 Task: Look for space in Zunyi, China from 26th August, 2023 to 10th September, 2023 for 6 adults, 2 children in price range Rs.10000 to Rs.15000. Place can be entire place or shared room with 6 bedrooms having 6 beds and 6 bathrooms. Property type can be house, flat, guest house. Amenities needed are: wifi, TV, free parkinig on premises, gym, breakfast. Booking option can be shelf check-in. Required host language is Chinese (Simplified).
Action: Mouse moved to (603, 117)
Screenshot: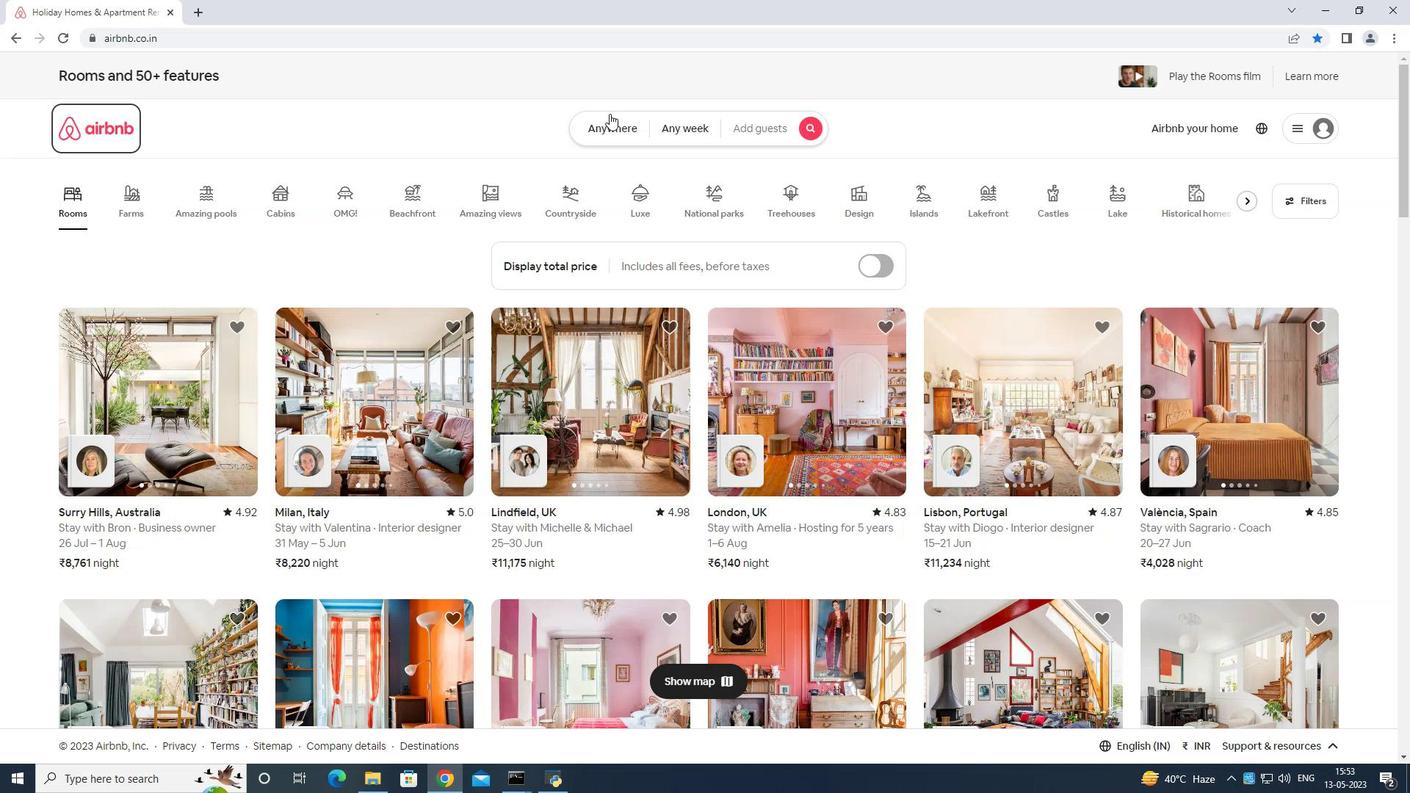 
Action: Mouse pressed left at (603, 117)
Screenshot: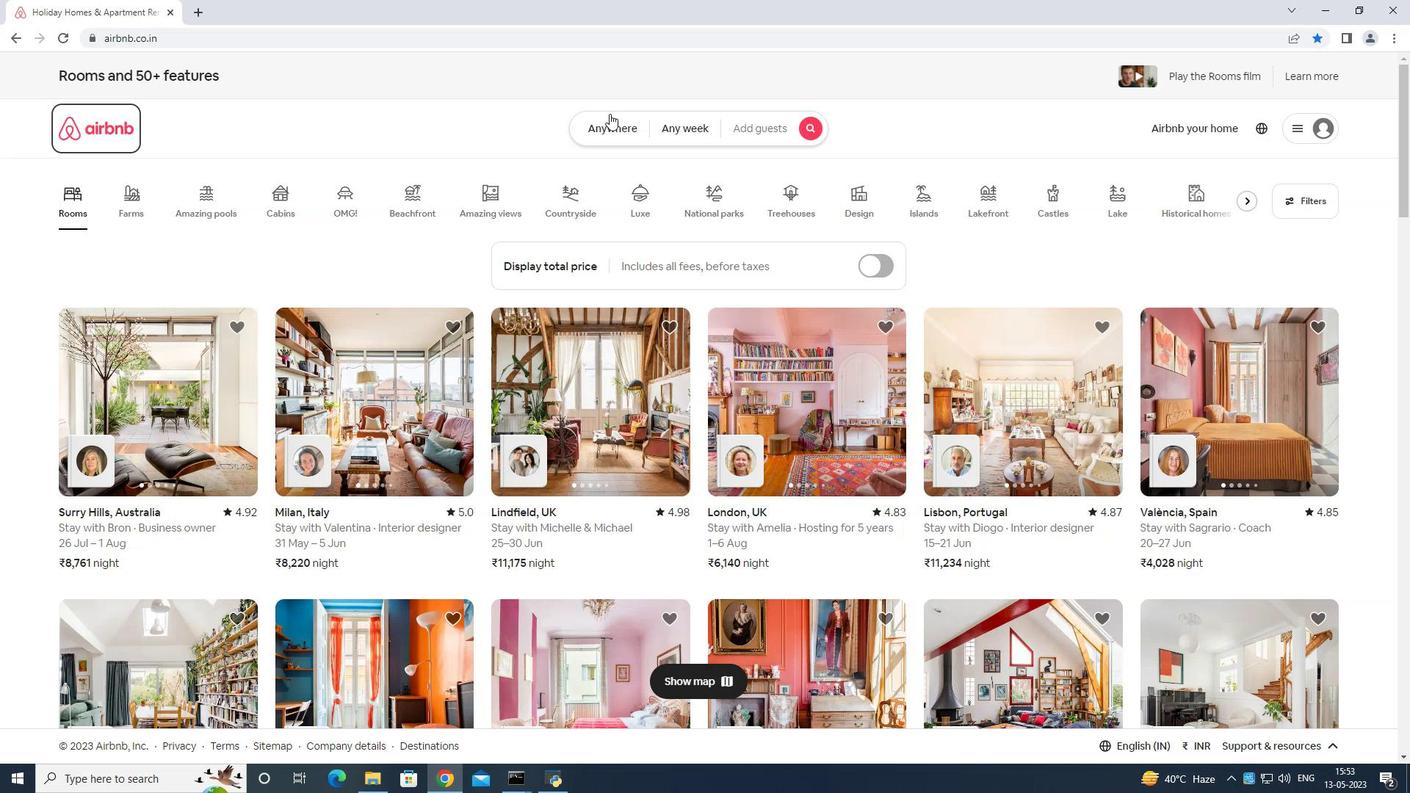 
Action: Mouse moved to (517, 184)
Screenshot: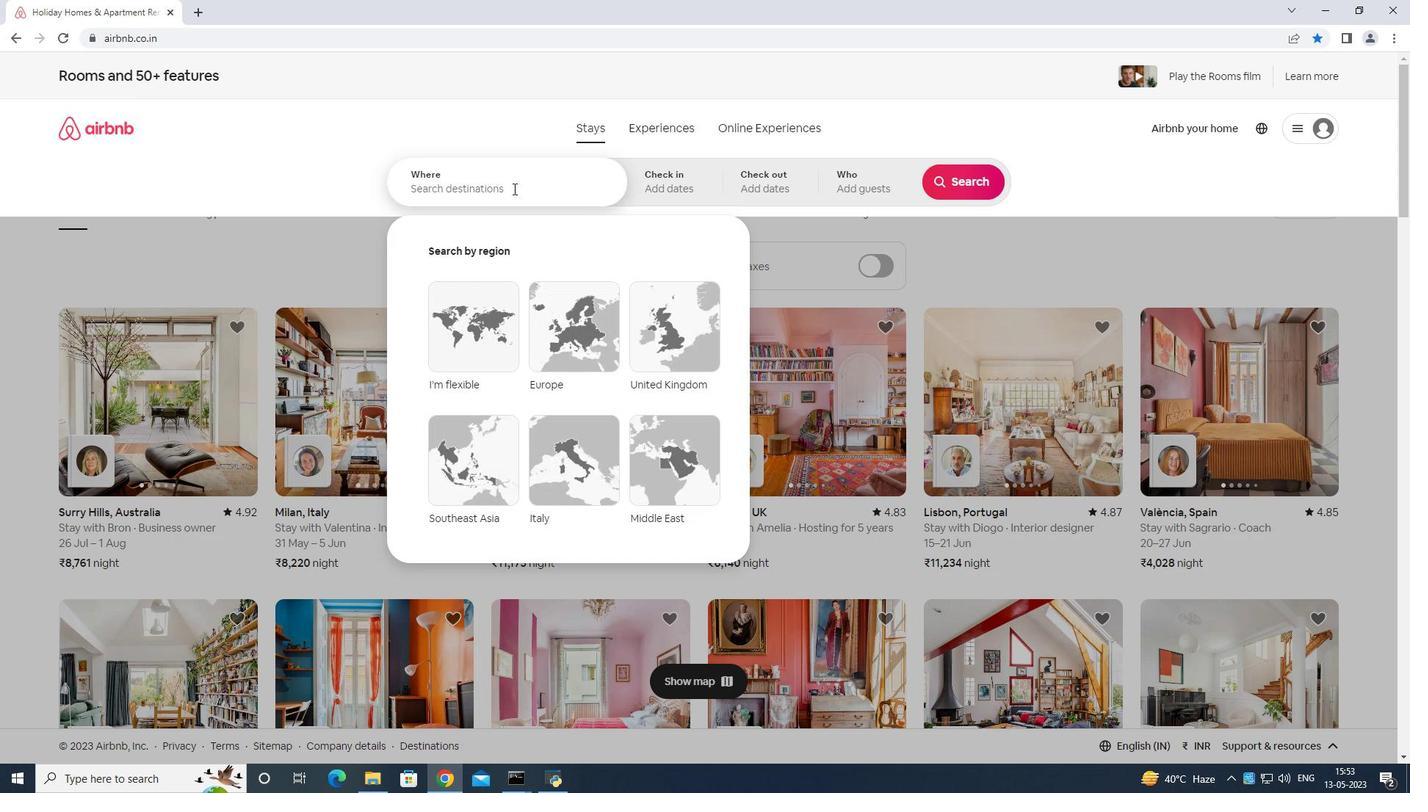 
Action: Mouse pressed left at (517, 184)
Screenshot: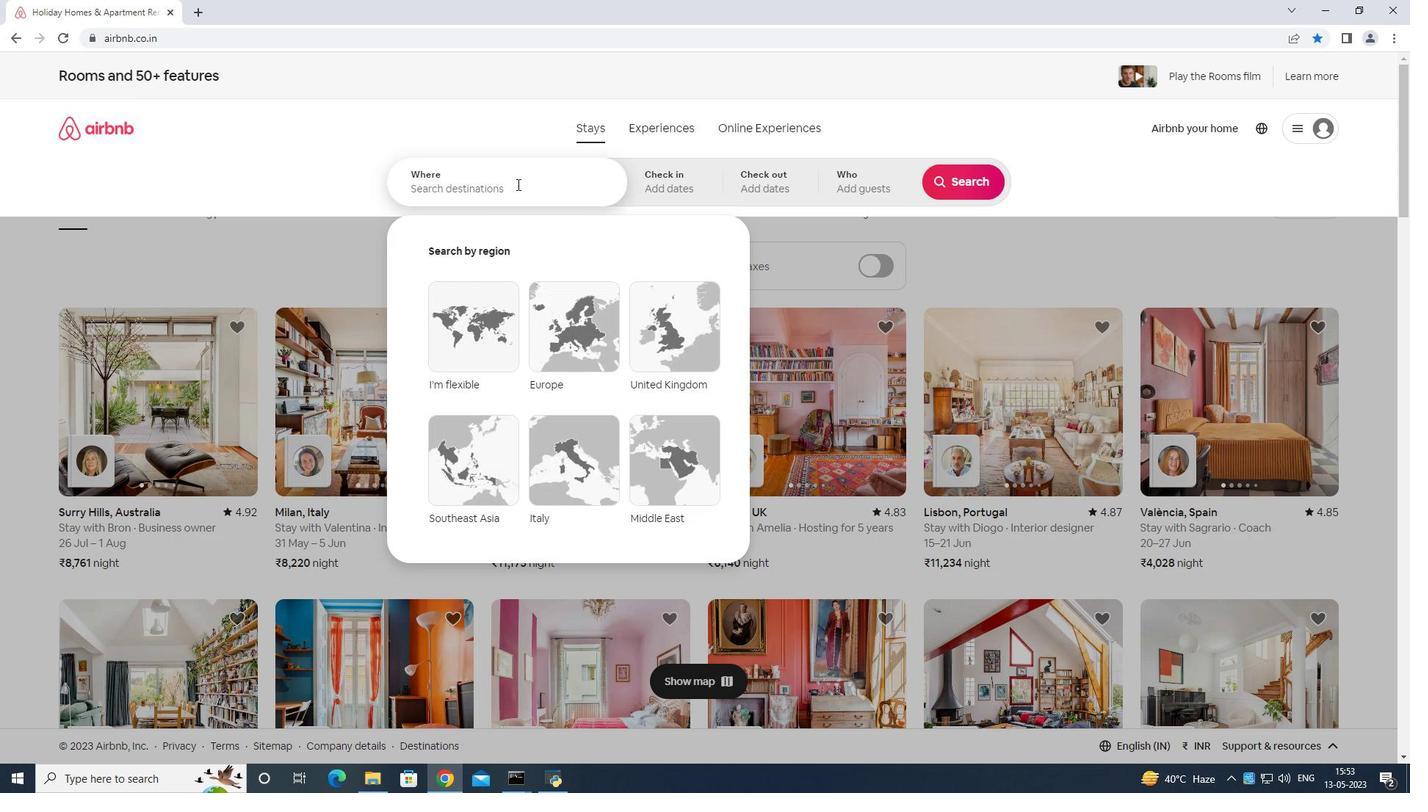 
Action: Mouse moved to (524, 174)
Screenshot: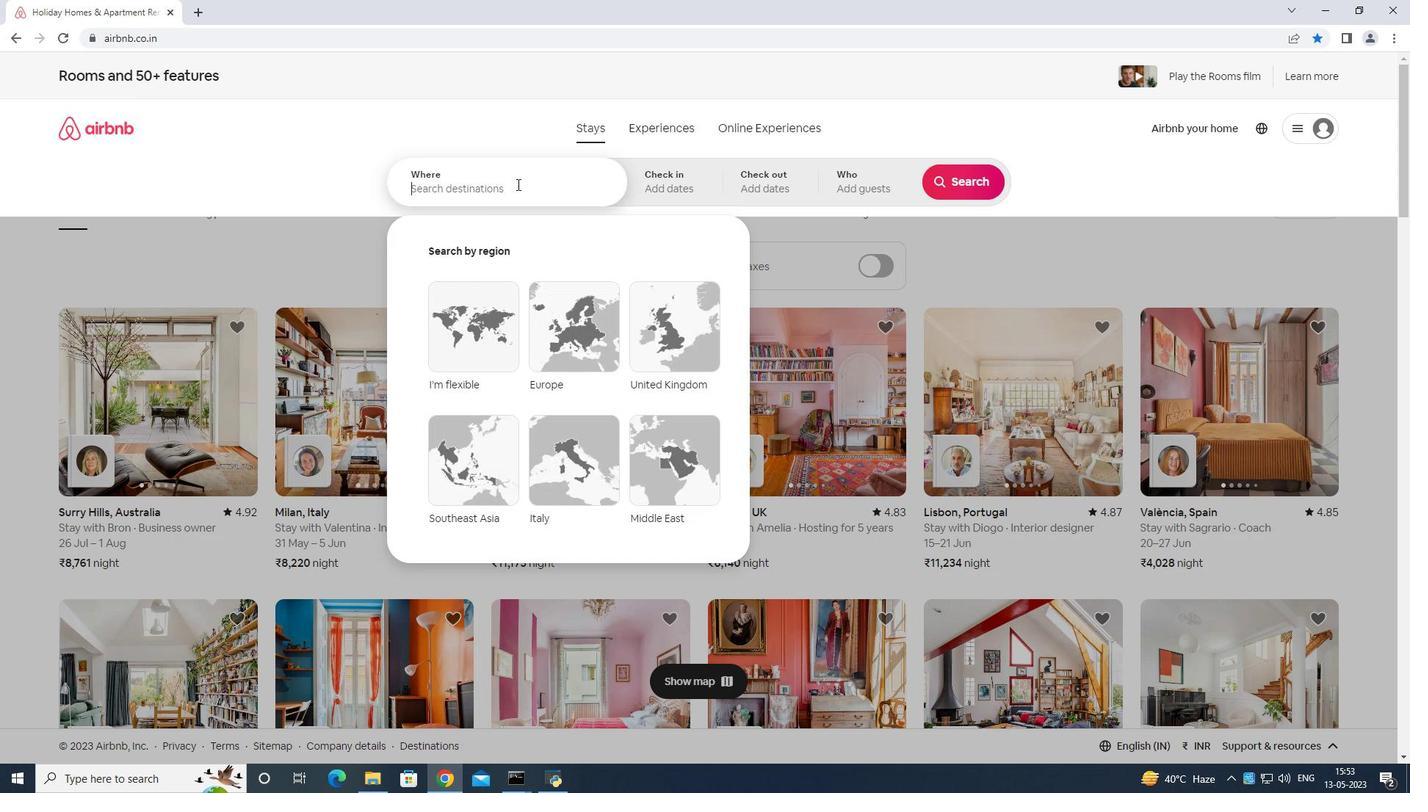 
Action: Key pressed <Key.shift>Zunyi<Key.space>china<Key.enter>
Screenshot: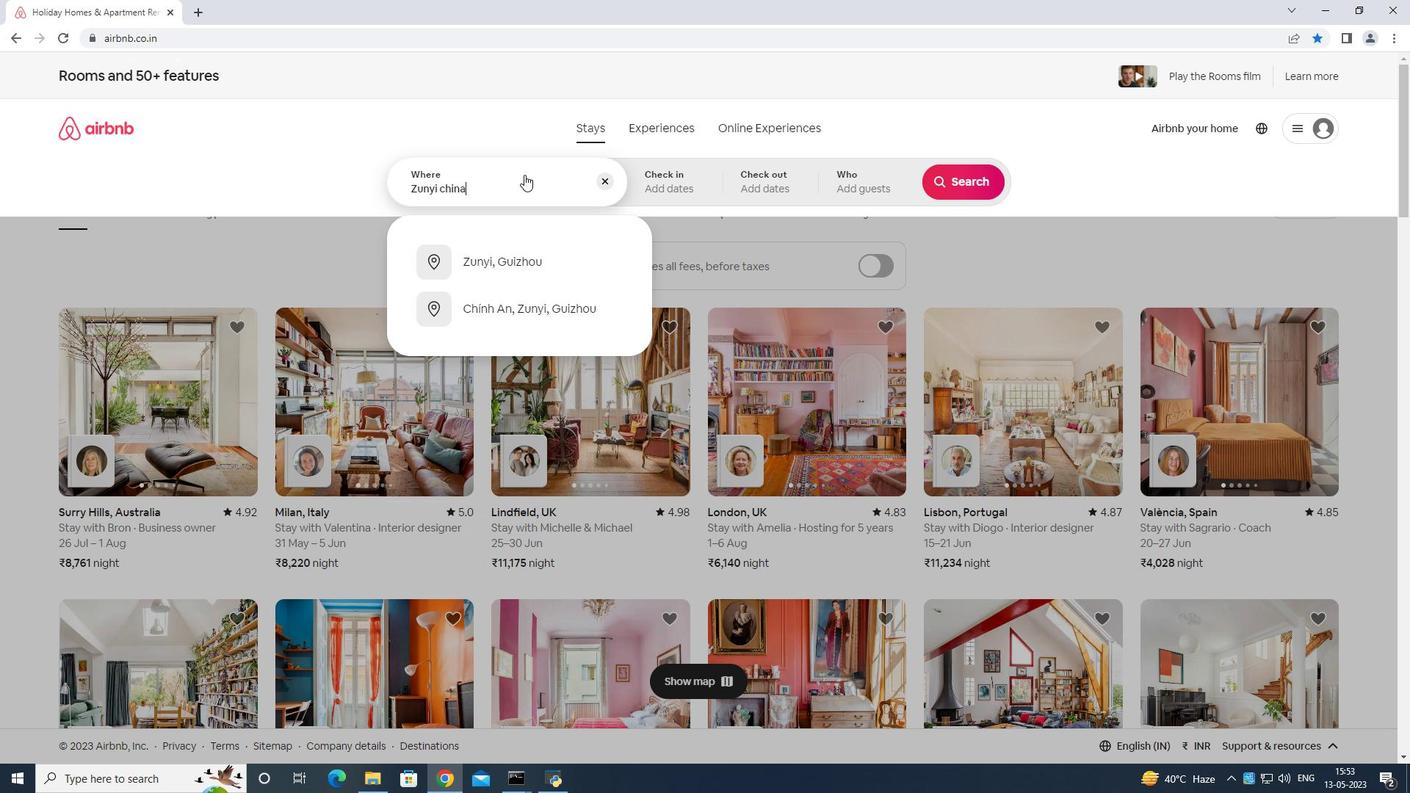 
Action: Mouse moved to (976, 296)
Screenshot: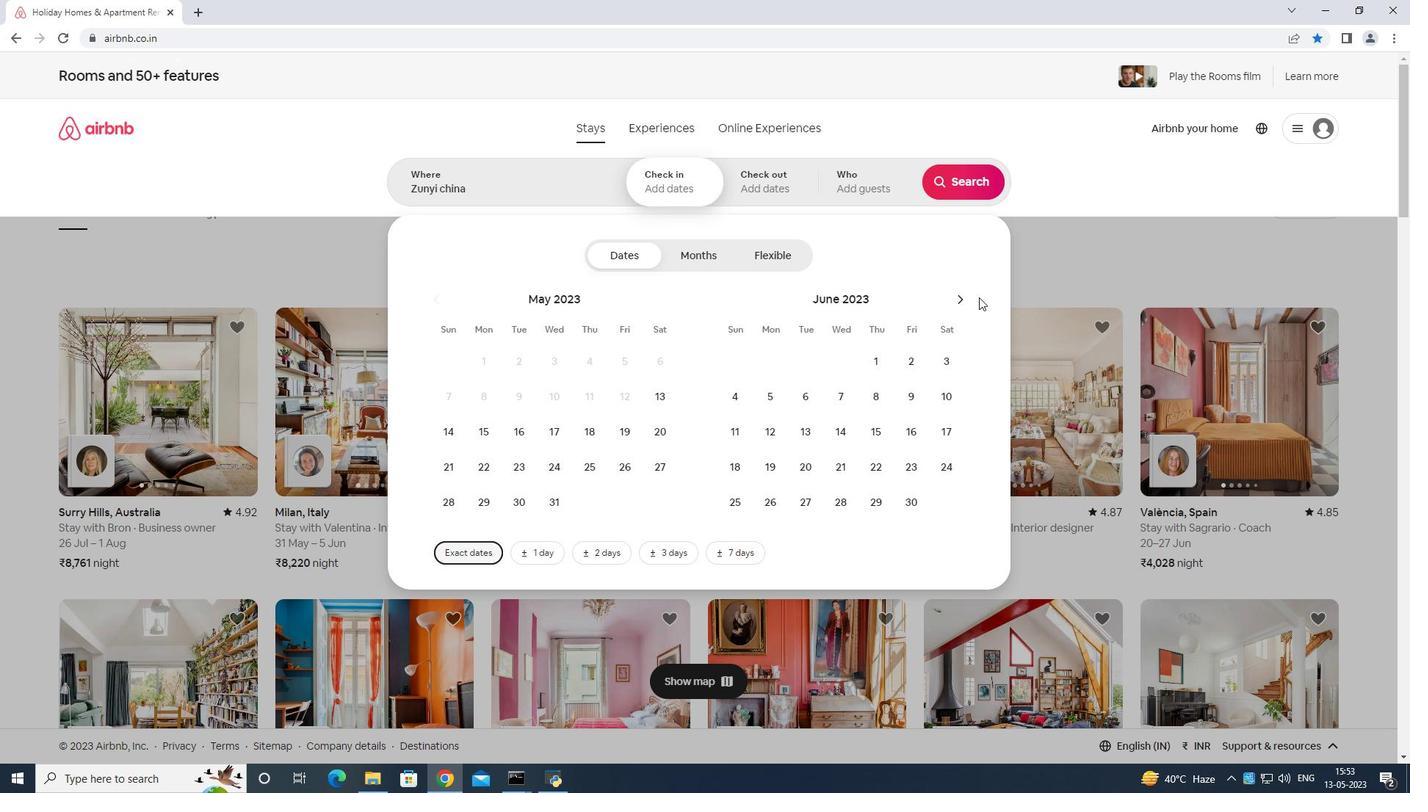 
Action: Mouse pressed left at (976, 296)
Screenshot: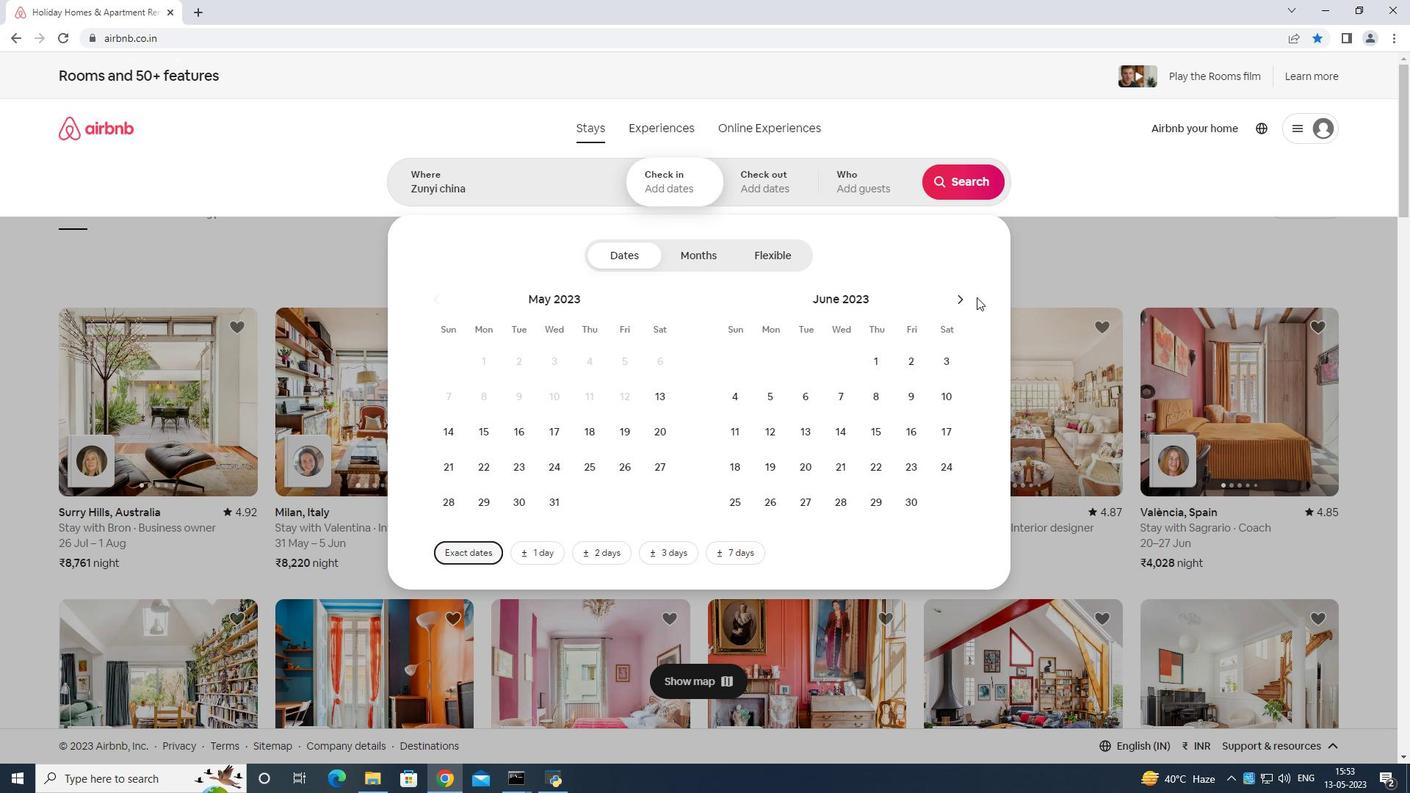 
Action: Mouse moved to (973, 297)
Screenshot: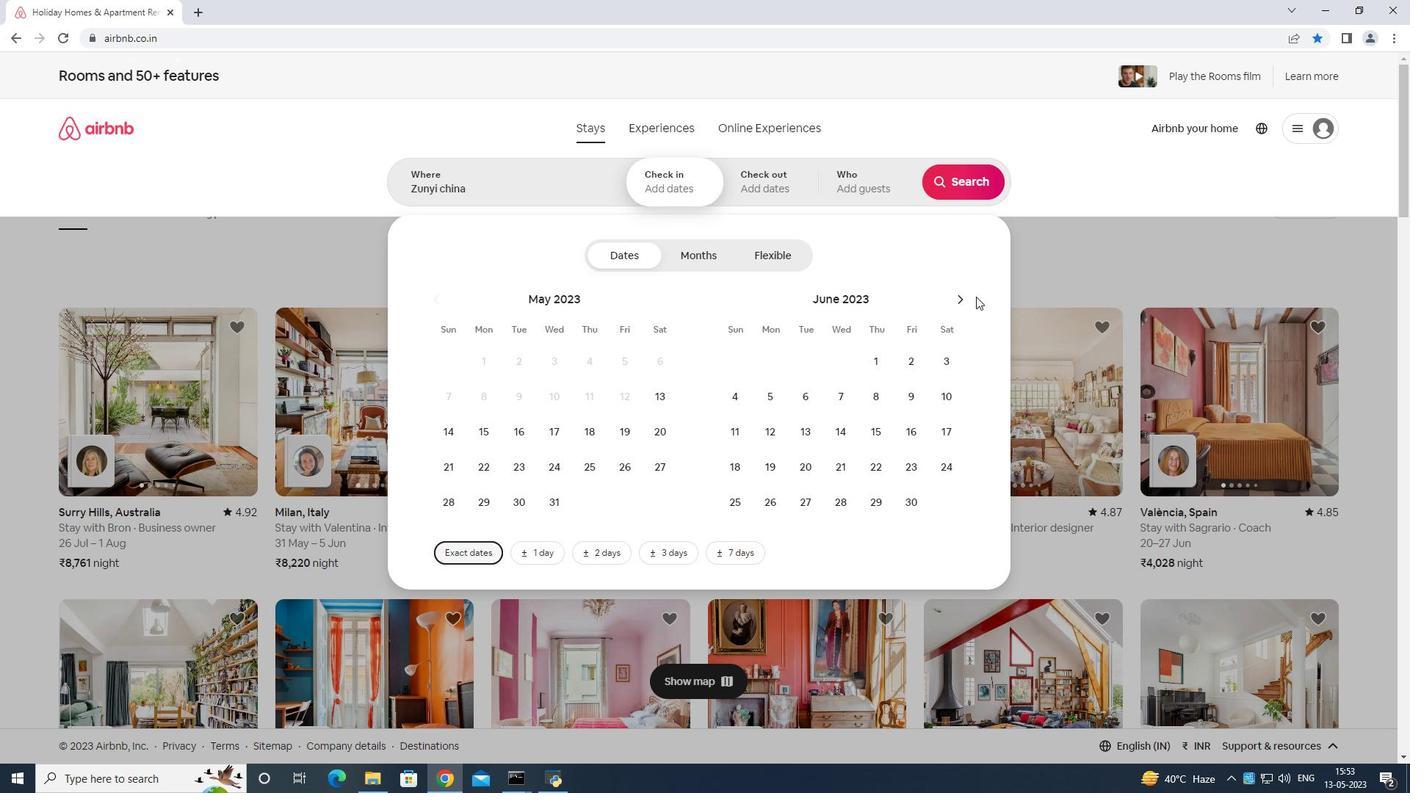 
Action: Mouse pressed left at (973, 297)
Screenshot: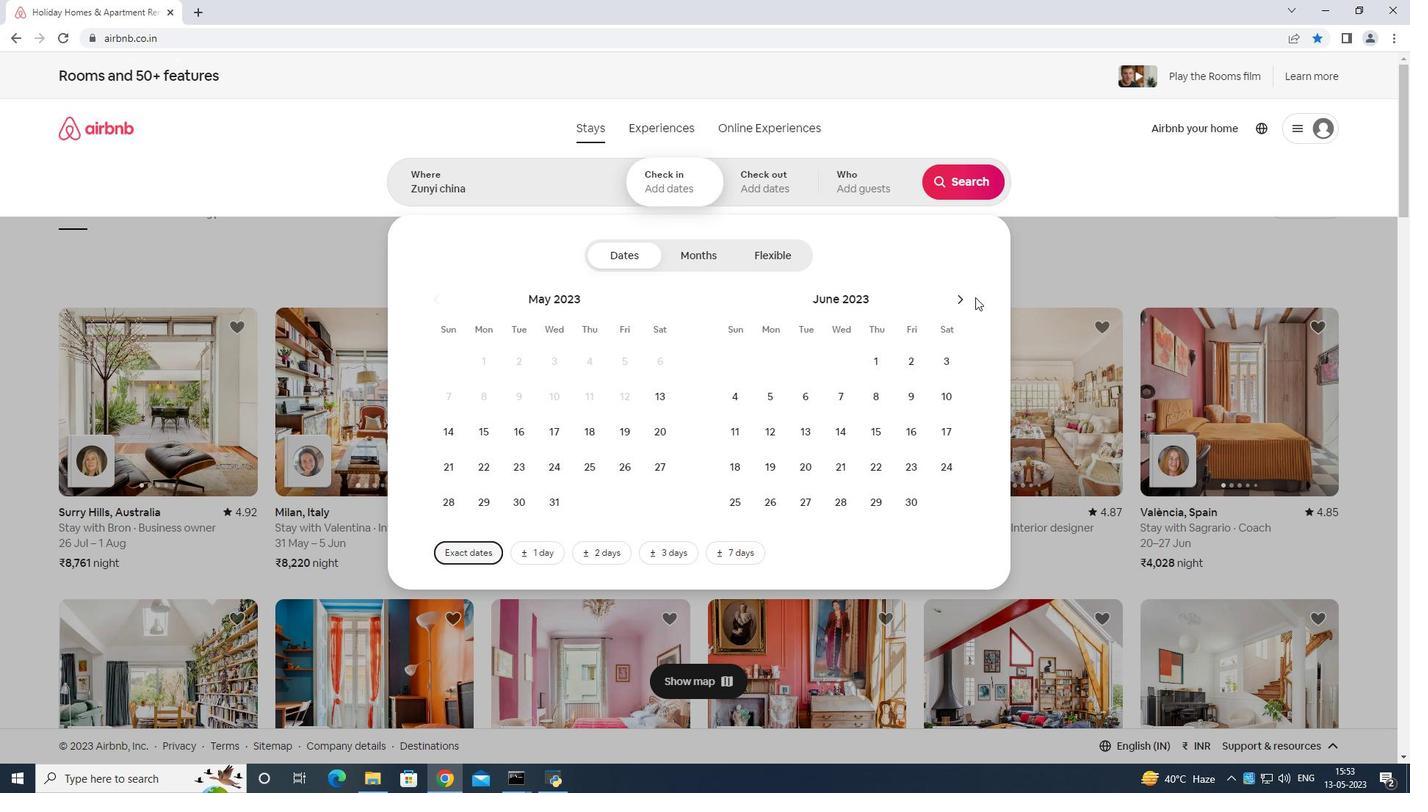 
Action: Mouse moved to (965, 301)
Screenshot: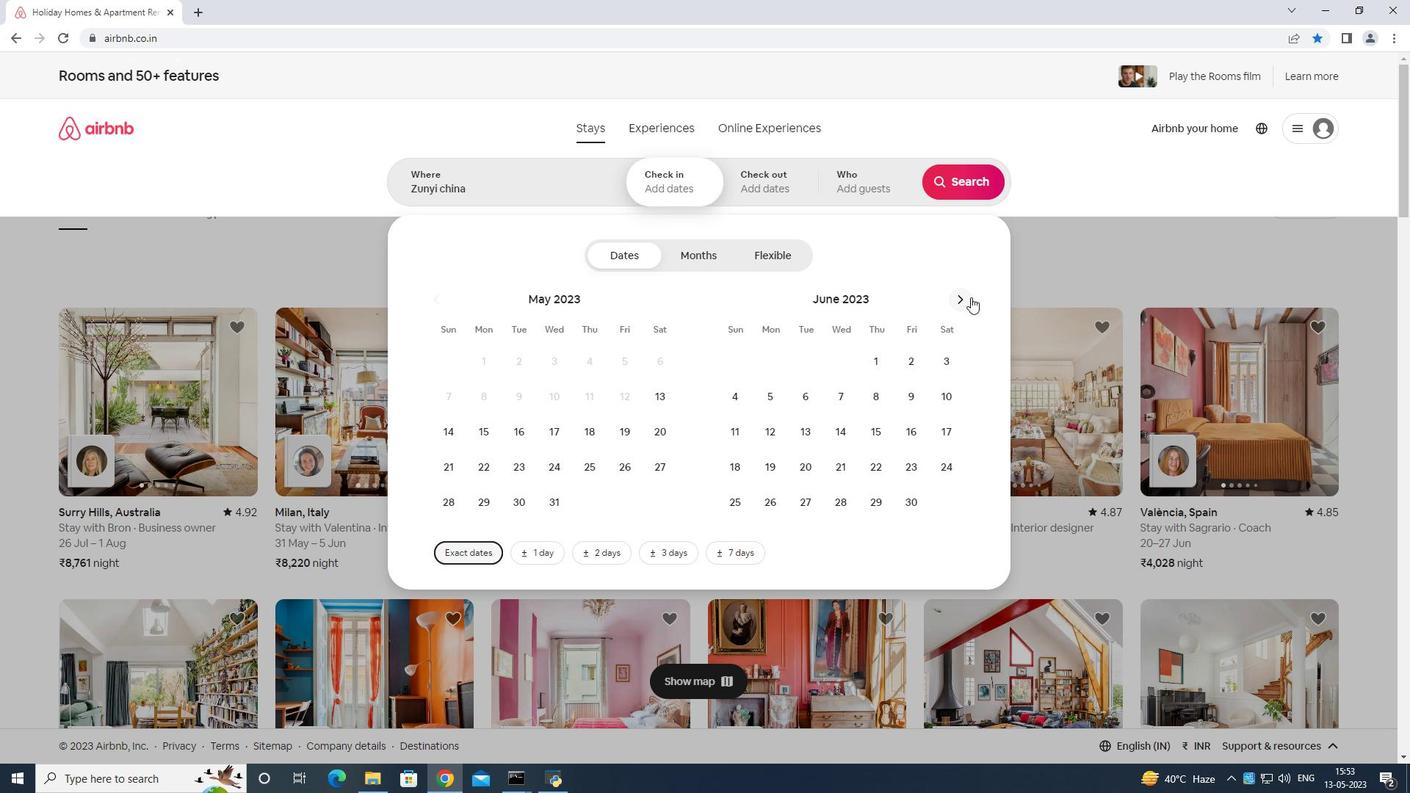 
Action: Mouse pressed left at (965, 301)
Screenshot: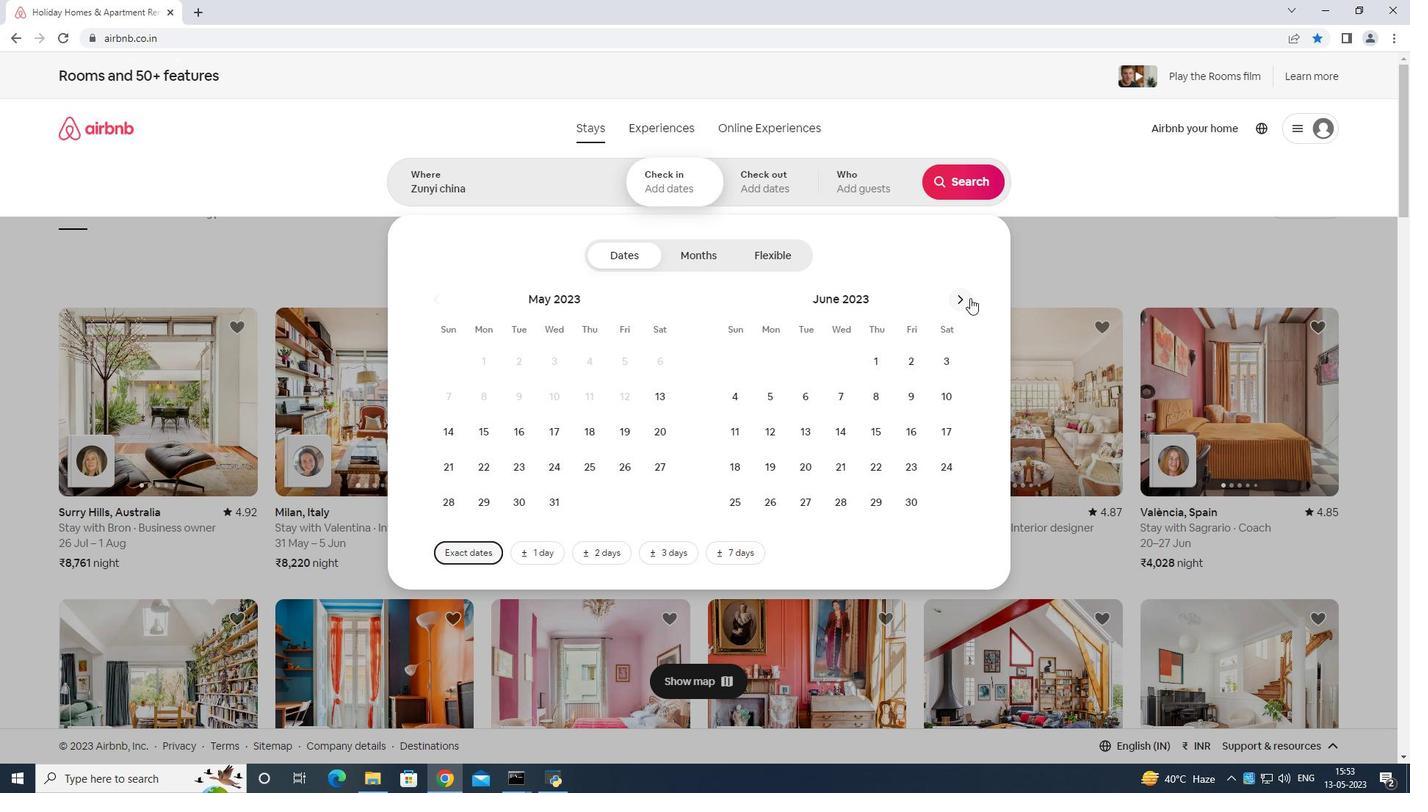 
Action: Mouse pressed left at (965, 301)
Screenshot: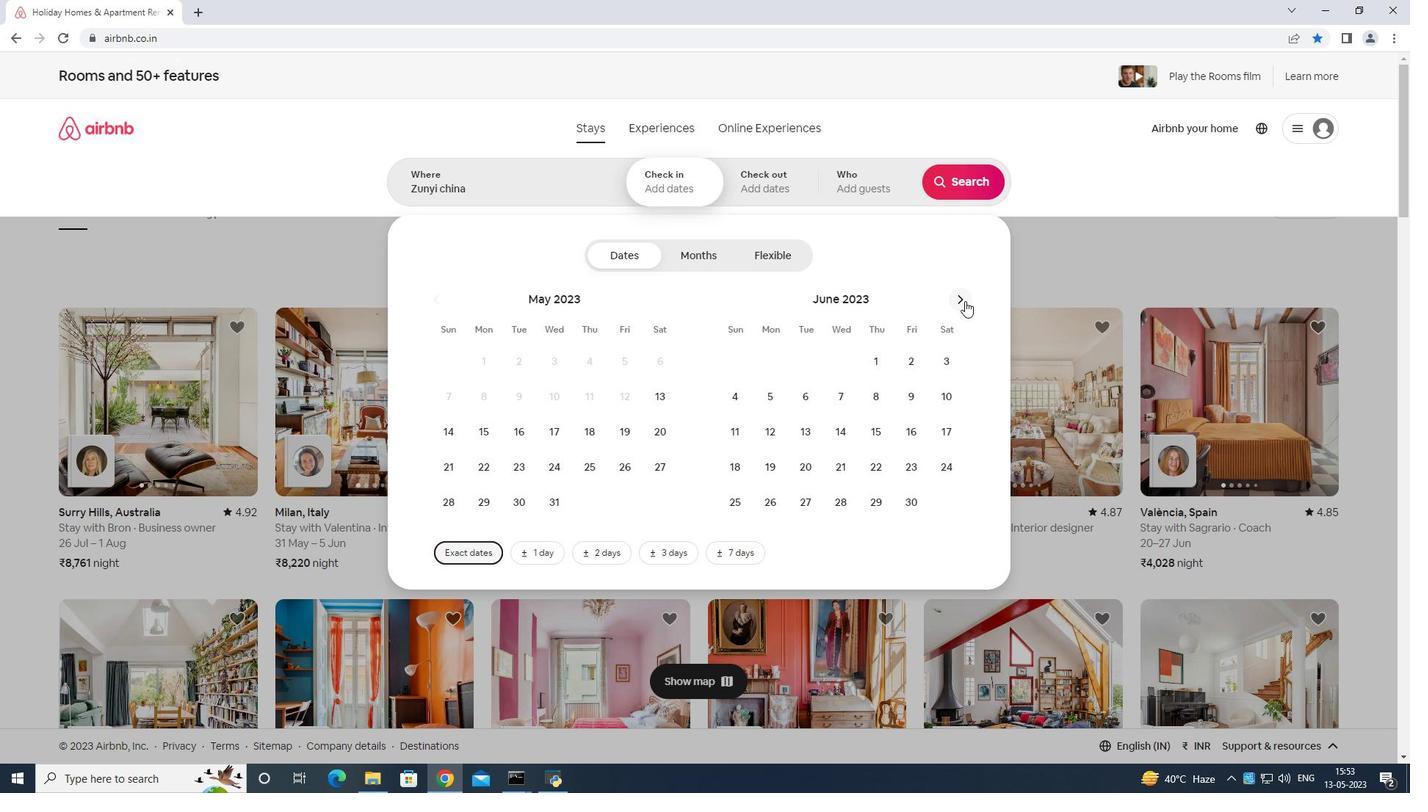 
Action: Mouse moved to (964, 301)
Screenshot: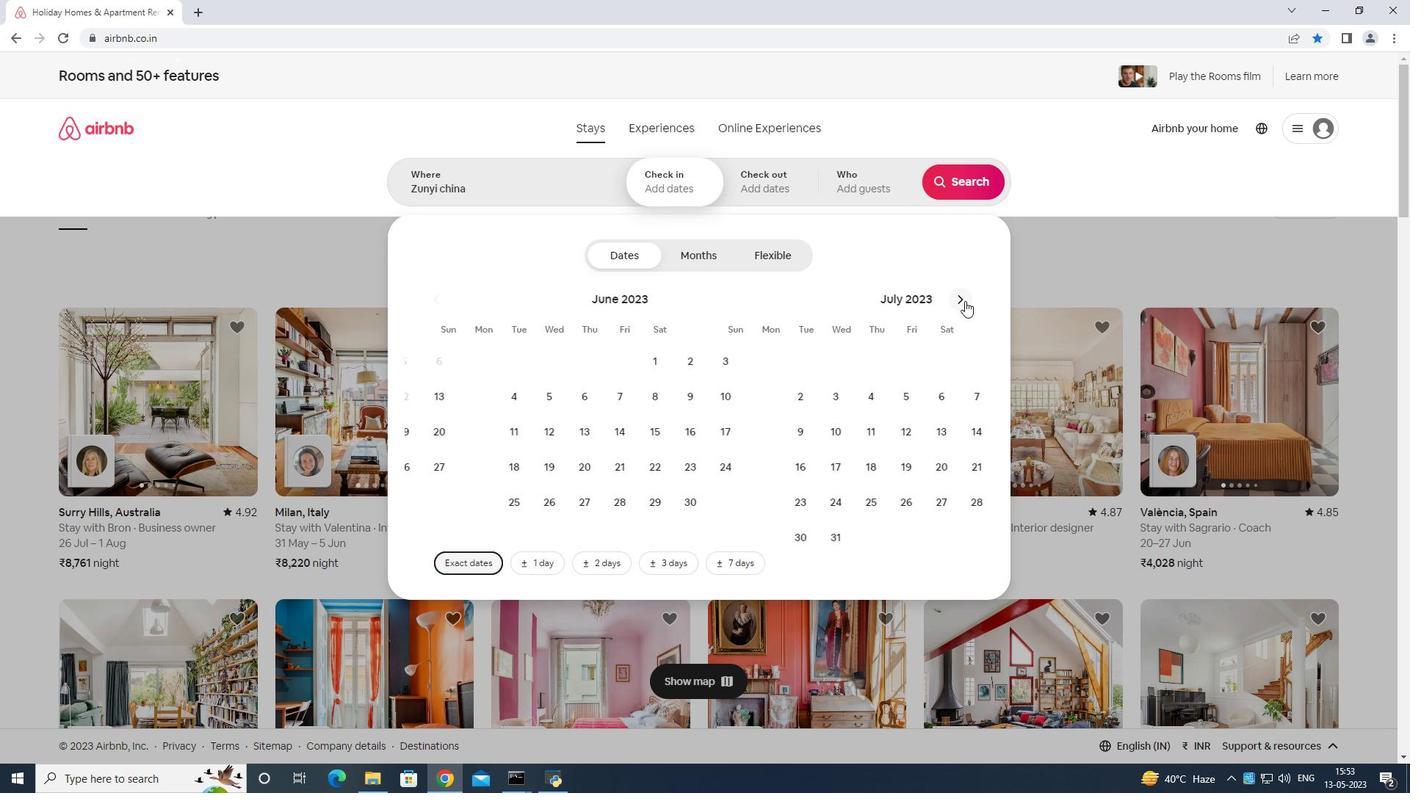 
Action: Mouse pressed left at (964, 301)
Screenshot: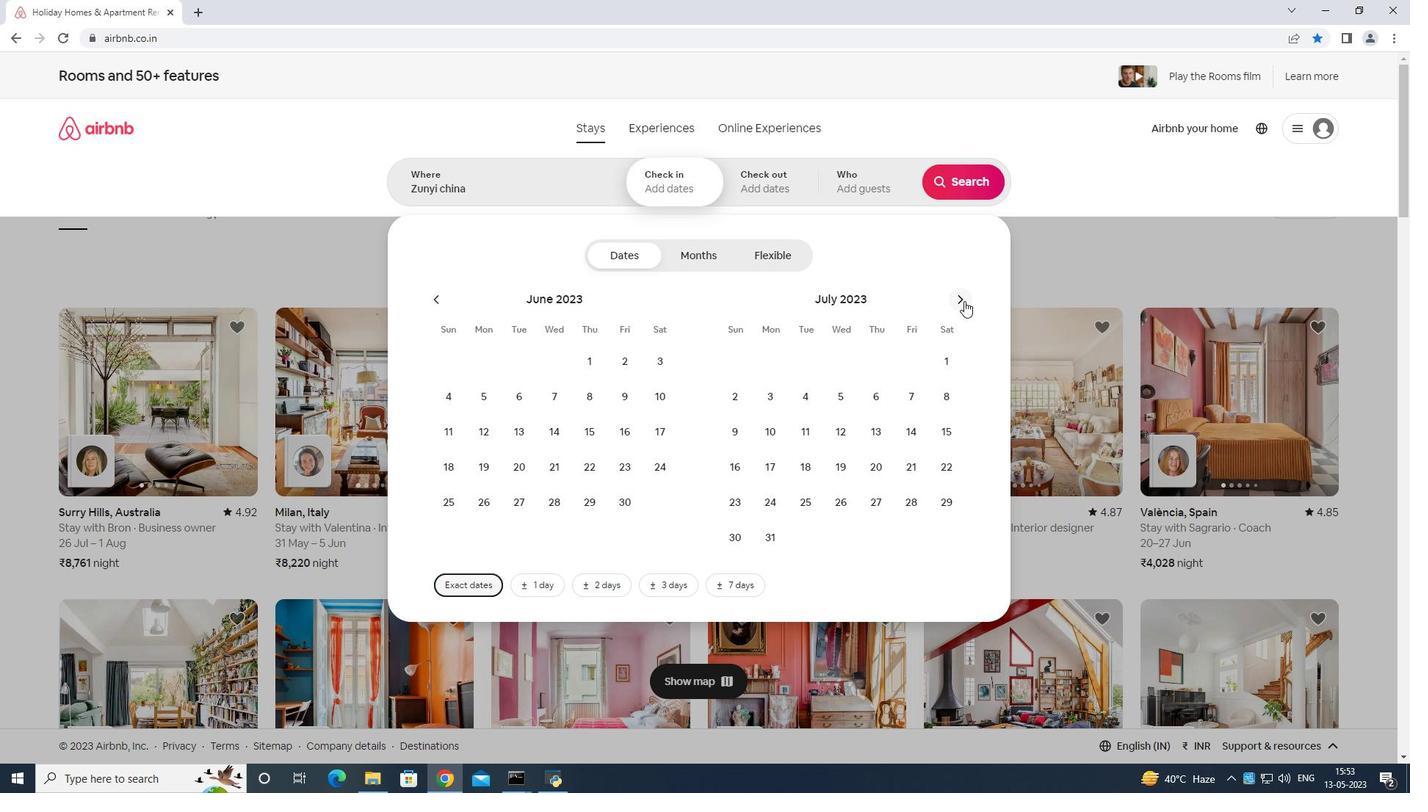
Action: Mouse moved to (965, 301)
Screenshot: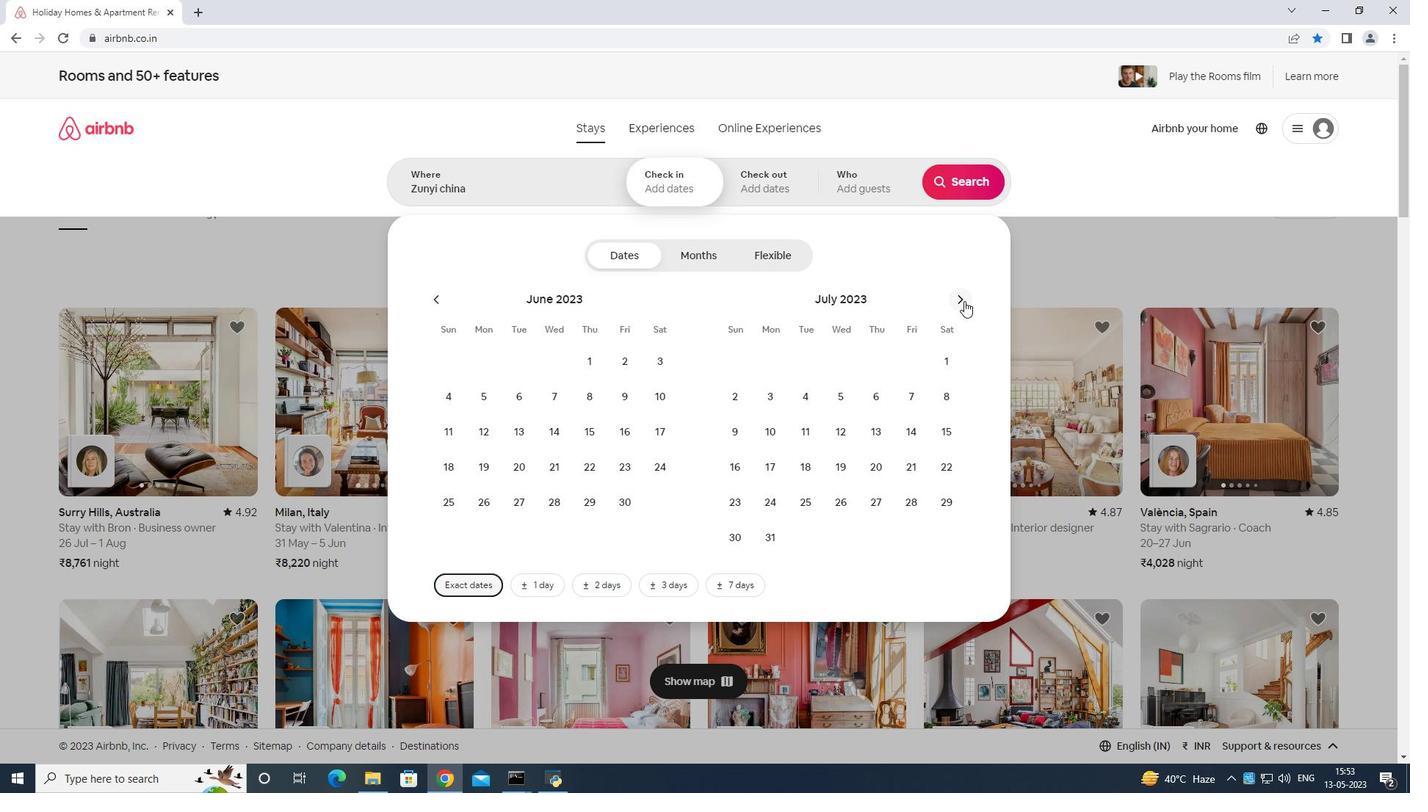 
Action: Mouse pressed left at (965, 301)
Screenshot: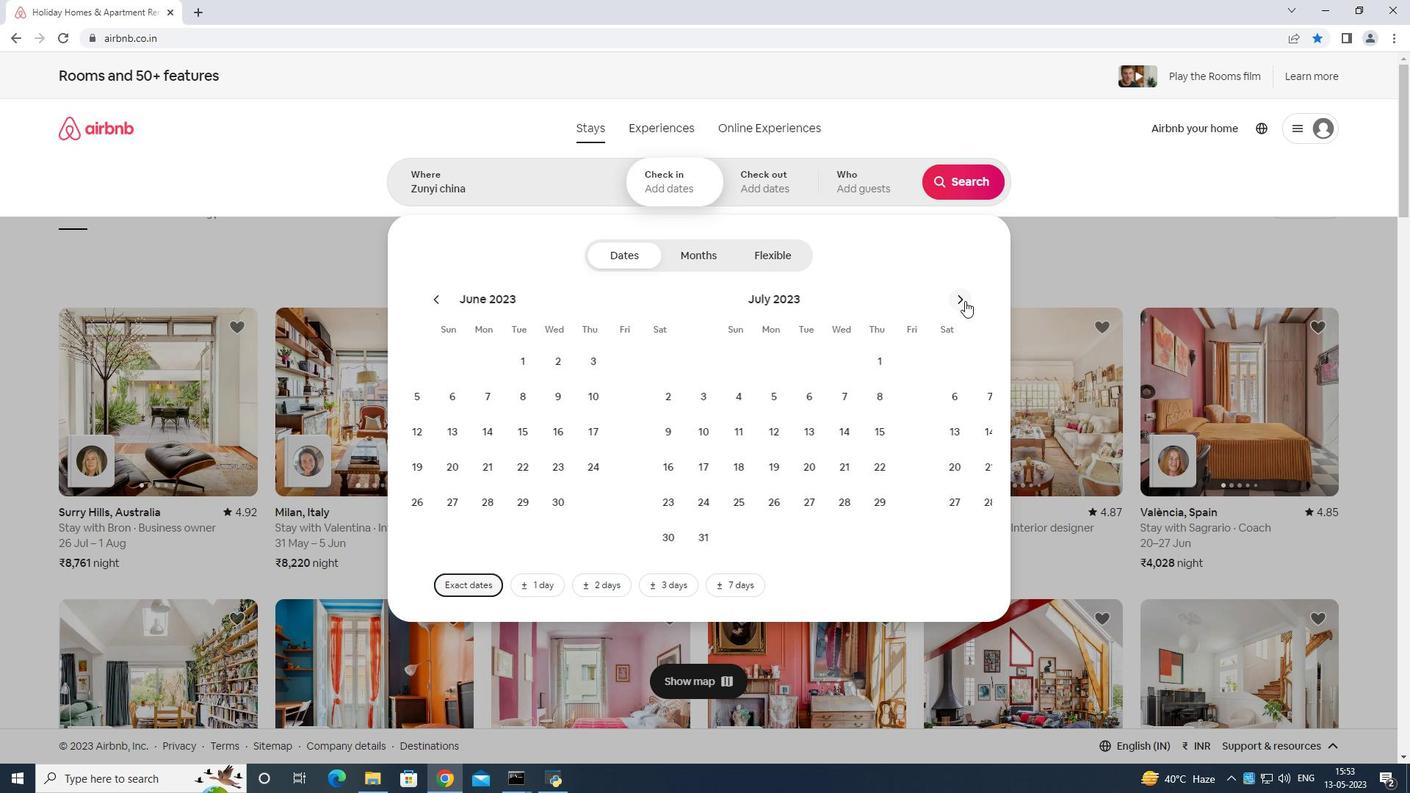 
Action: Mouse moved to (660, 468)
Screenshot: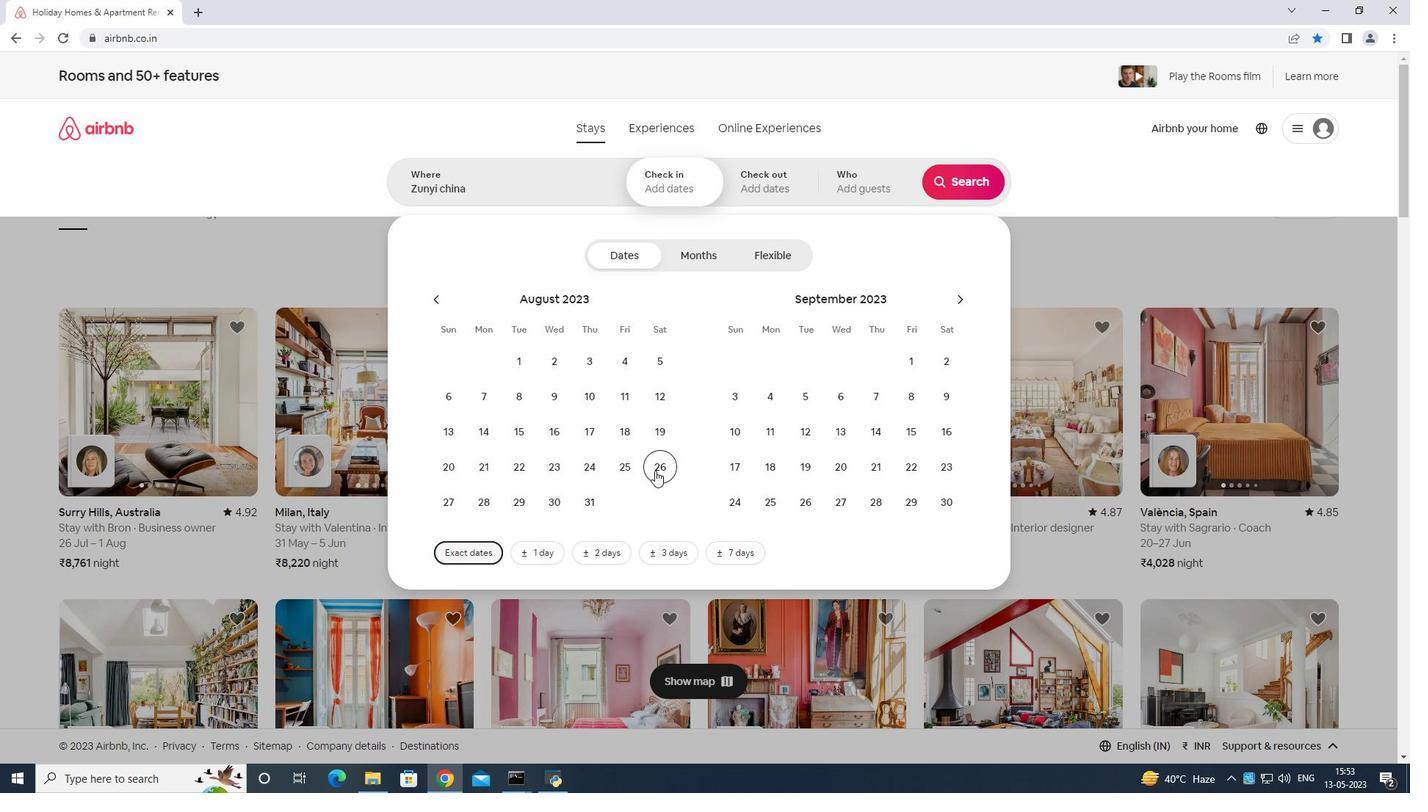 
Action: Mouse pressed left at (660, 468)
Screenshot: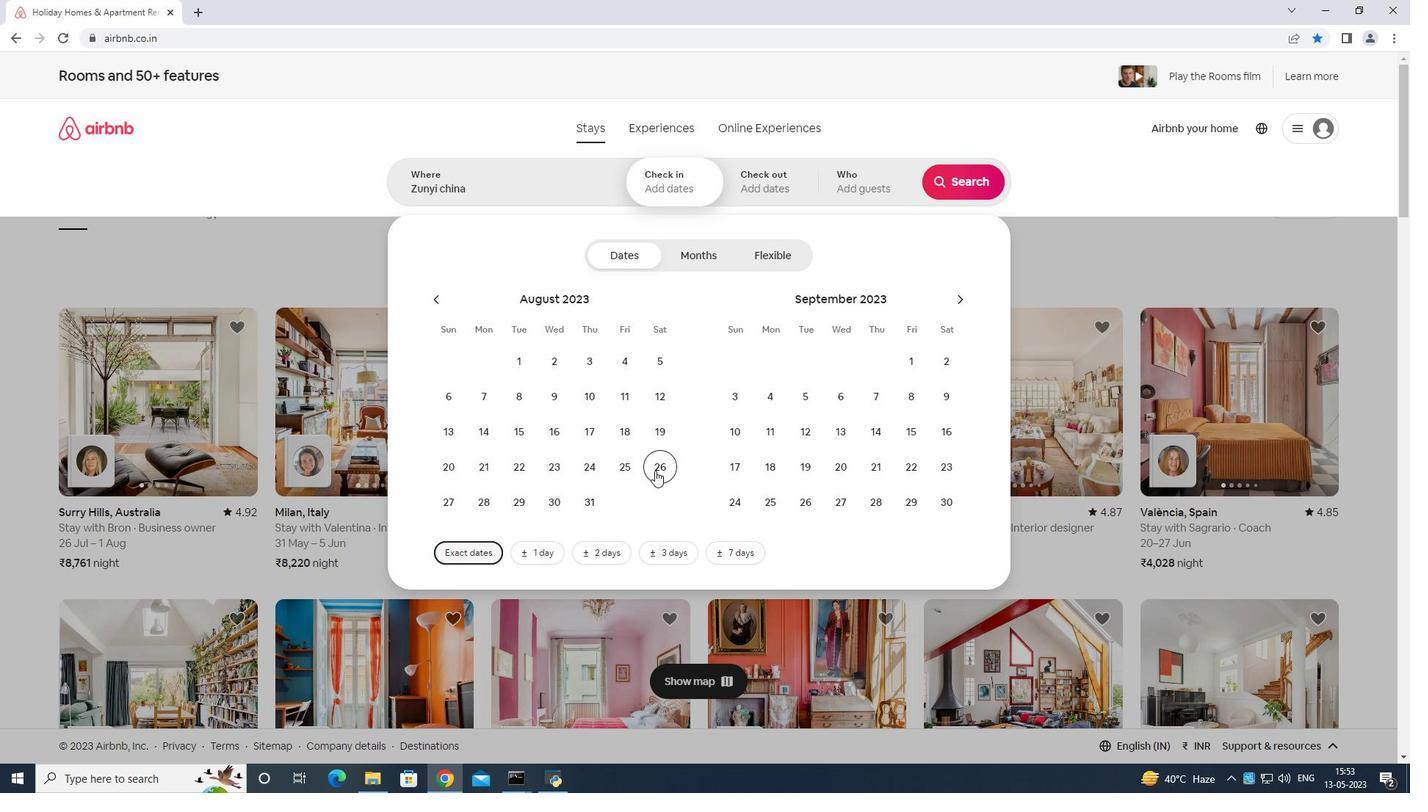 
Action: Mouse moved to (736, 425)
Screenshot: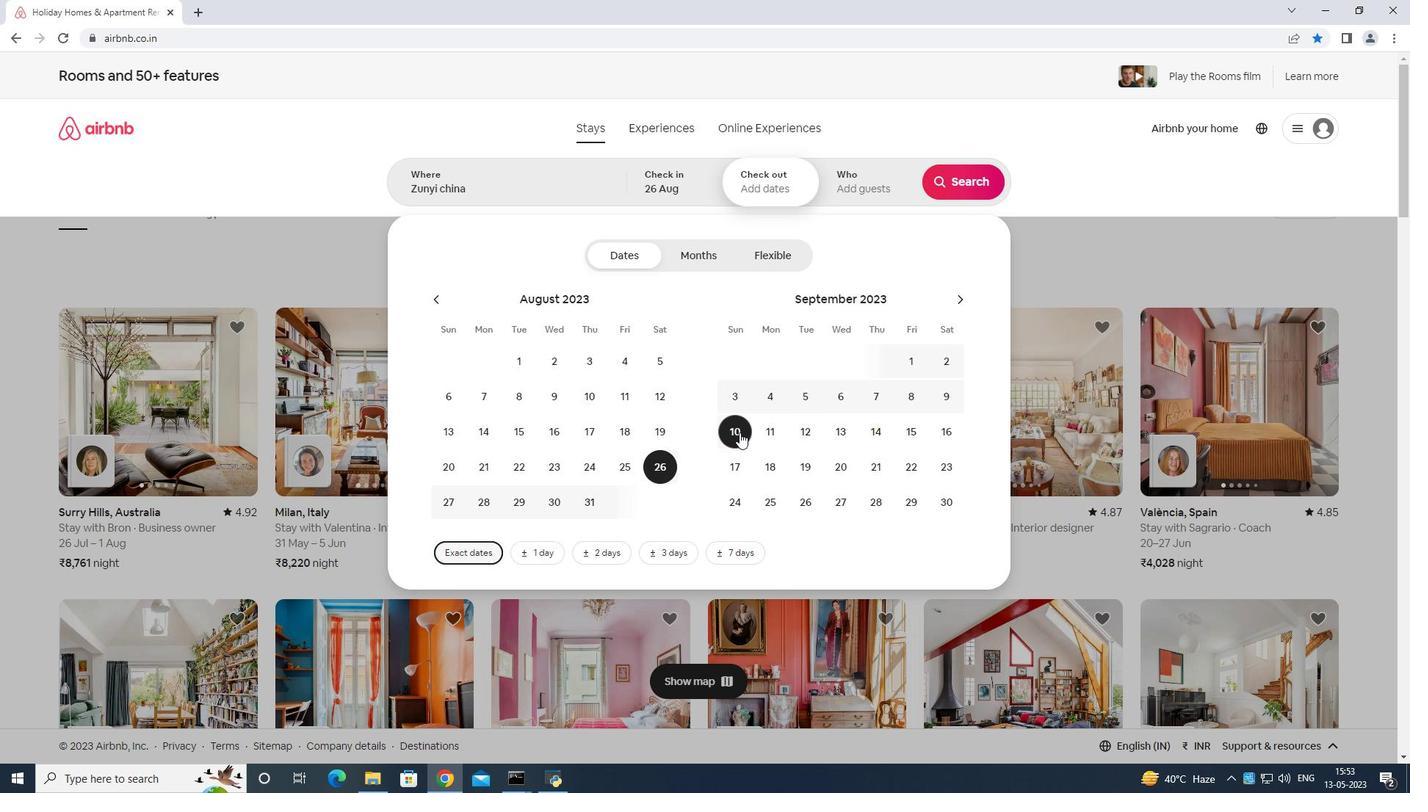 
Action: Mouse pressed left at (736, 425)
Screenshot: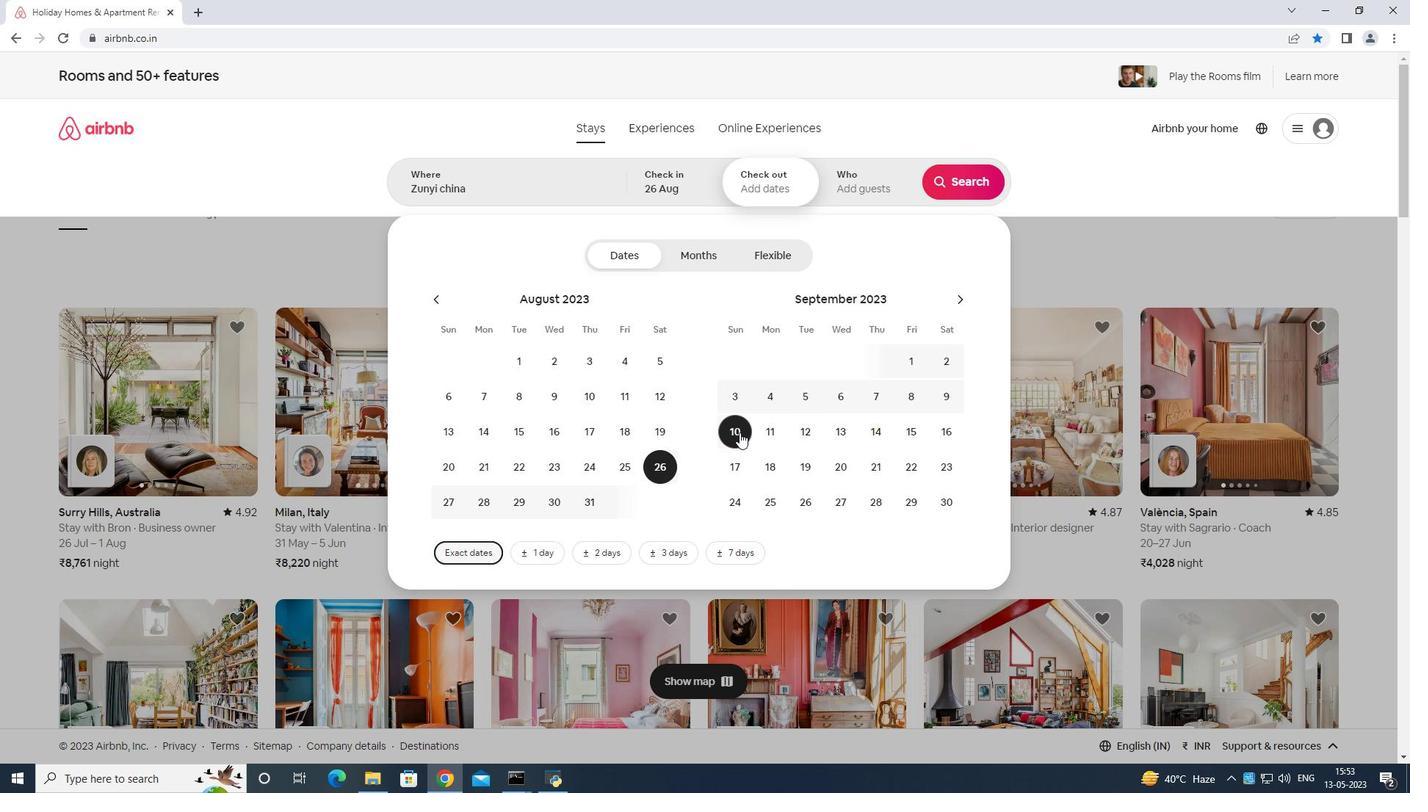
Action: Mouse moved to (882, 172)
Screenshot: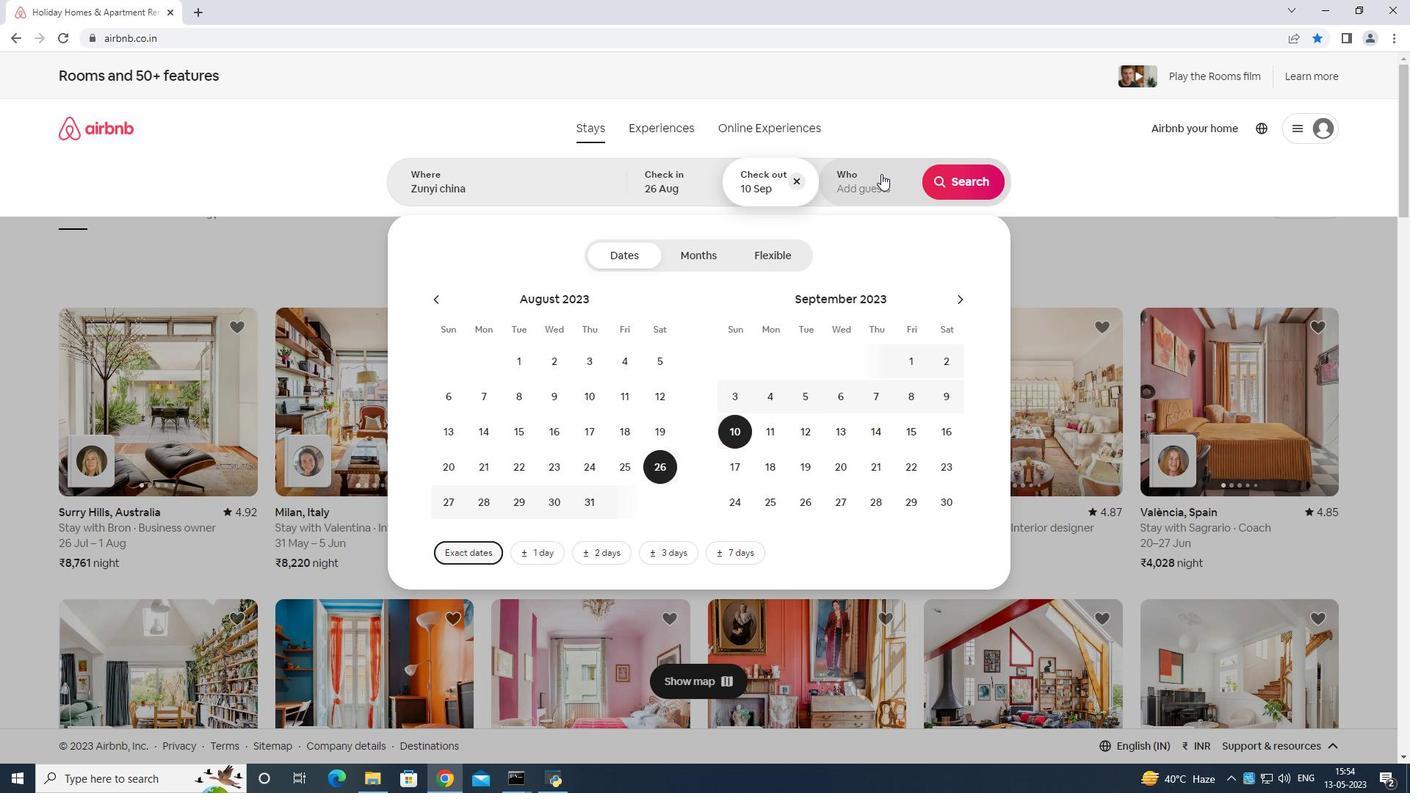 
Action: Mouse pressed left at (882, 172)
Screenshot: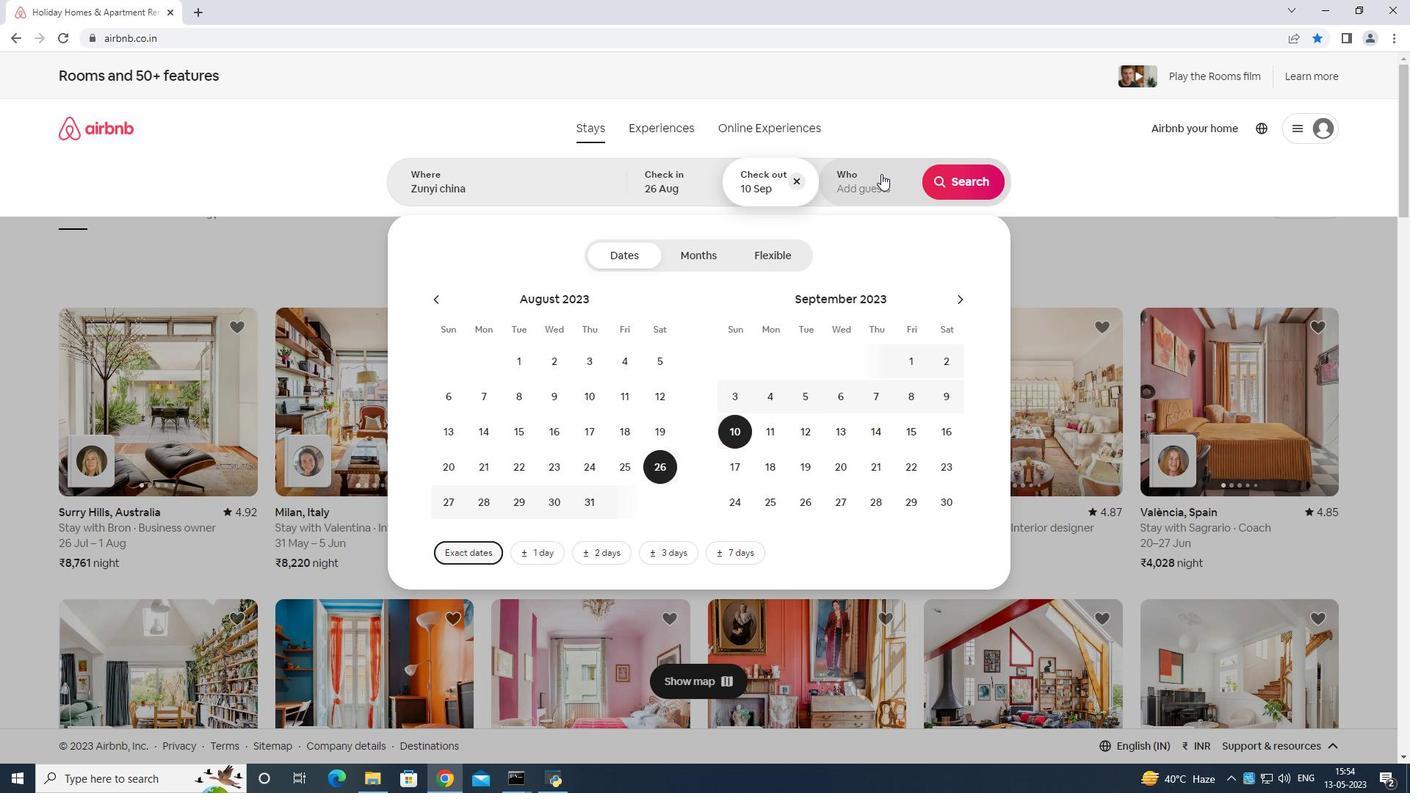 
Action: Mouse moved to (962, 255)
Screenshot: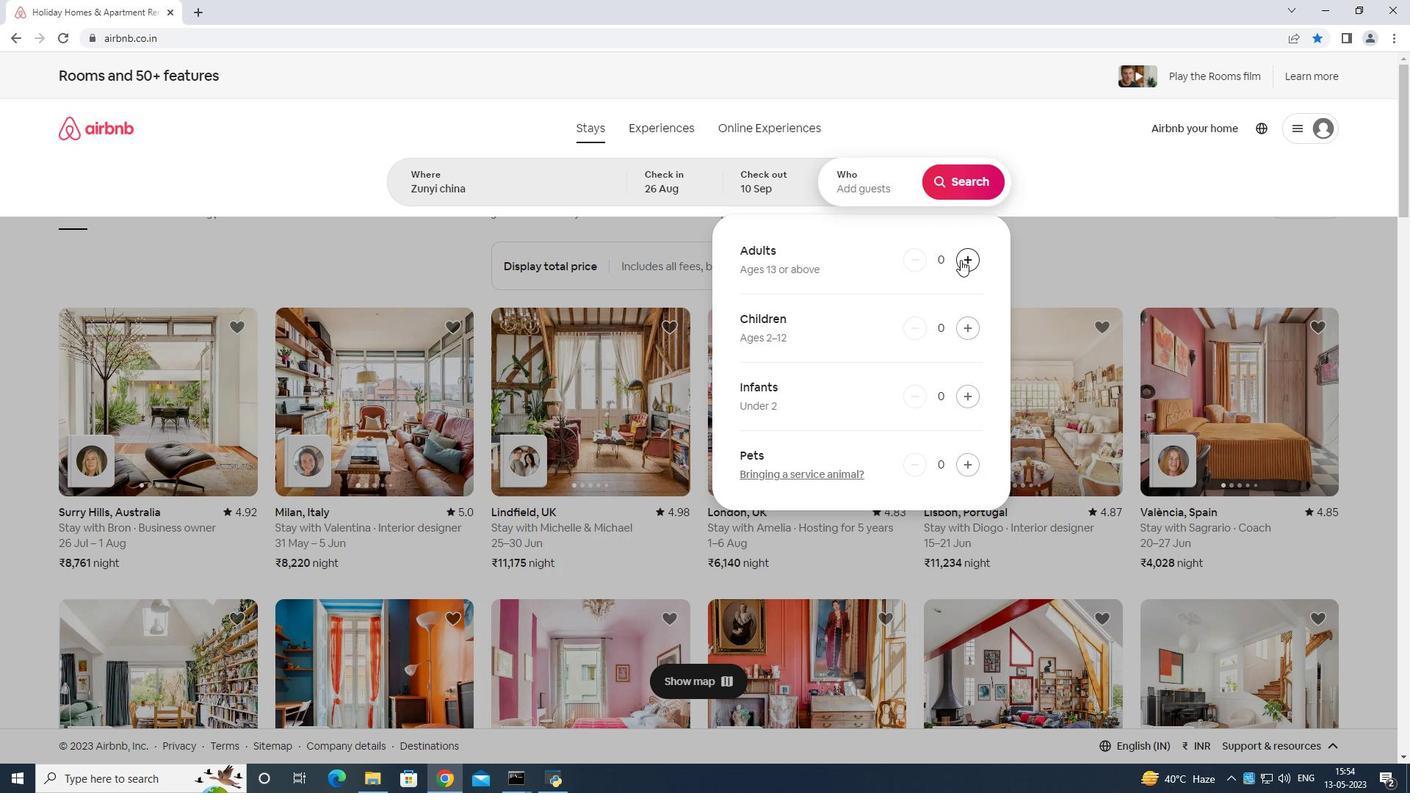 
Action: Mouse pressed left at (962, 255)
Screenshot: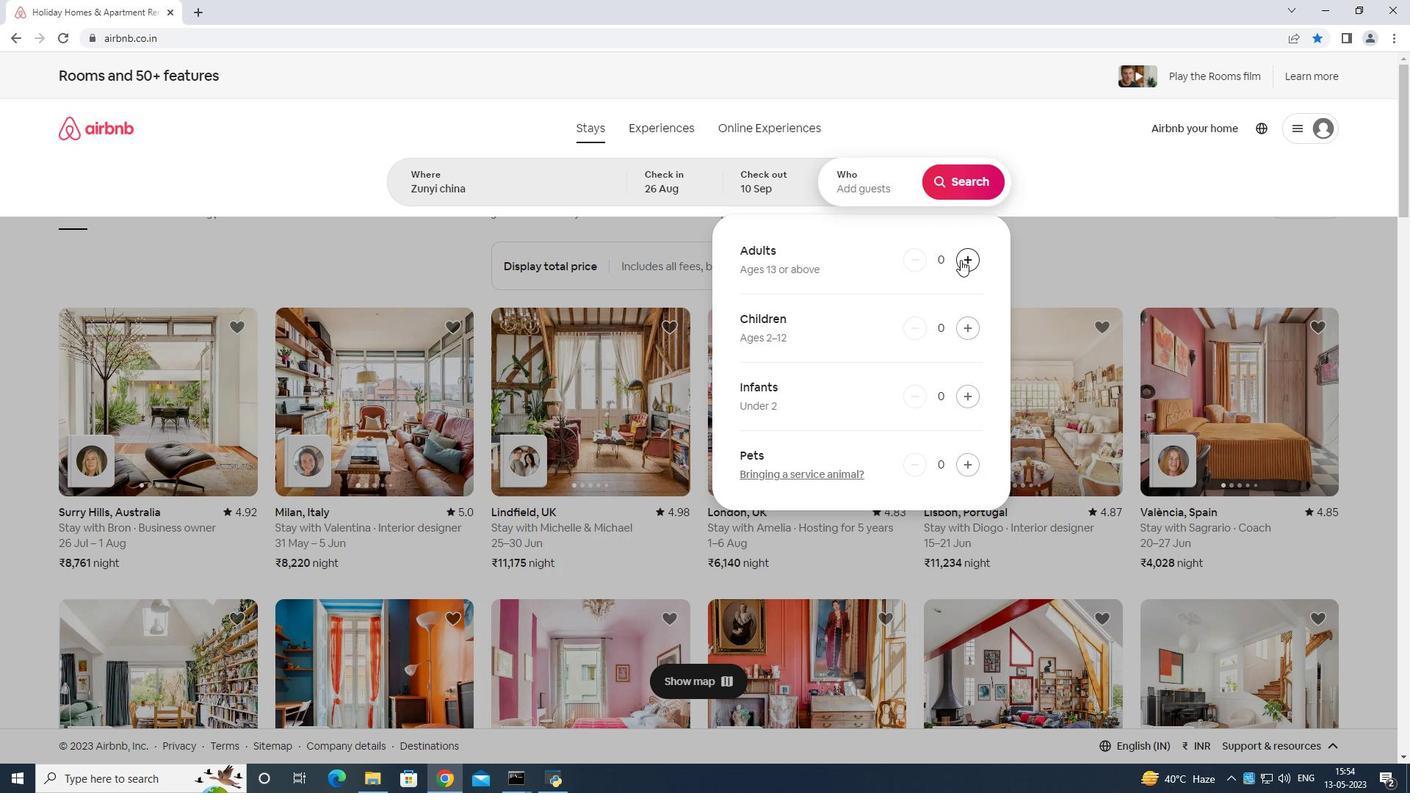 
Action: Mouse moved to (964, 254)
Screenshot: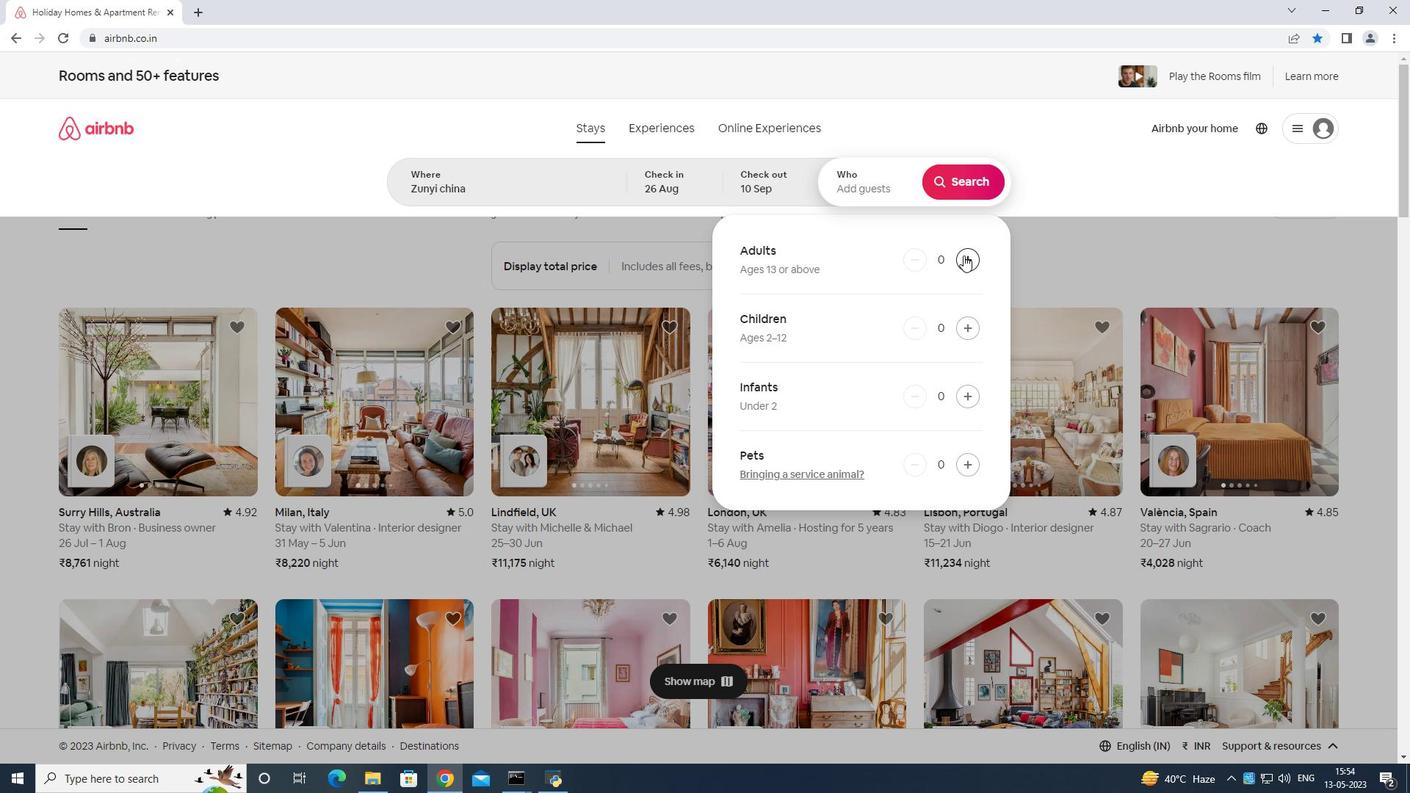
Action: Mouse pressed left at (964, 254)
Screenshot: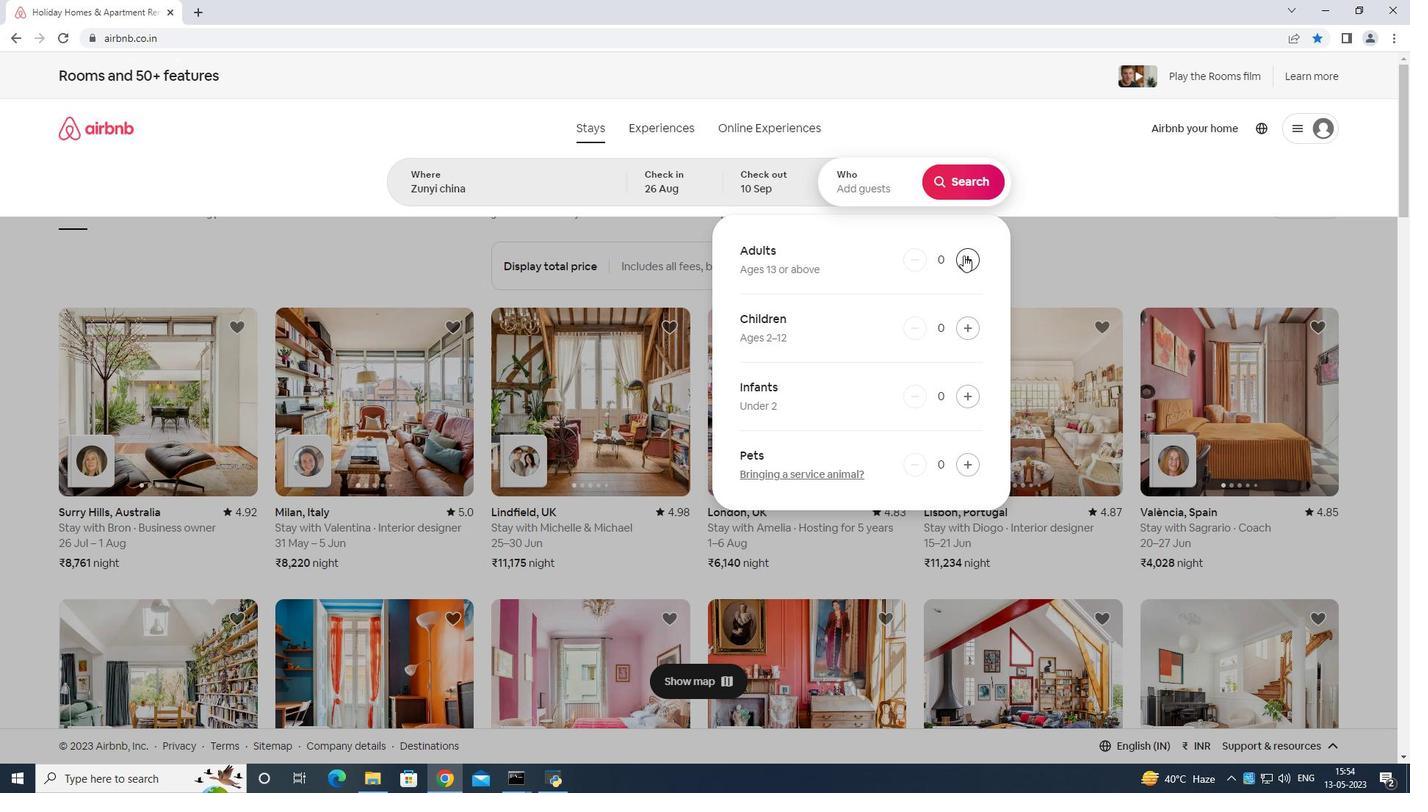 
Action: Mouse moved to (966, 253)
Screenshot: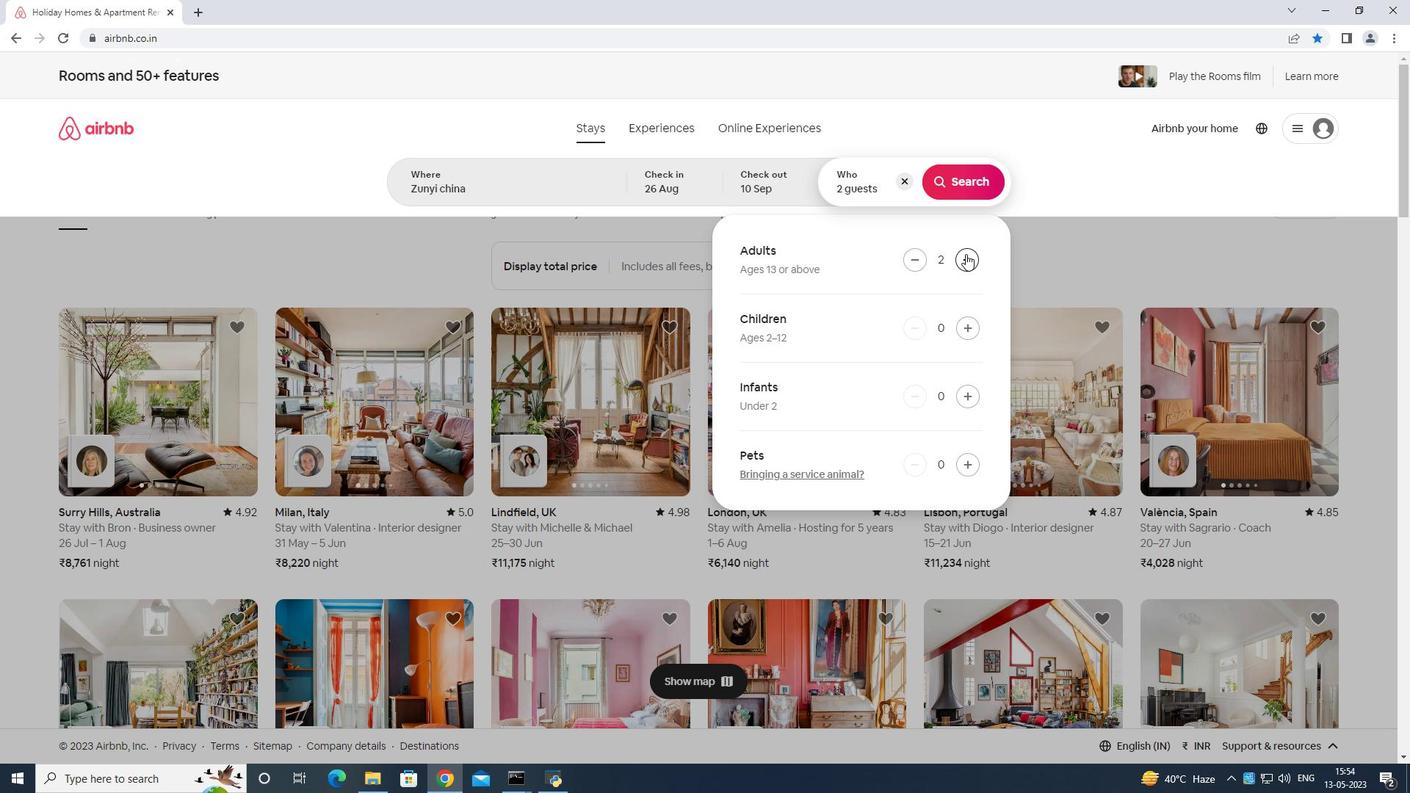 
Action: Mouse pressed left at (966, 253)
Screenshot: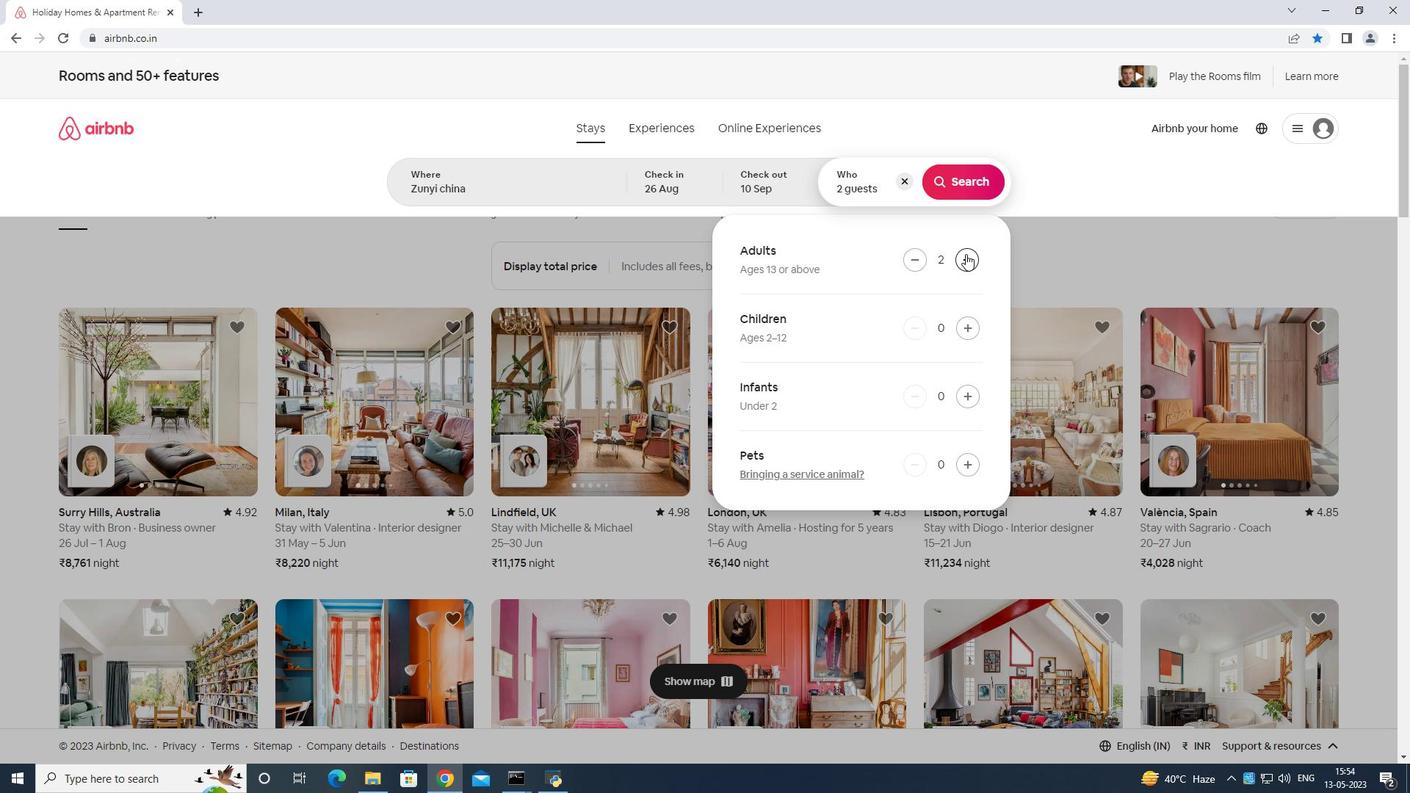 
Action: Mouse pressed left at (966, 253)
Screenshot: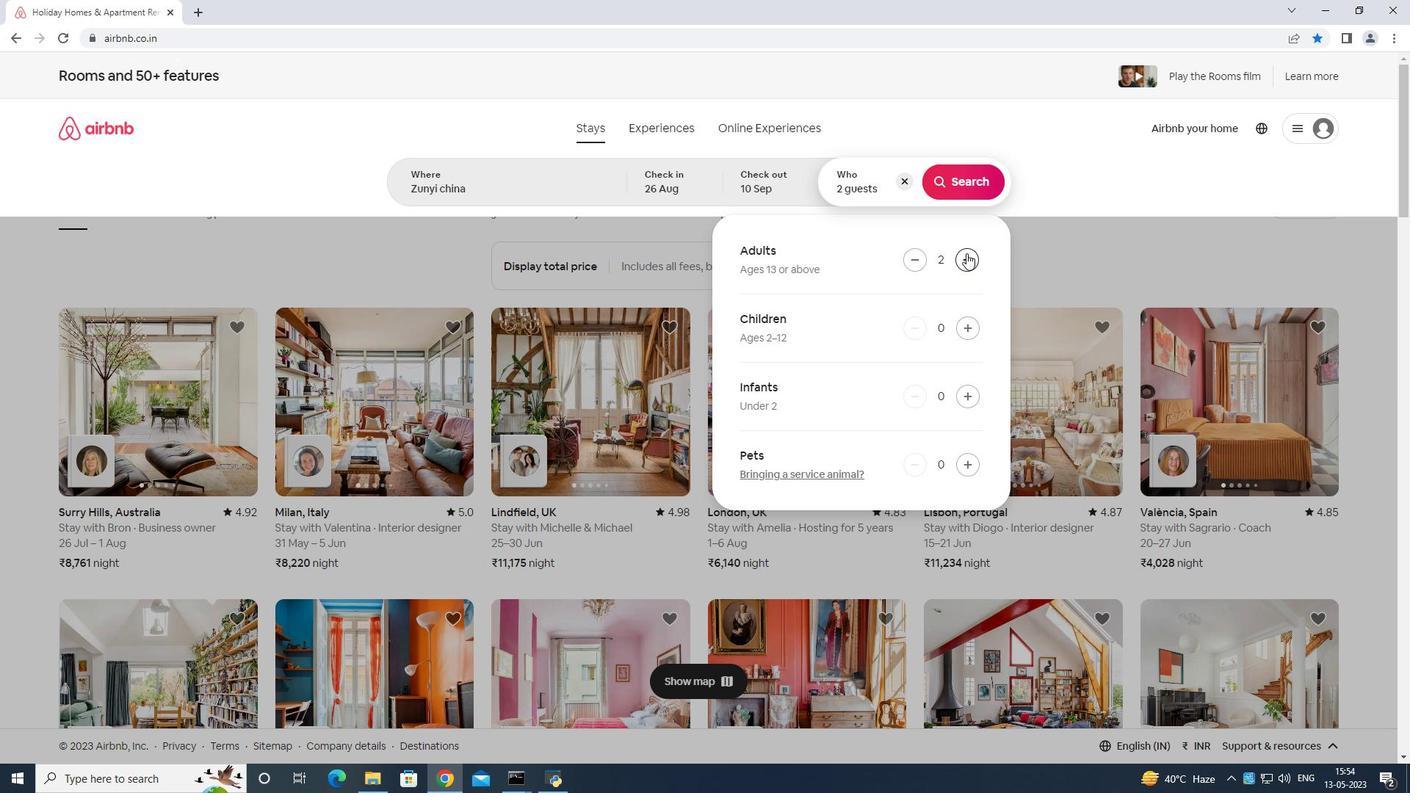 
Action: Mouse moved to (965, 251)
Screenshot: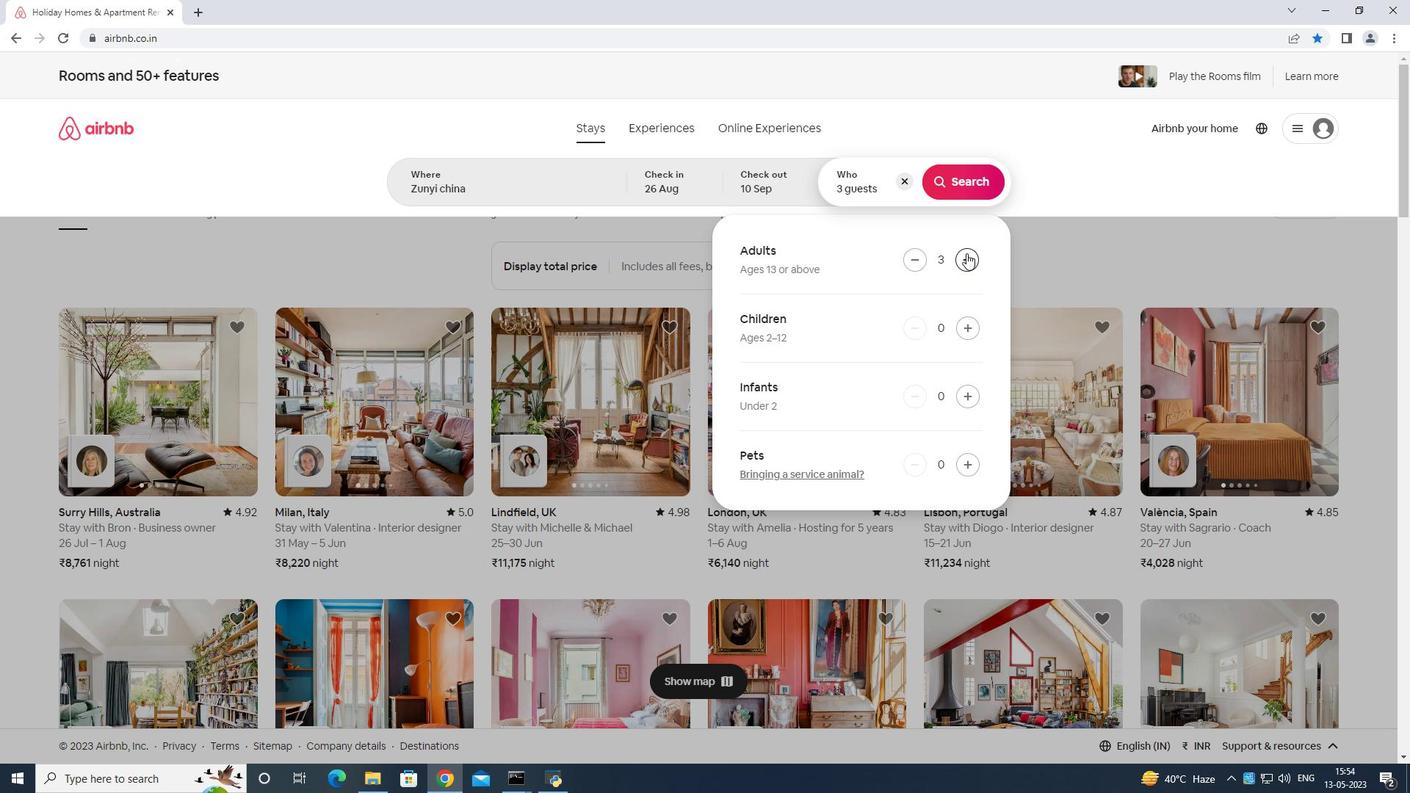 
Action: Mouse pressed left at (965, 251)
Screenshot: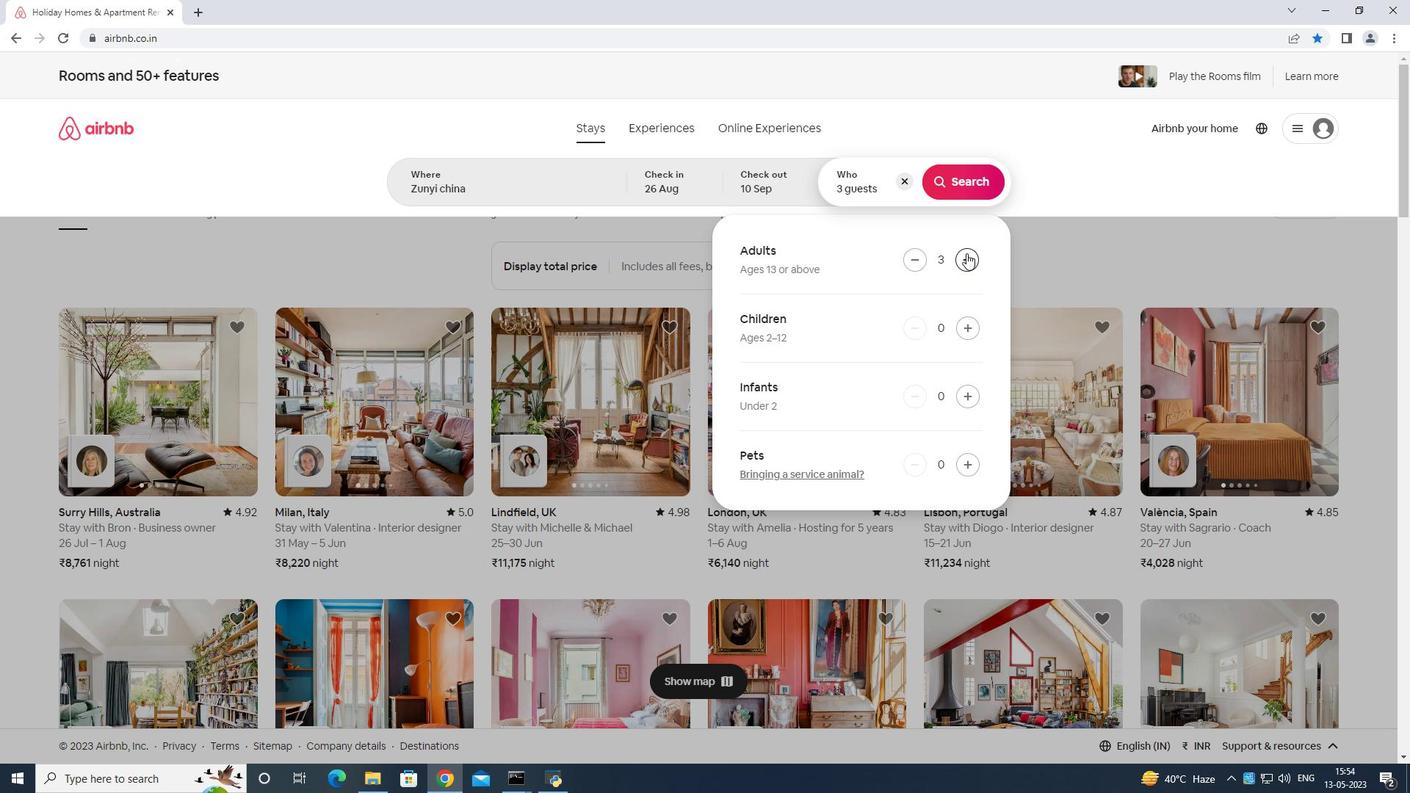 
Action: Mouse pressed left at (965, 251)
Screenshot: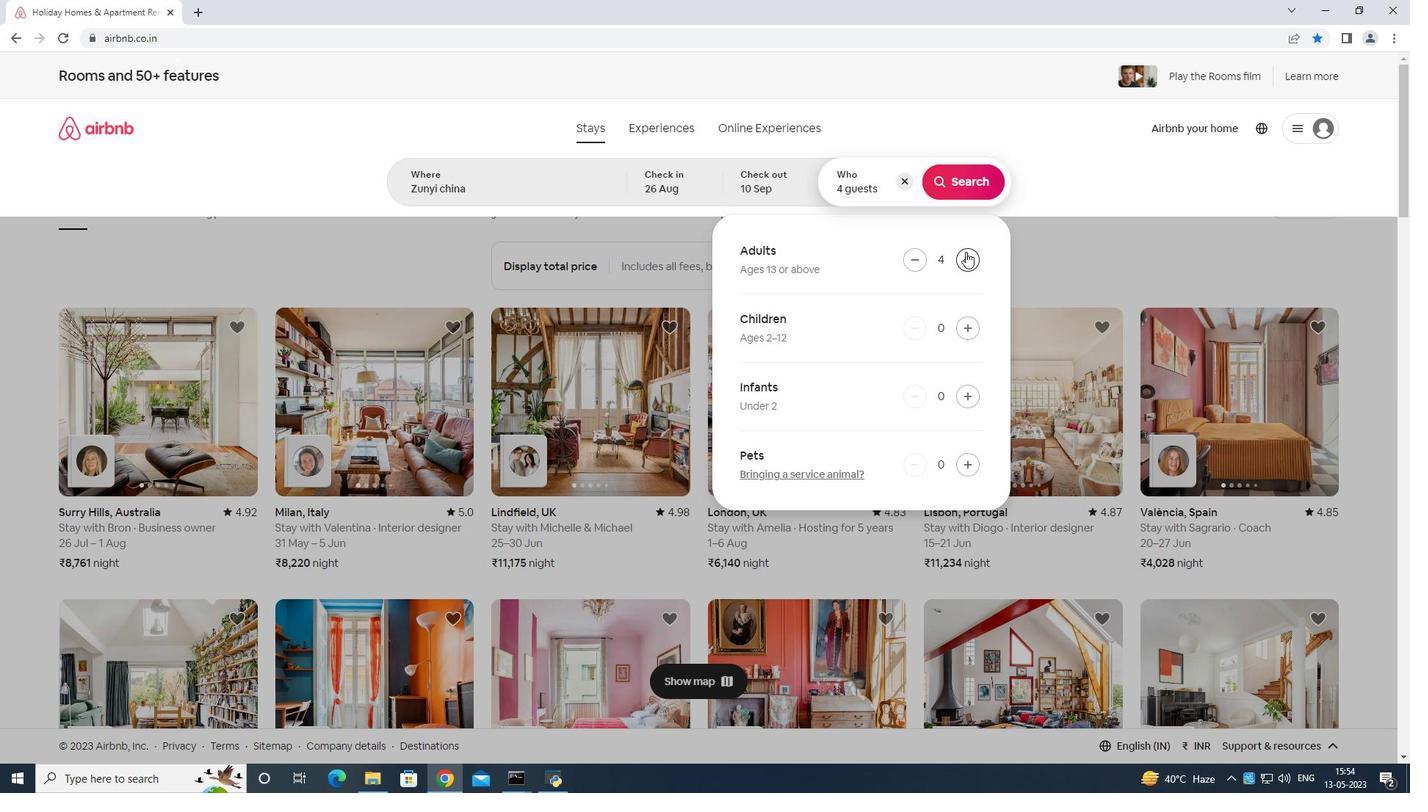 
Action: Mouse moved to (974, 329)
Screenshot: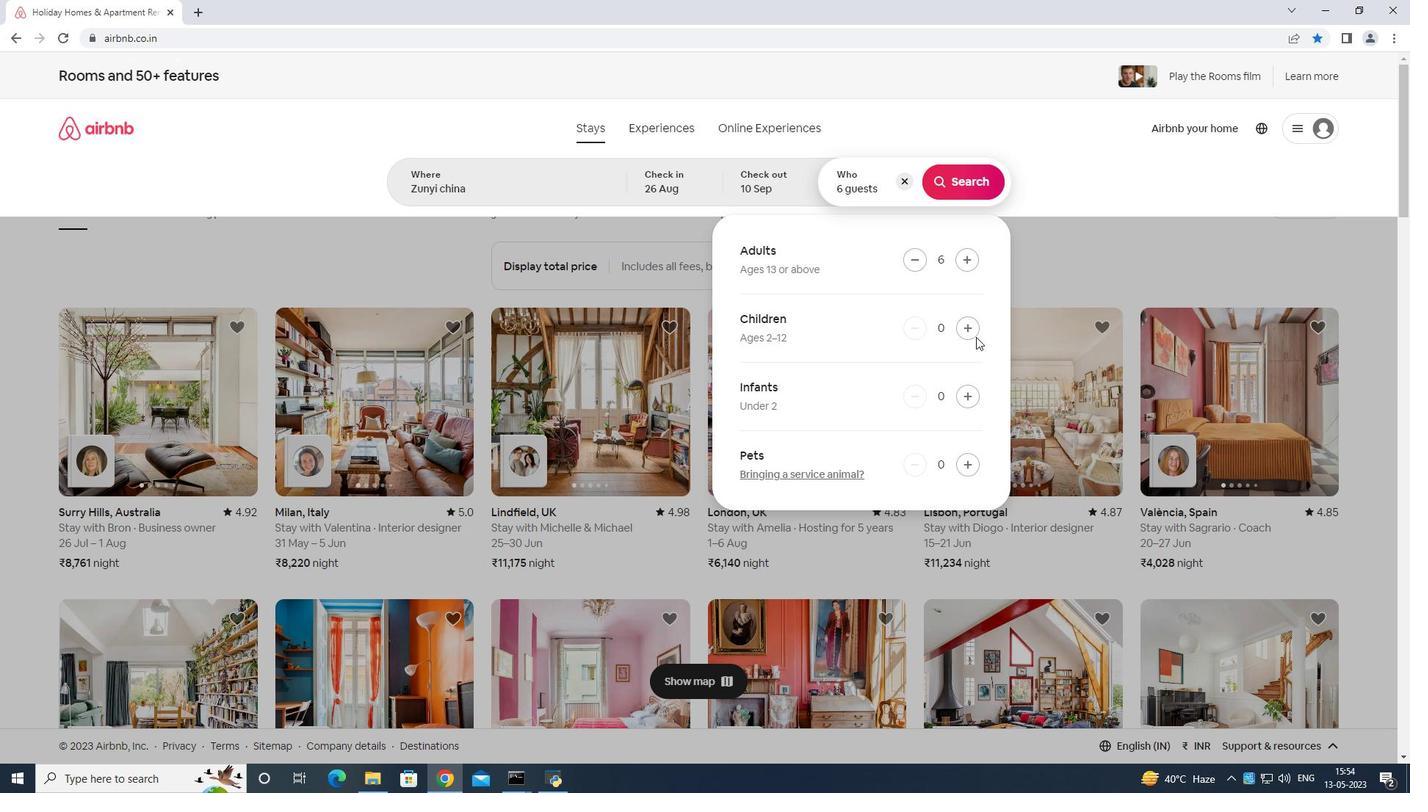 
Action: Mouse pressed left at (974, 329)
Screenshot: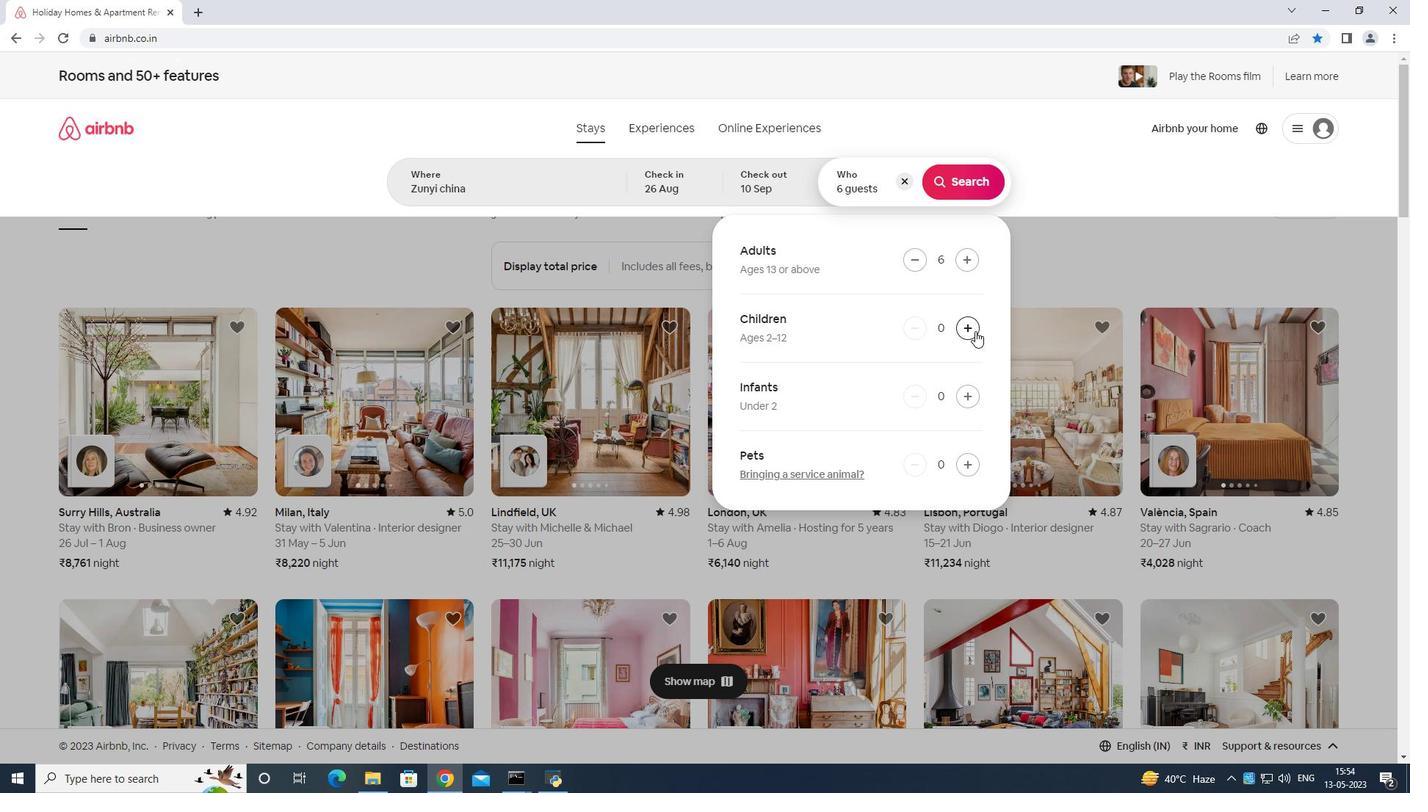 
Action: Mouse moved to (974, 327)
Screenshot: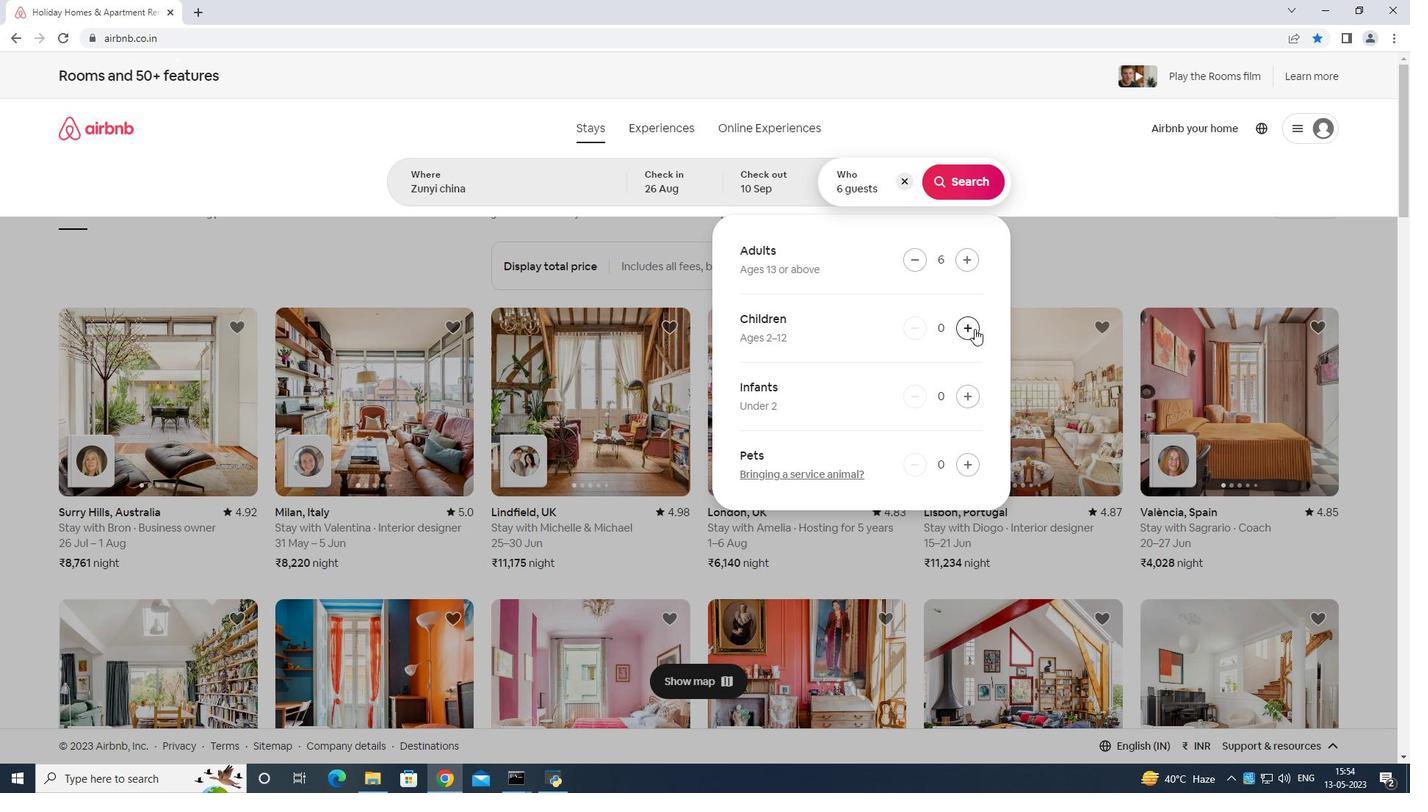 
Action: Mouse pressed left at (974, 327)
Screenshot: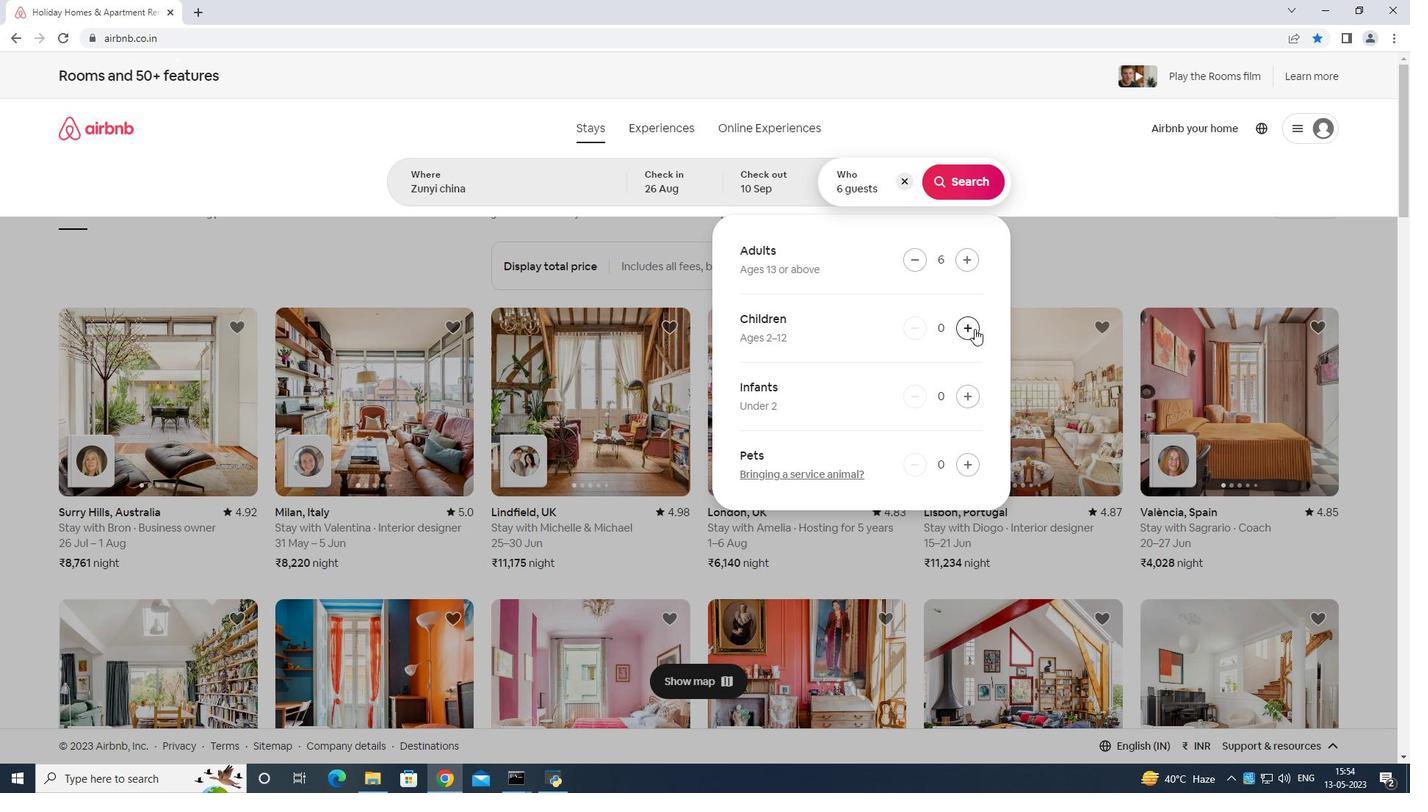 
Action: Mouse moved to (973, 185)
Screenshot: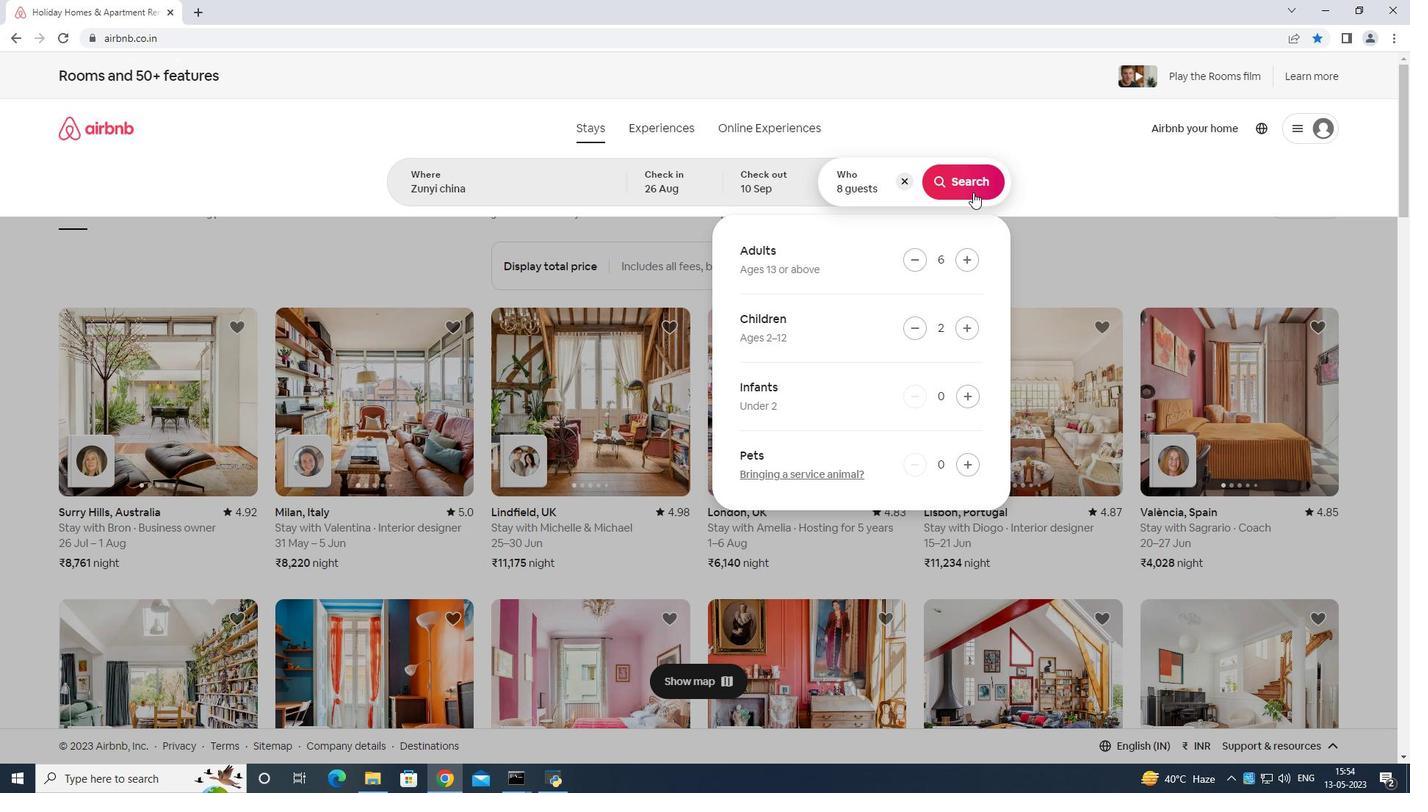 
Action: Mouse pressed left at (973, 185)
Screenshot: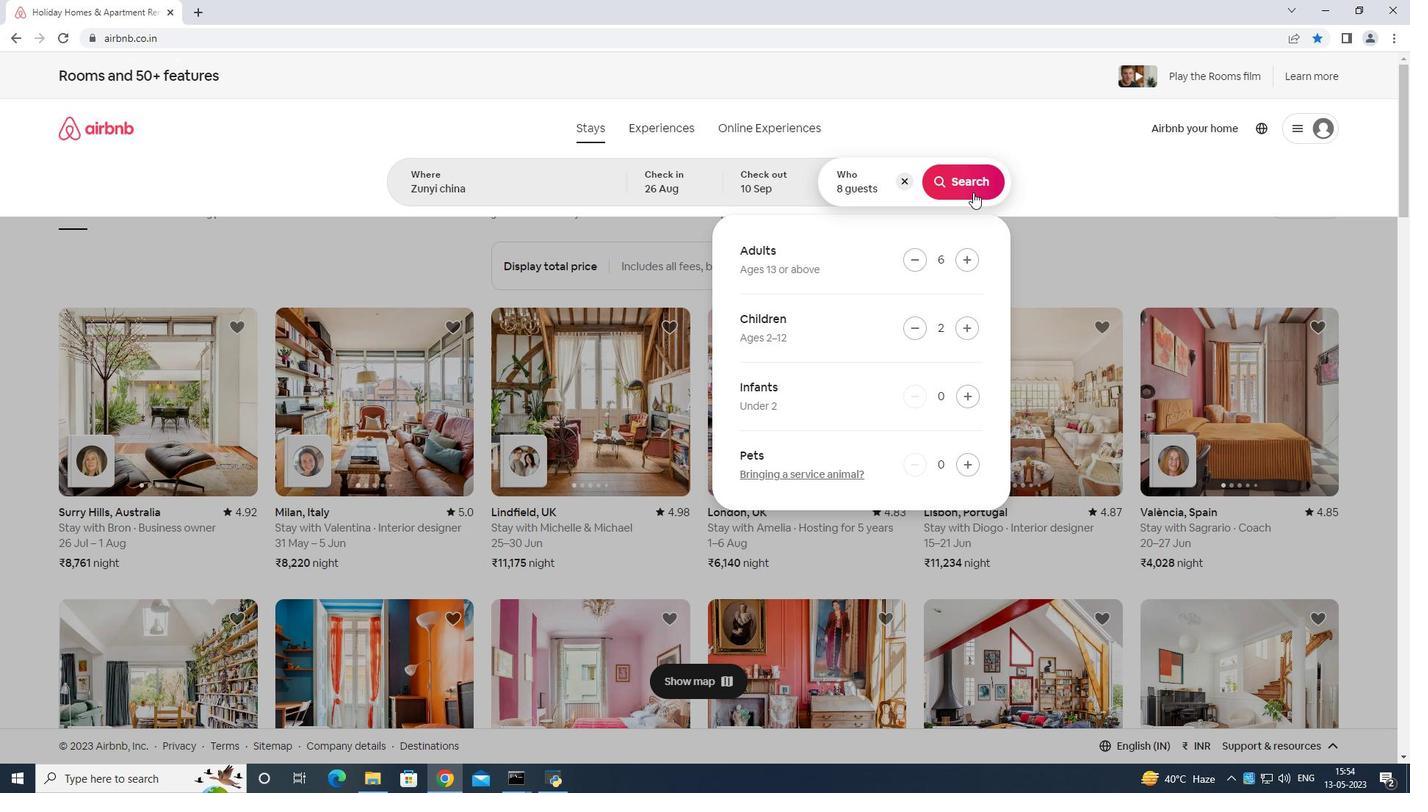 
Action: Mouse moved to (1322, 135)
Screenshot: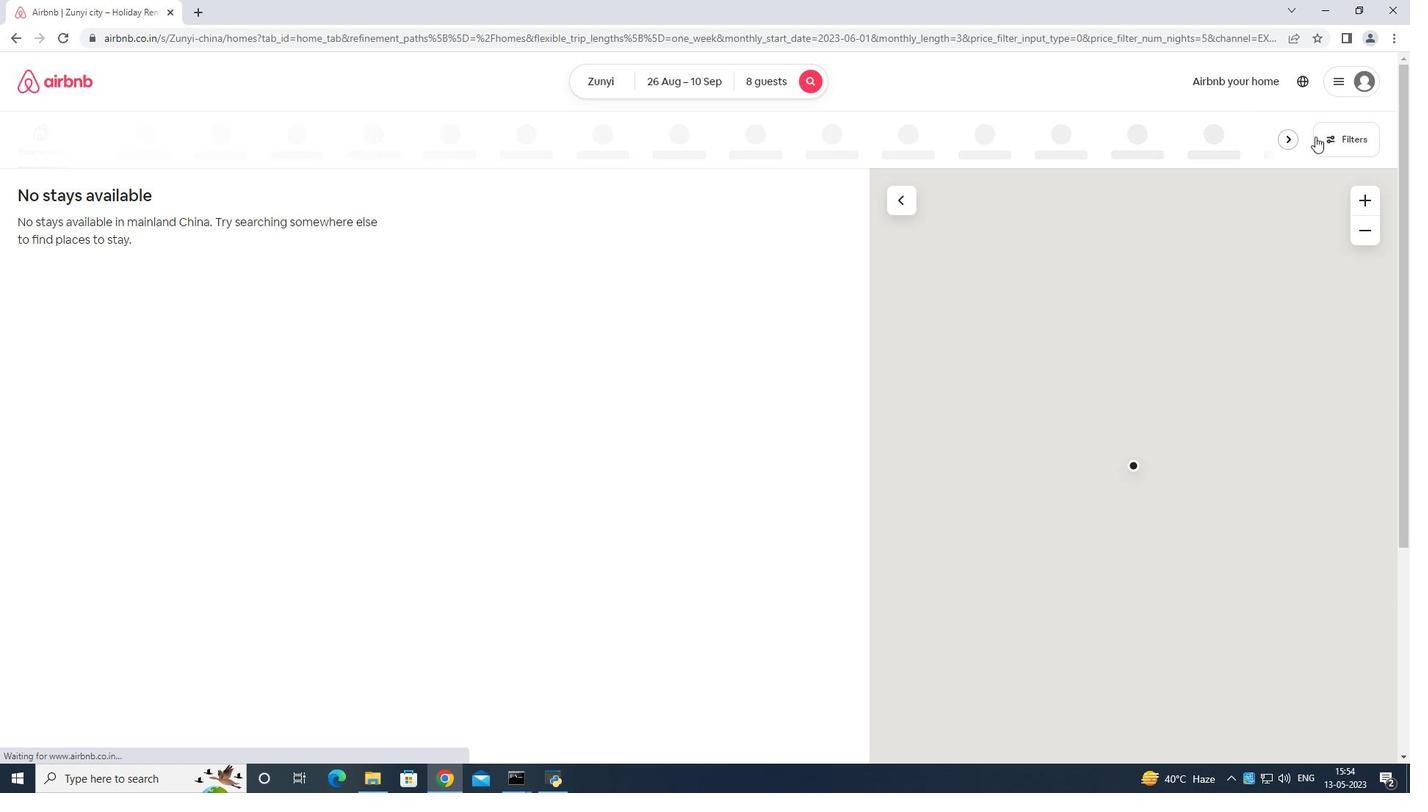 
Action: Mouse pressed left at (1322, 135)
Screenshot: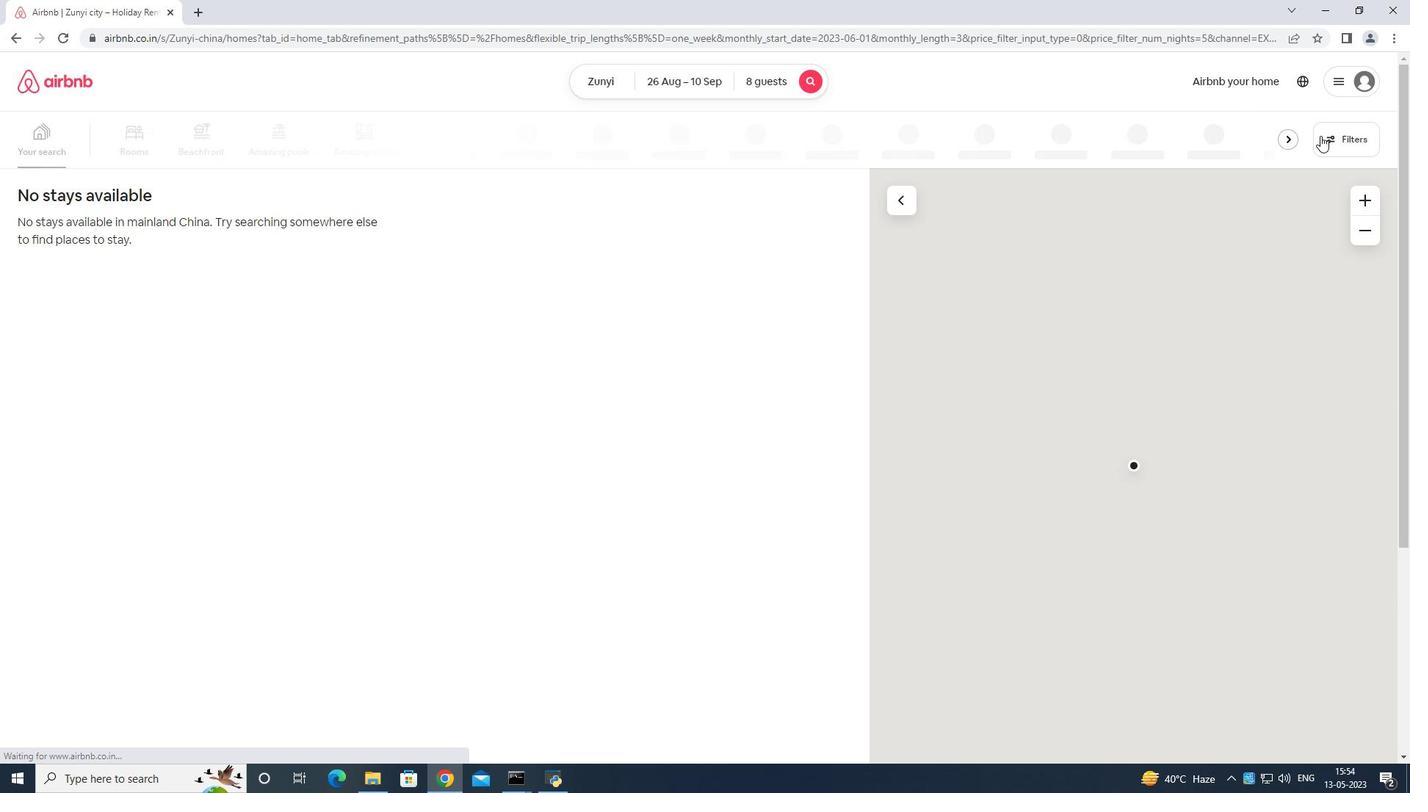 
Action: Mouse moved to (625, 476)
Screenshot: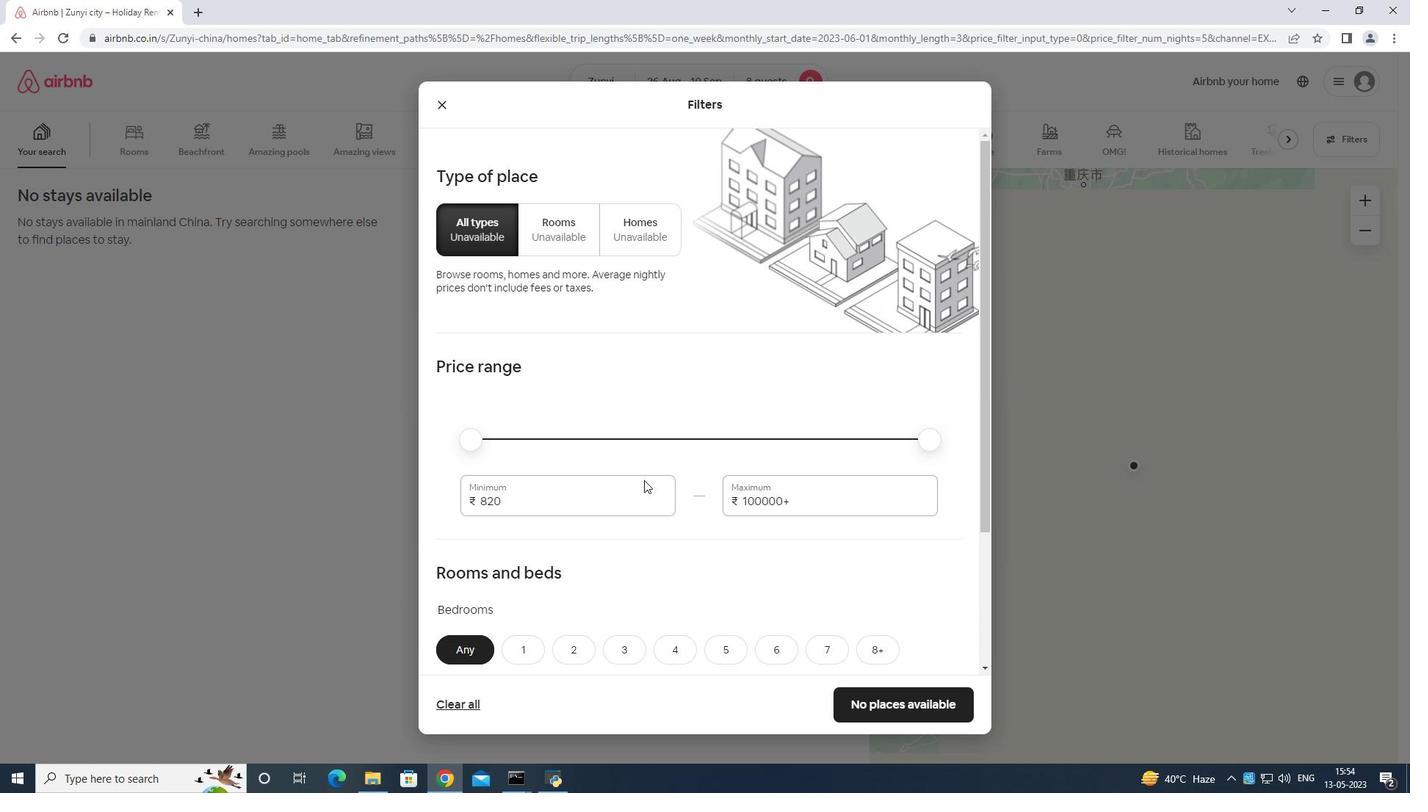 
Action: Mouse pressed left at (625, 476)
Screenshot: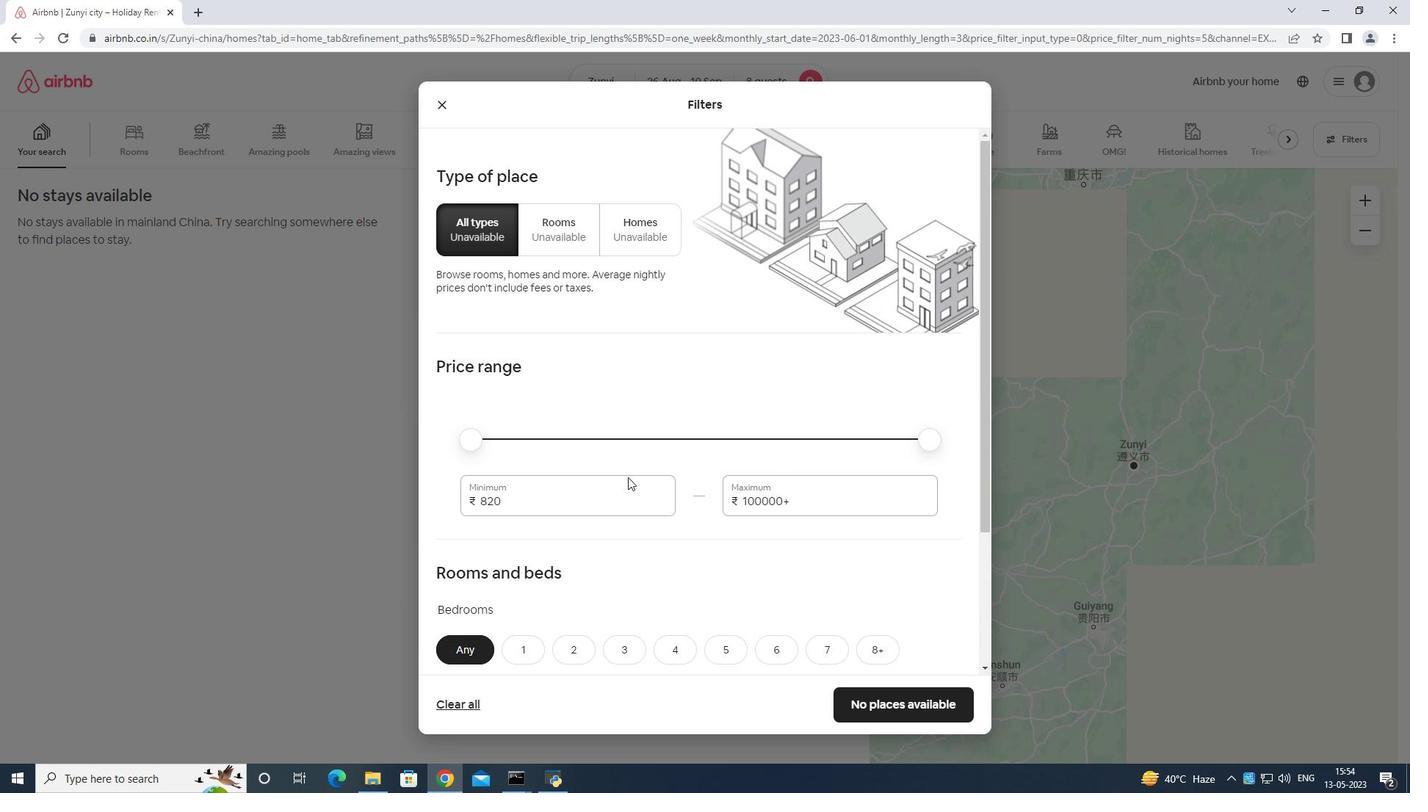 
Action: Mouse moved to (635, 440)
Screenshot: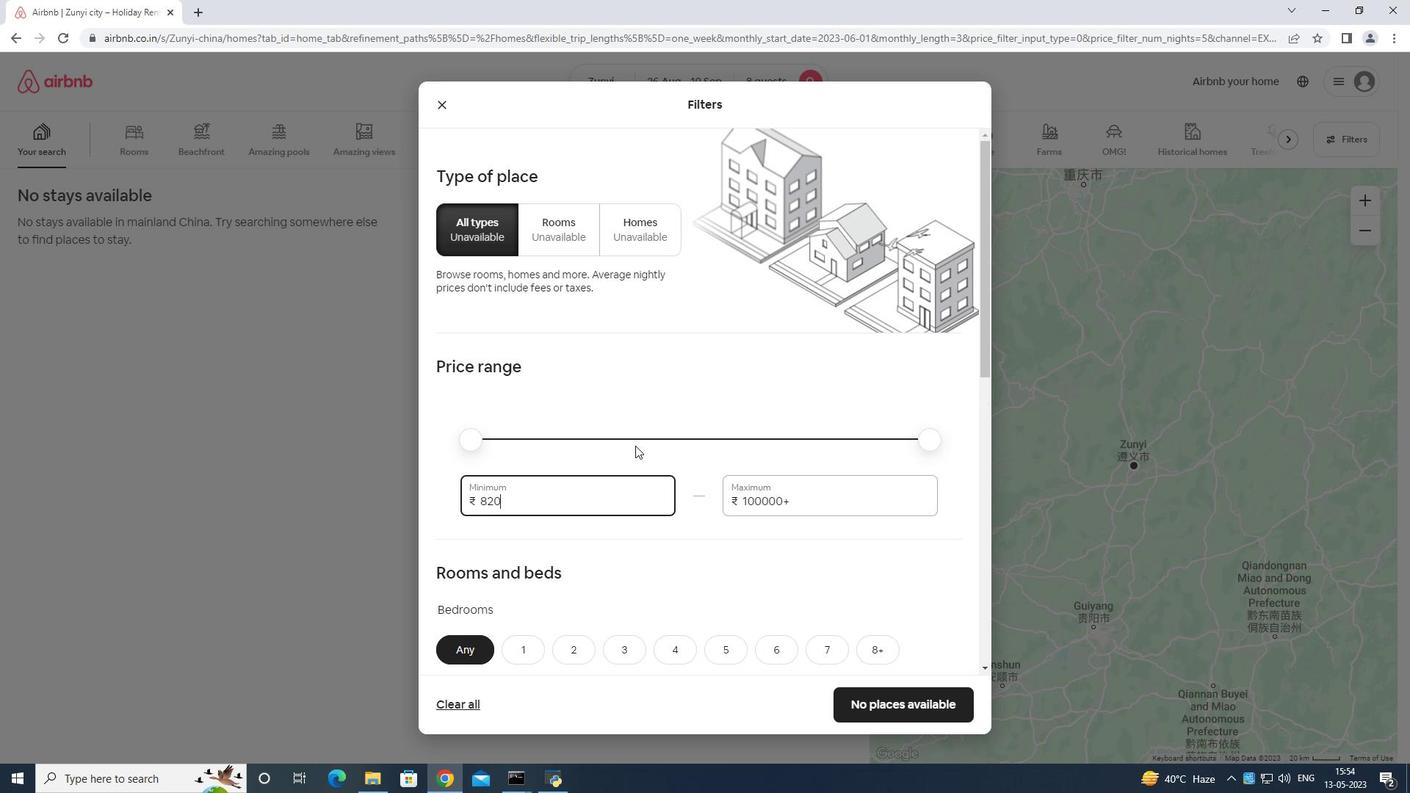 
Action: Key pressed <Key.backspace>
Screenshot: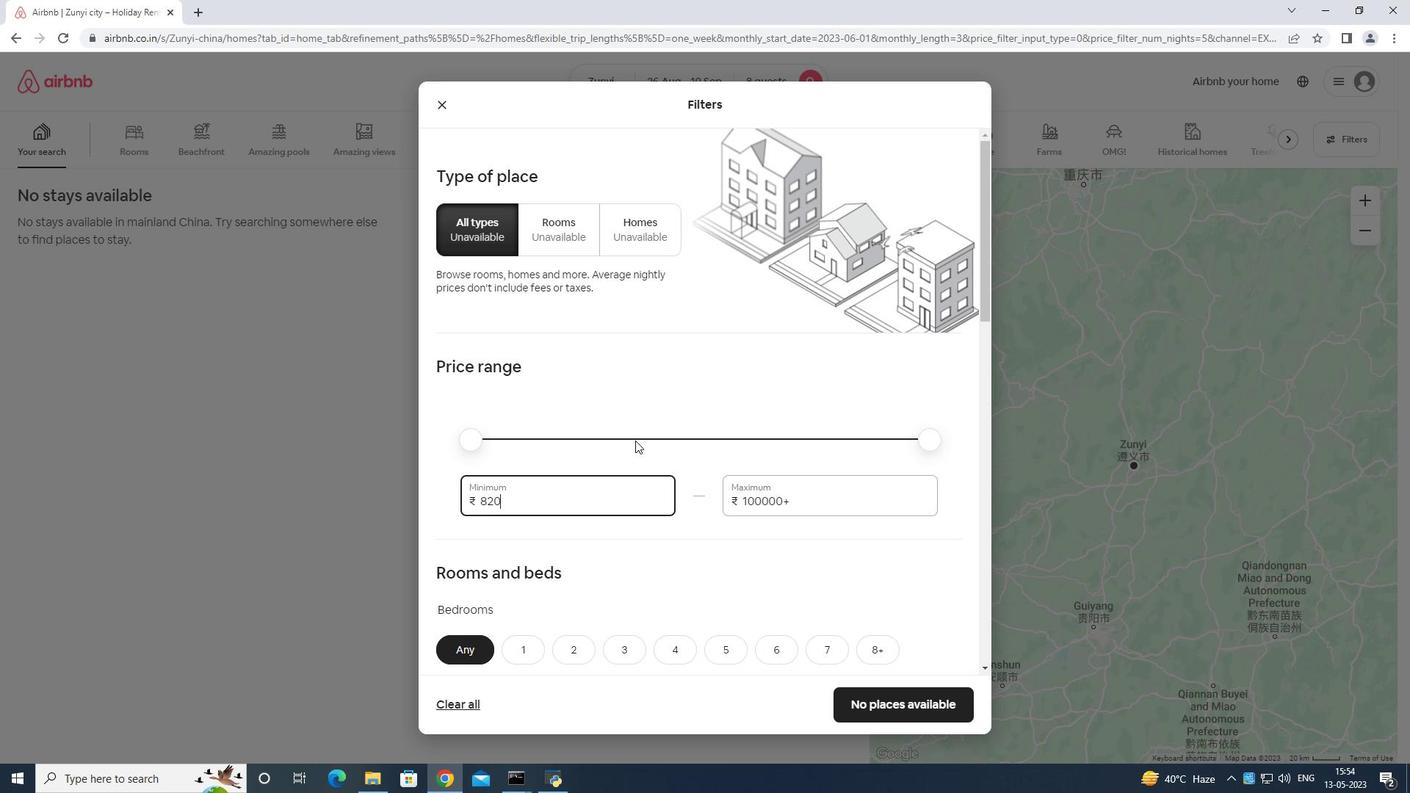 
Action: Mouse moved to (603, 460)
Screenshot: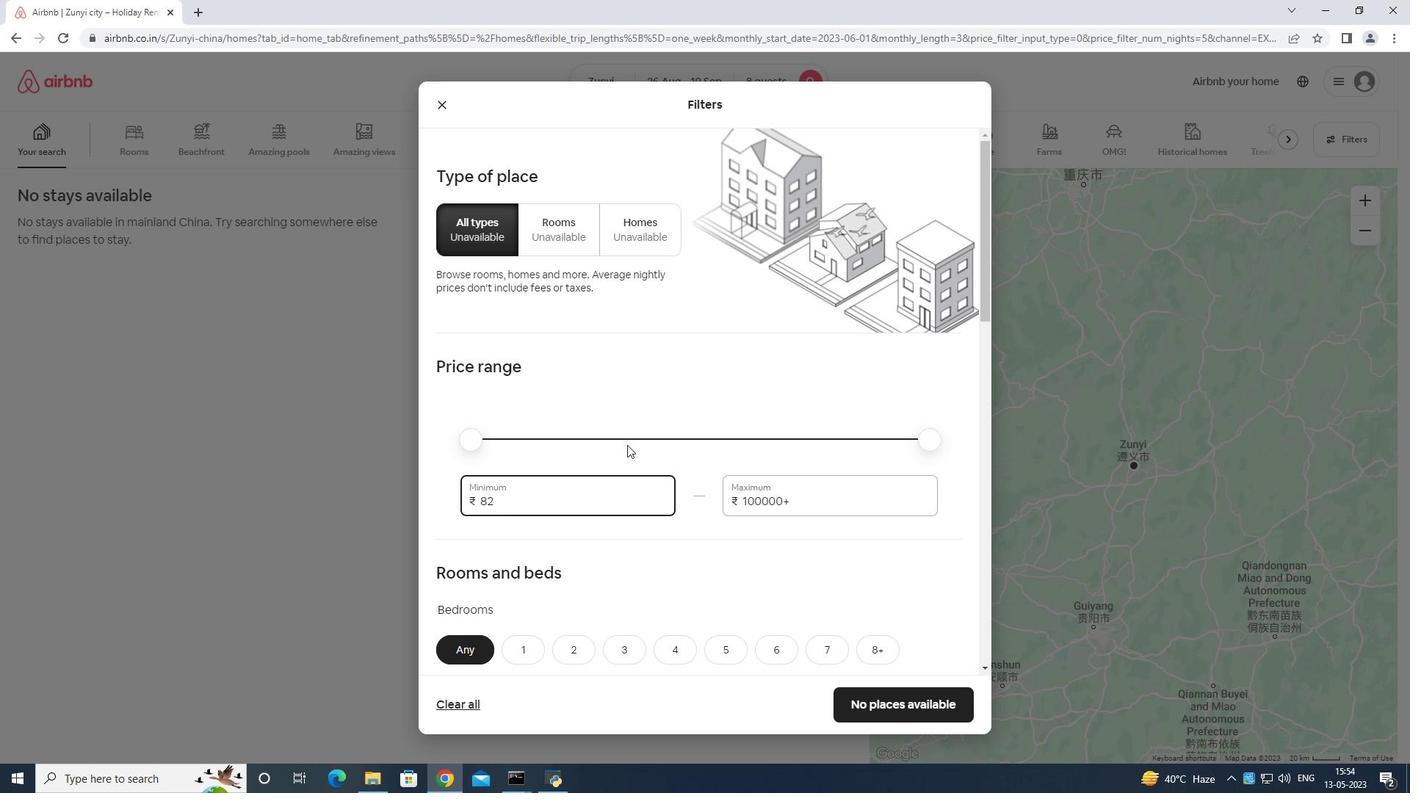 
Action: Key pressed <Key.backspace>
Screenshot: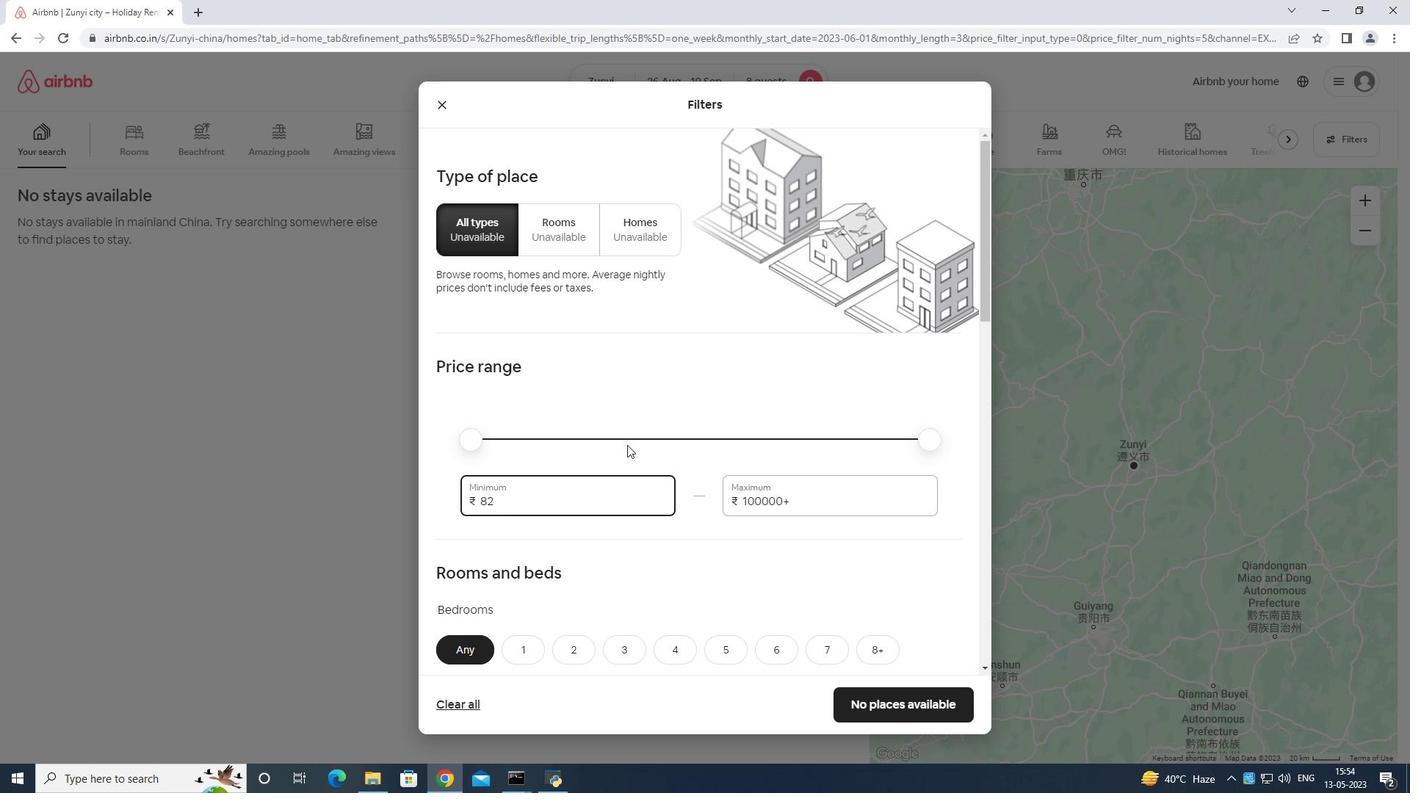 
Action: Mouse moved to (601, 460)
Screenshot: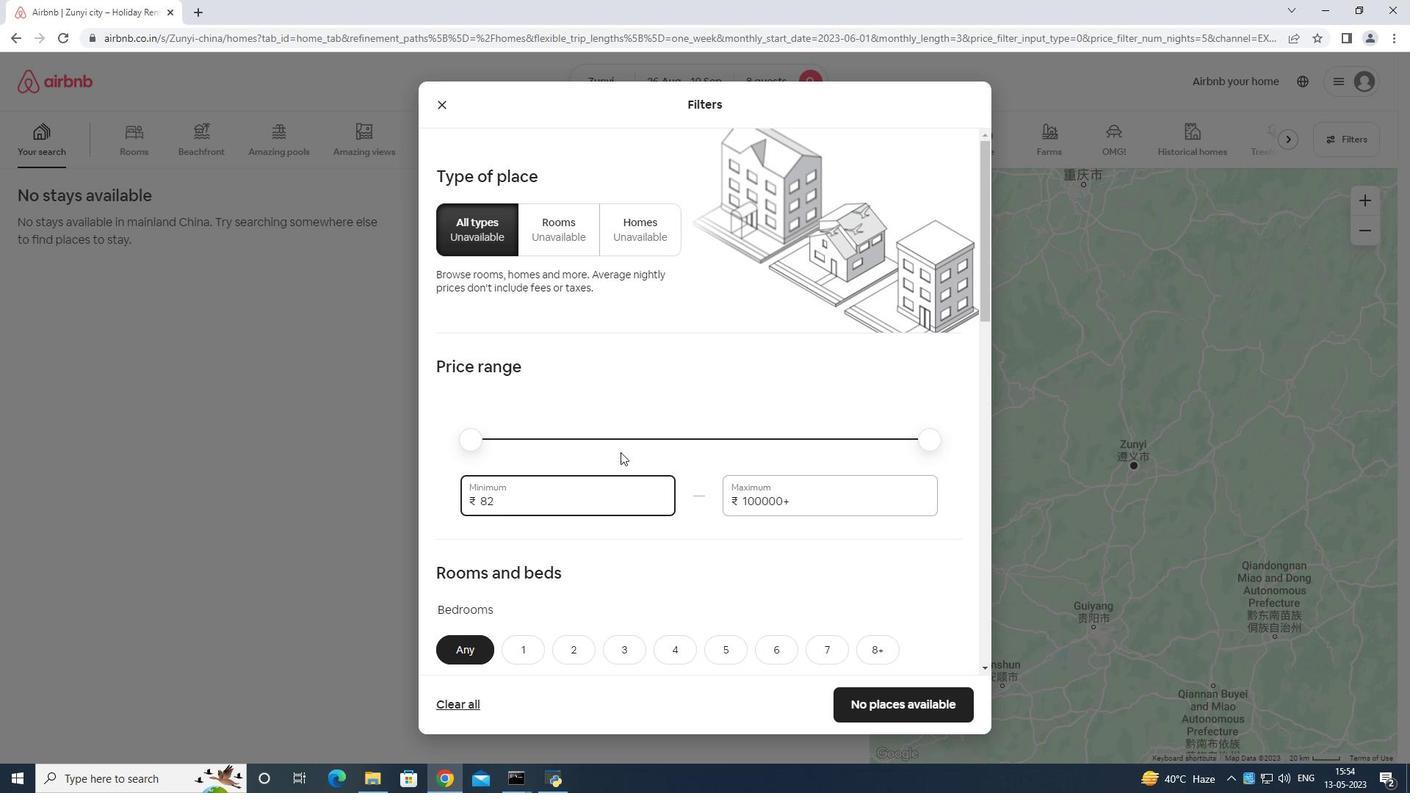 
Action: Key pressed <Key.backspace>
Screenshot: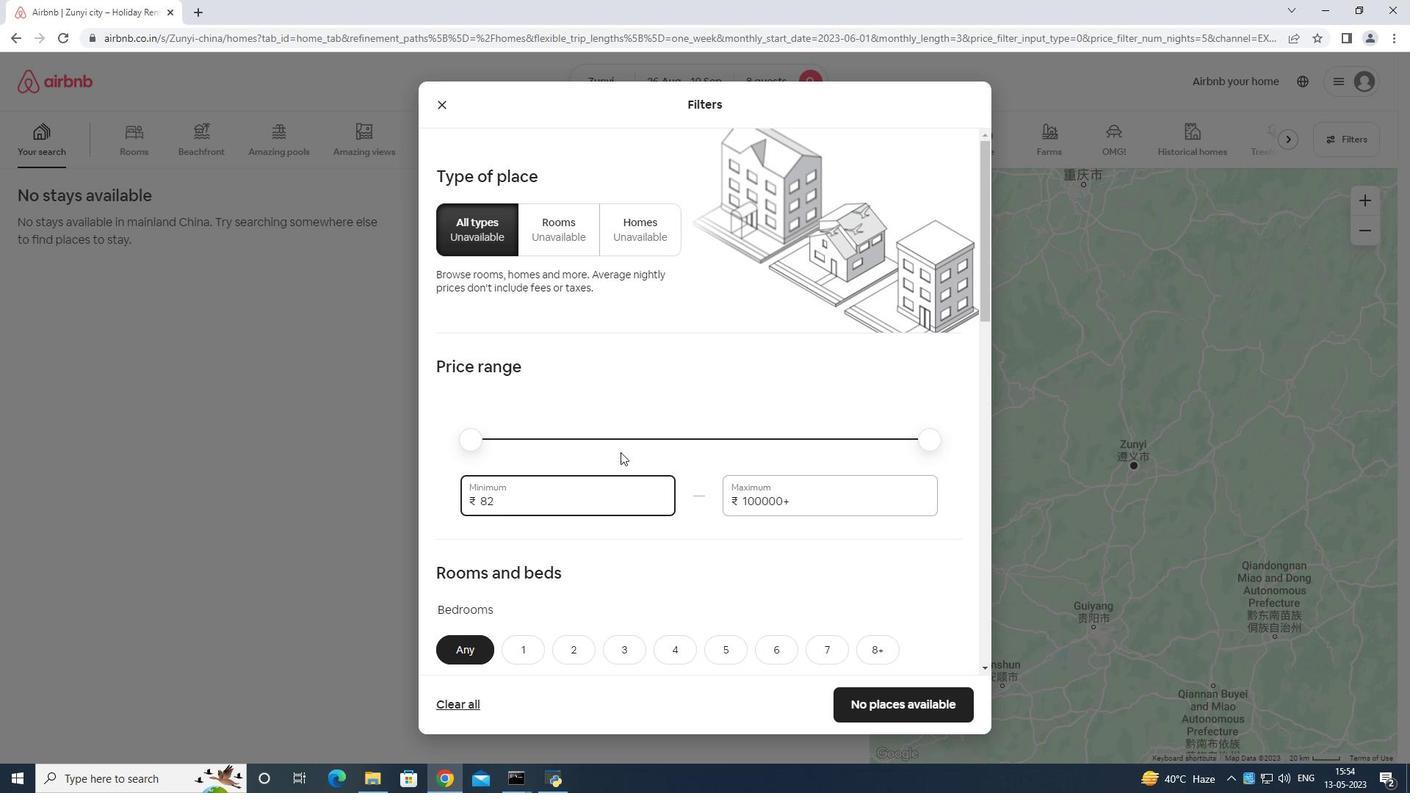 
Action: Mouse moved to (600, 460)
Screenshot: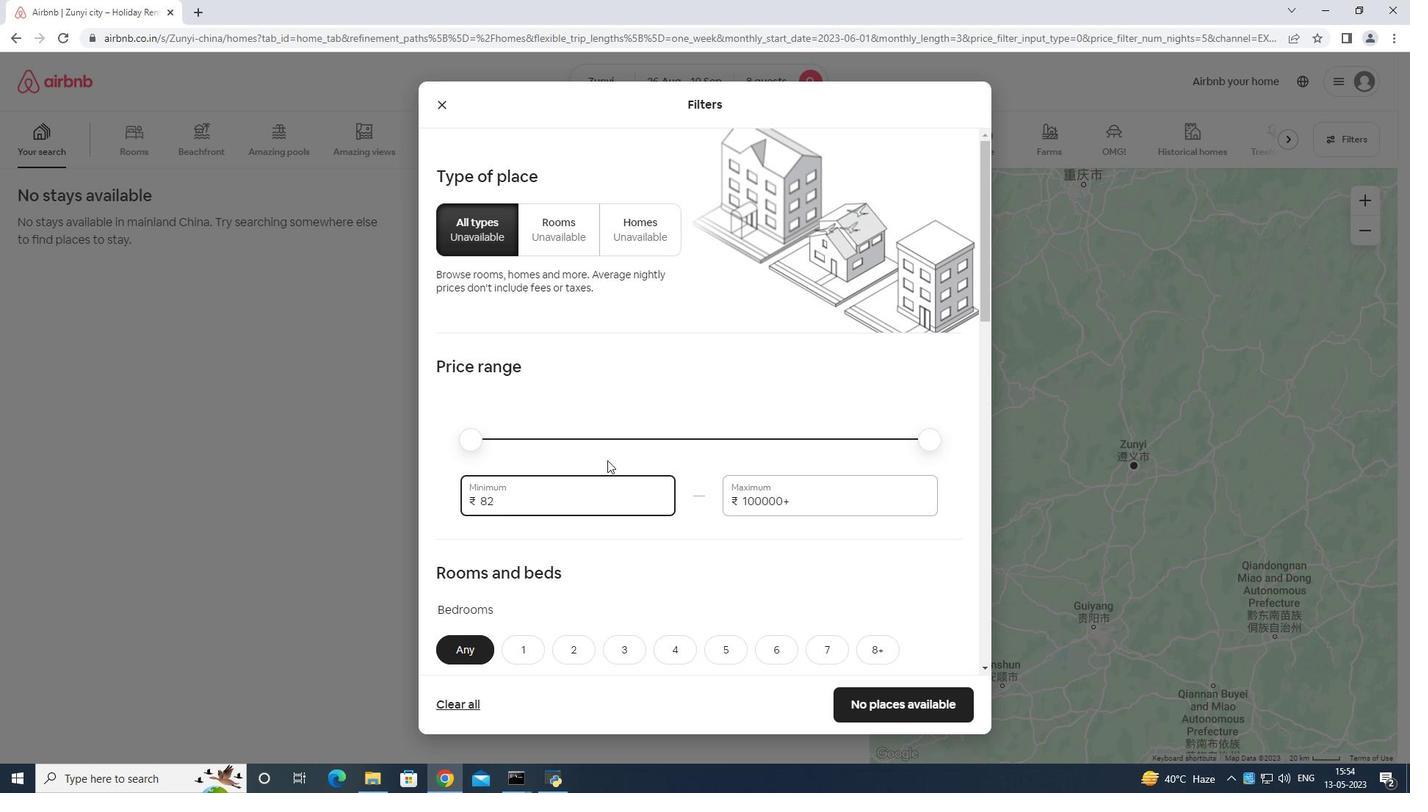 
Action: Key pressed <Key.backspace>
Screenshot: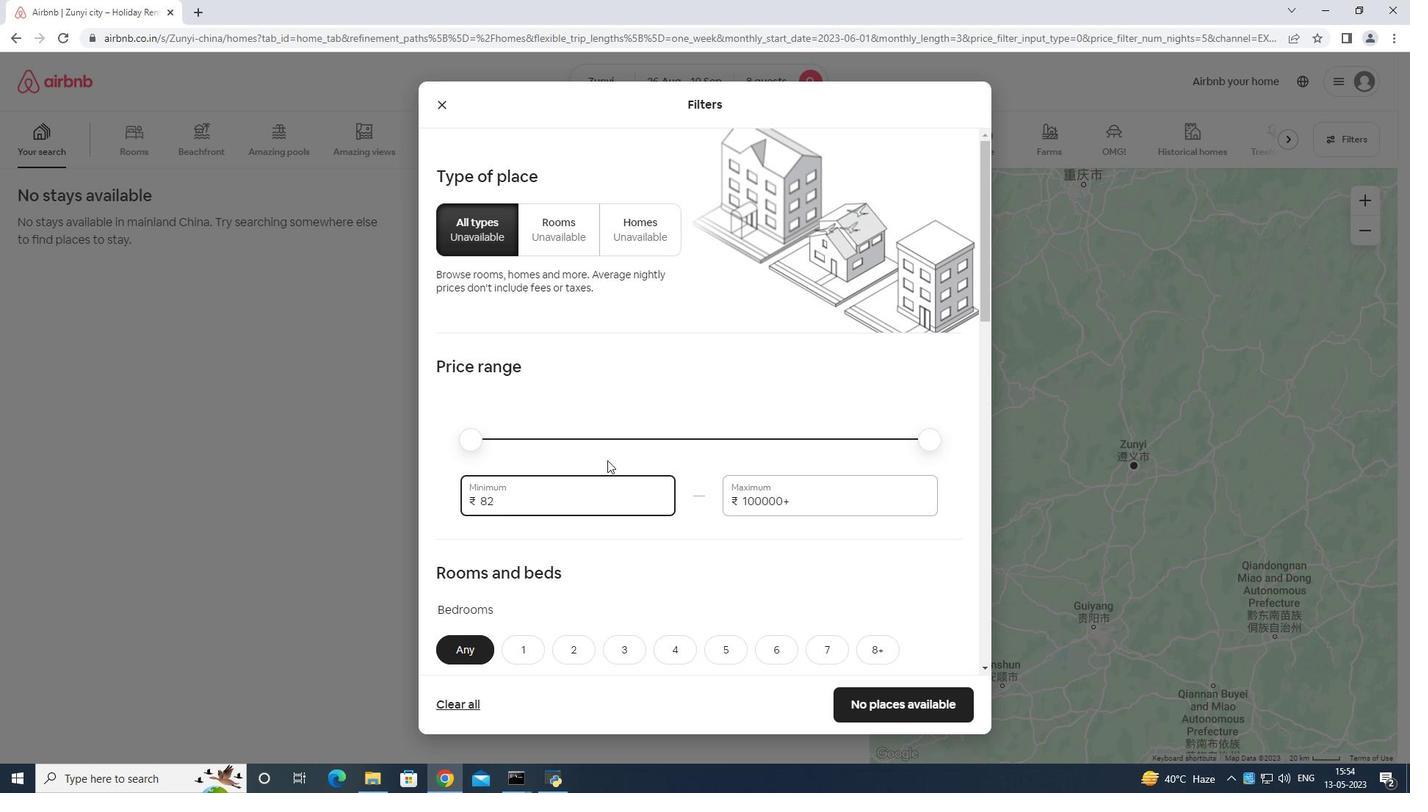 
Action: Mouse moved to (600, 460)
Screenshot: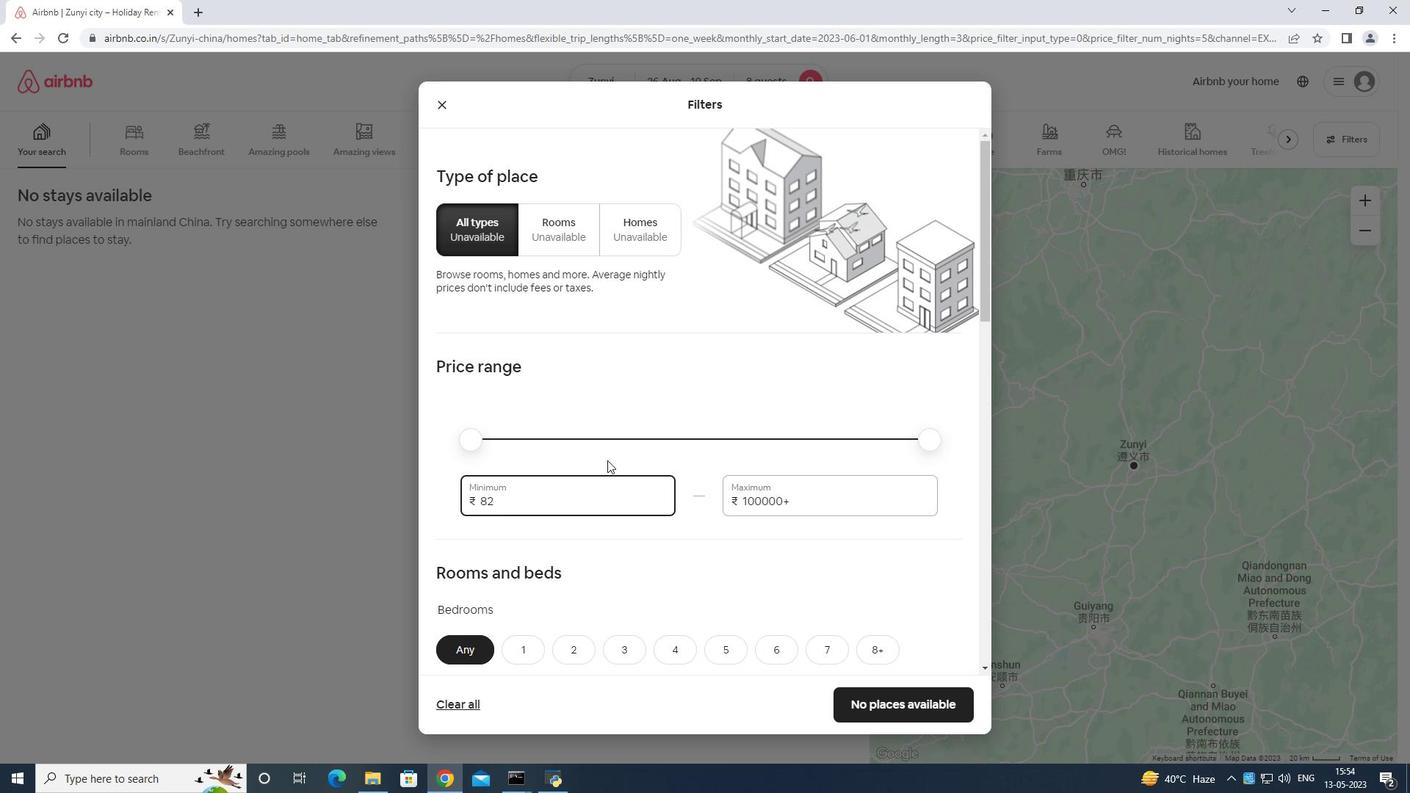 
Action: Key pressed <Key.backspace>
Screenshot: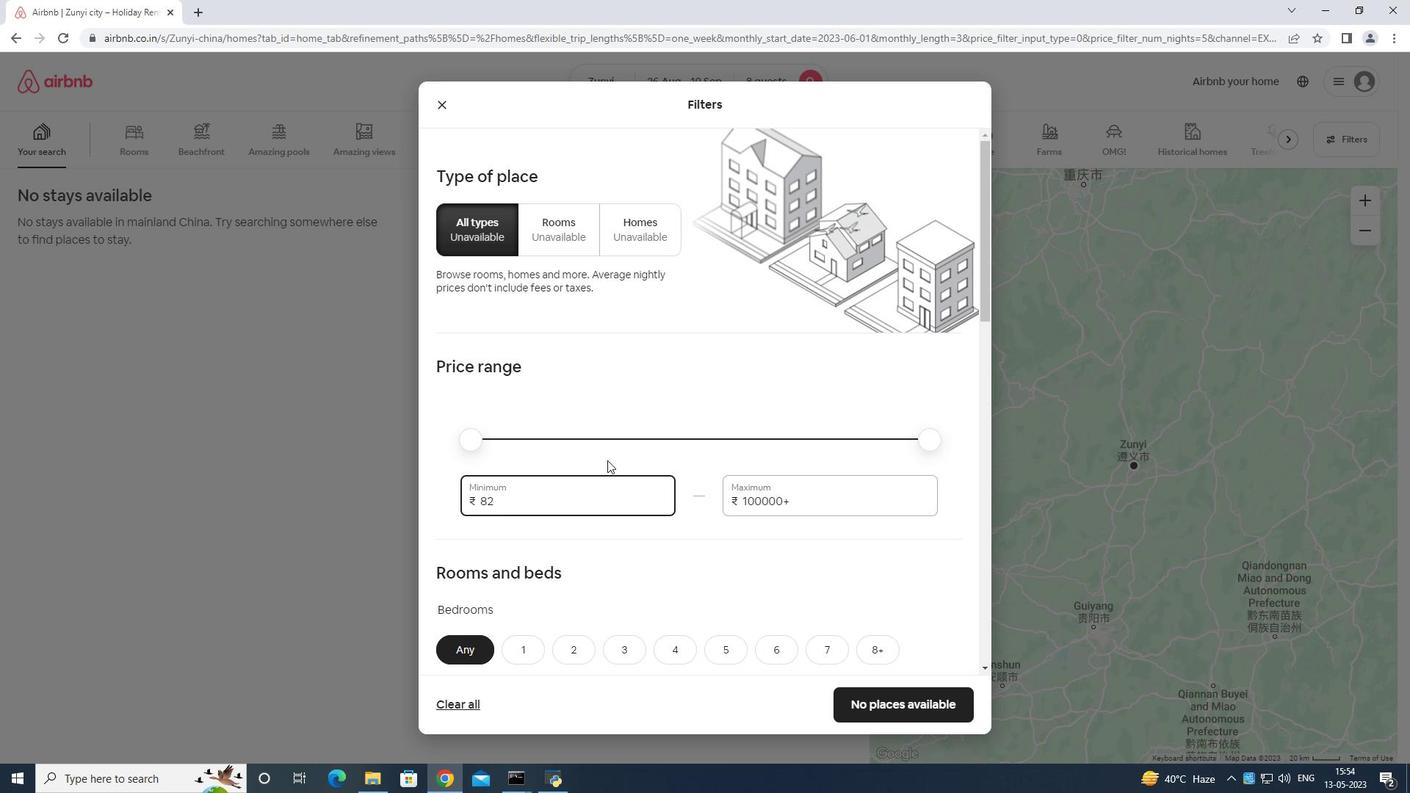
Action: Mouse moved to (599, 461)
Screenshot: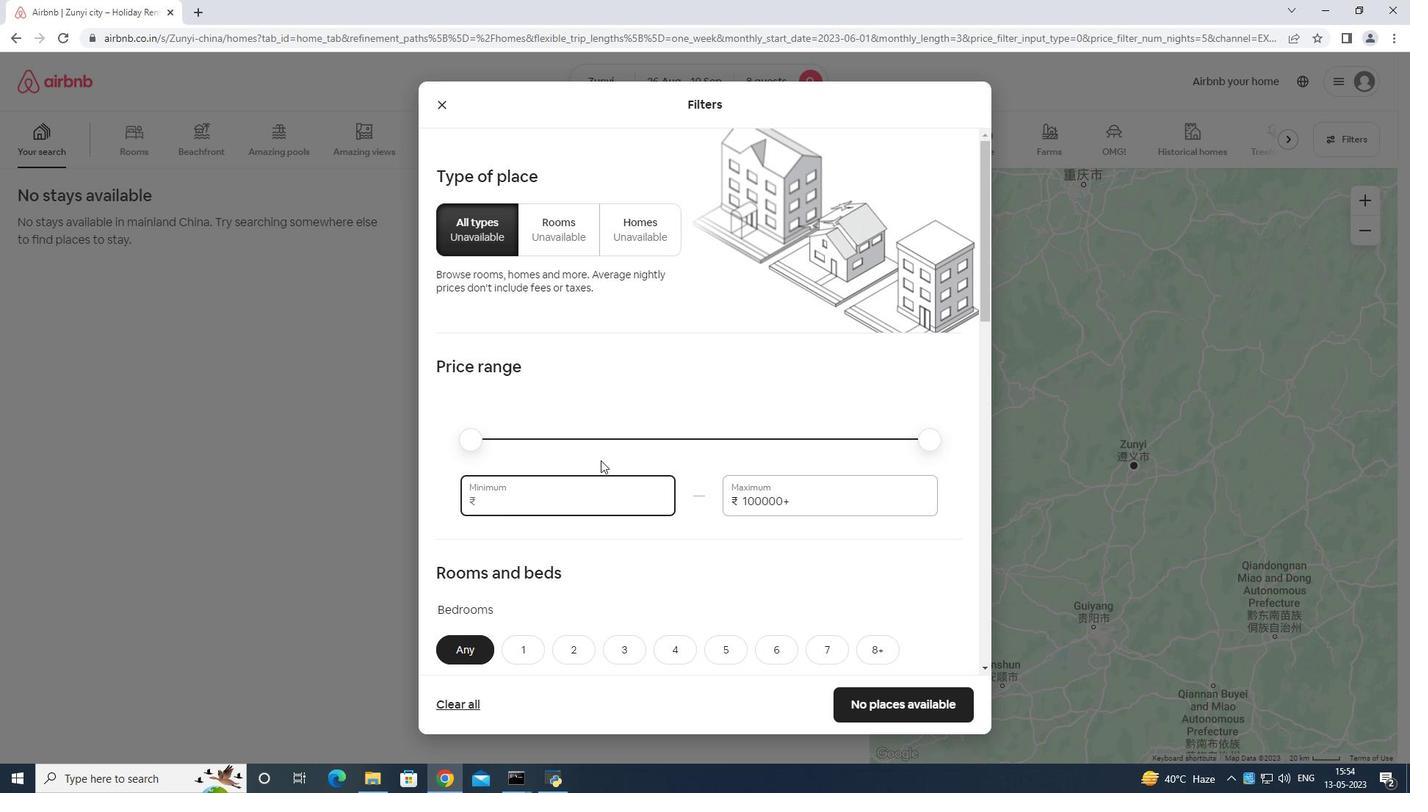 
Action: Key pressed 4
Screenshot: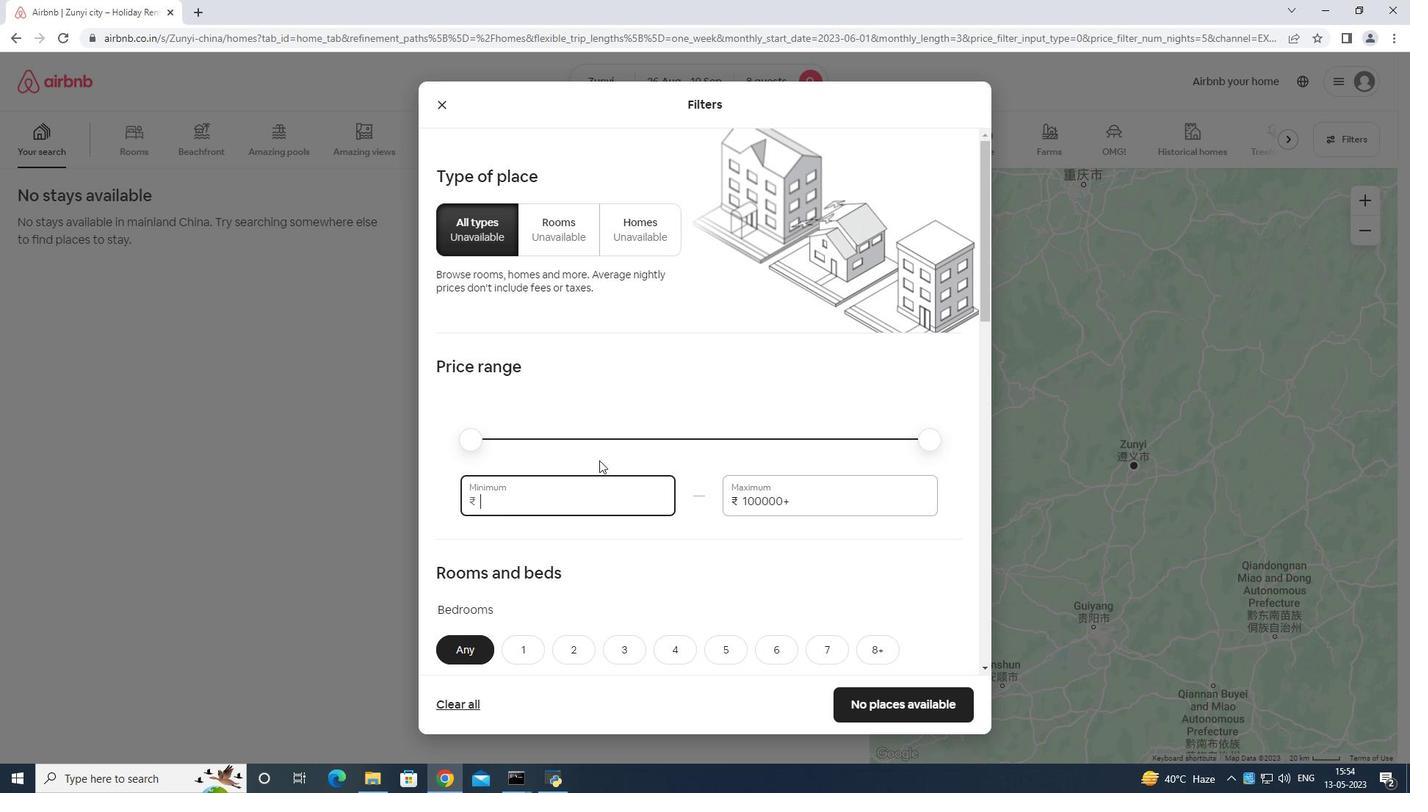 
Action: Mouse moved to (598, 463)
Screenshot: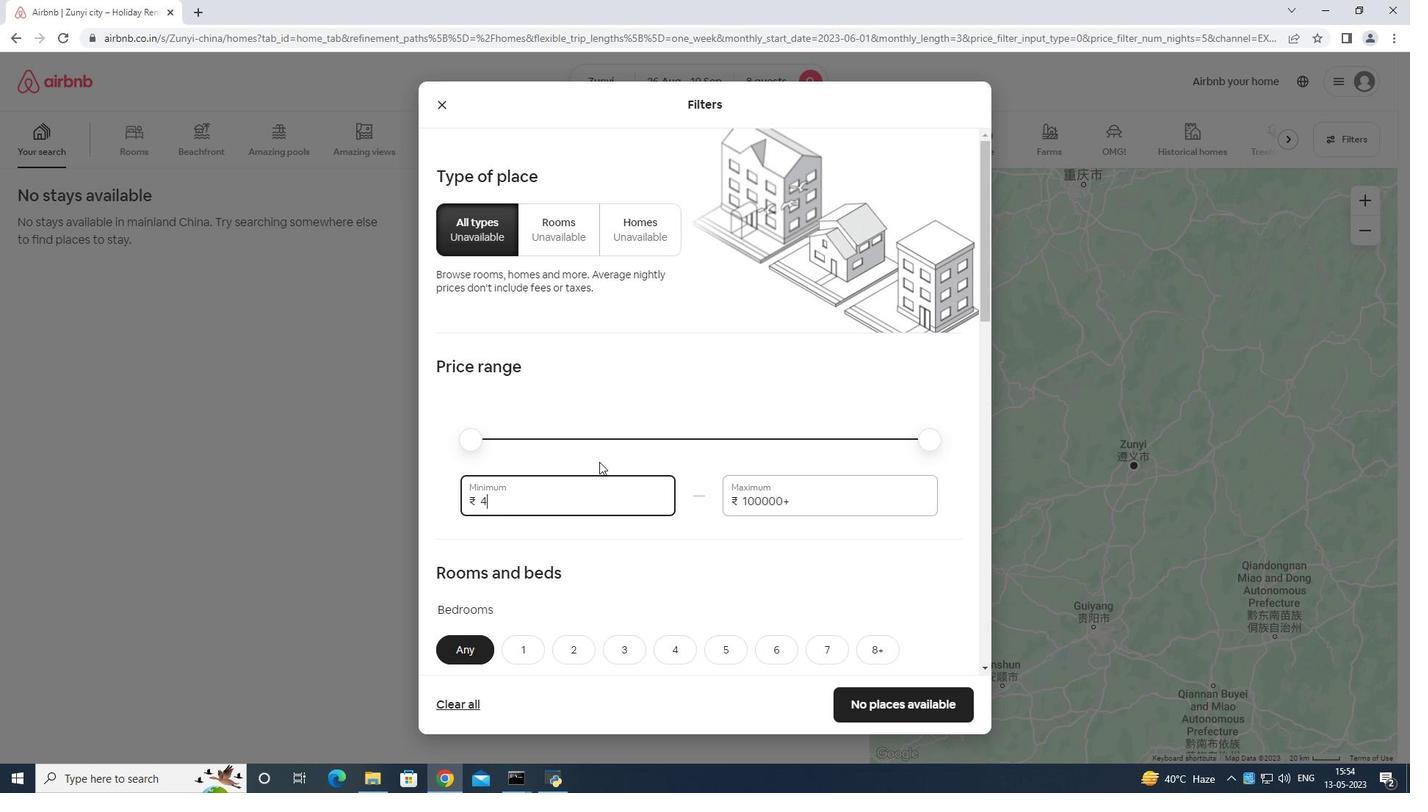 
Action: Key pressed 0
Screenshot: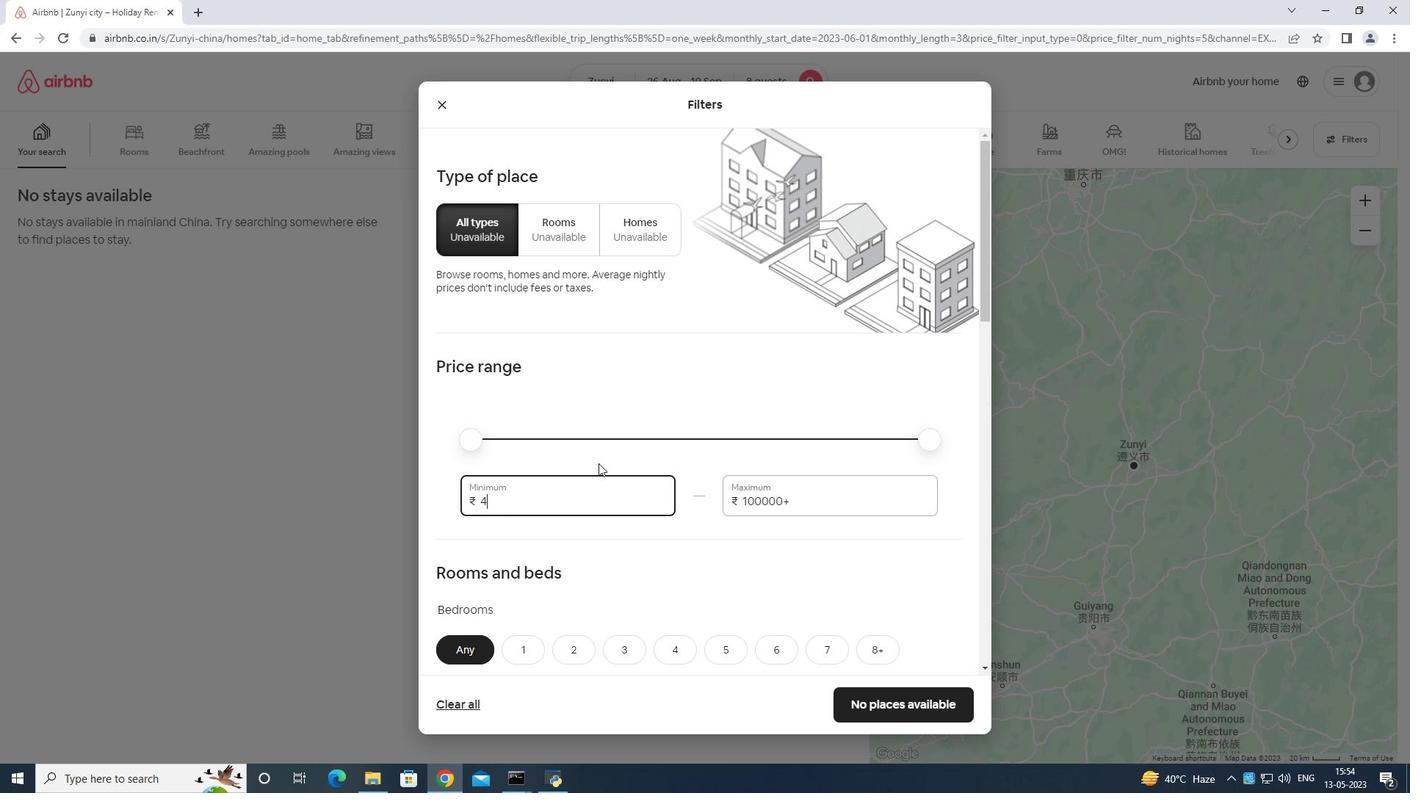 
Action: Mouse moved to (600, 459)
Screenshot: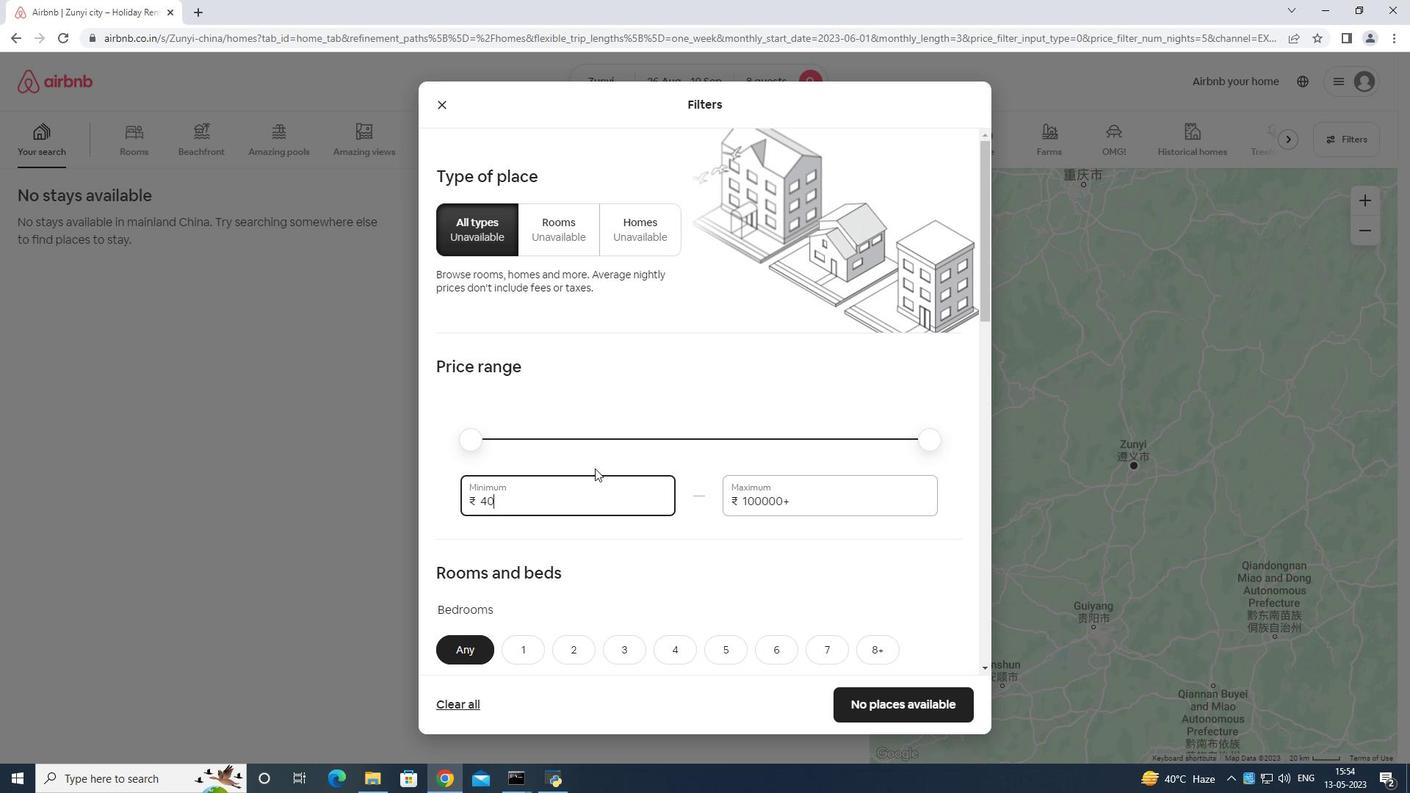 
Action: Key pressed <Key.backspace><Key.backspace>
Screenshot: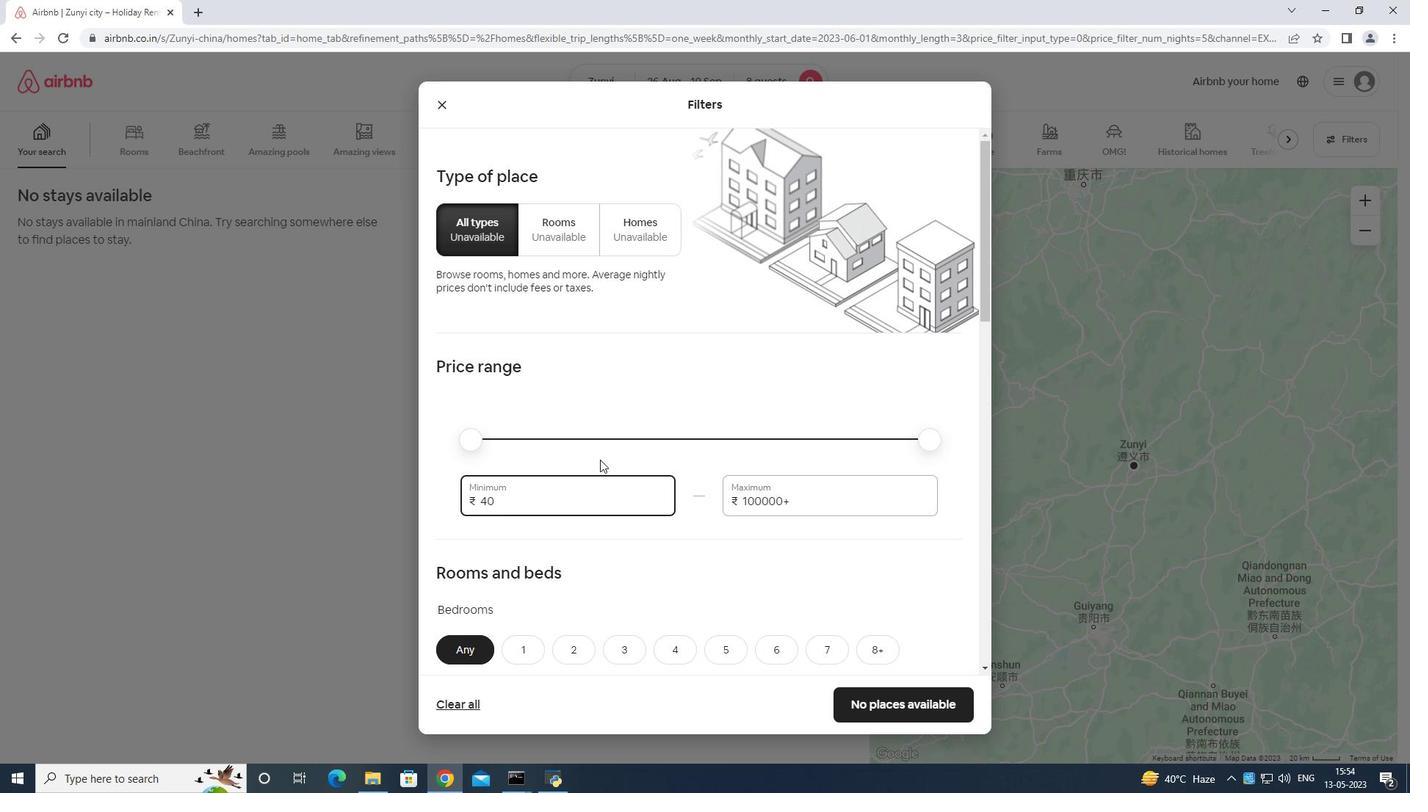 
Action: Mouse moved to (600, 459)
Screenshot: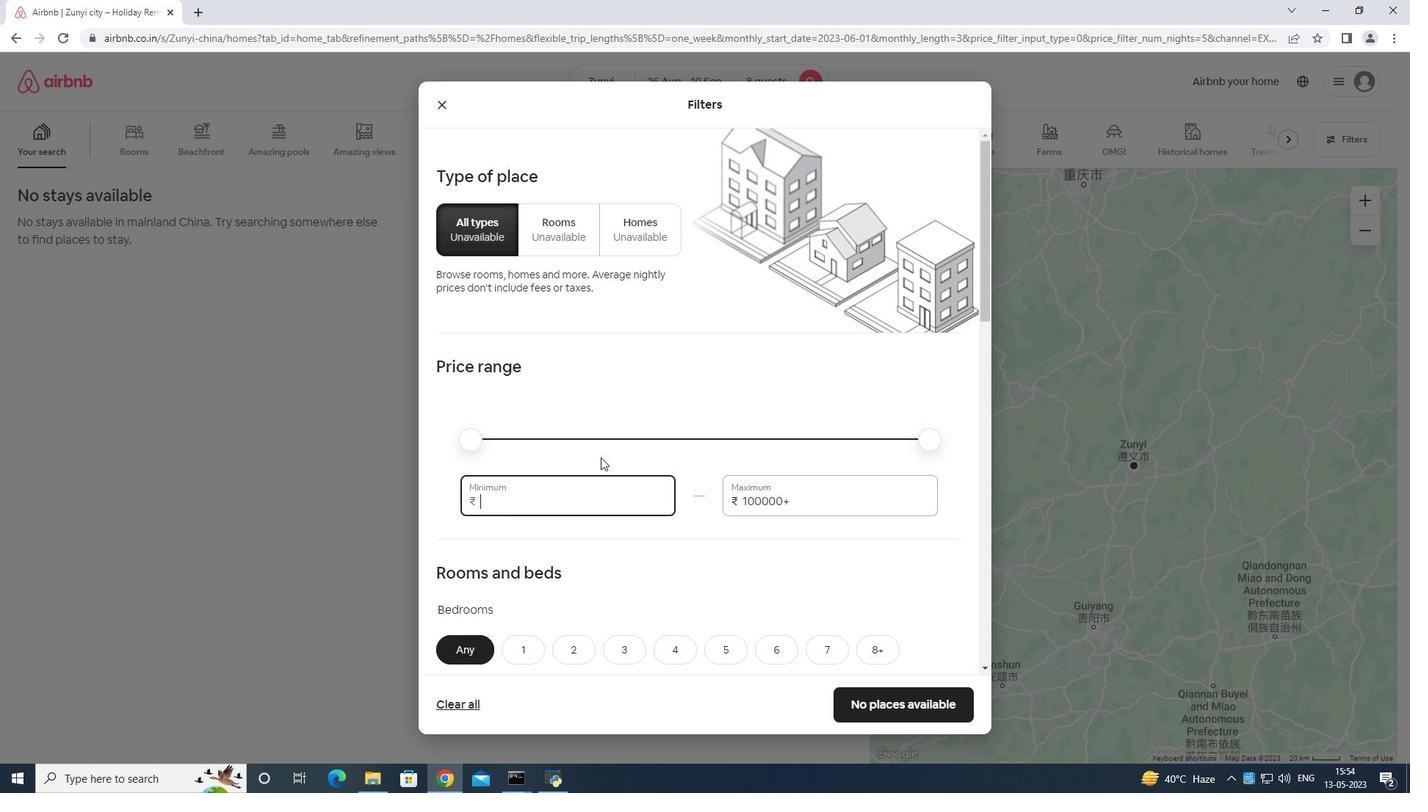 
Action: Key pressed 1
Screenshot: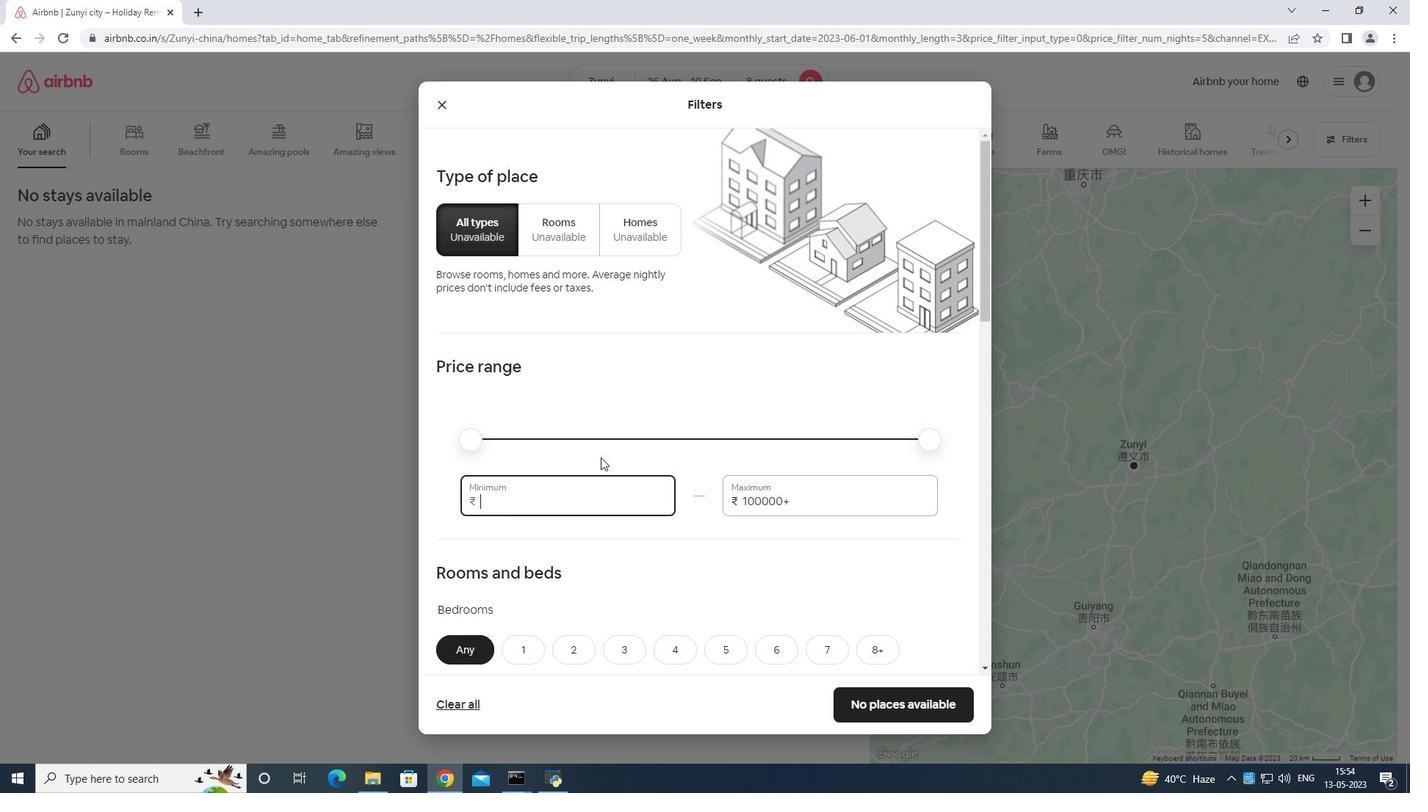 
Action: Mouse moved to (601, 459)
Screenshot: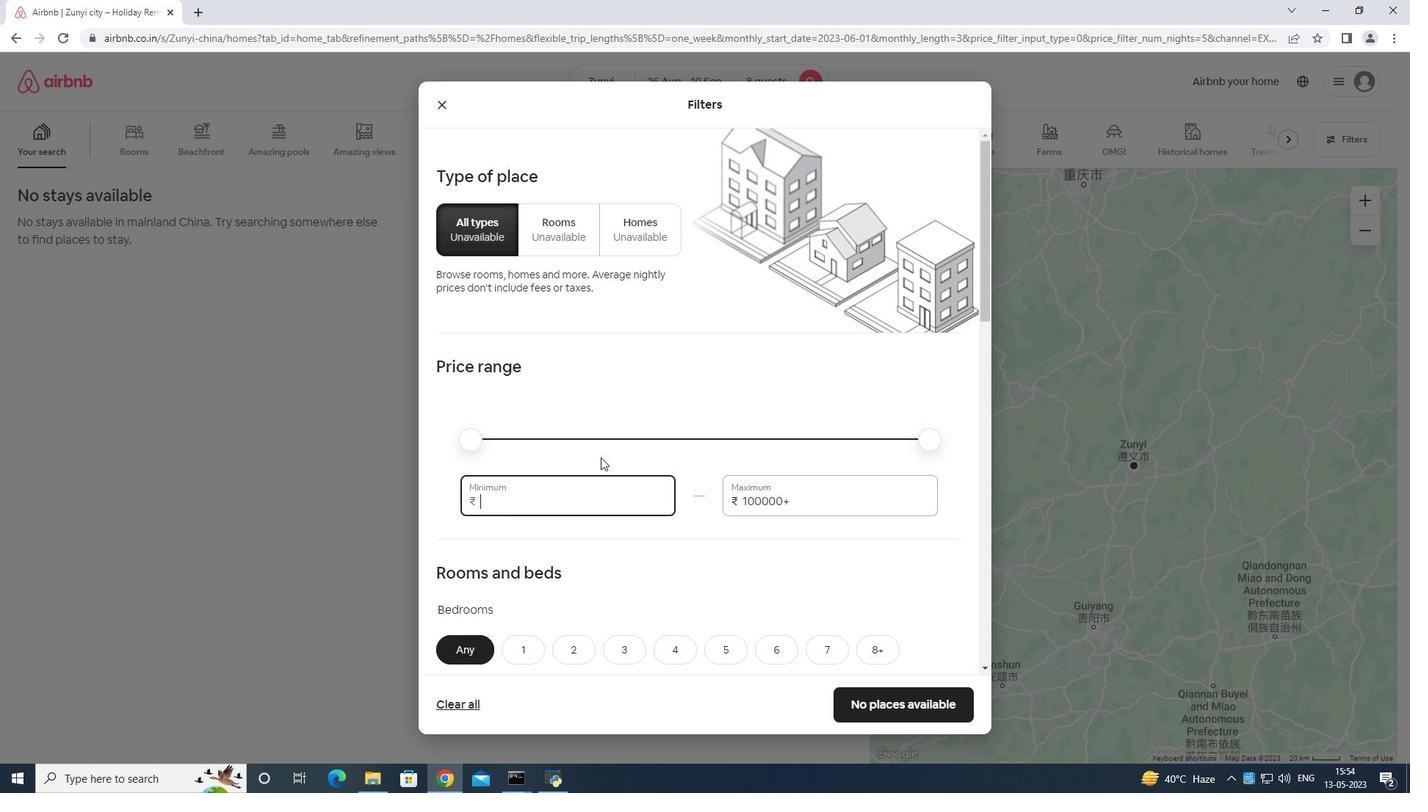 
Action: Key pressed 00
Screenshot: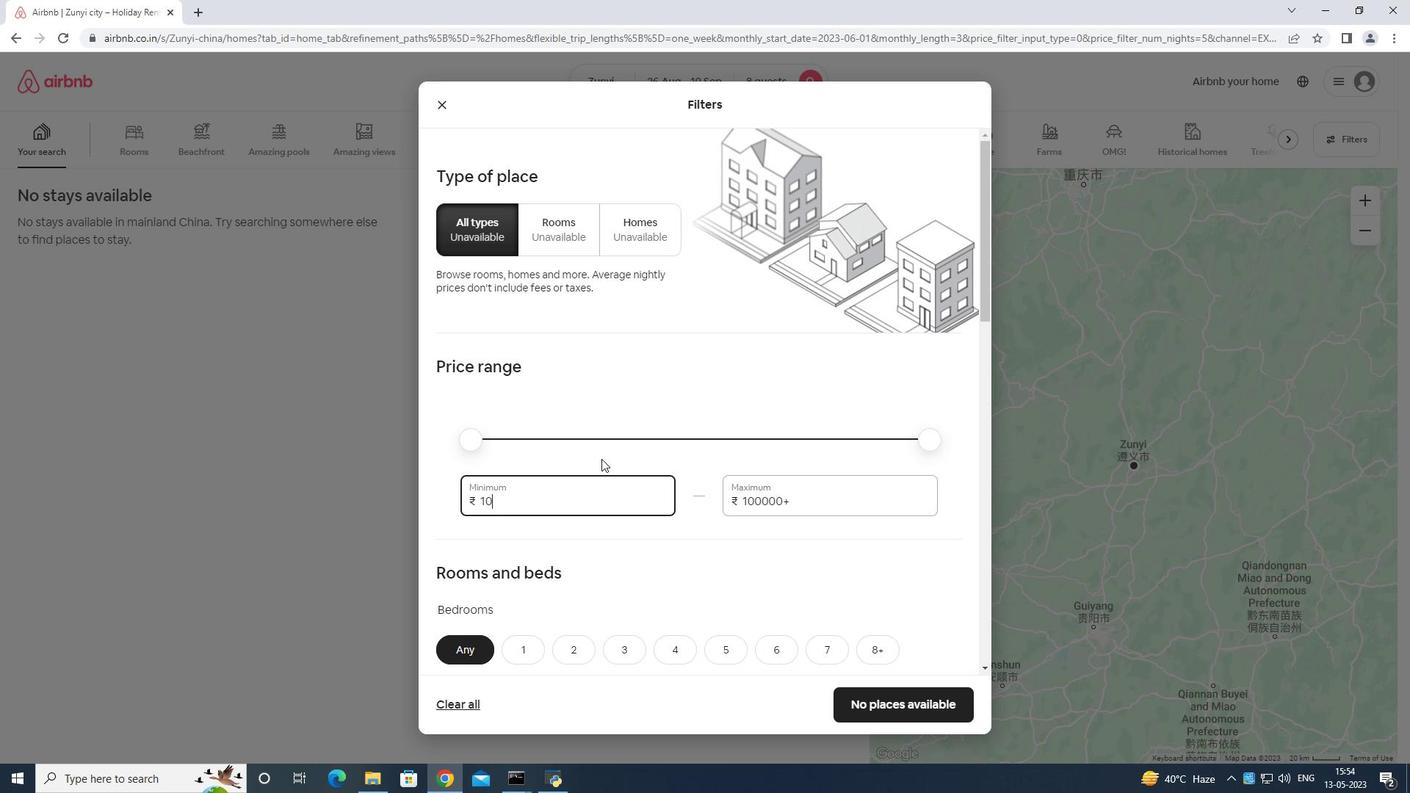 
Action: Mouse moved to (601, 459)
Screenshot: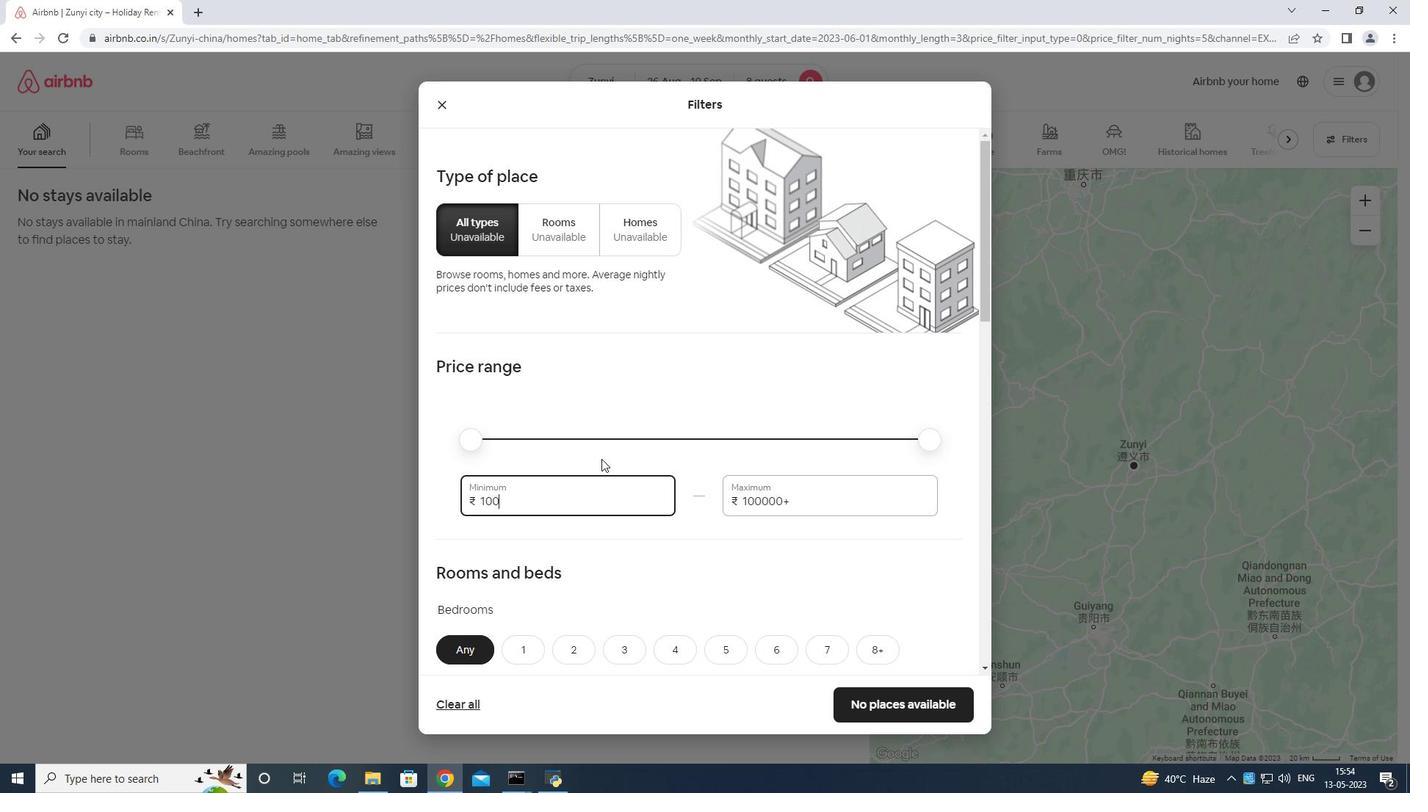 
Action: Key pressed 0
Screenshot: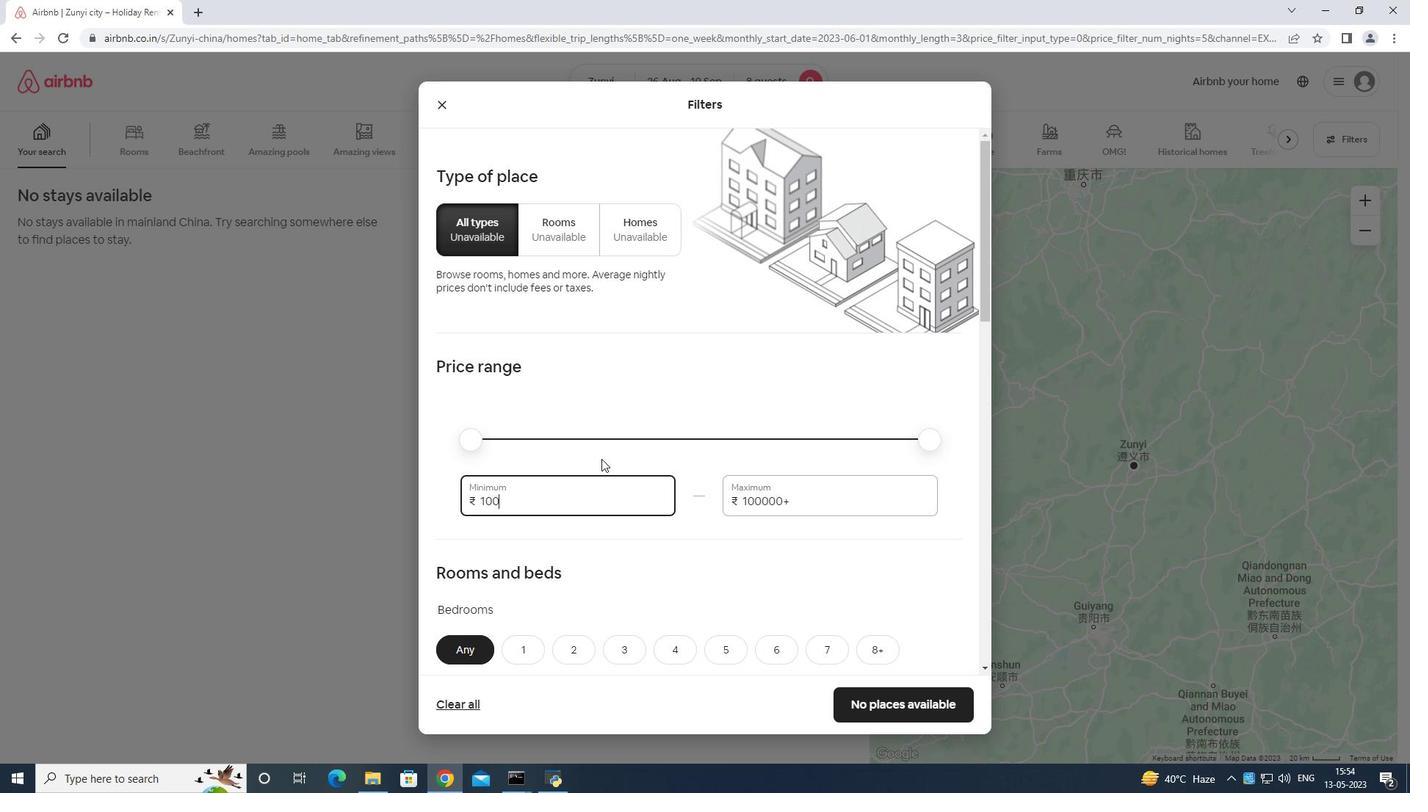 
Action: Mouse moved to (603, 469)
Screenshot: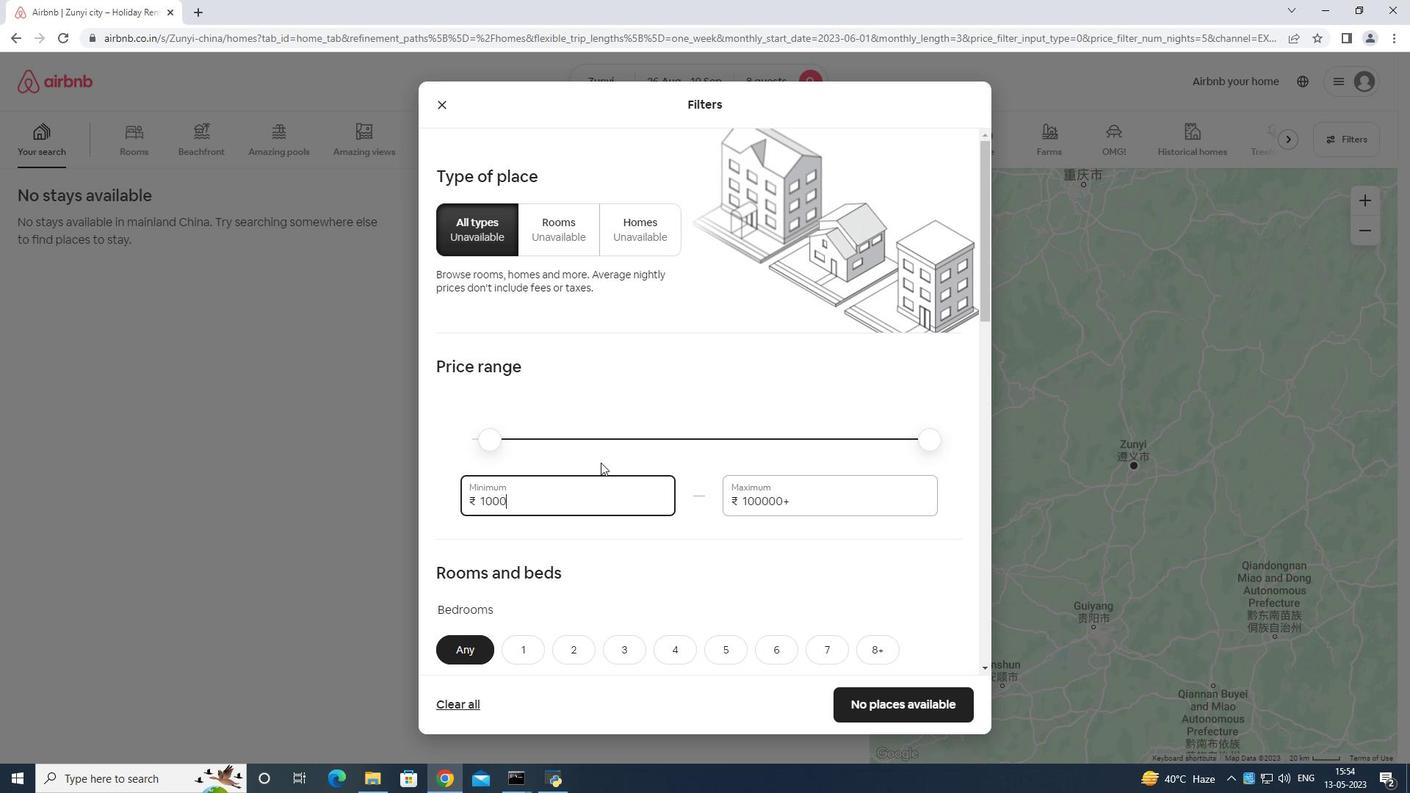 
Action: Key pressed 0
Screenshot: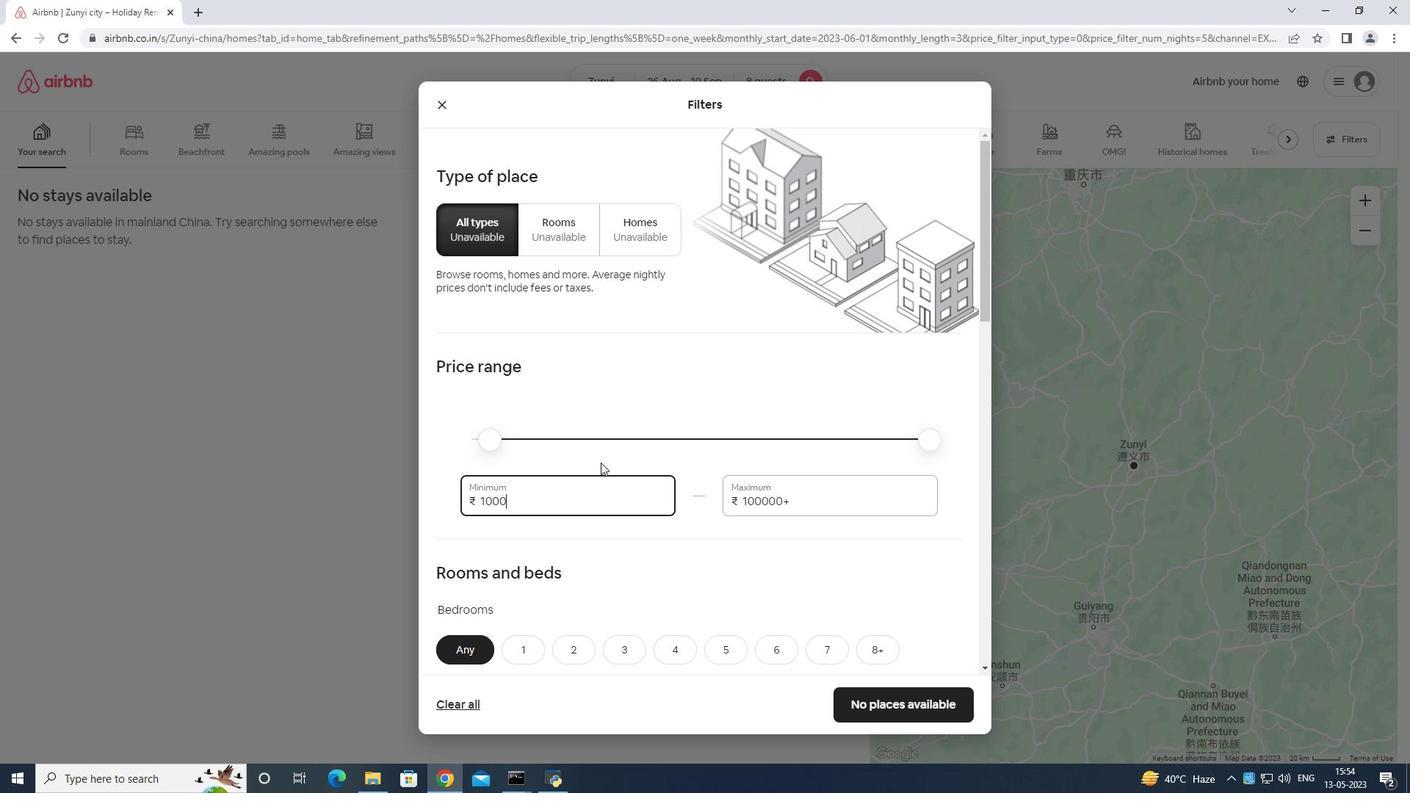 
Action: Mouse moved to (824, 475)
Screenshot: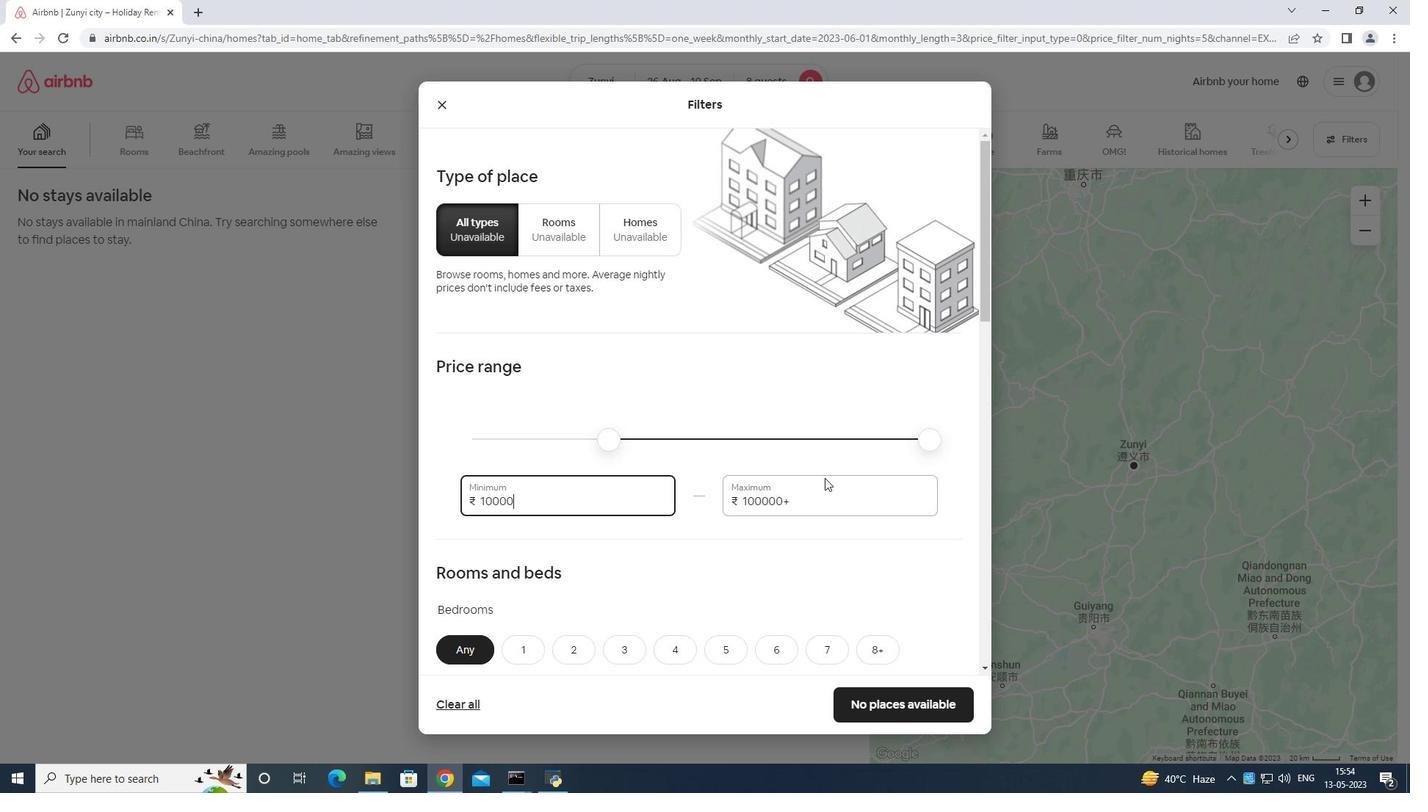 
Action: Mouse pressed left at (824, 475)
Screenshot: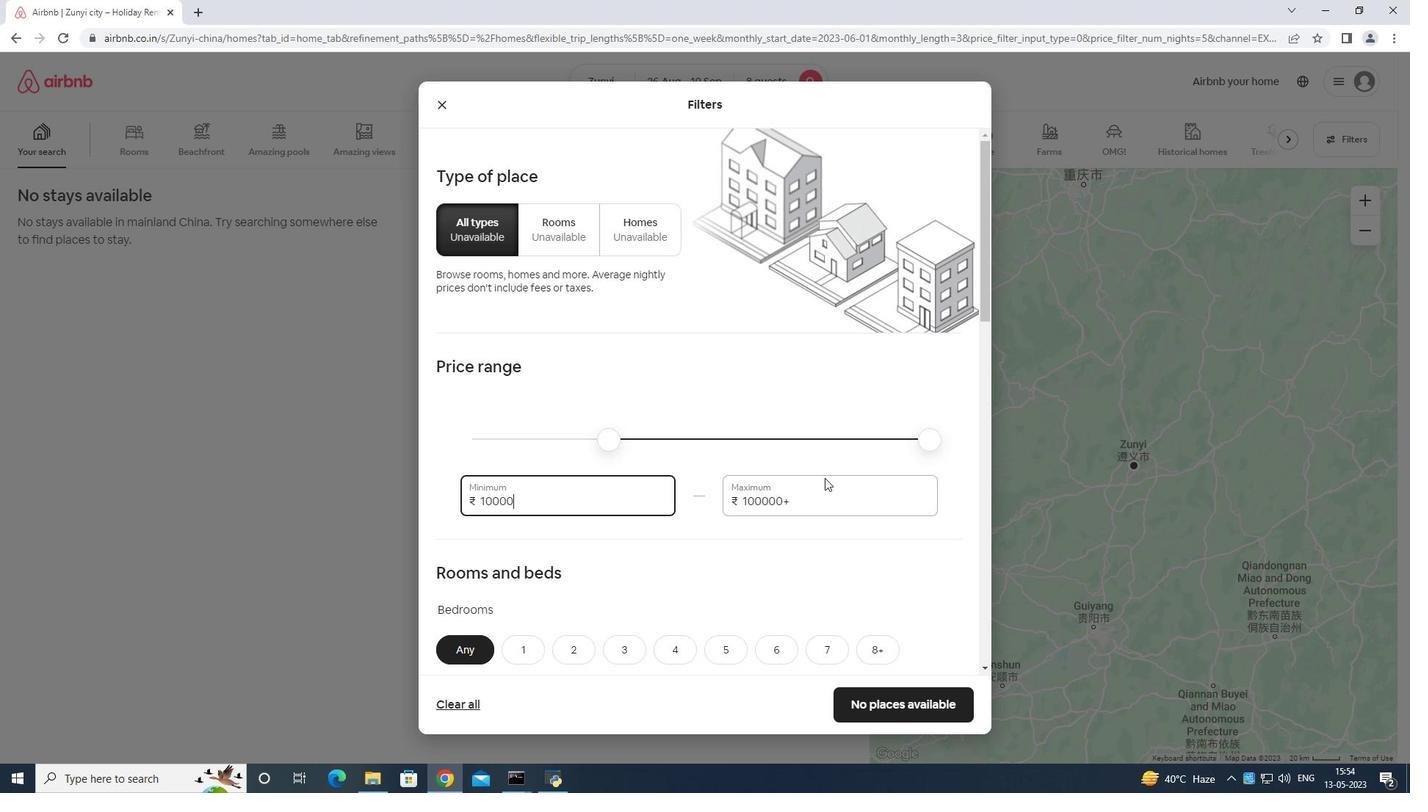 
Action: Mouse moved to (829, 479)
Screenshot: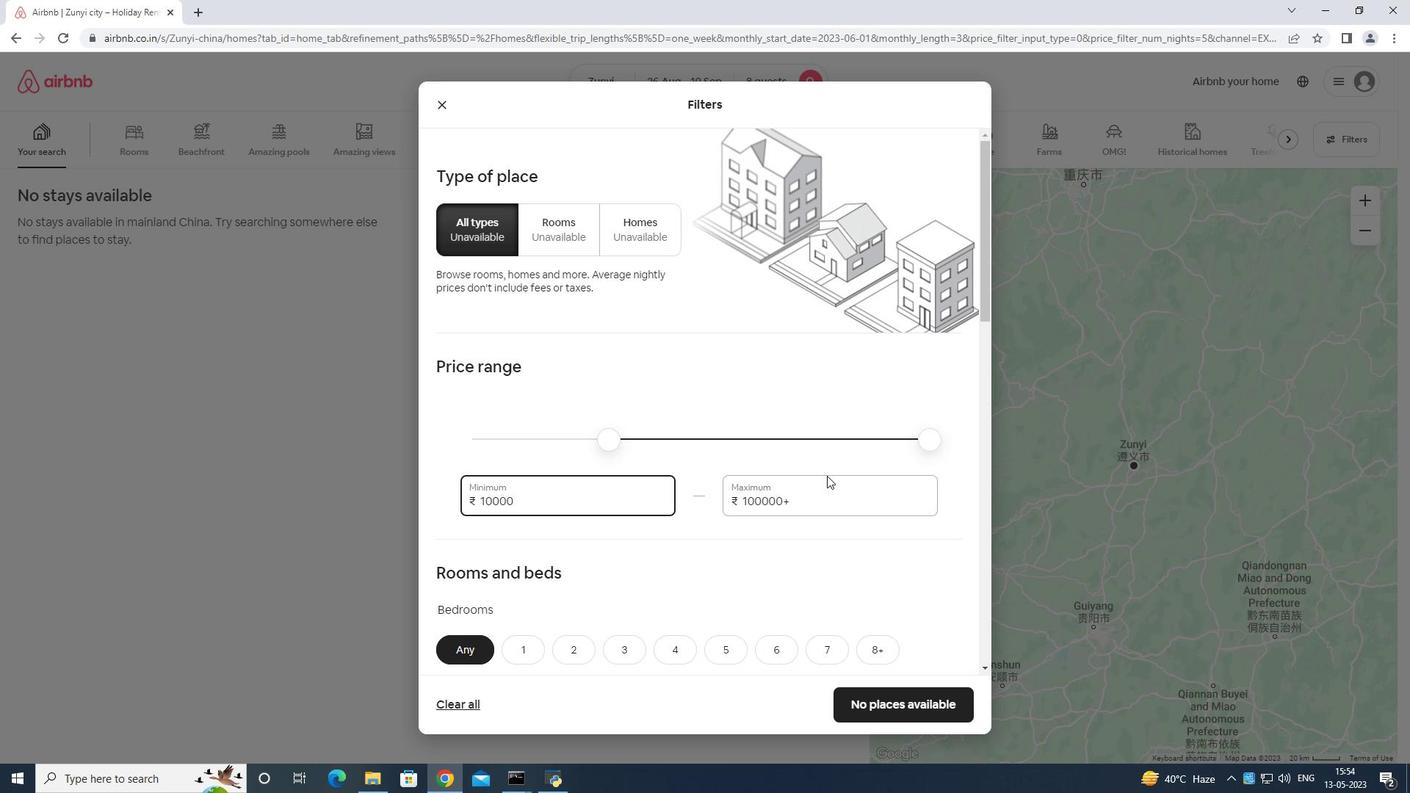 
Action: Key pressed <Key.backspace><Key.backspace><Key.backspace><Key.backspace><Key.backspace><Key.backspace><Key.backspace><Key.backspace><Key.backspace><Key.backspace><Key.backspace><Key.backspace><Key.backspace><Key.backspace><Key.backspace><Key.backspace><Key.backspace><Key.backspace><Key.backspace><Key.backspace>
Screenshot: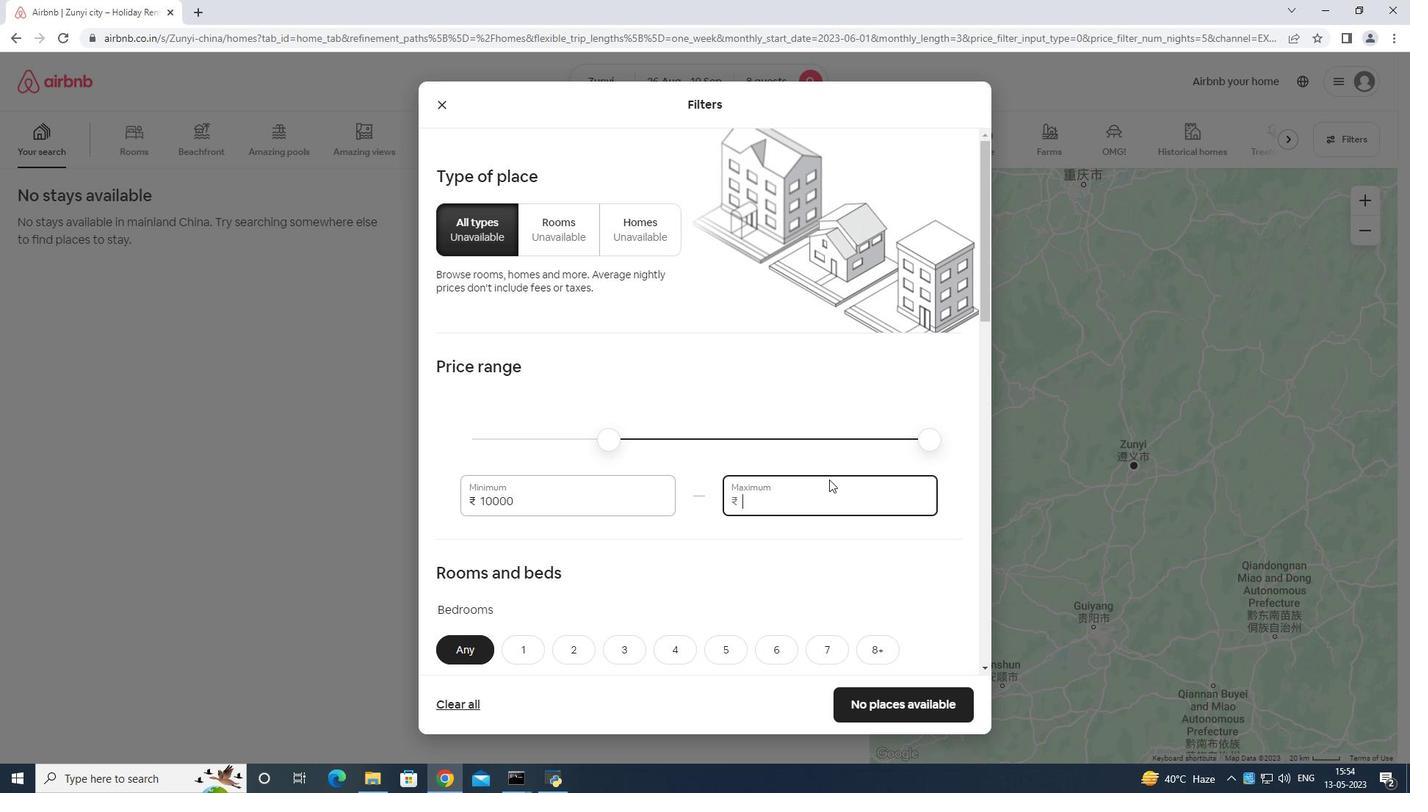 
Action: Mouse moved to (829, 475)
Screenshot: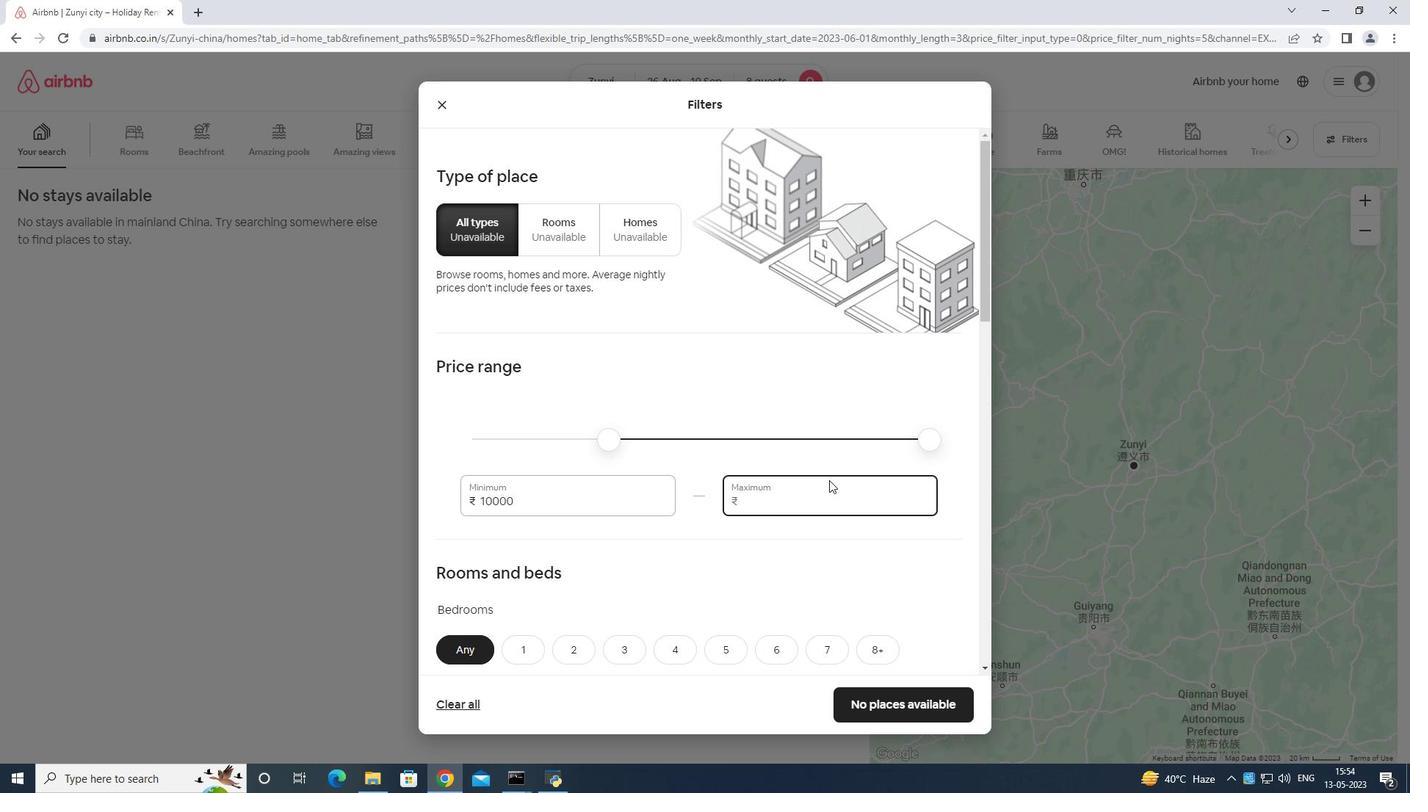 
Action: Key pressed 15
Screenshot: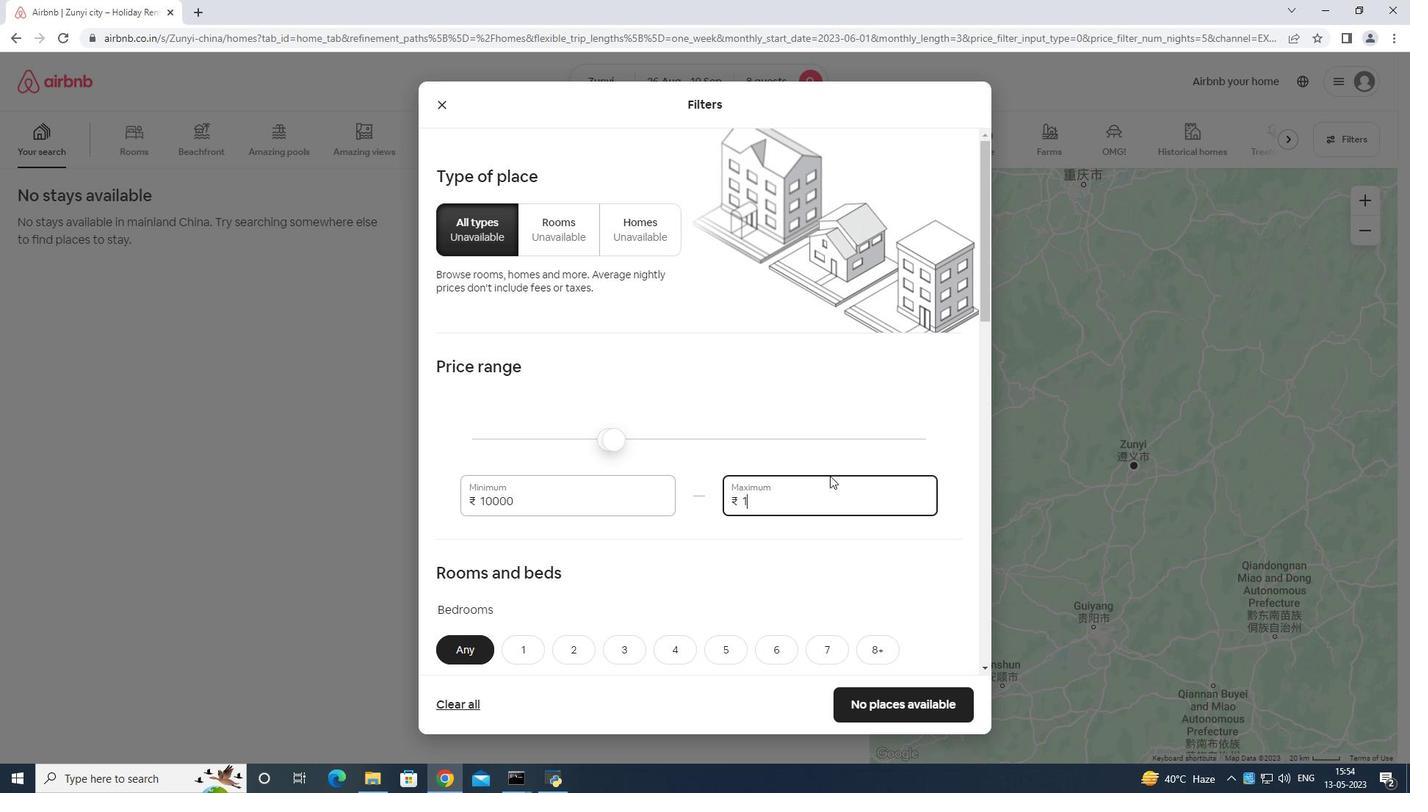 
Action: Mouse moved to (830, 473)
Screenshot: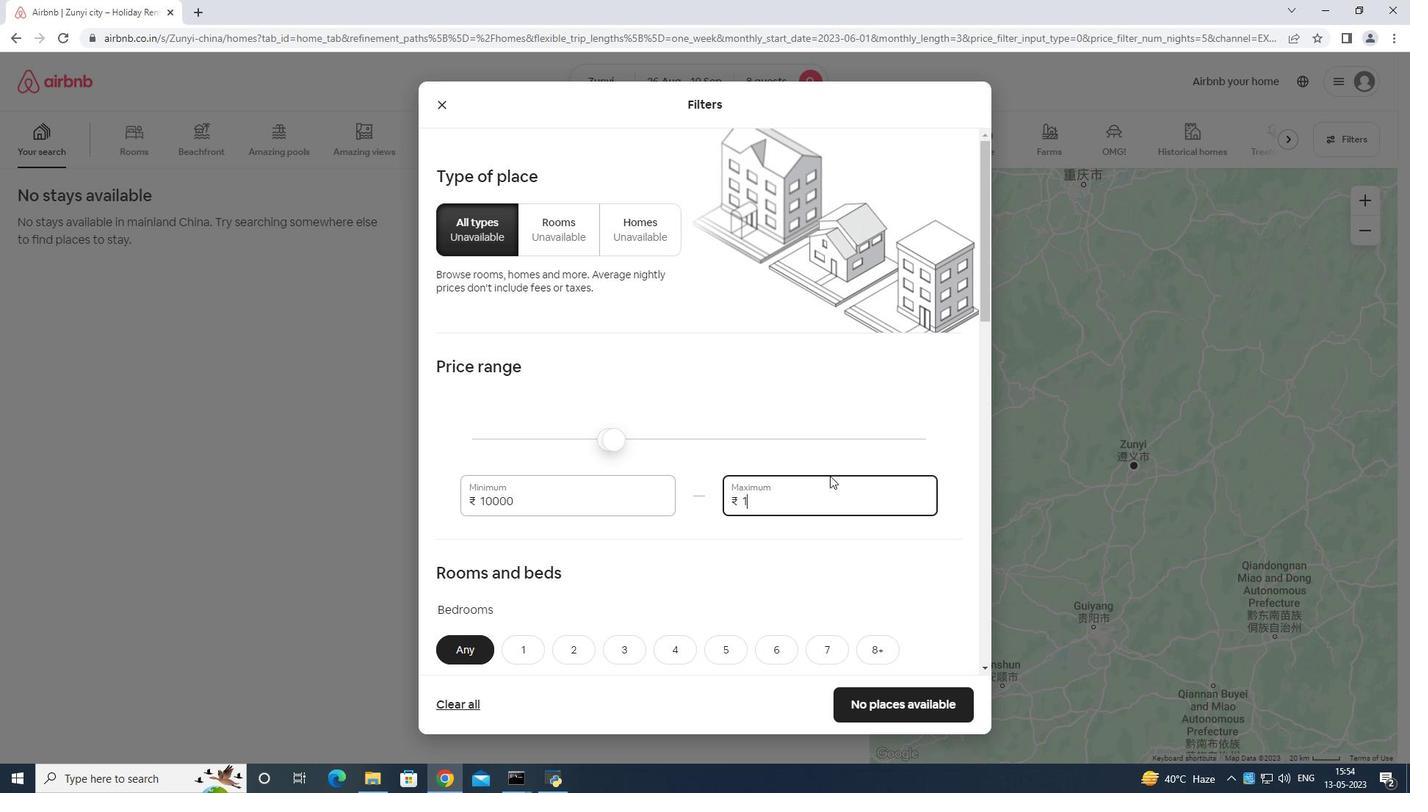 
Action: Key pressed 0
Screenshot: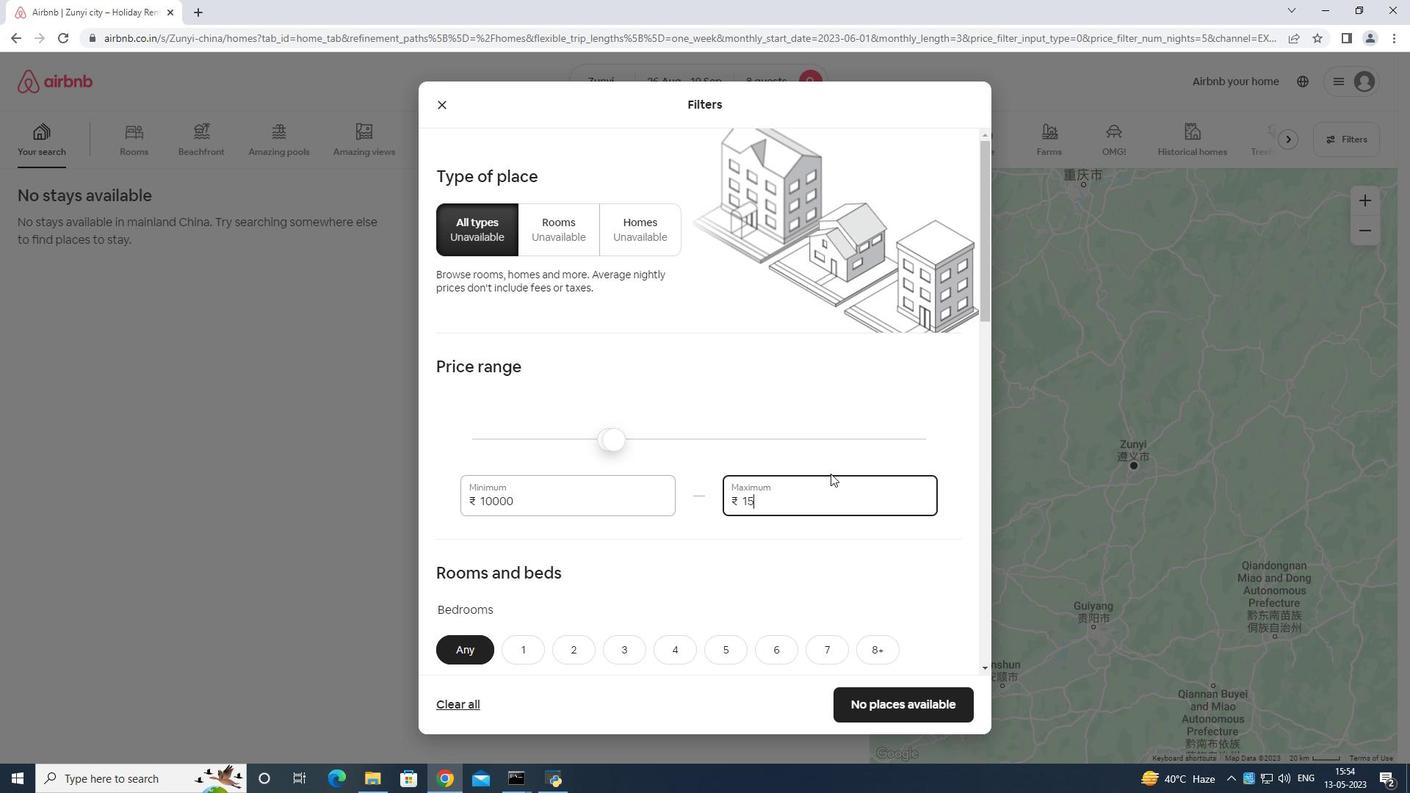 
Action: Mouse moved to (830, 473)
Screenshot: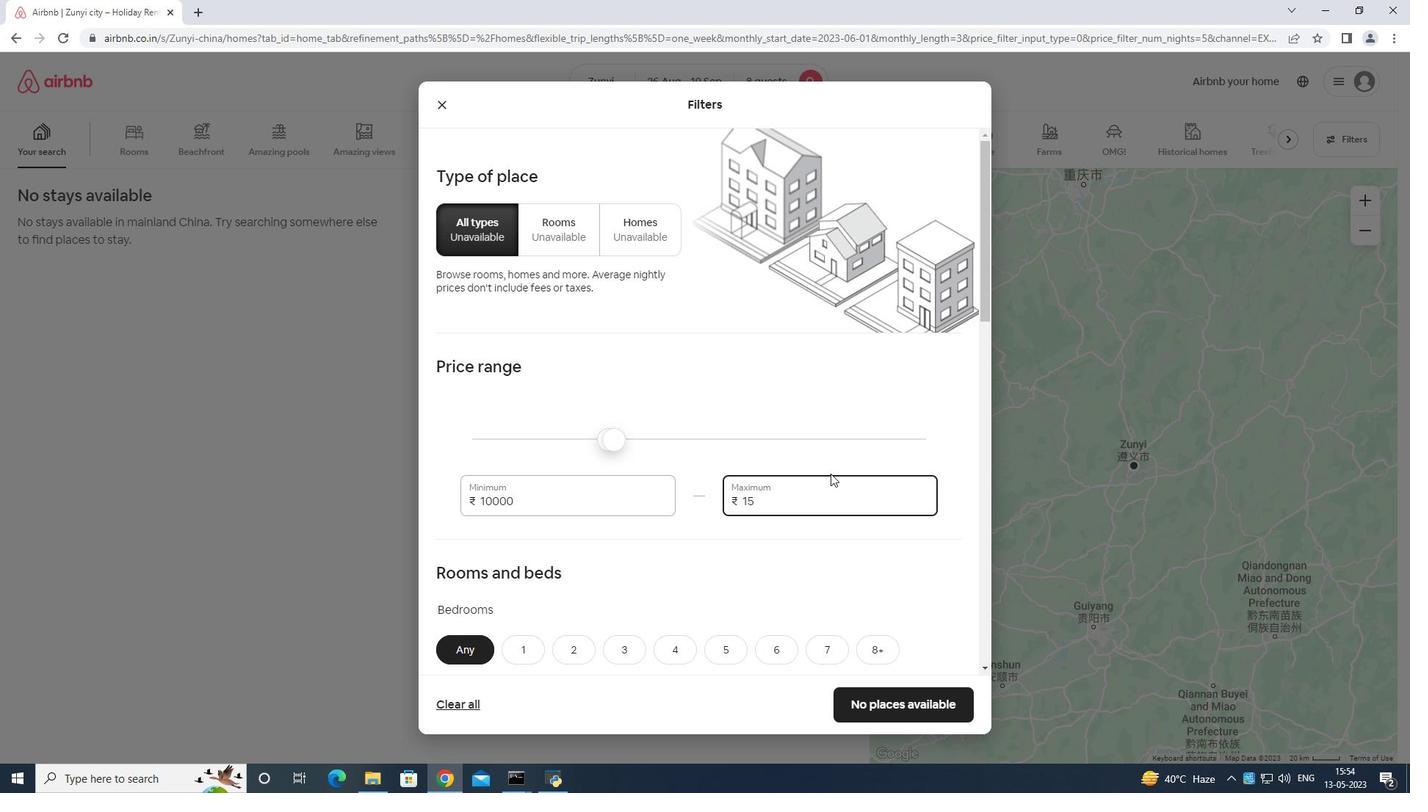 
Action: Key pressed 0
Screenshot: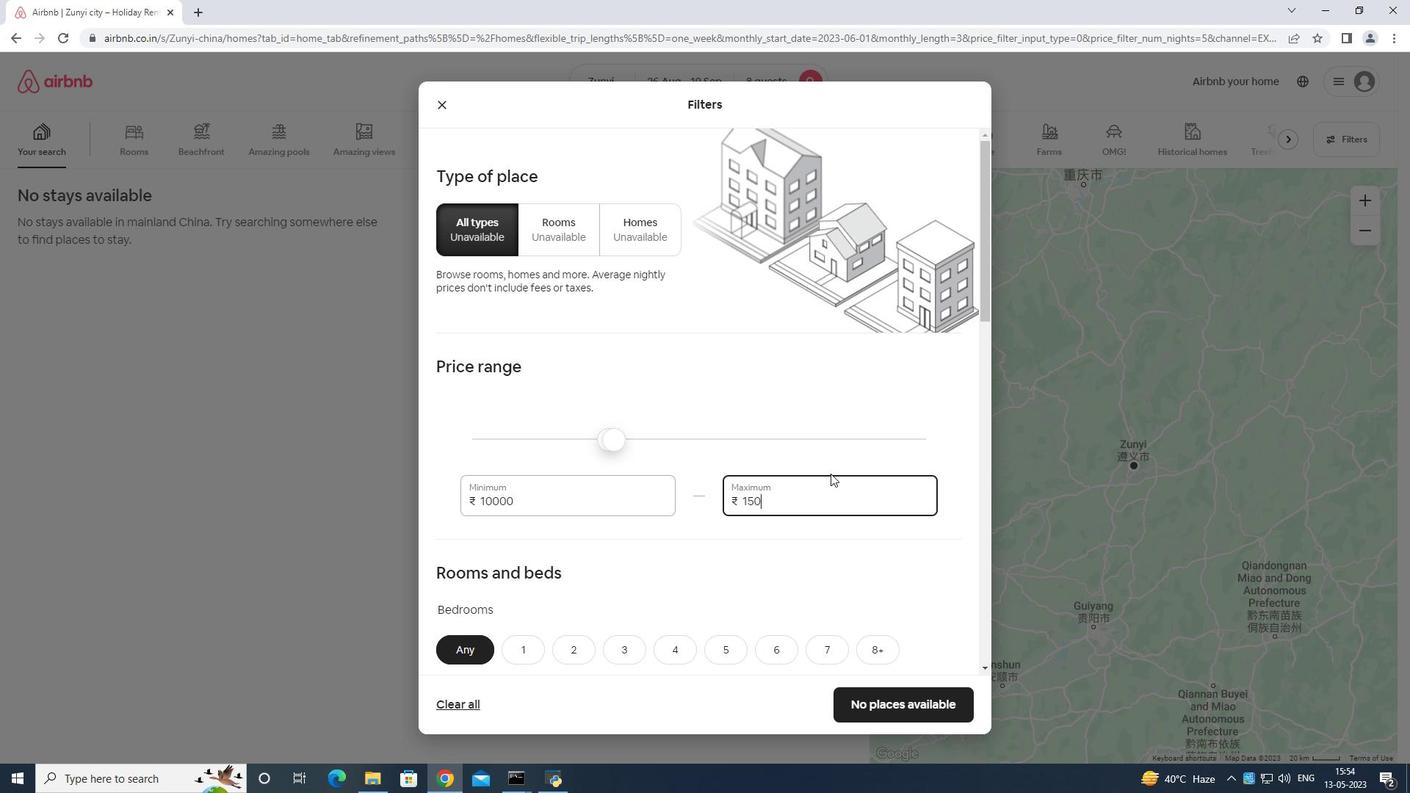 
Action: Mouse moved to (830, 475)
Screenshot: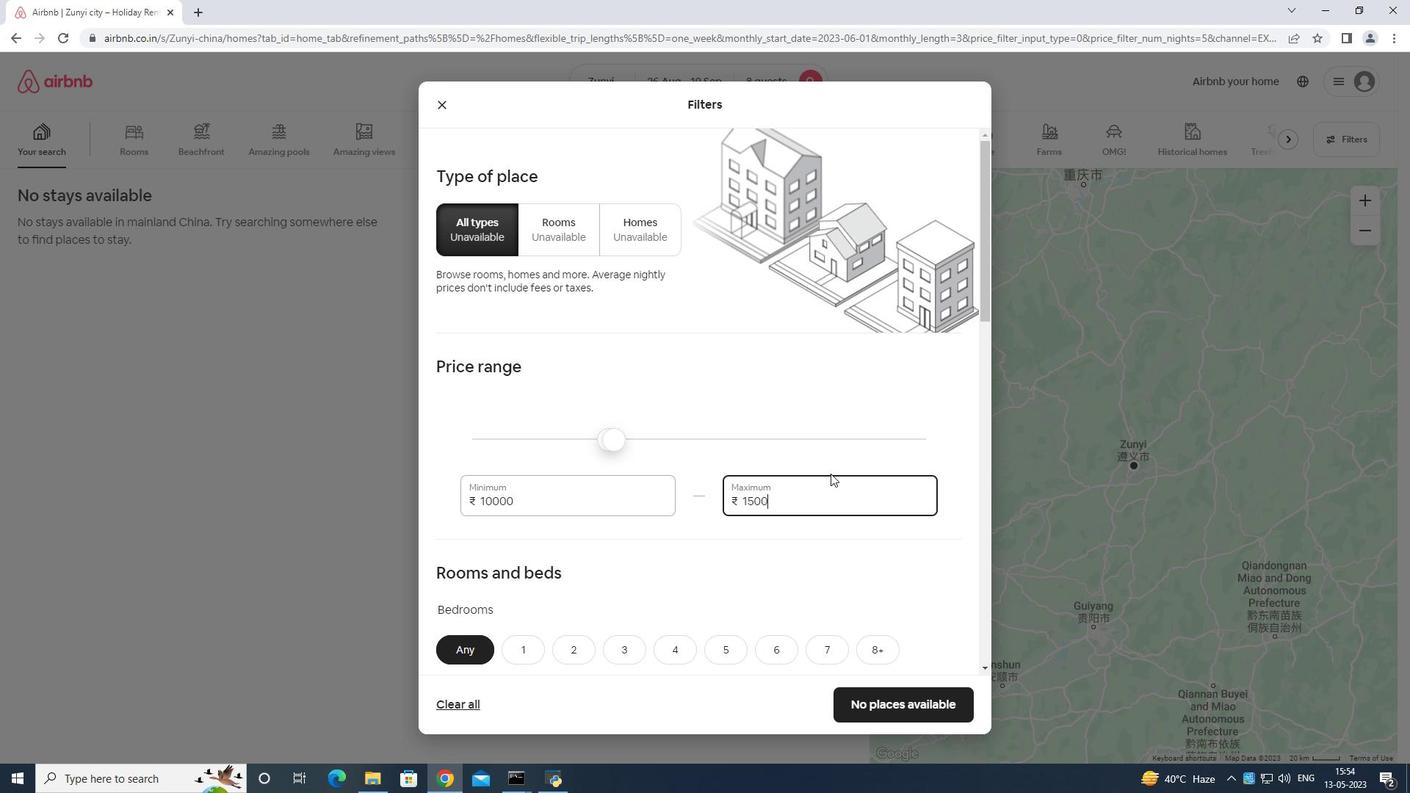 
Action: Key pressed 0
Screenshot: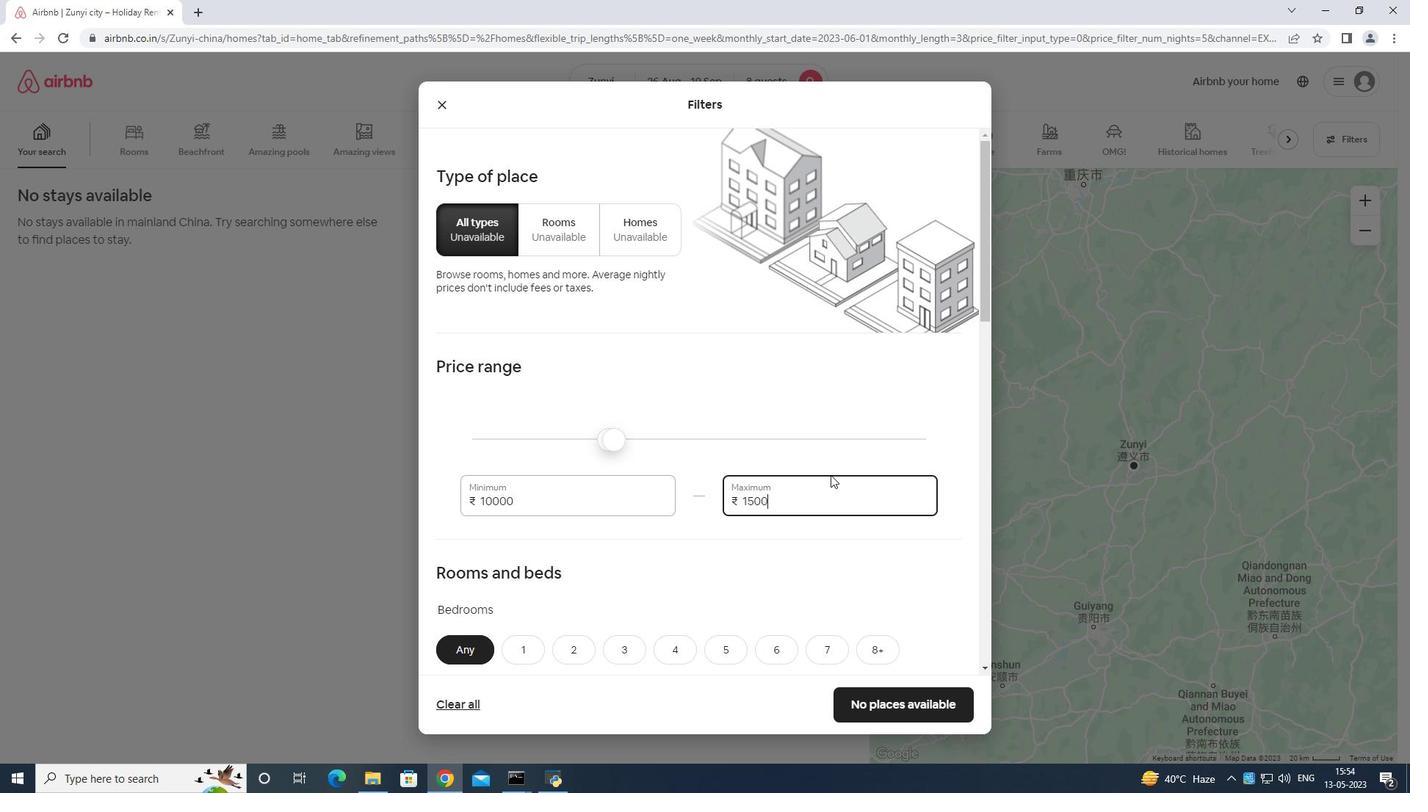 
Action: Mouse moved to (832, 477)
Screenshot: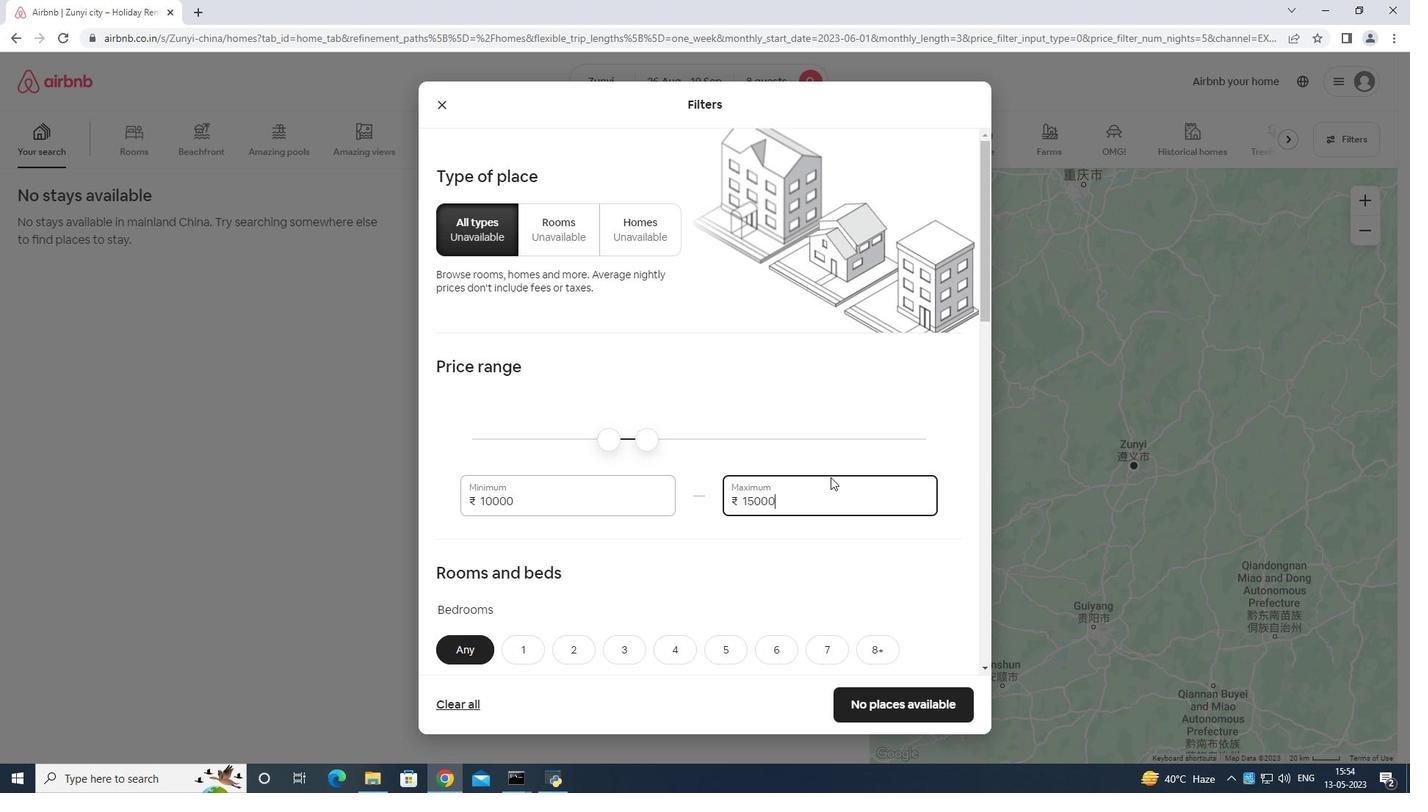 
Action: Mouse scrolled (832, 476) with delta (0, 0)
Screenshot: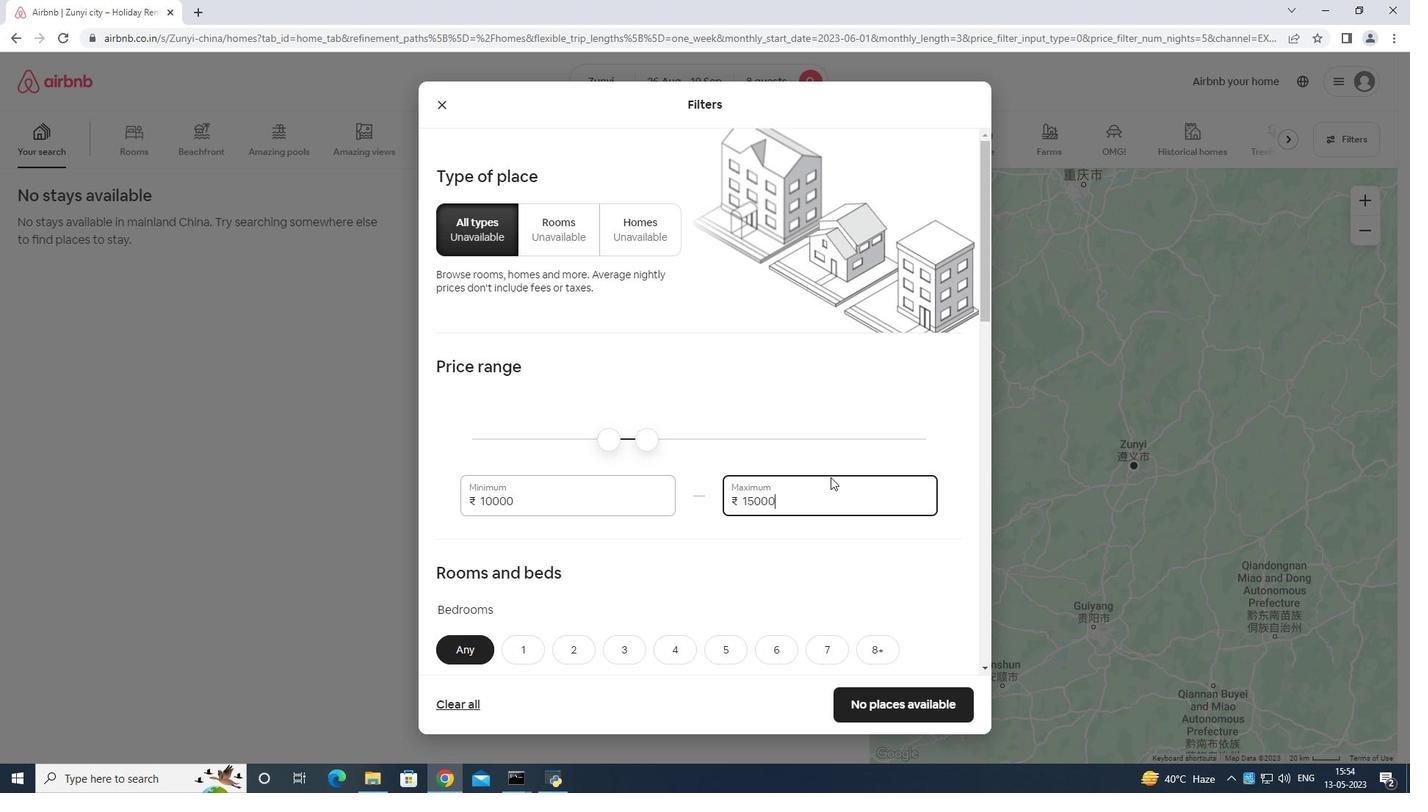 
Action: Mouse moved to (832, 478)
Screenshot: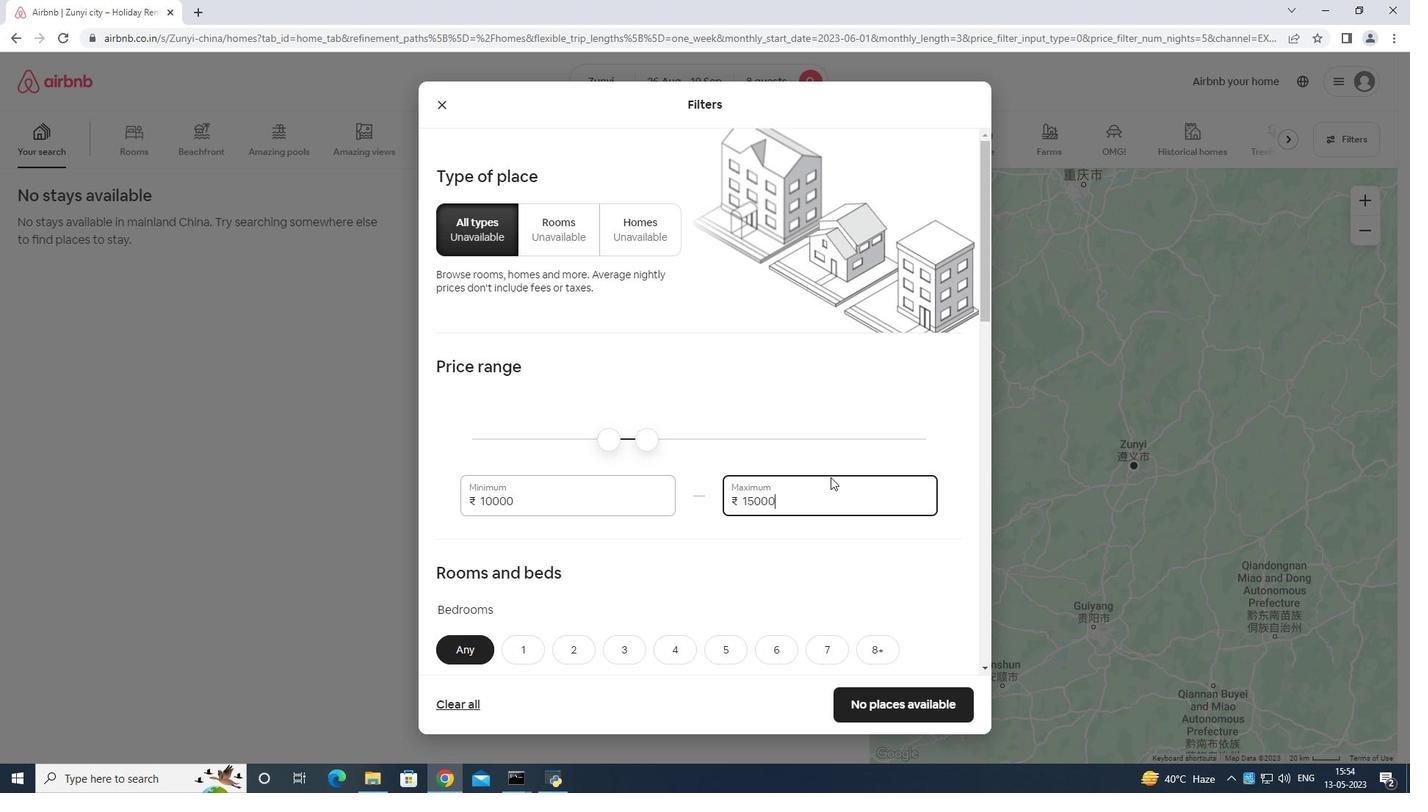 
Action: Mouse scrolled (832, 478) with delta (0, 0)
Screenshot: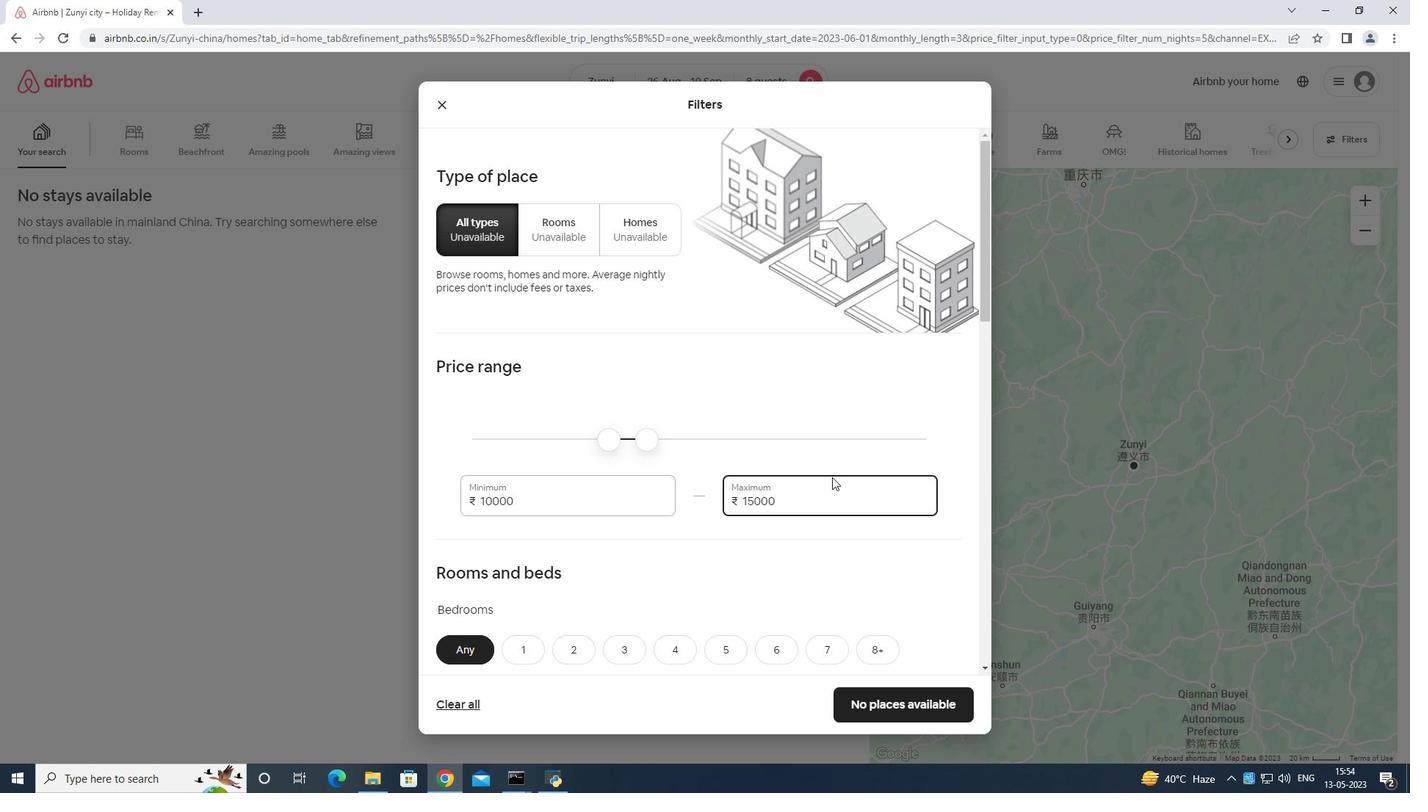 
Action: Mouse moved to (784, 500)
Screenshot: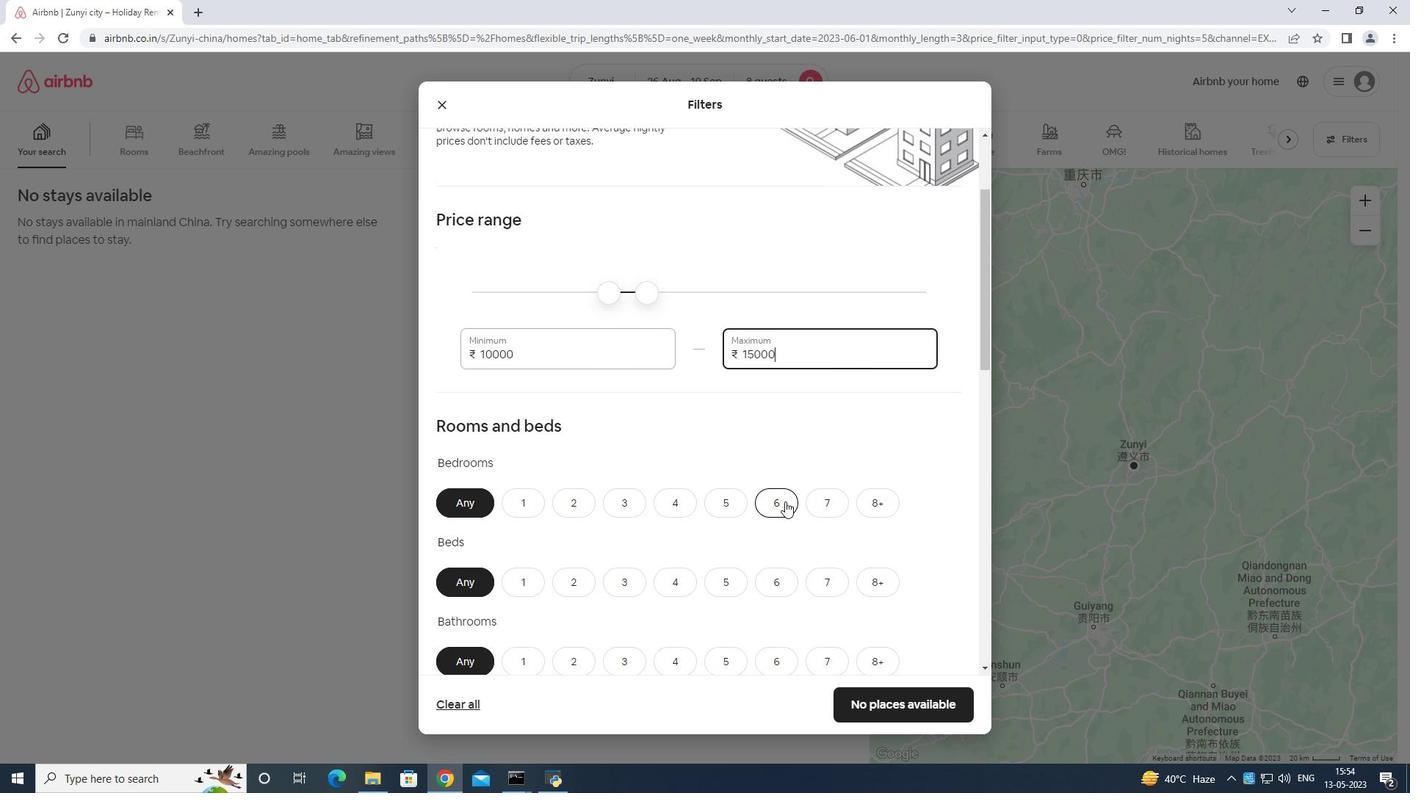 
Action: Mouse pressed left at (784, 500)
Screenshot: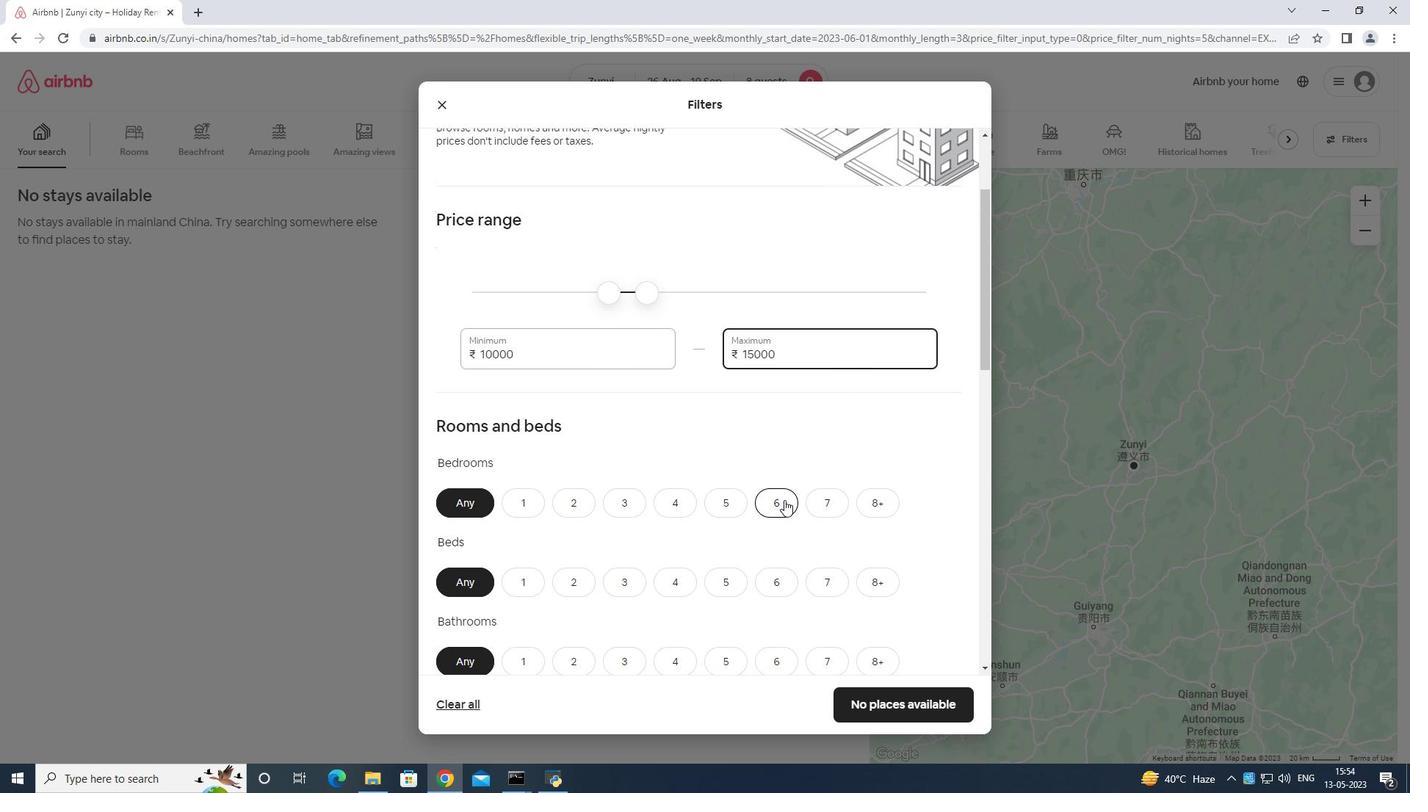 
Action: Mouse moved to (770, 578)
Screenshot: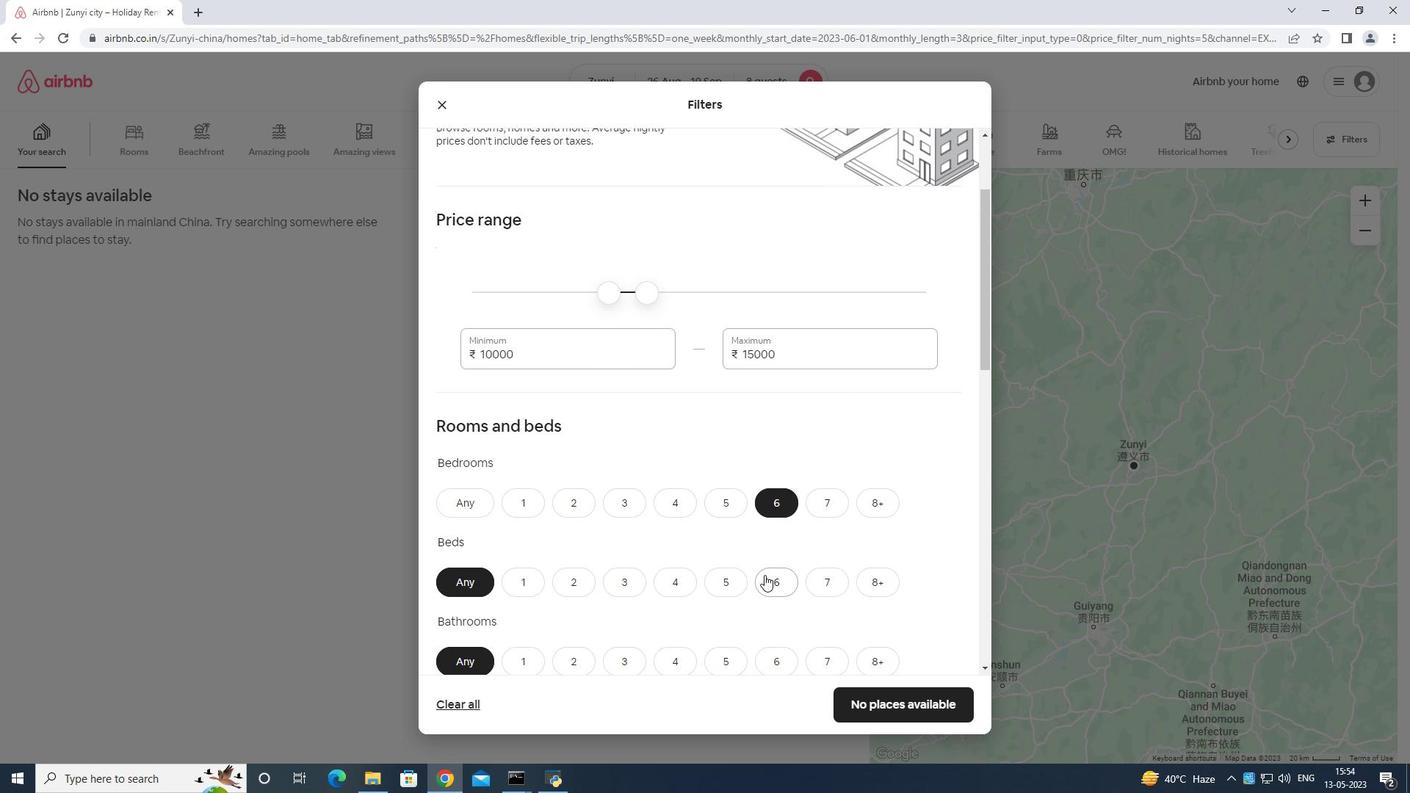
Action: Mouse pressed left at (770, 578)
Screenshot: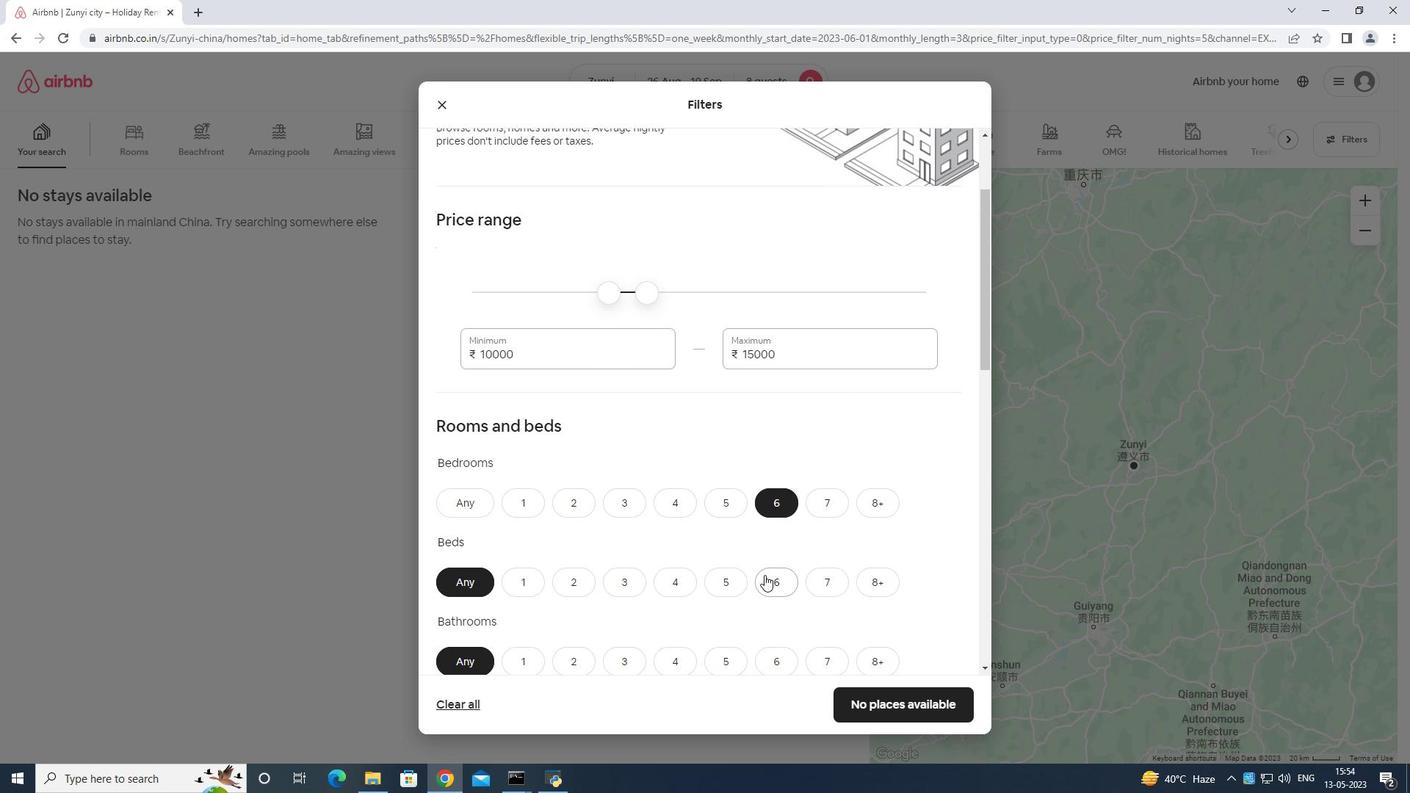 
Action: Mouse moved to (780, 658)
Screenshot: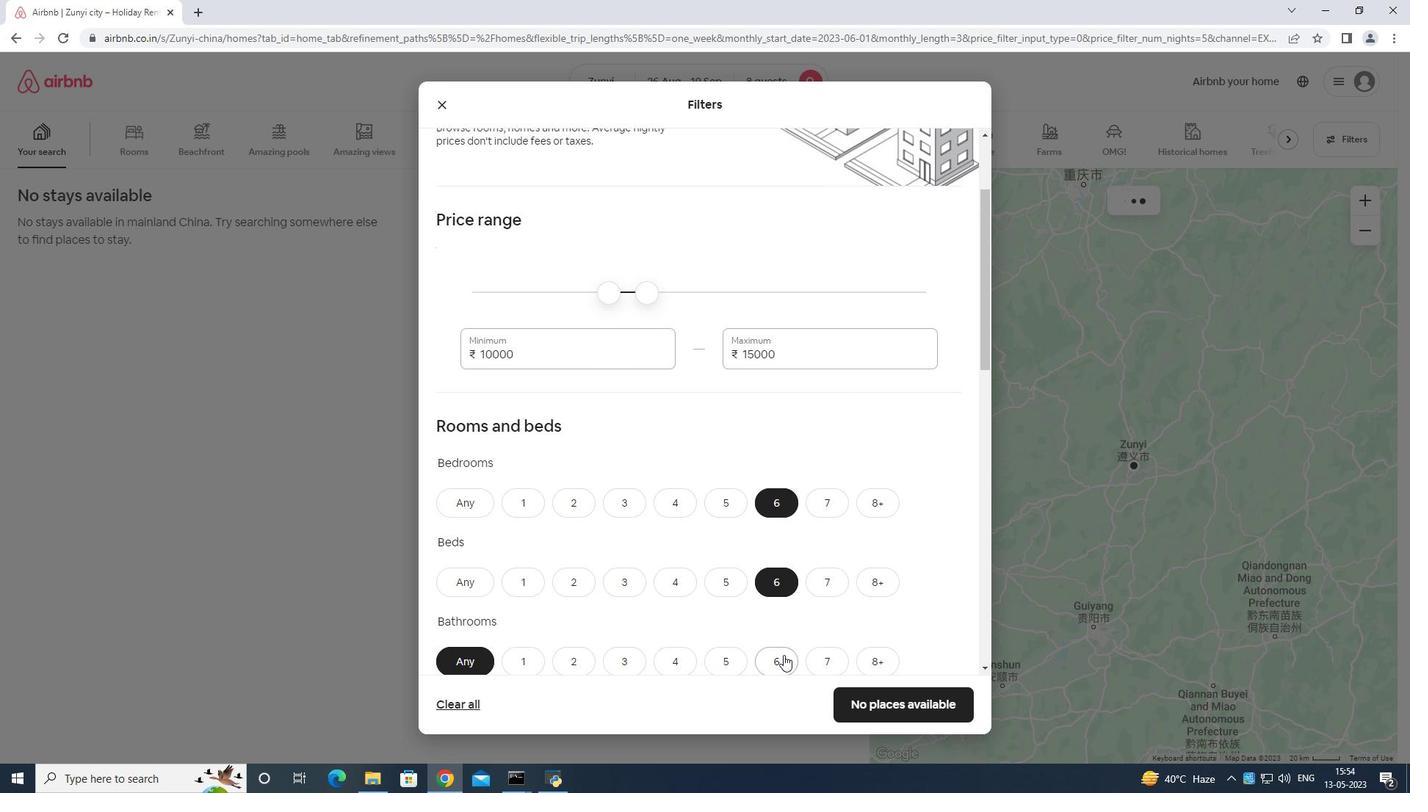 
Action: Mouse pressed left at (780, 658)
Screenshot: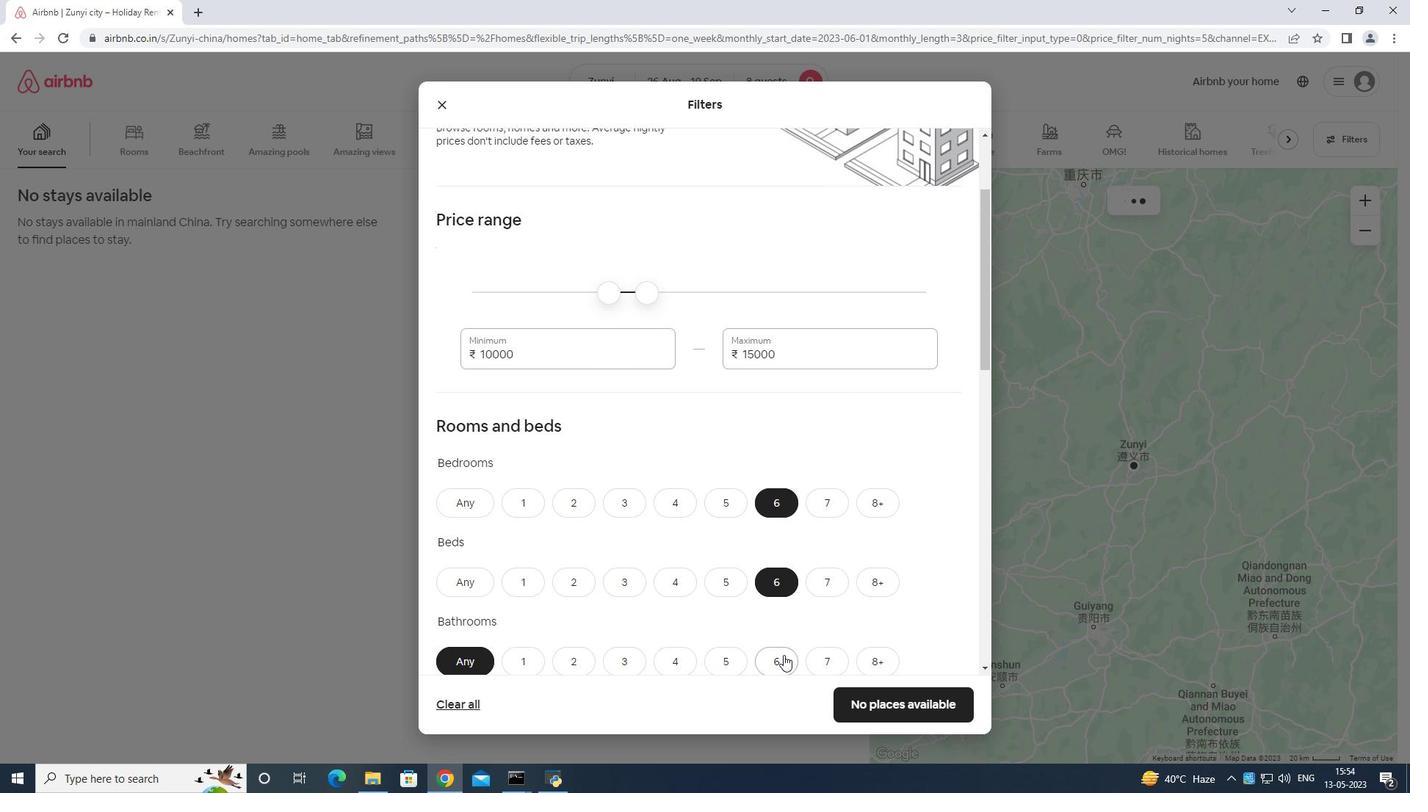
Action: Mouse moved to (796, 577)
Screenshot: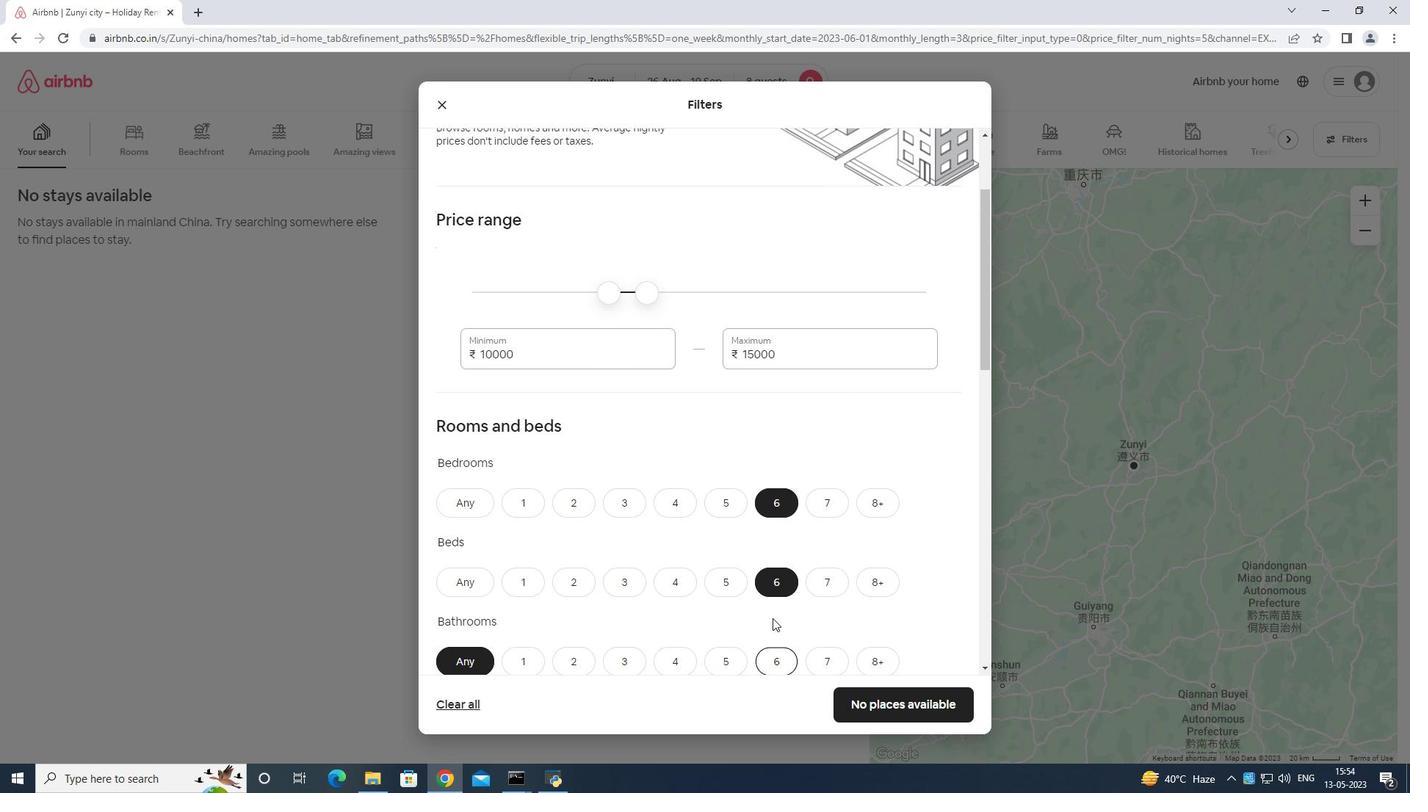 
Action: Mouse scrolled (796, 576) with delta (0, 0)
Screenshot: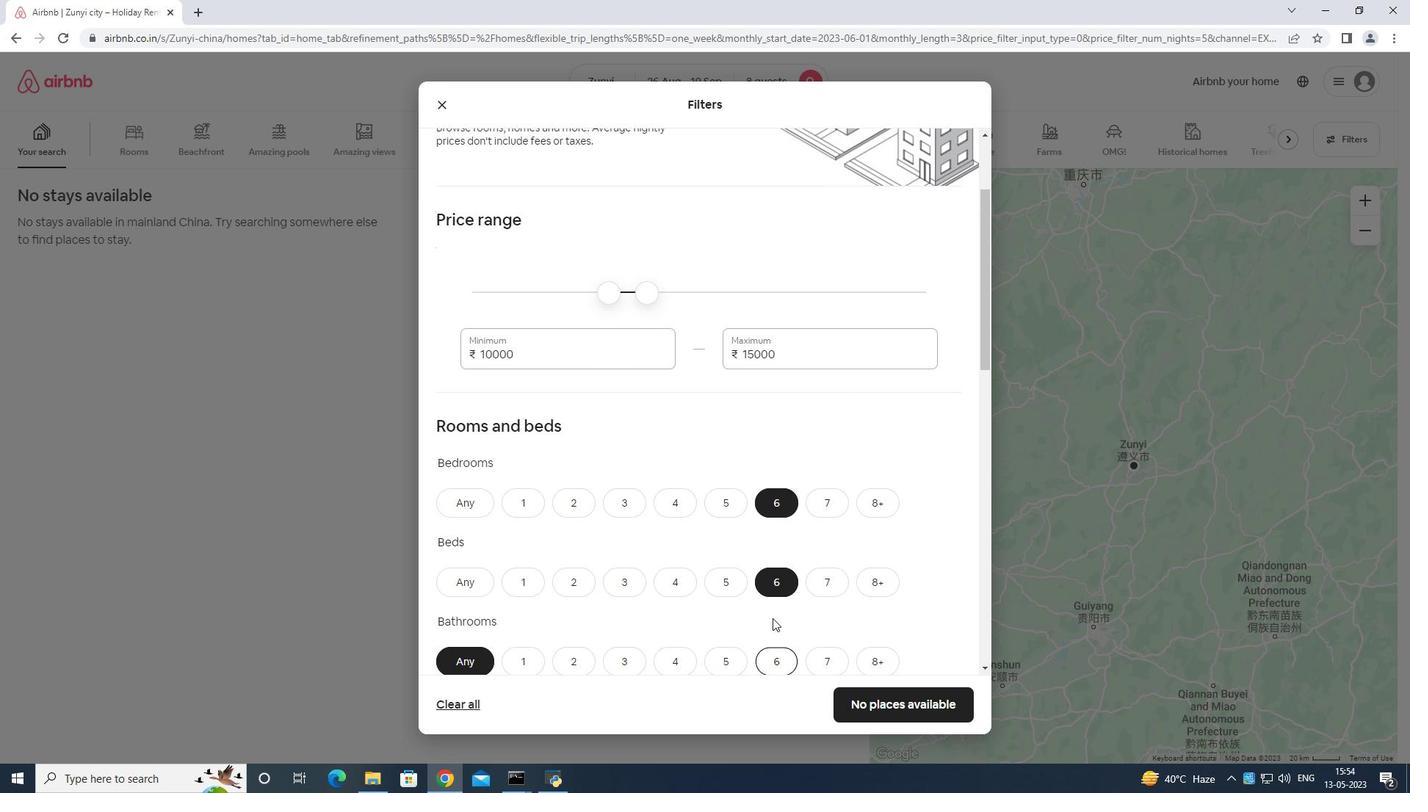 
Action: Mouse moved to (793, 578)
Screenshot: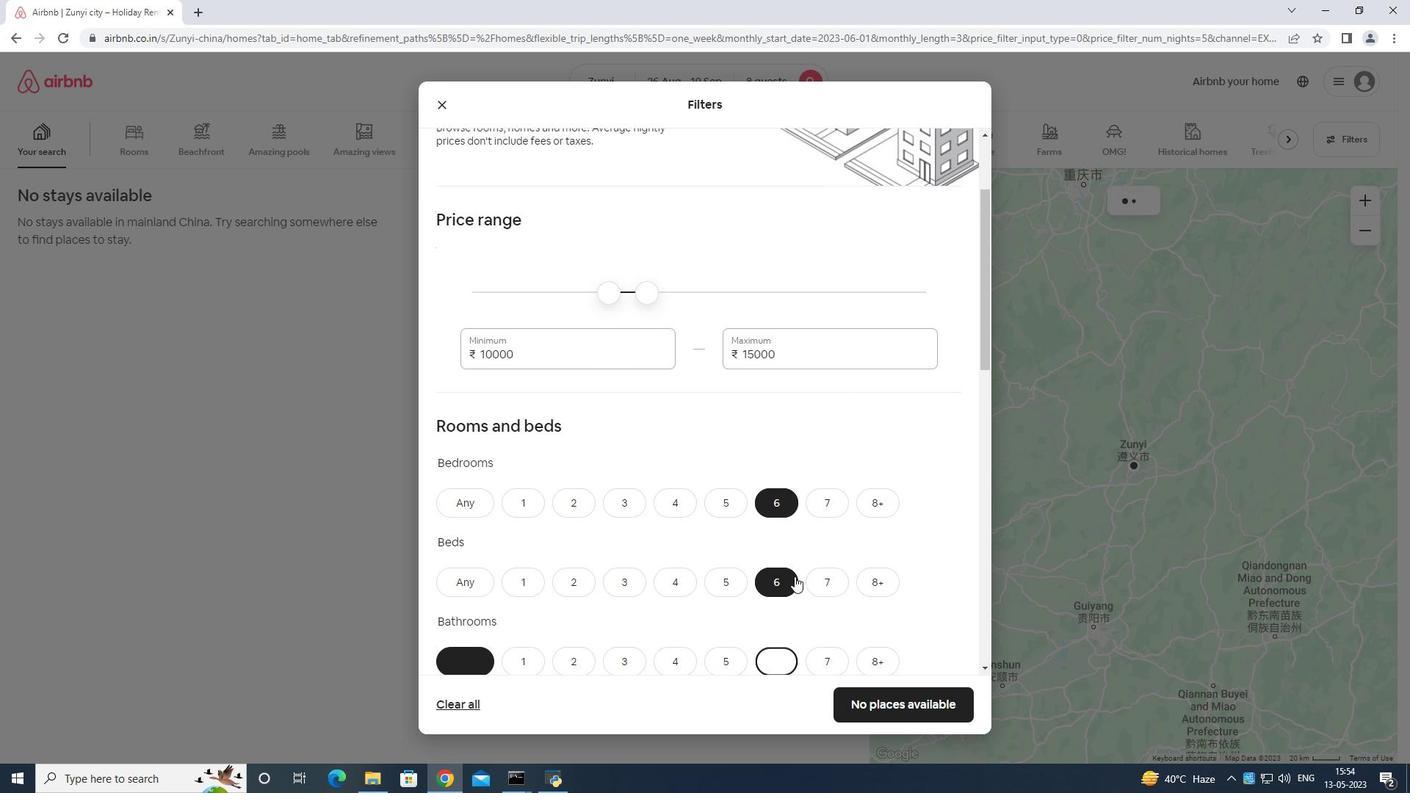
Action: Mouse scrolled (793, 577) with delta (0, 0)
Screenshot: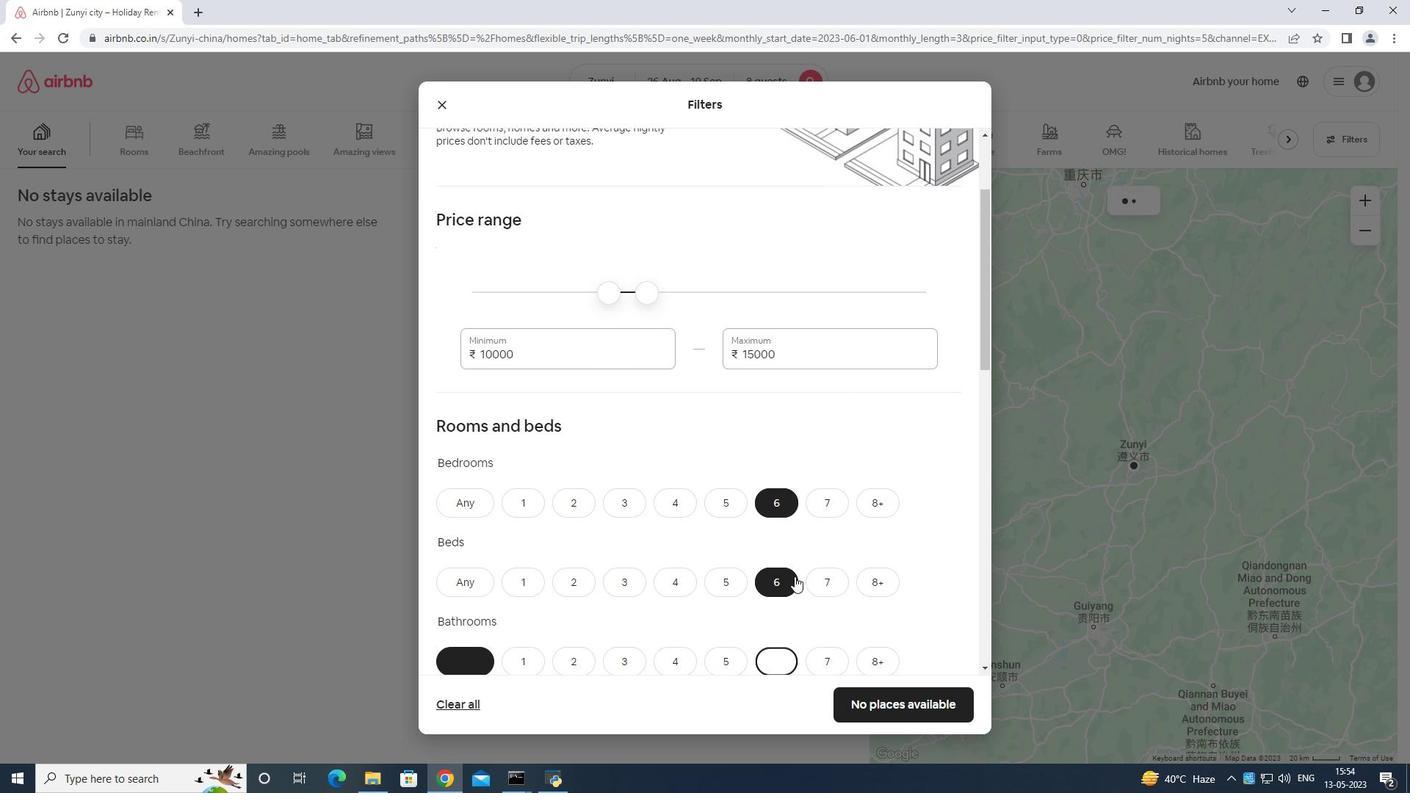 
Action: Mouse moved to (790, 575)
Screenshot: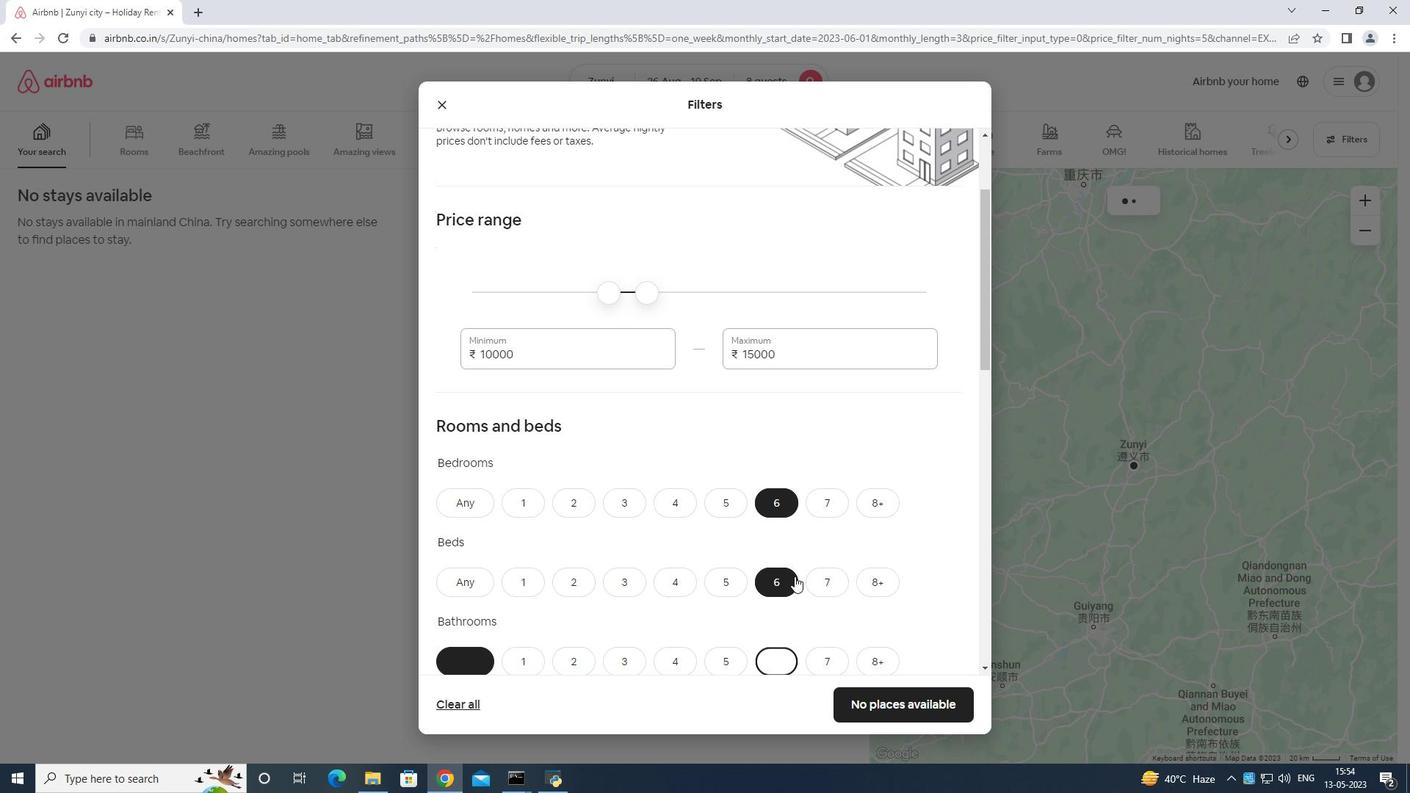 
Action: Mouse scrolled (790, 575) with delta (0, 0)
Screenshot: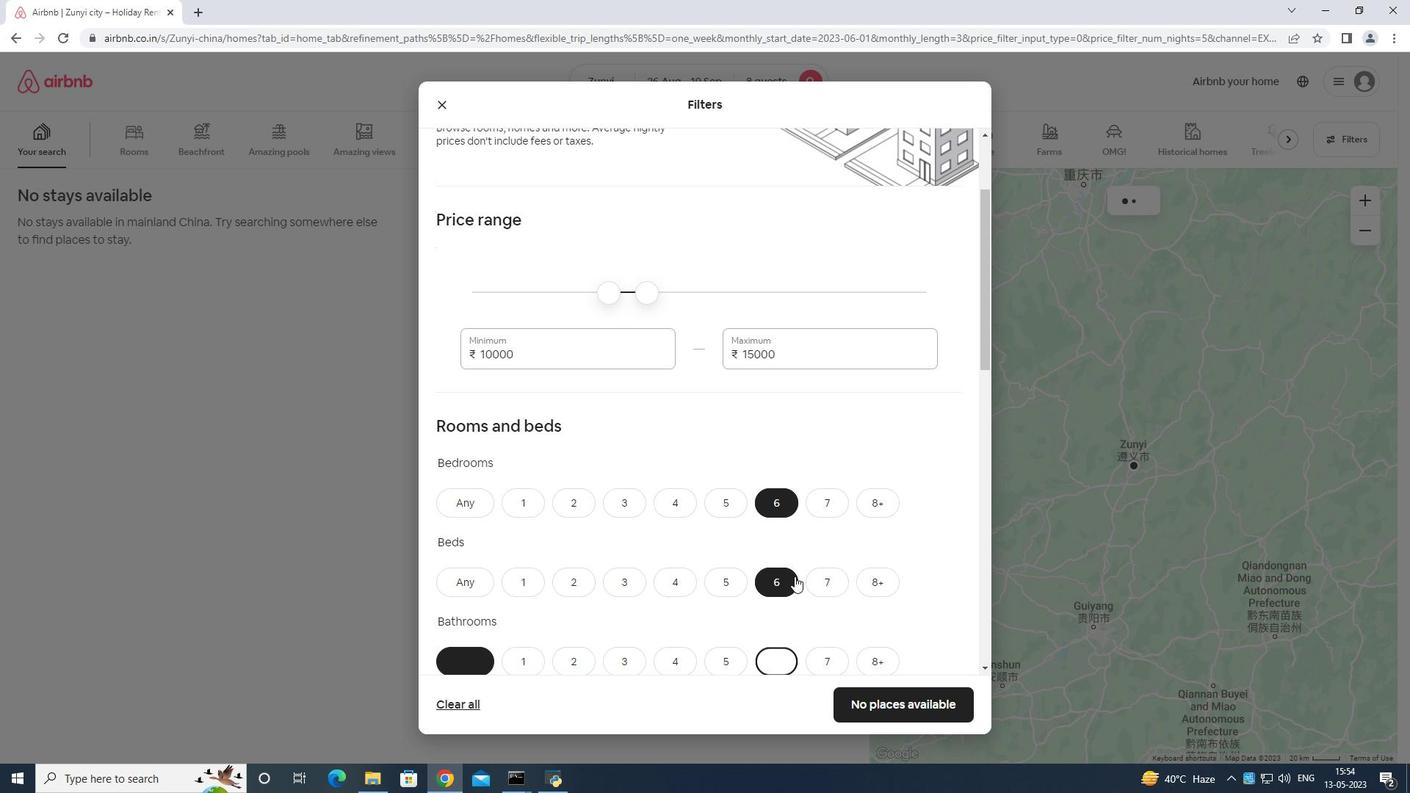 
Action: Mouse moved to (784, 544)
Screenshot: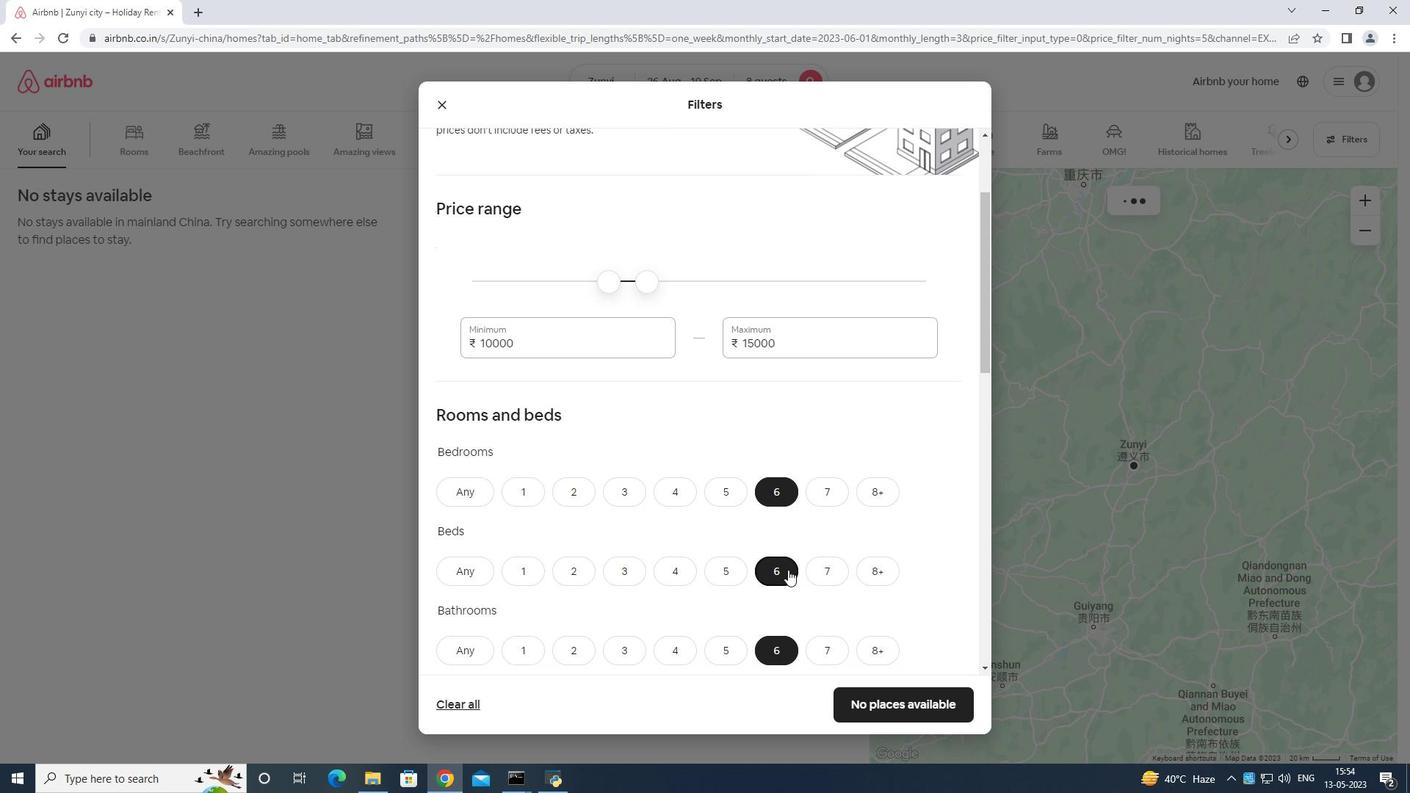 
Action: Mouse scrolled (784, 544) with delta (0, 0)
Screenshot: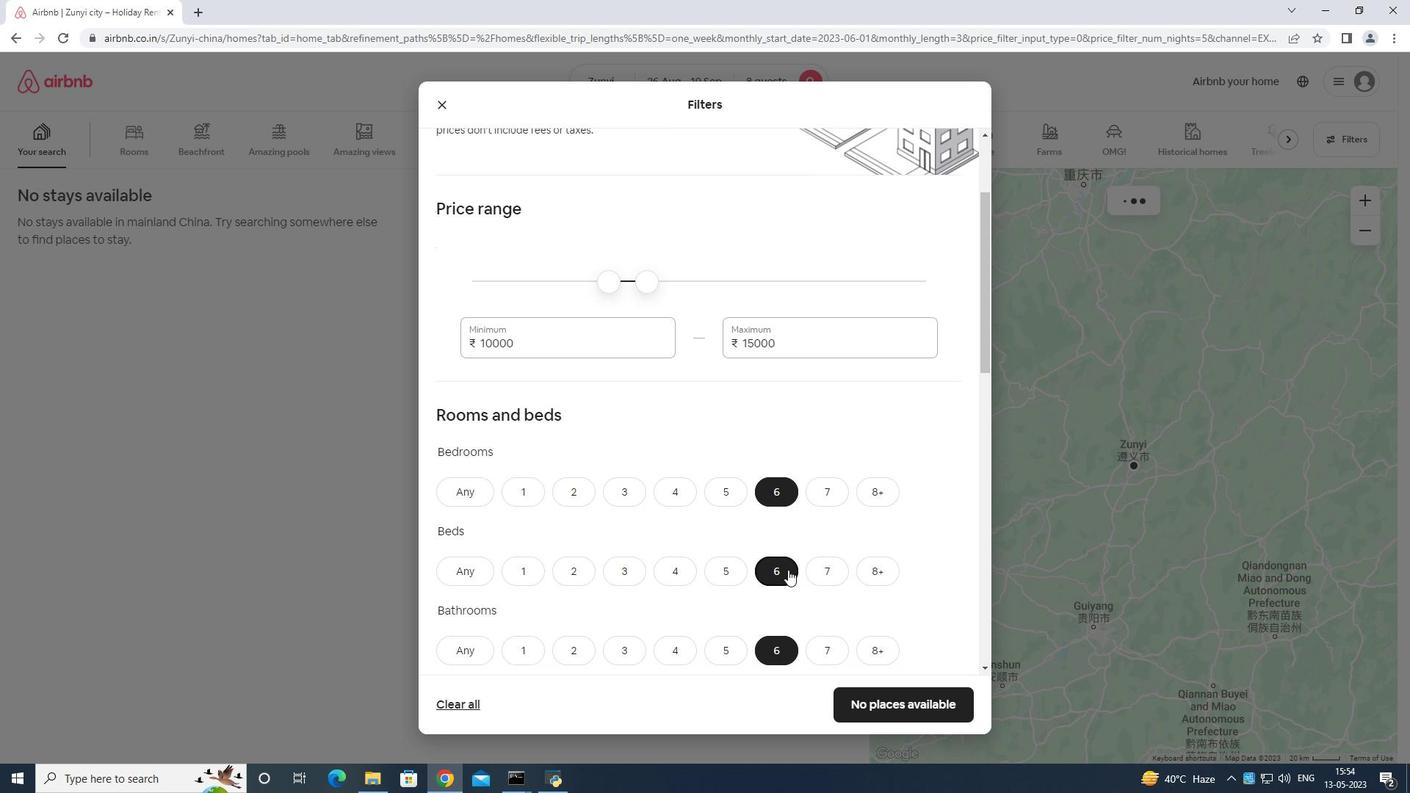 
Action: Mouse moved to (444, 520)
Screenshot: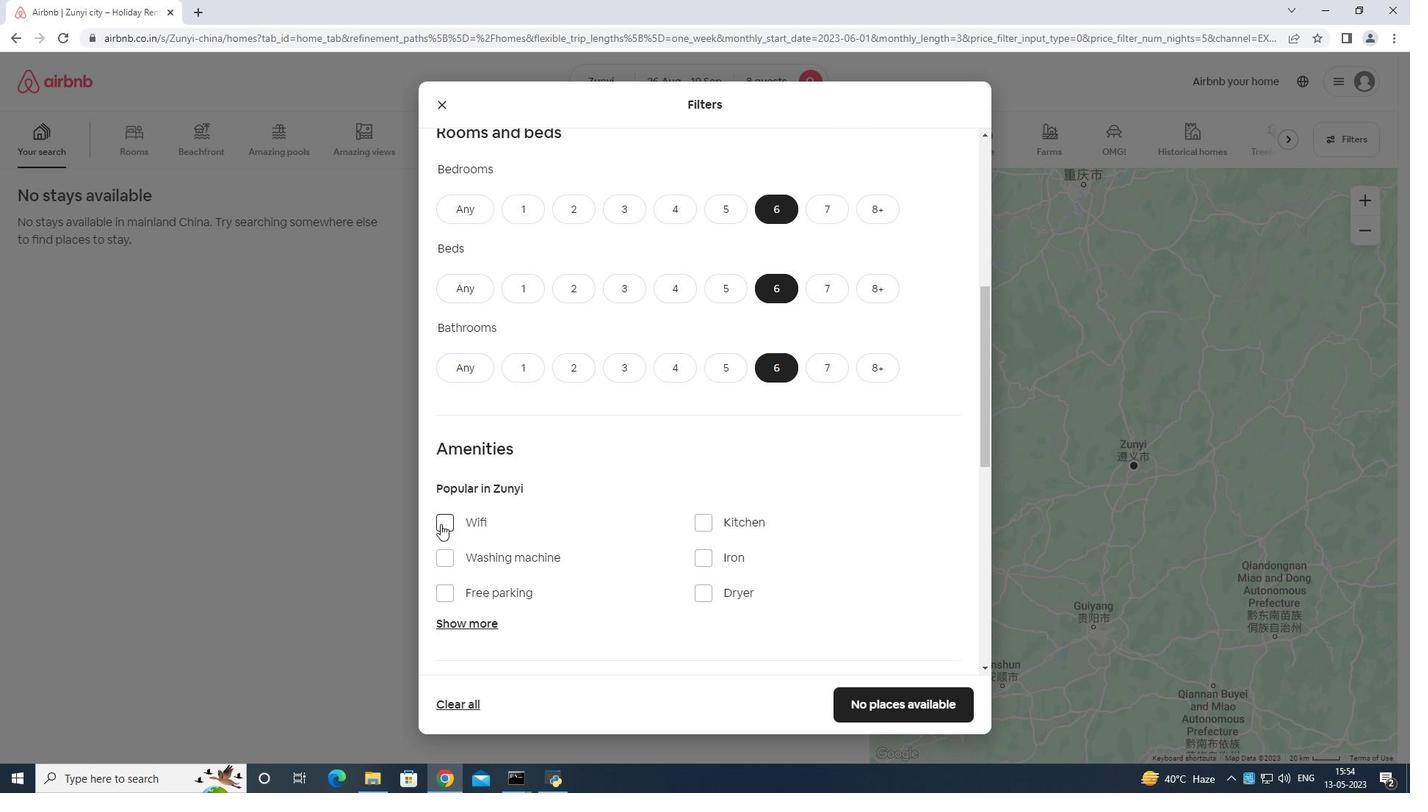 
Action: Mouse pressed left at (444, 520)
Screenshot: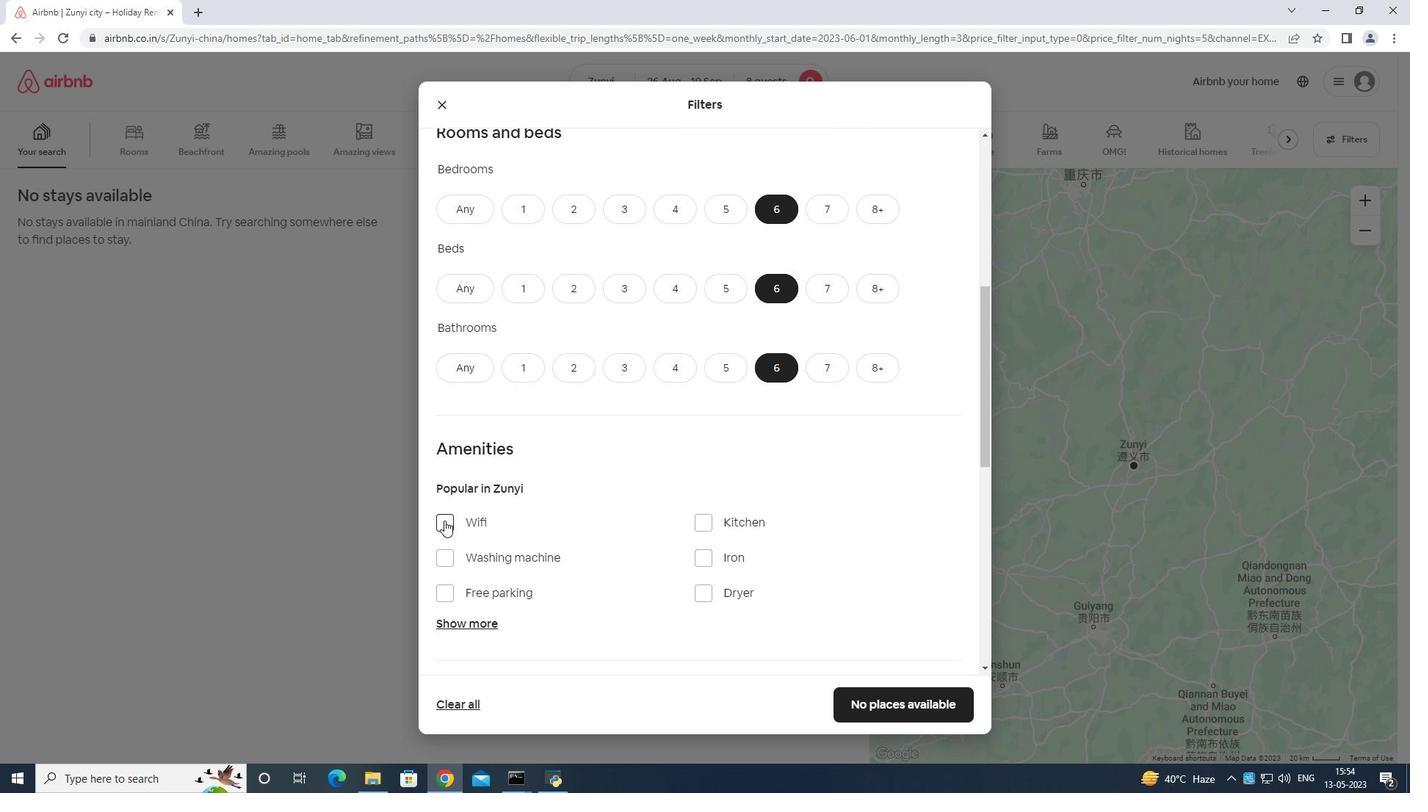 
Action: Mouse moved to (450, 589)
Screenshot: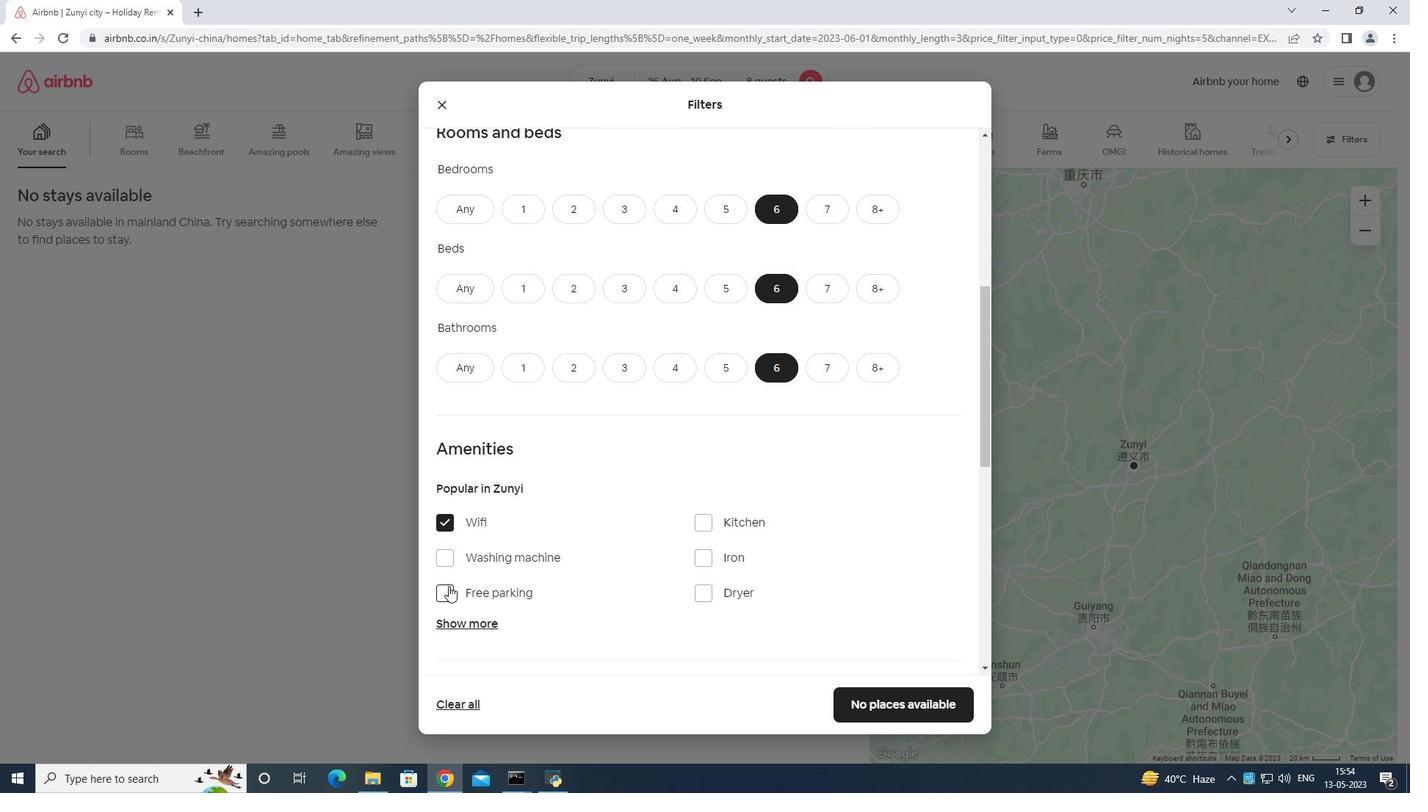 
Action: Mouse pressed left at (450, 589)
Screenshot: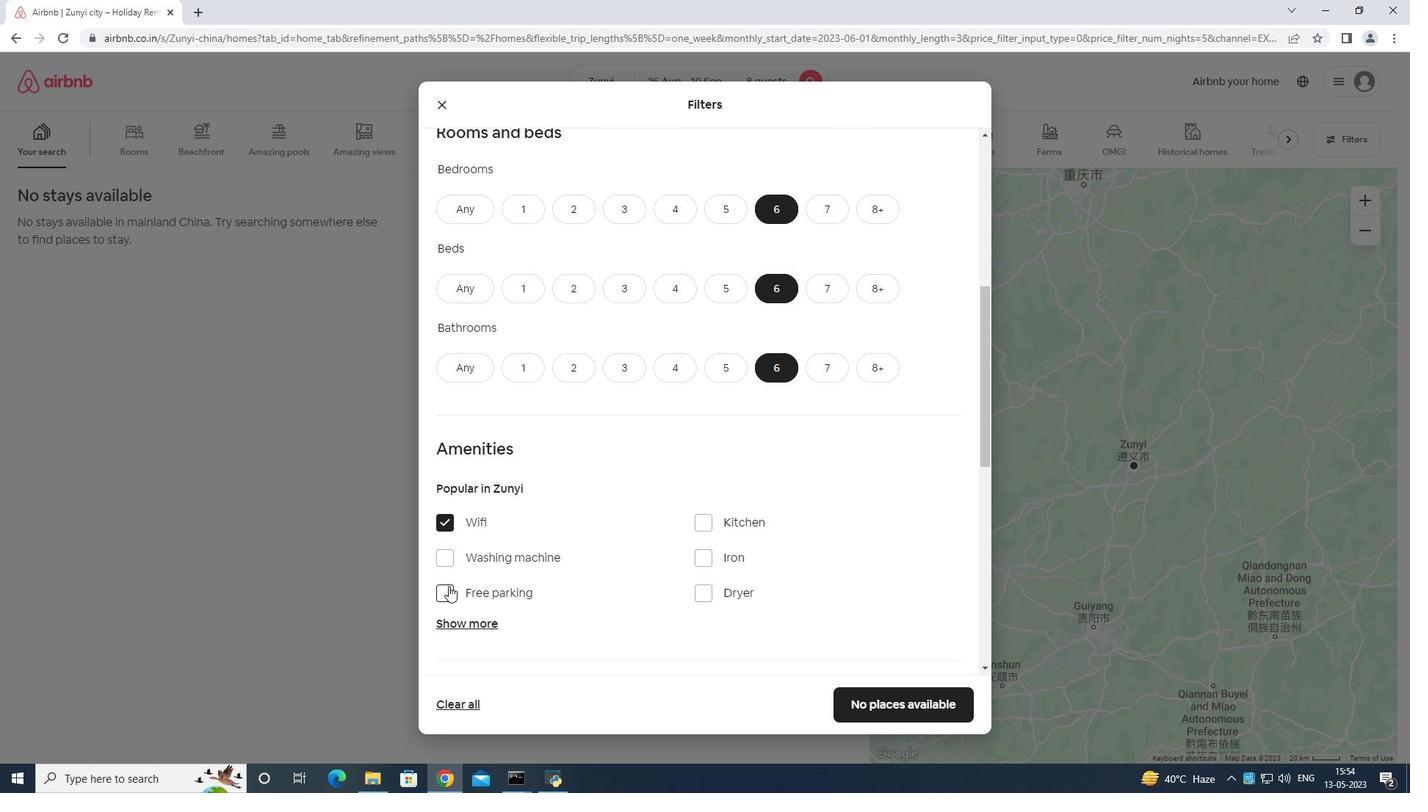 
Action: Mouse moved to (460, 621)
Screenshot: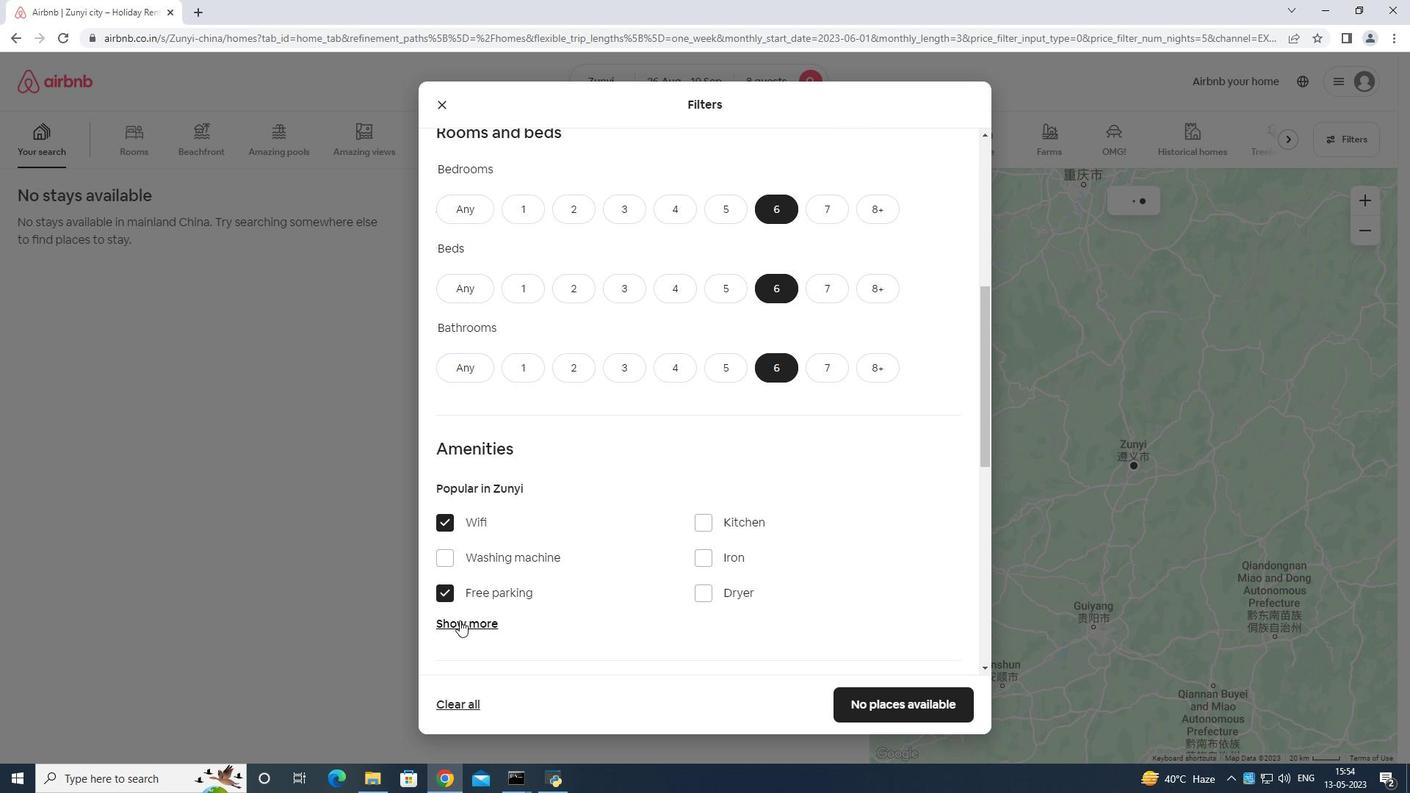 
Action: Mouse pressed left at (460, 621)
Screenshot: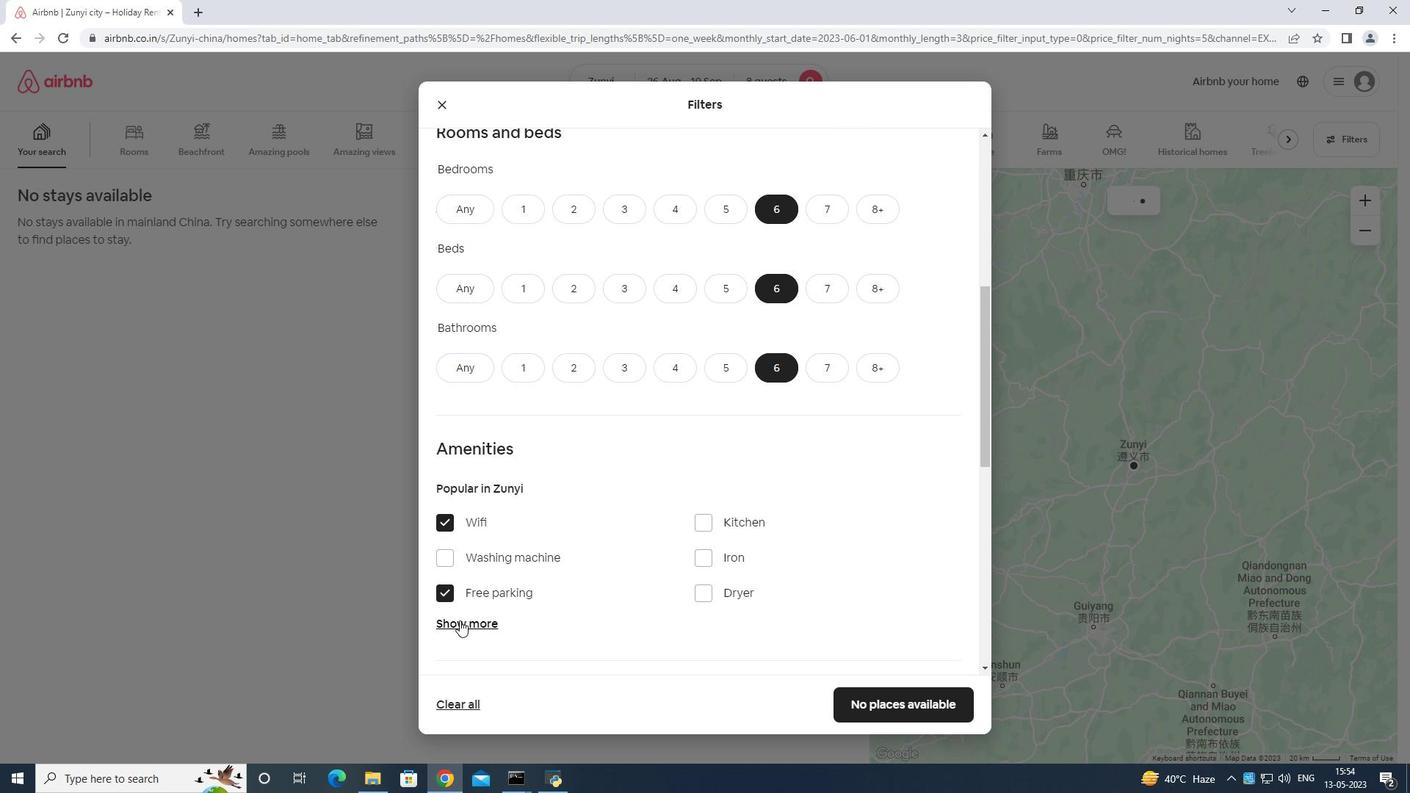 
Action: Mouse moved to (600, 518)
Screenshot: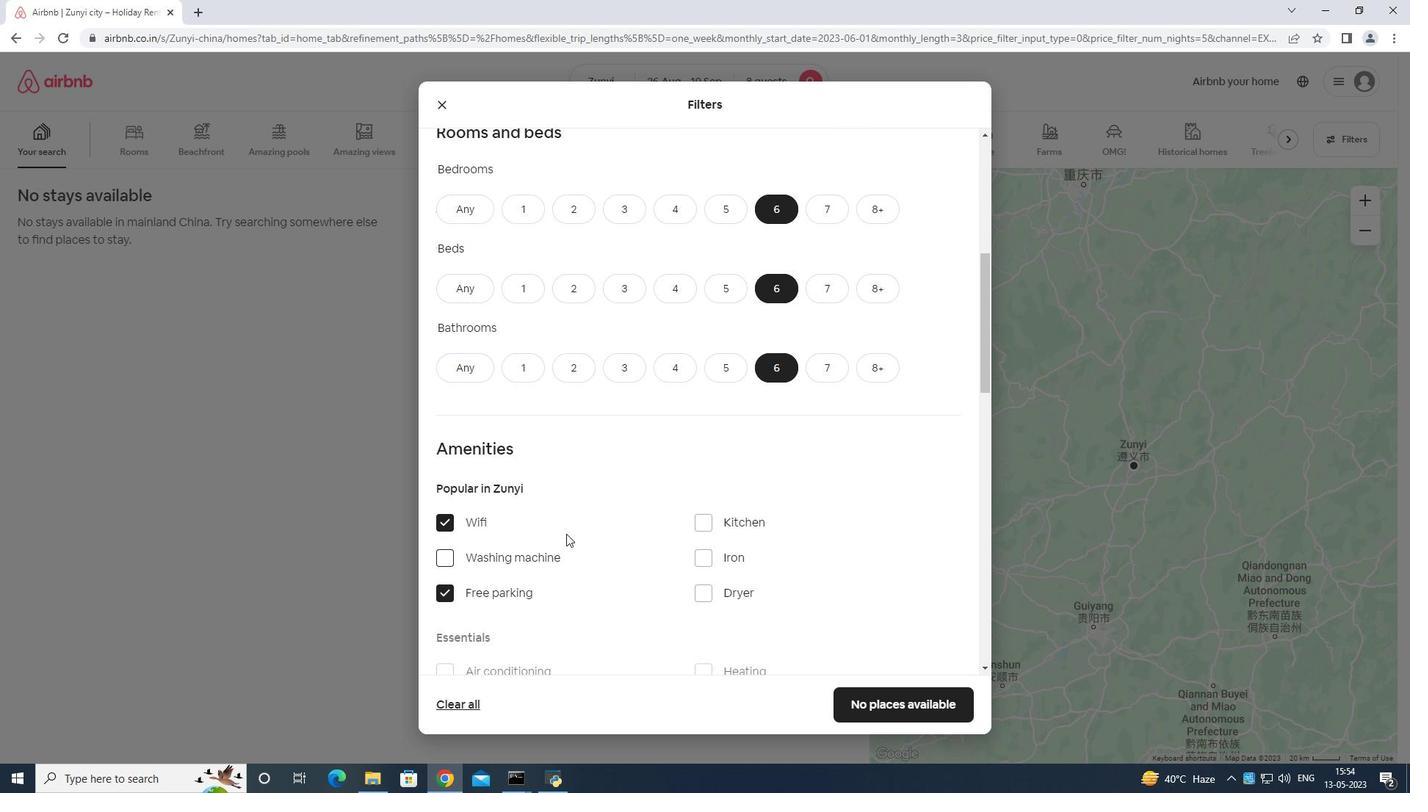 
Action: Mouse scrolled (600, 517) with delta (0, 0)
Screenshot: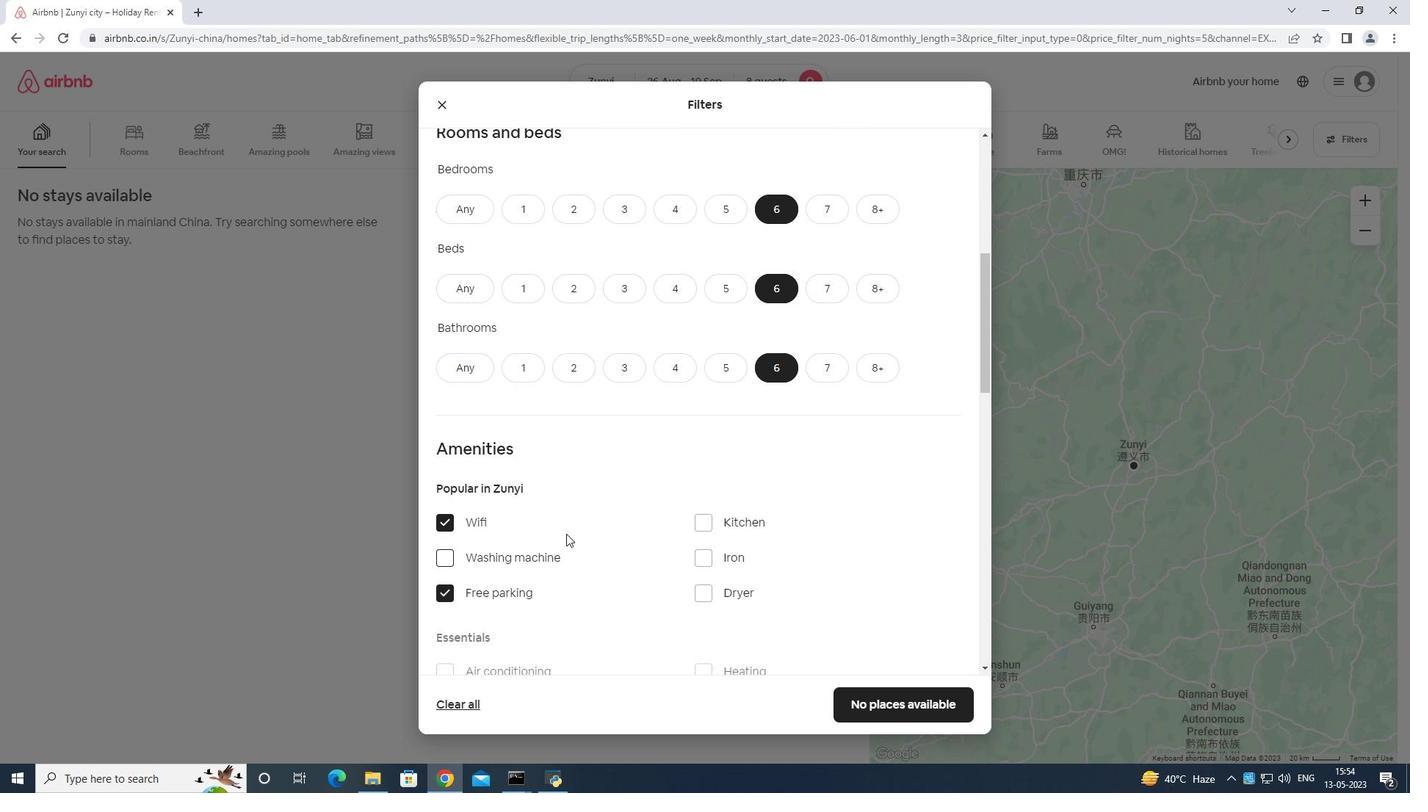 
Action: Mouse moved to (625, 511)
Screenshot: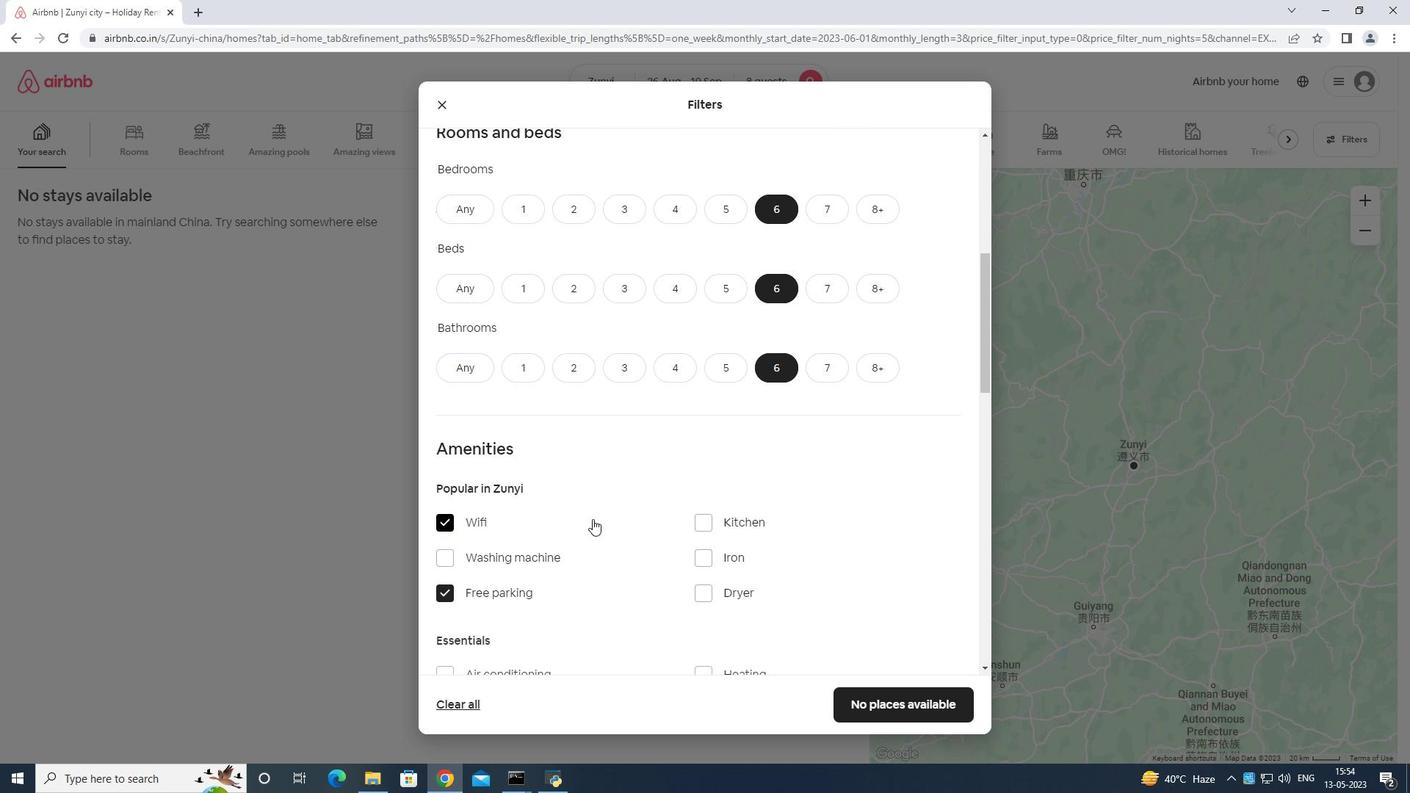 
Action: Mouse scrolled (621, 513) with delta (0, 0)
Screenshot: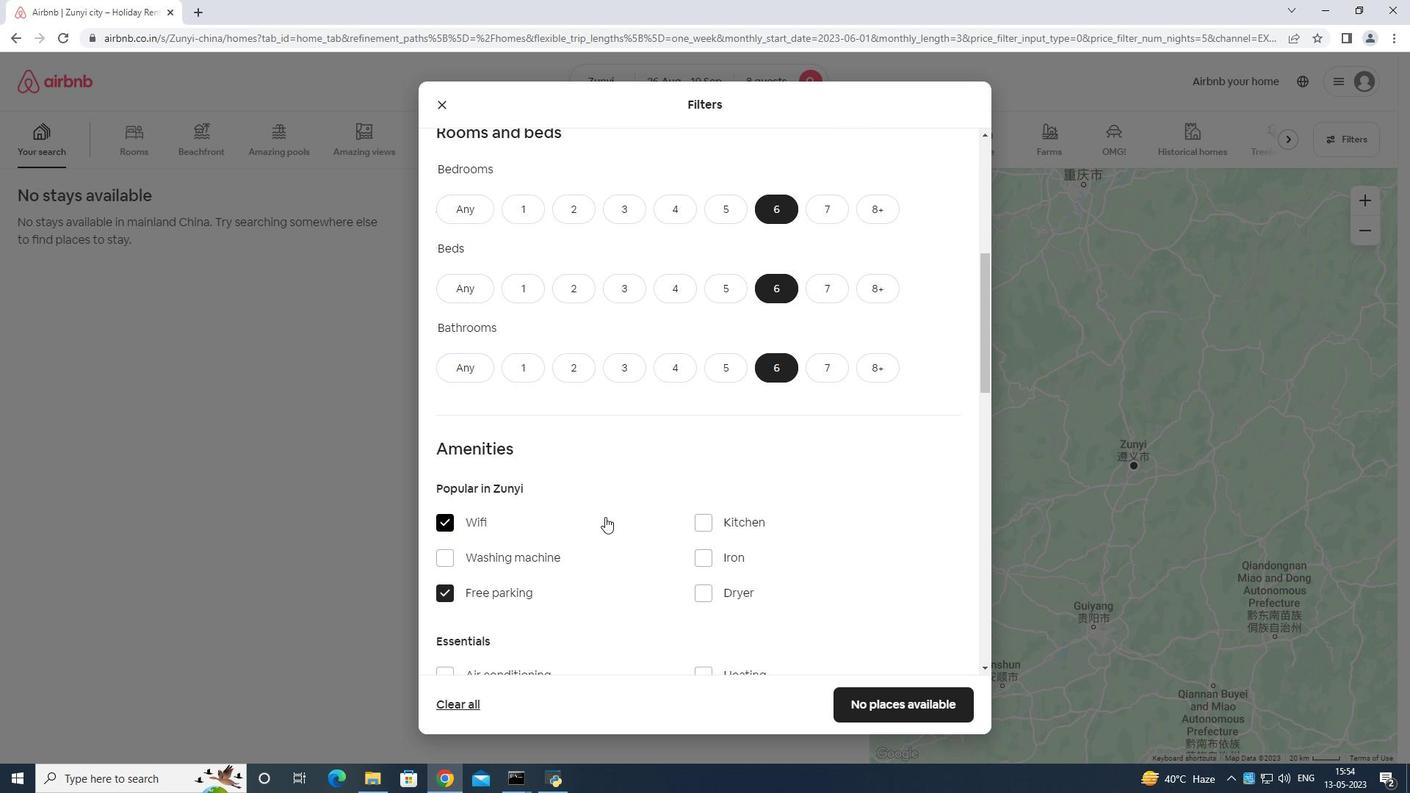 
Action: Mouse moved to (633, 505)
Screenshot: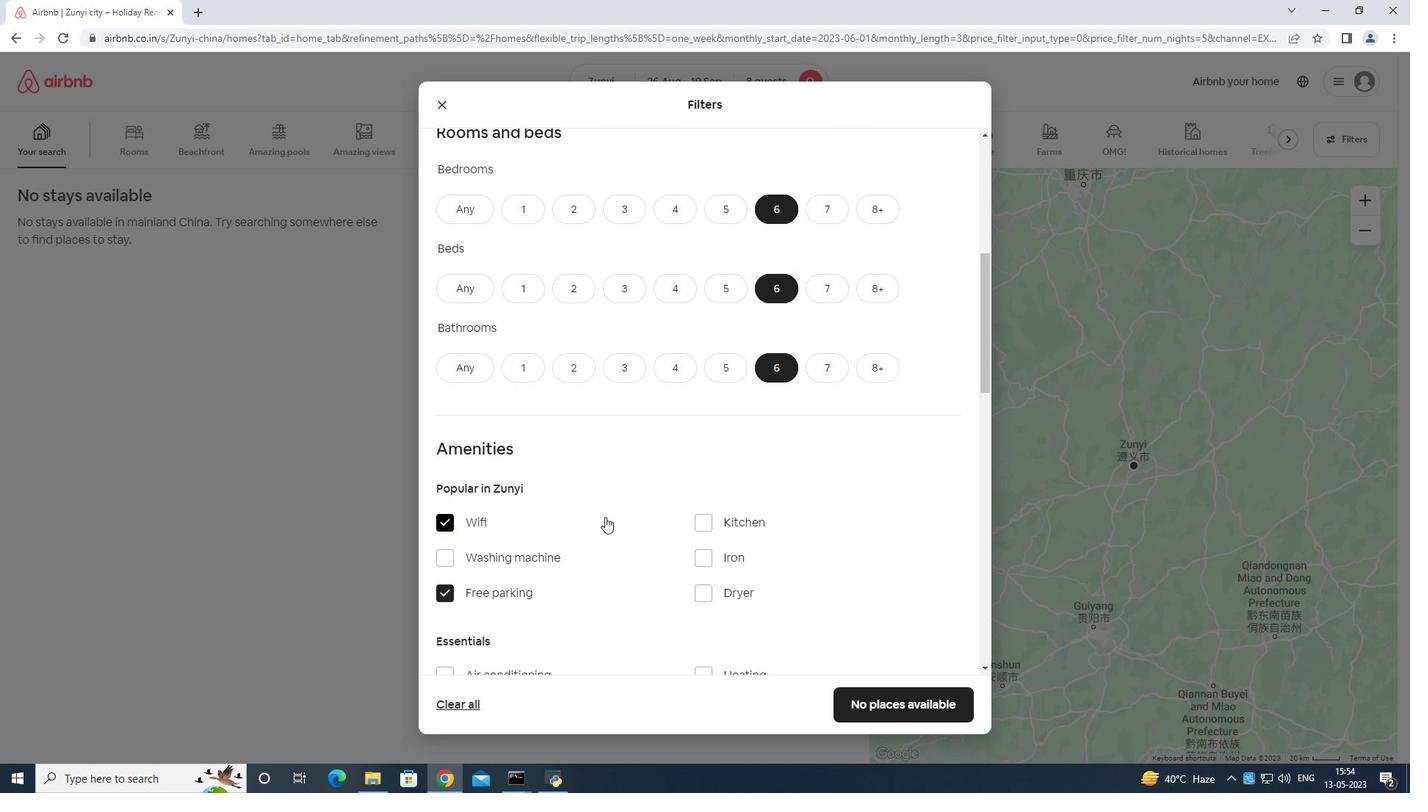 
Action: Mouse scrolled (633, 504) with delta (0, 0)
Screenshot: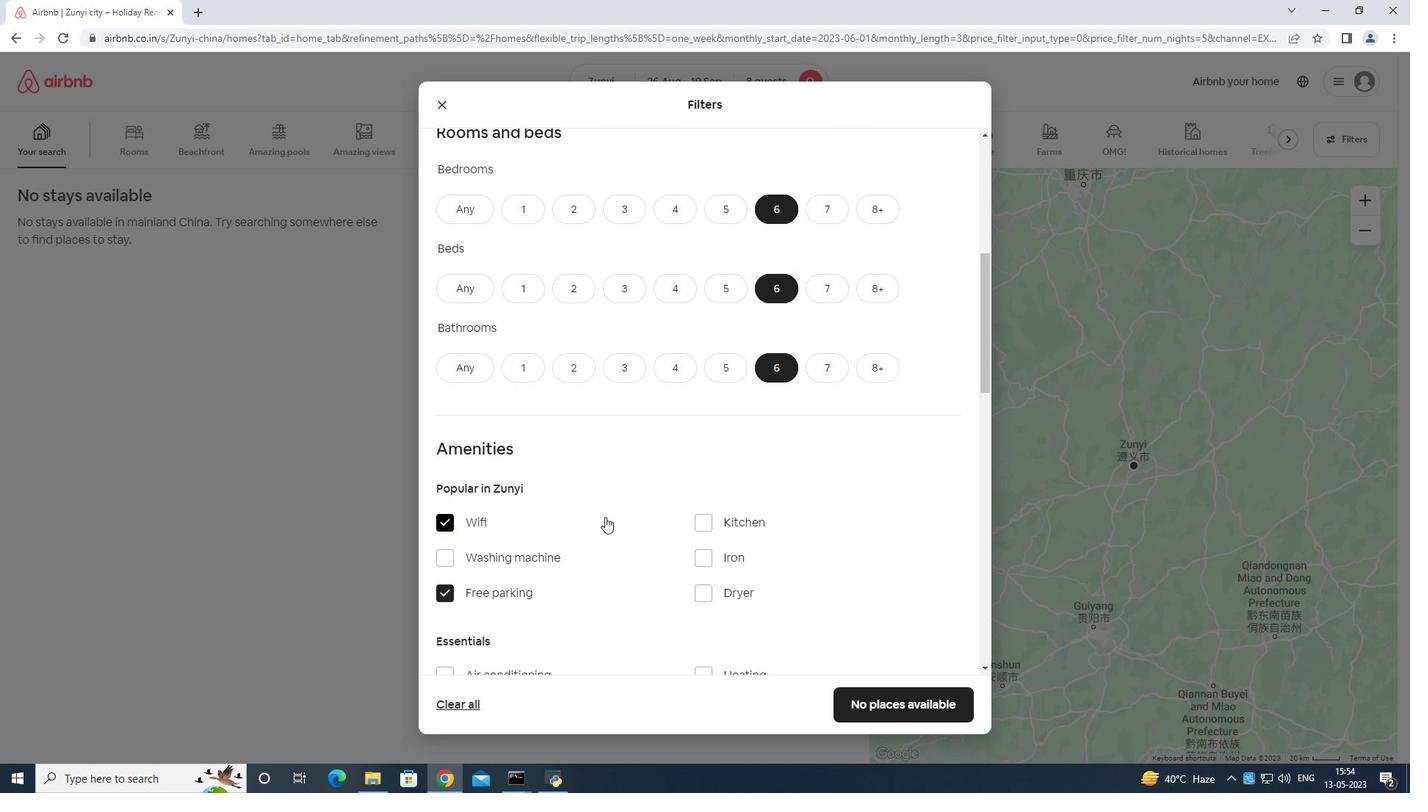 
Action: Mouse moved to (701, 490)
Screenshot: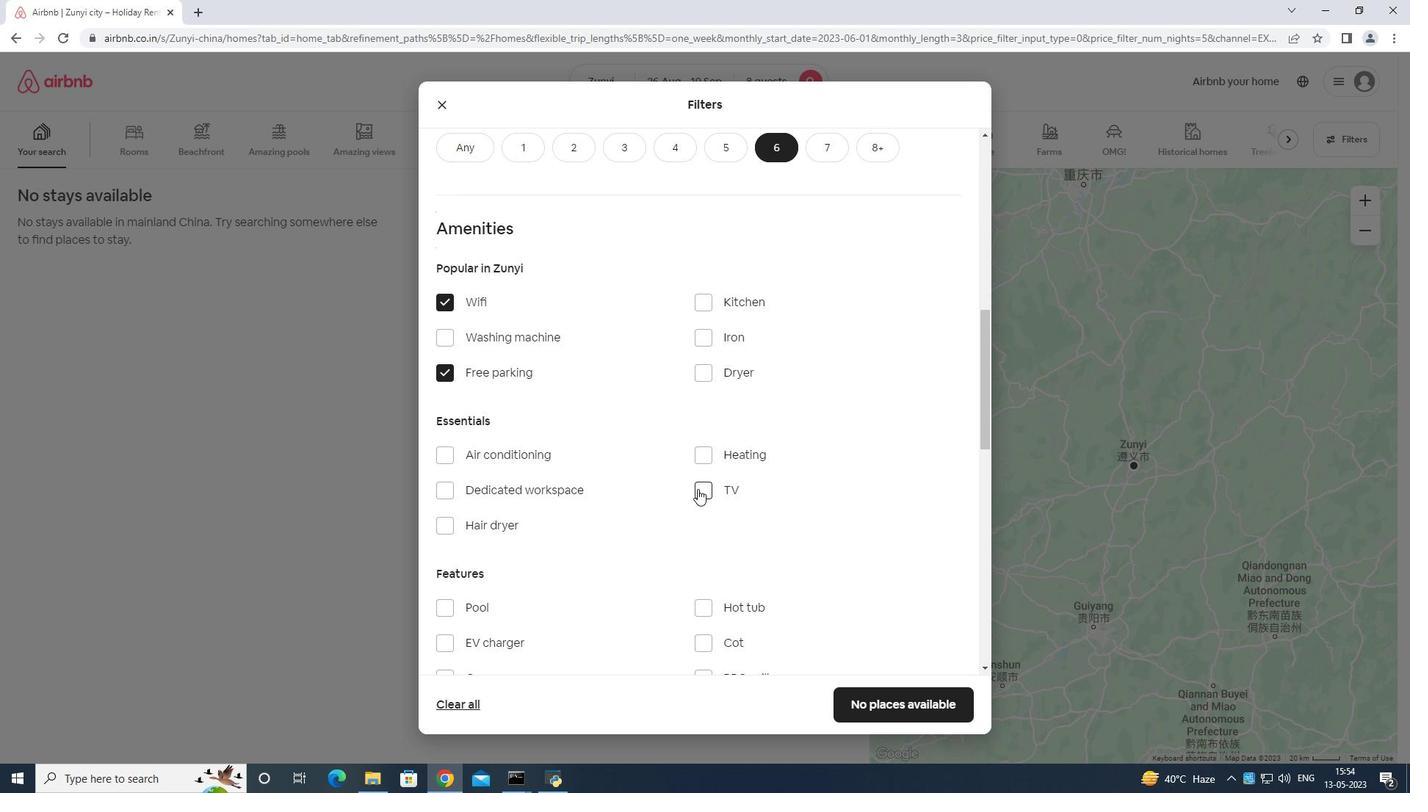 
Action: Mouse pressed left at (701, 490)
Screenshot: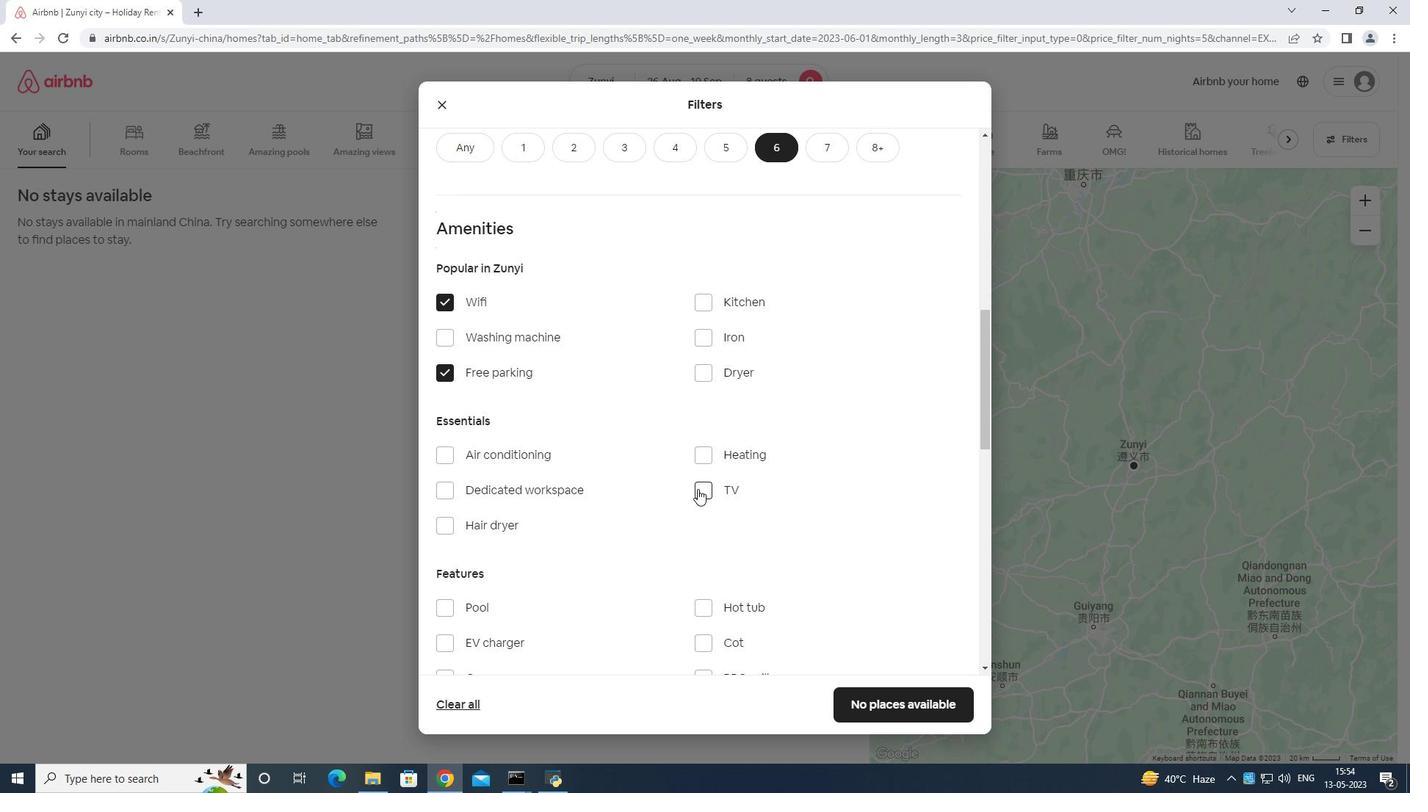 
Action: Mouse moved to (717, 474)
Screenshot: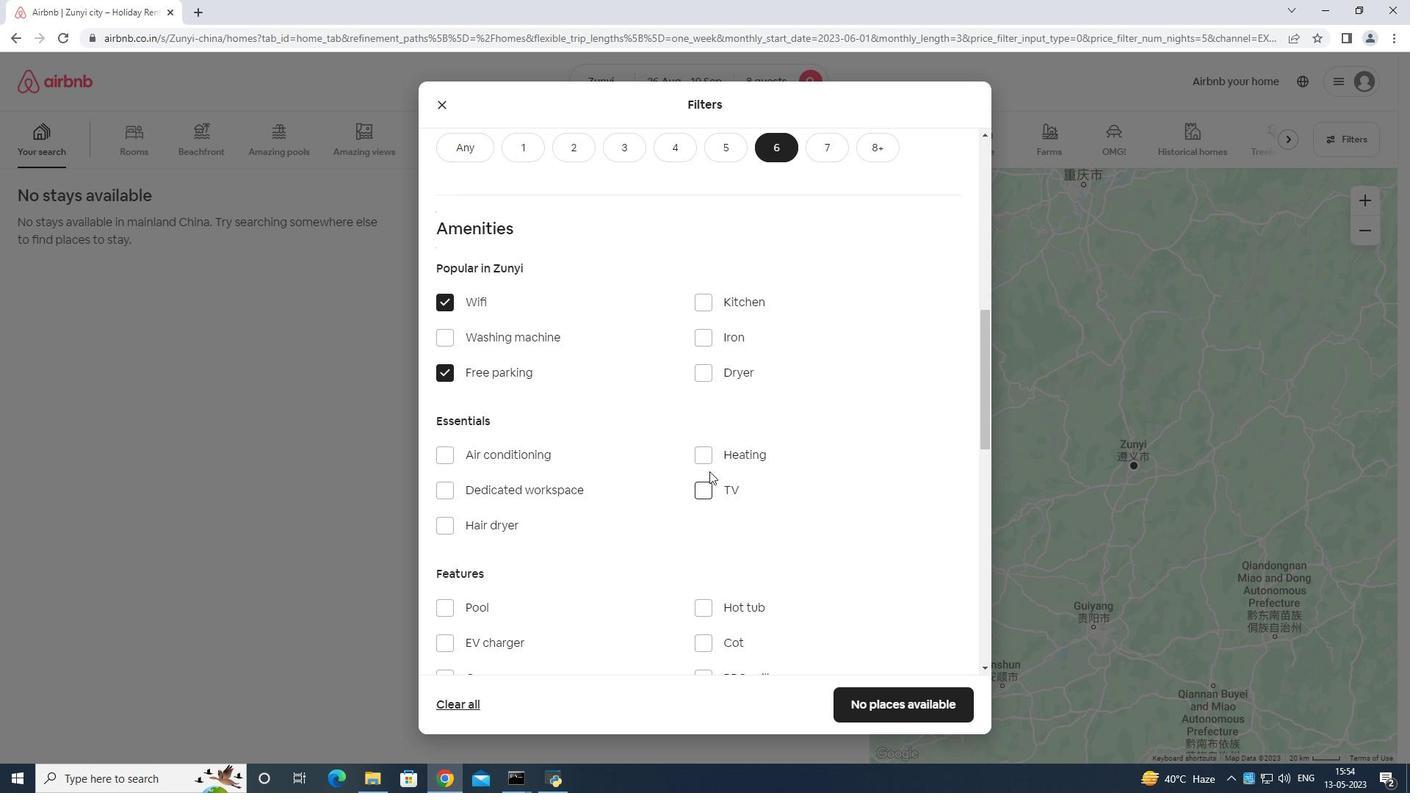 
Action: Mouse scrolled (719, 470) with delta (0, 0)
Screenshot: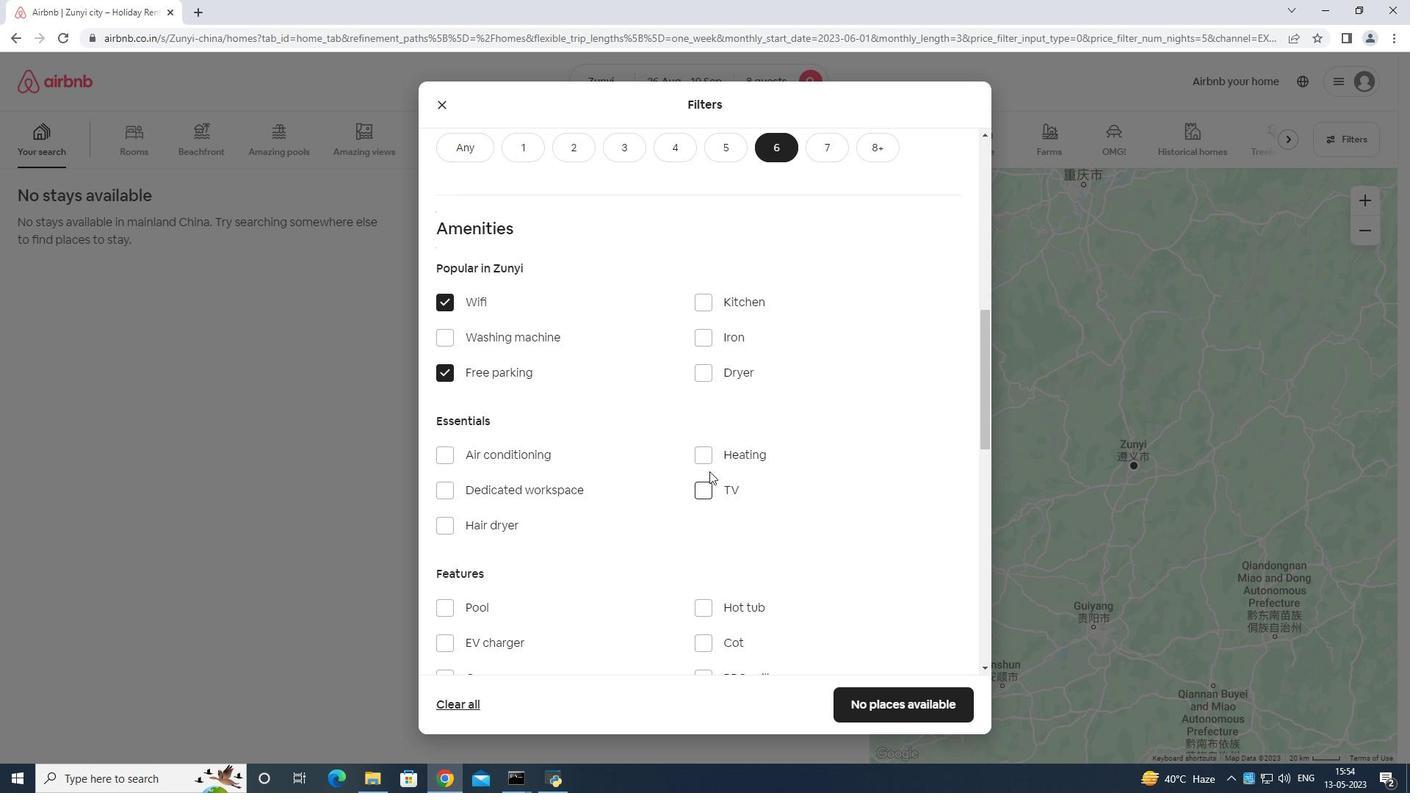 
Action: Mouse scrolled (718, 473) with delta (0, 0)
Screenshot: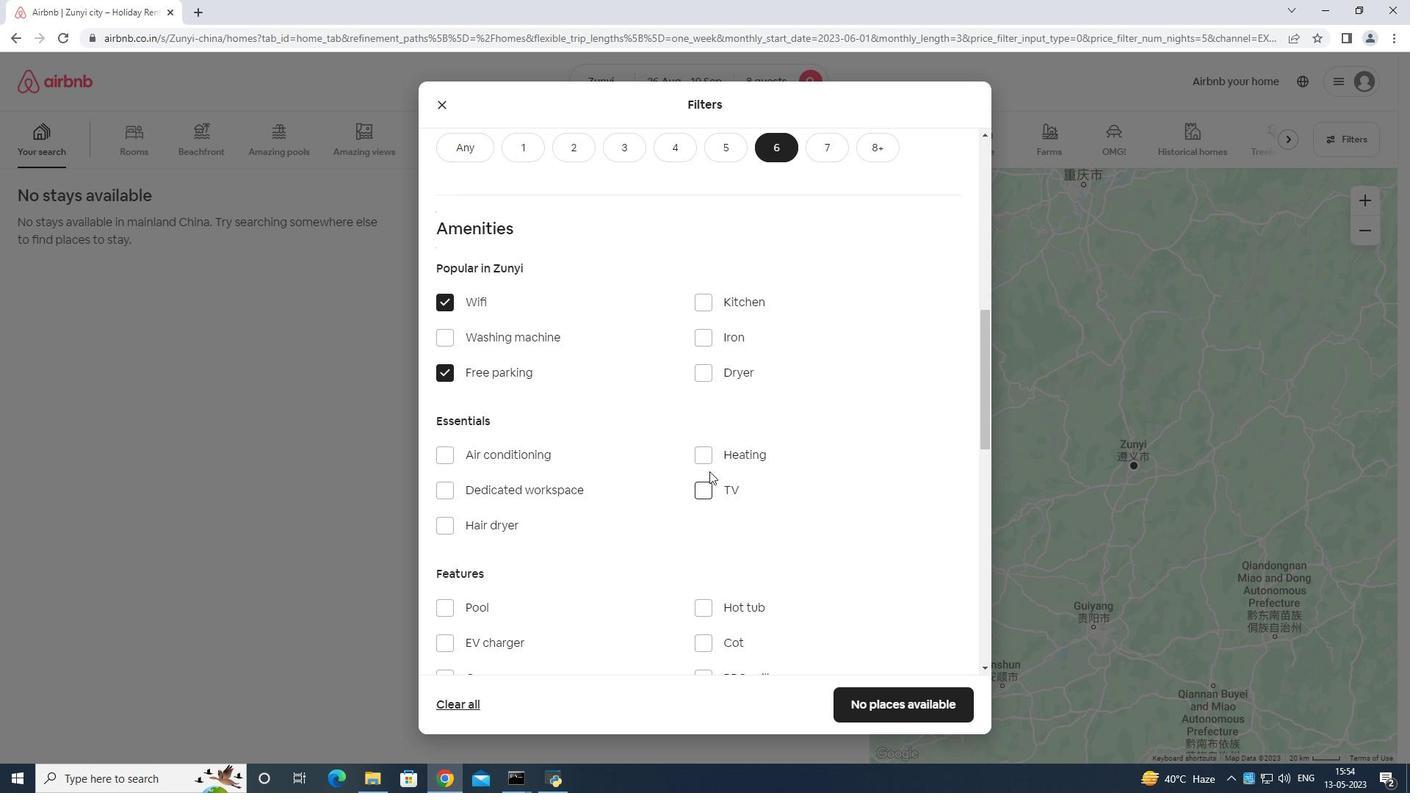 
Action: Mouse moved to (716, 474)
Screenshot: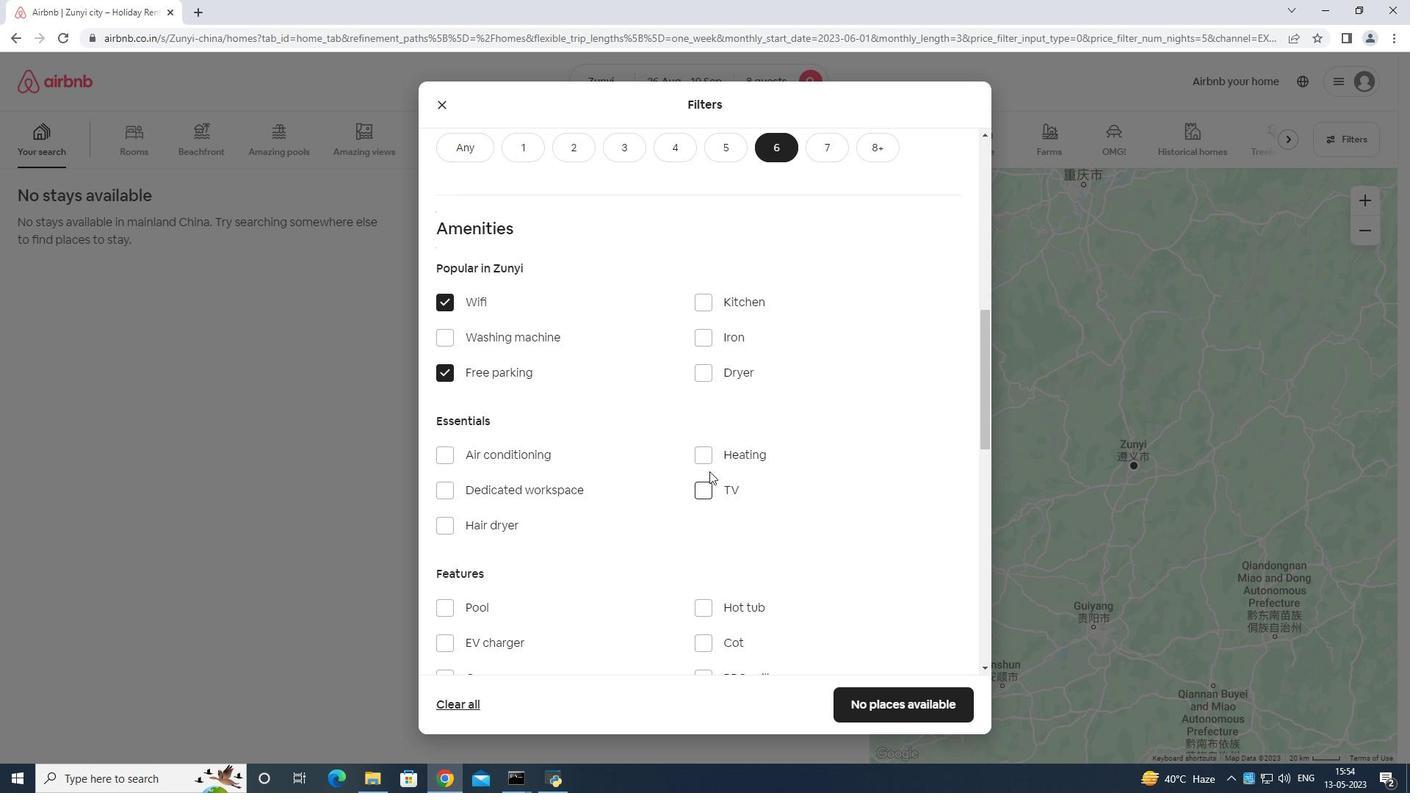 
Action: Mouse scrolled (717, 473) with delta (0, 0)
Screenshot: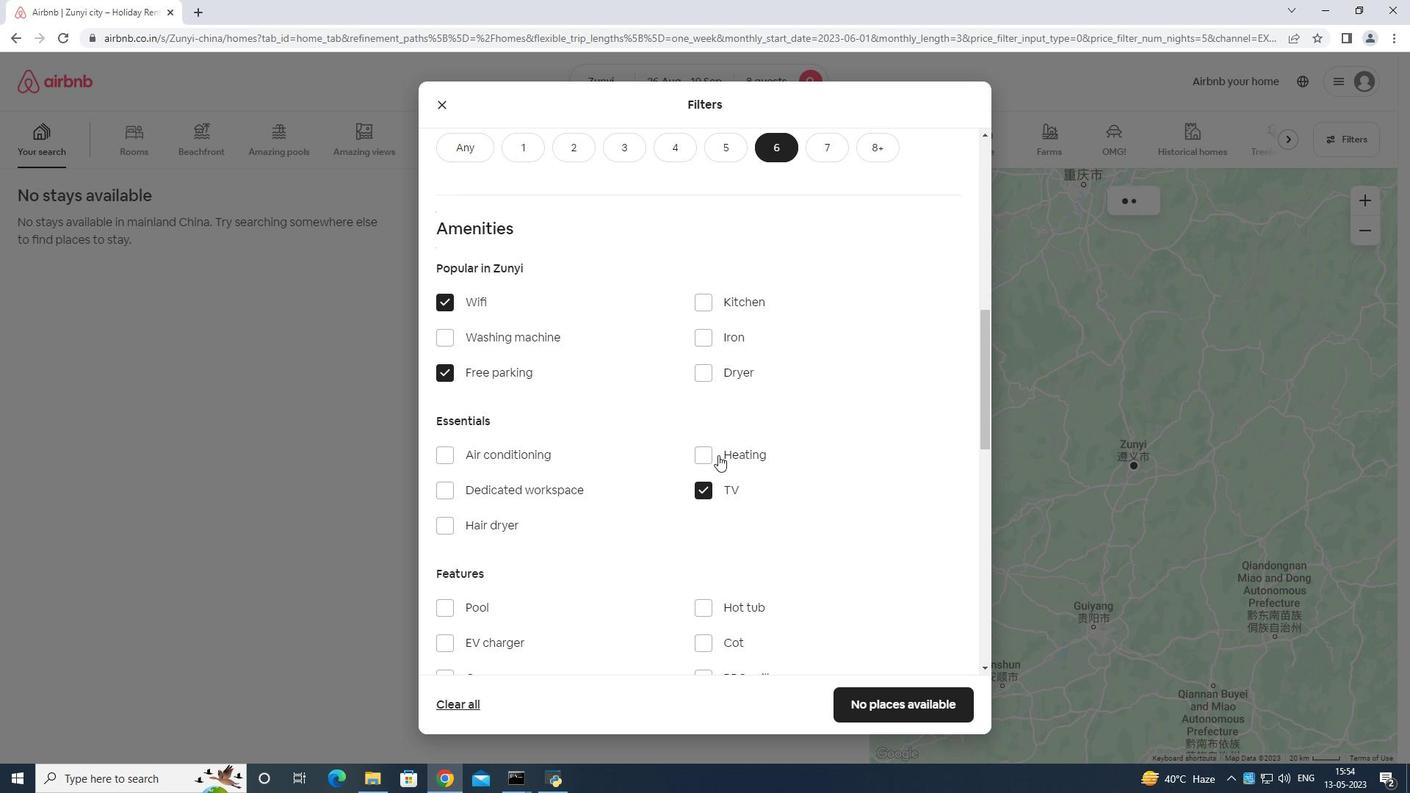 
Action: Mouse moved to (445, 456)
Screenshot: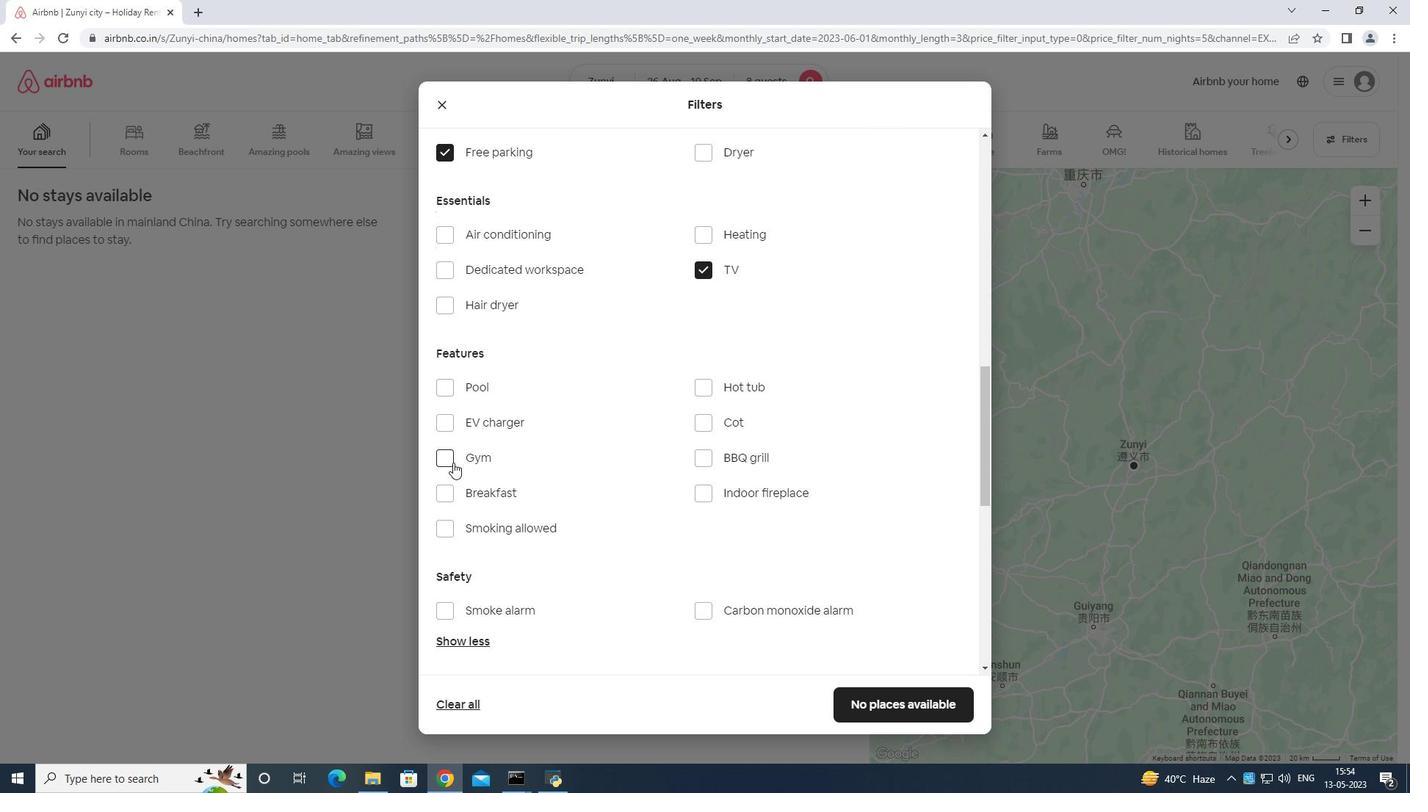 
Action: Mouse pressed left at (445, 456)
Screenshot: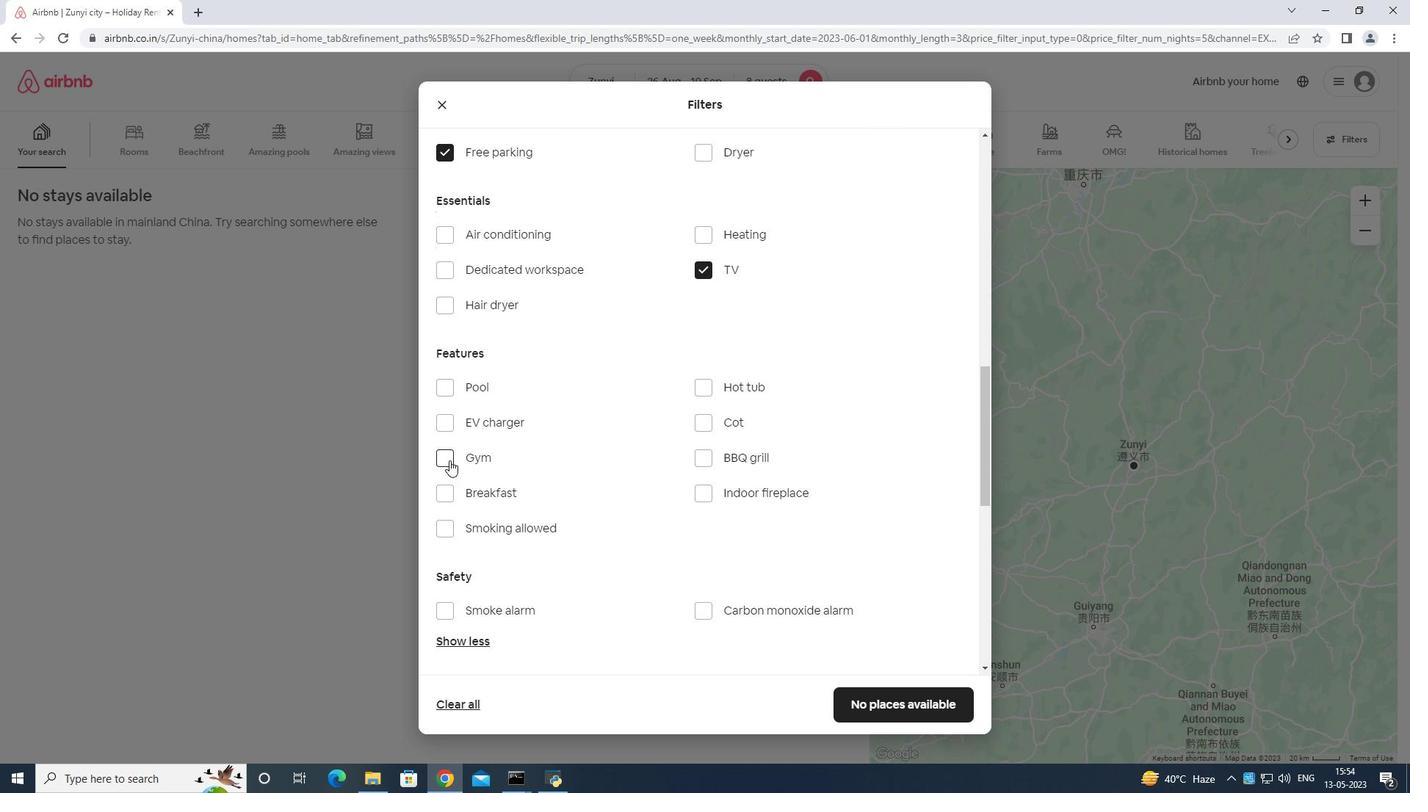 
Action: Mouse moved to (453, 491)
Screenshot: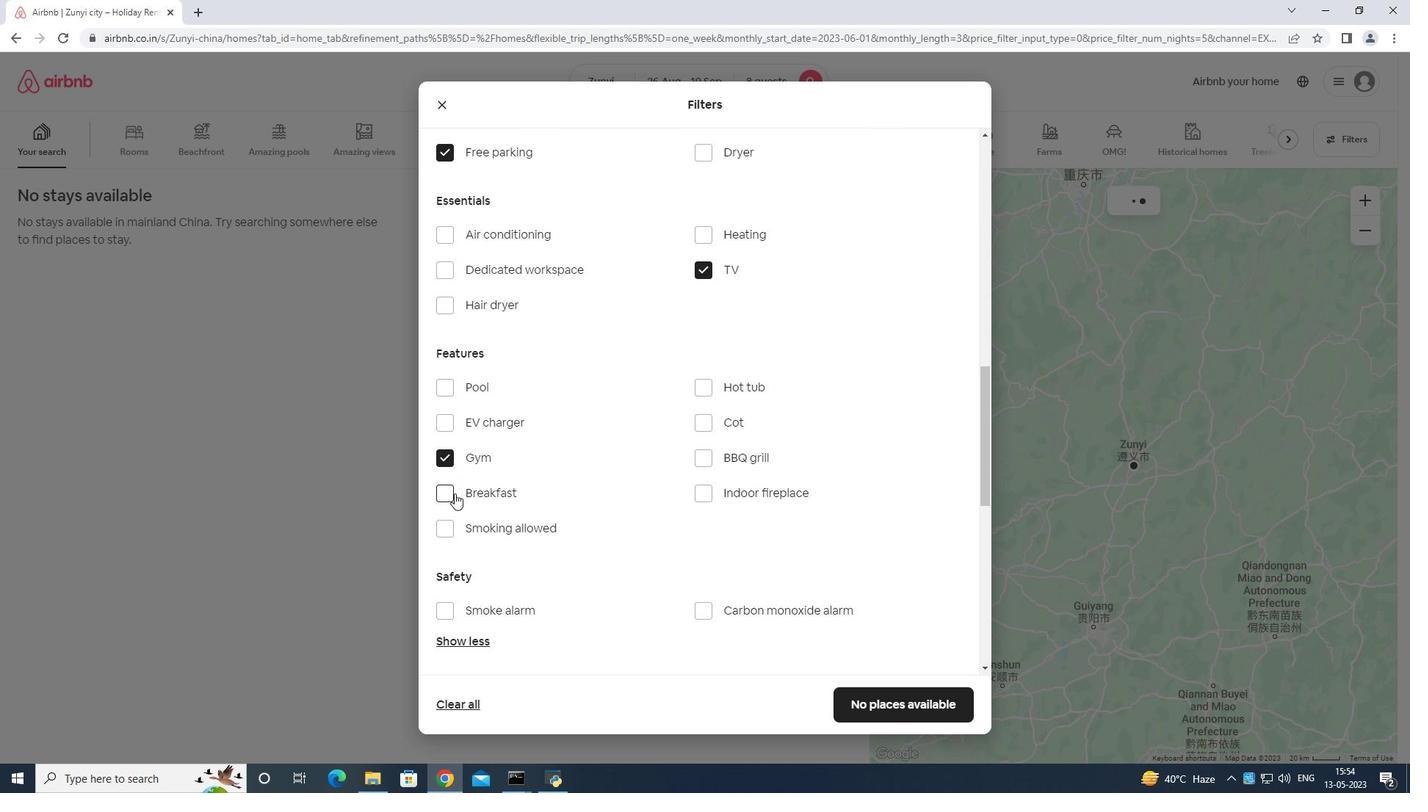 
Action: Mouse pressed left at (453, 491)
Screenshot: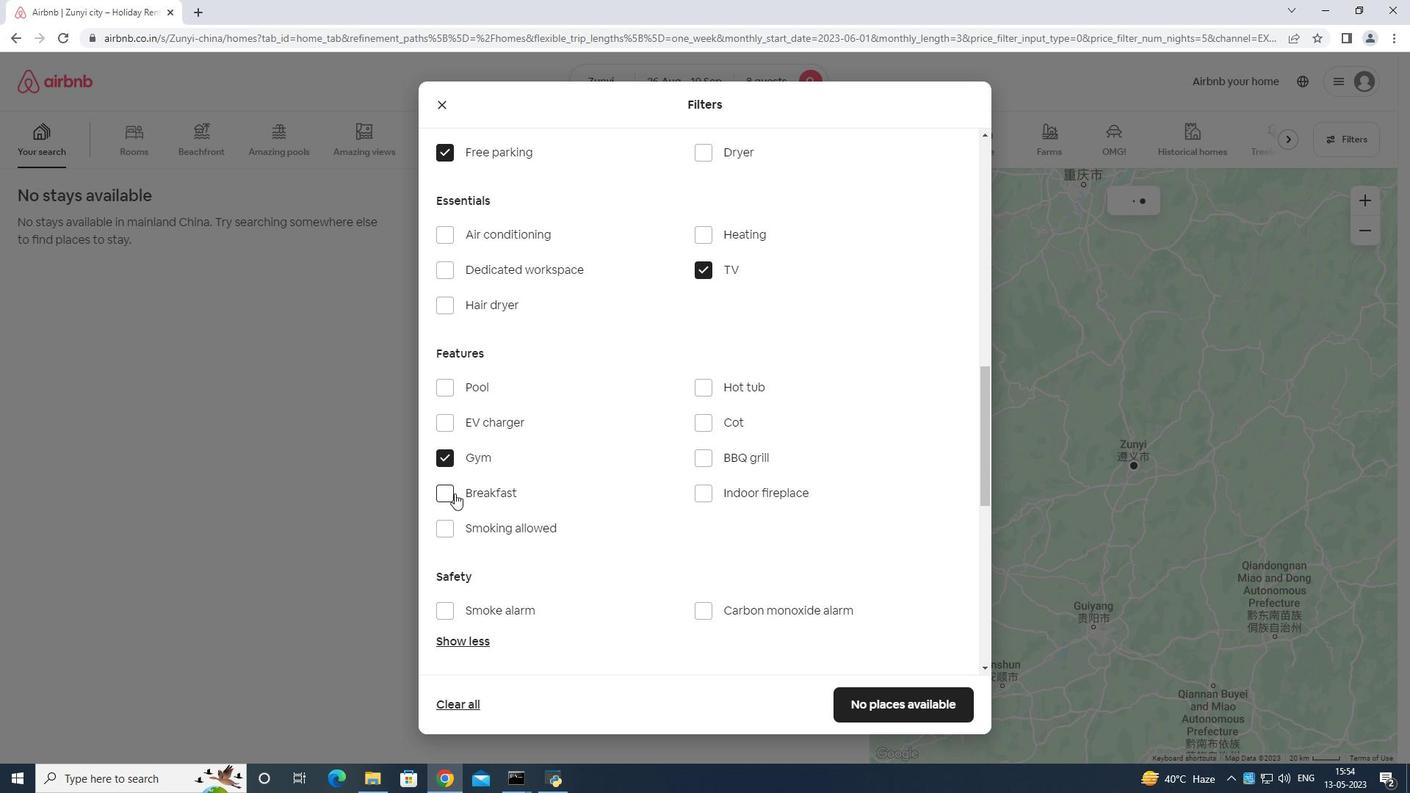 
Action: Mouse moved to (508, 468)
Screenshot: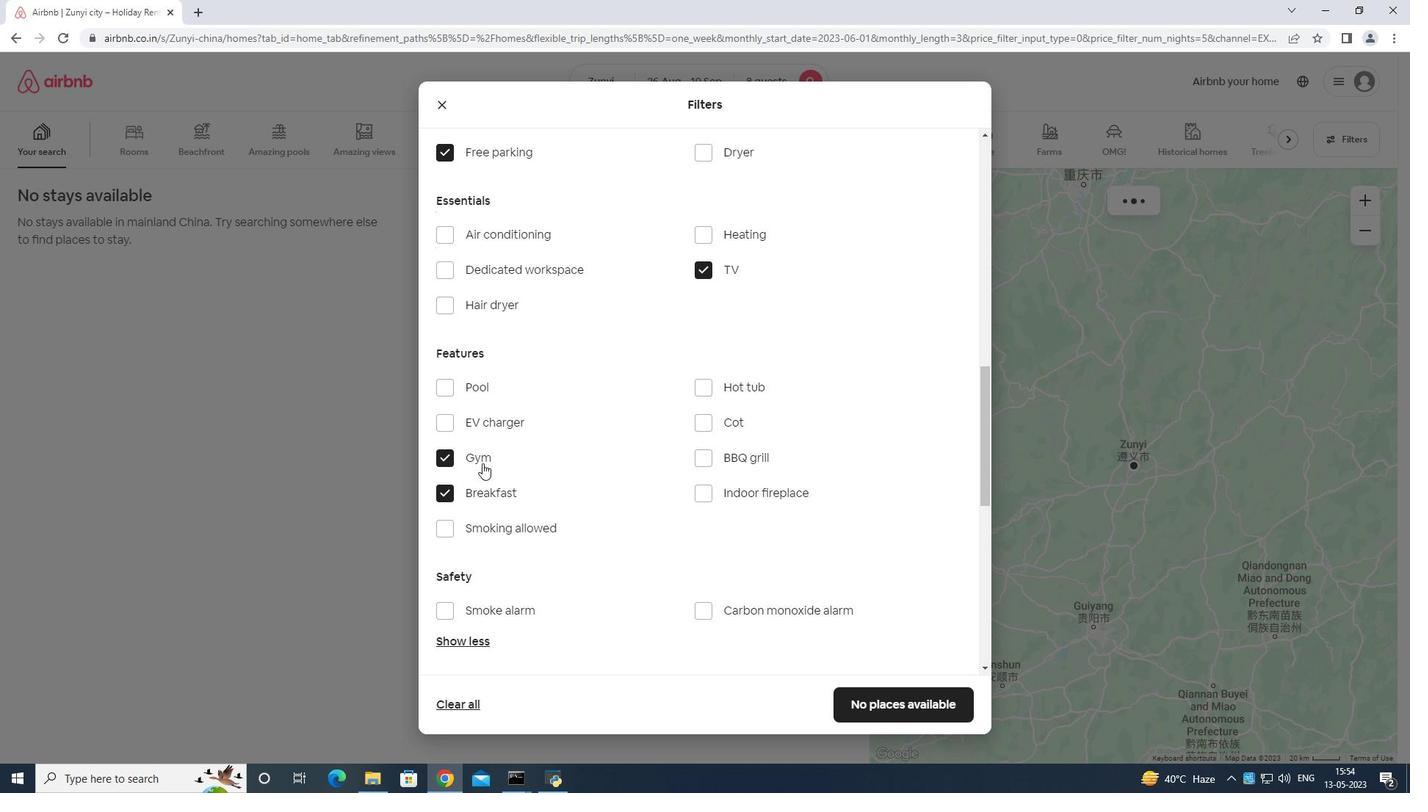 
Action: Mouse scrolled (502, 467) with delta (0, 0)
Screenshot: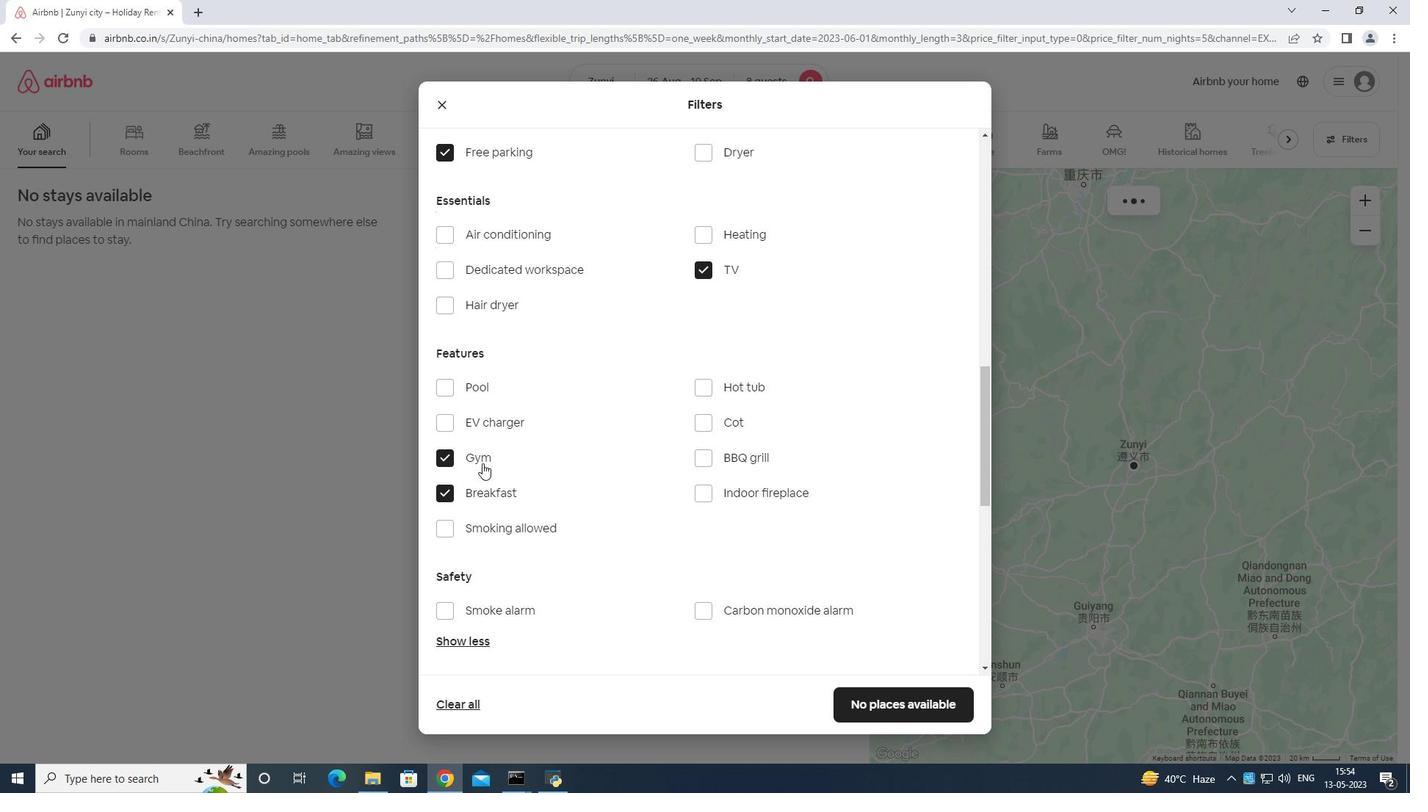 
Action: Mouse moved to (537, 473)
Screenshot: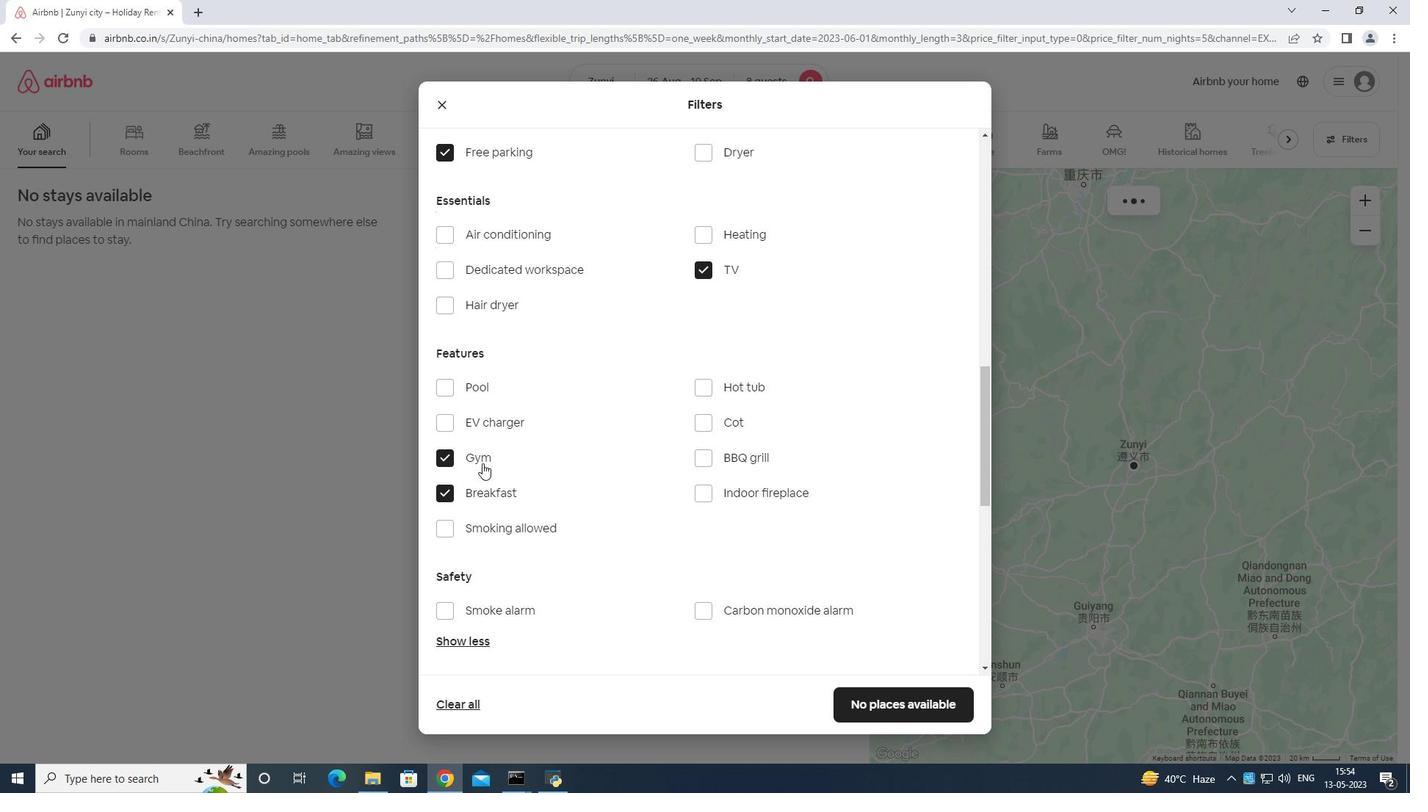 
Action: Mouse scrolled (537, 473) with delta (0, 0)
Screenshot: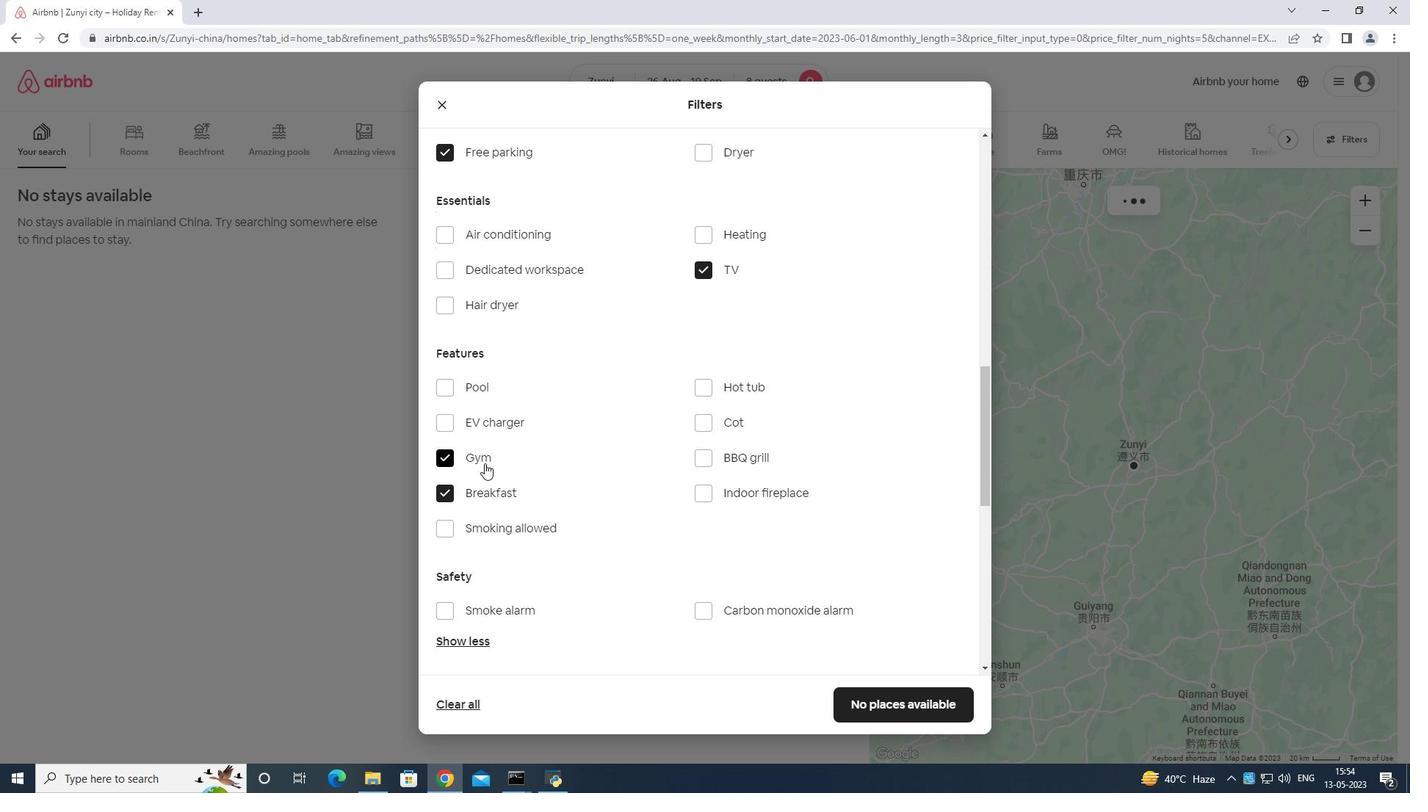 
Action: Mouse moved to (560, 473)
Screenshot: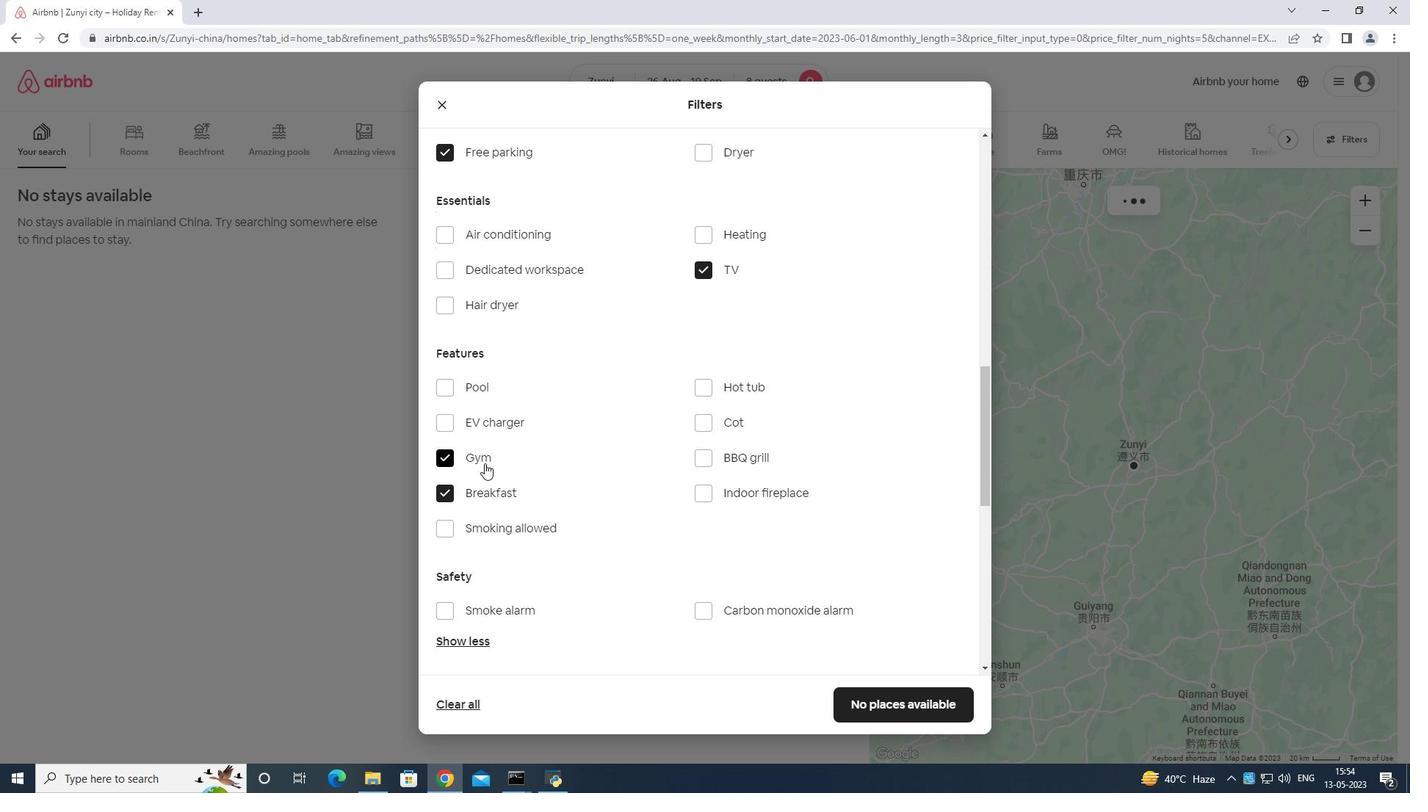 
Action: Mouse scrolled (560, 473) with delta (0, 0)
Screenshot: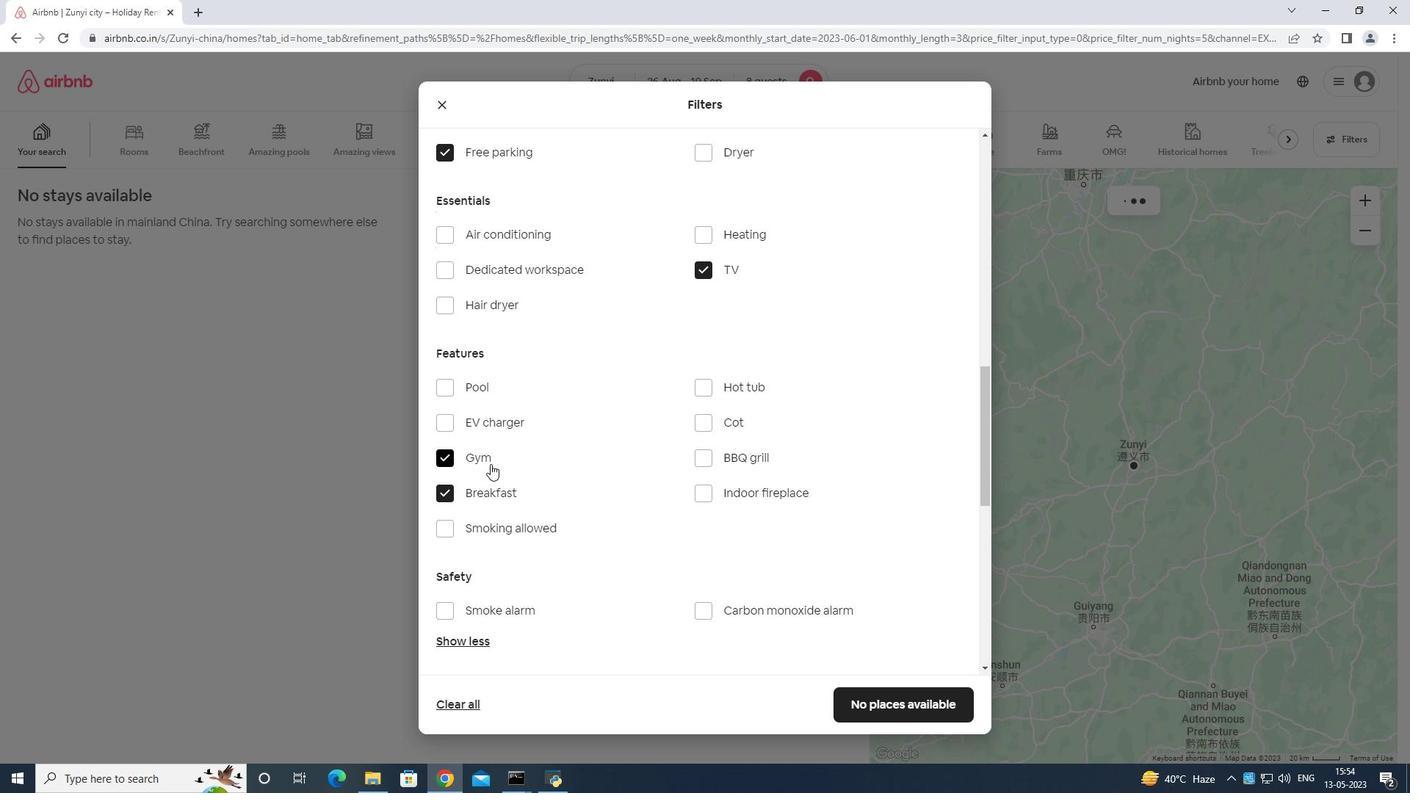 
Action: Mouse moved to (629, 463)
Screenshot: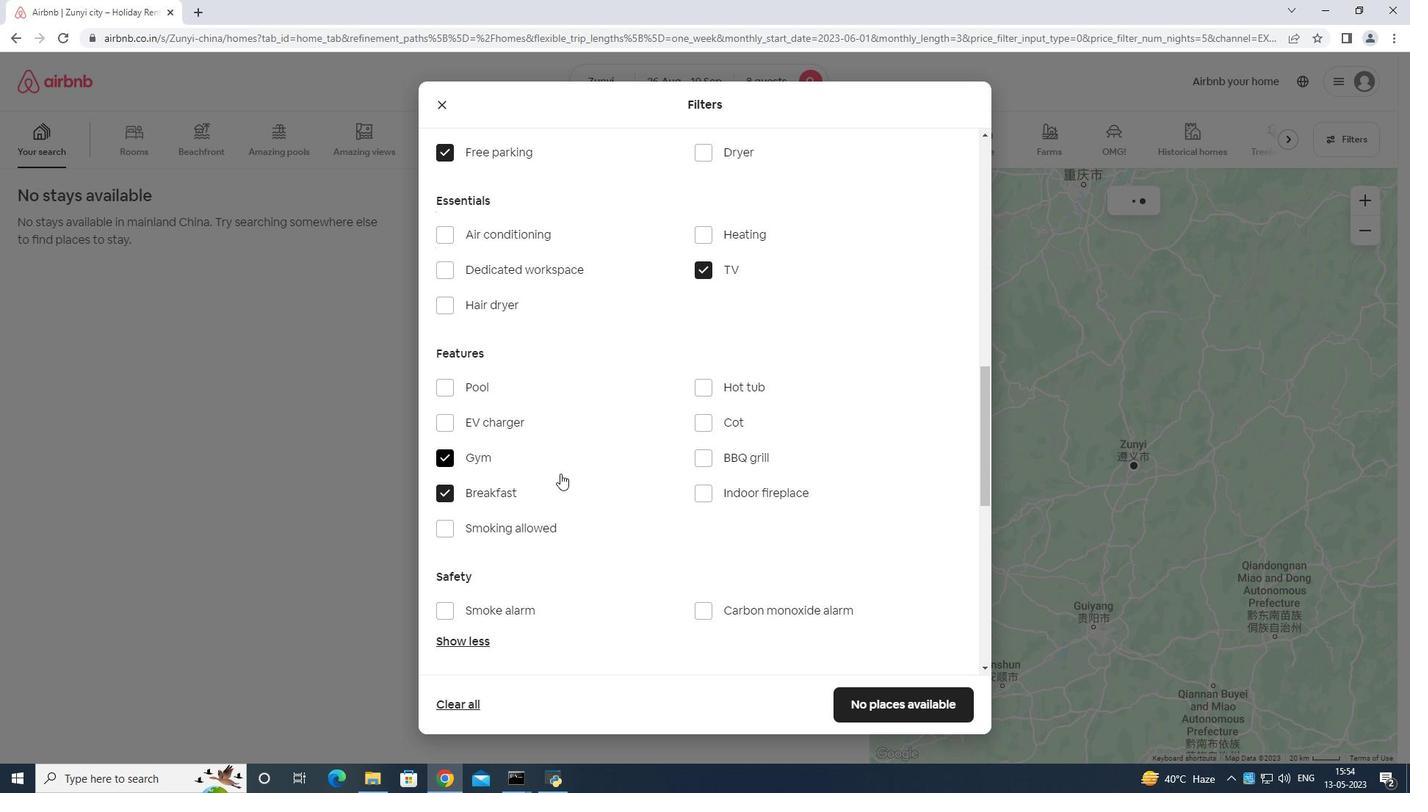 
Action: Mouse scrolled (597, 470) with delta (0, 0)
Screenshot: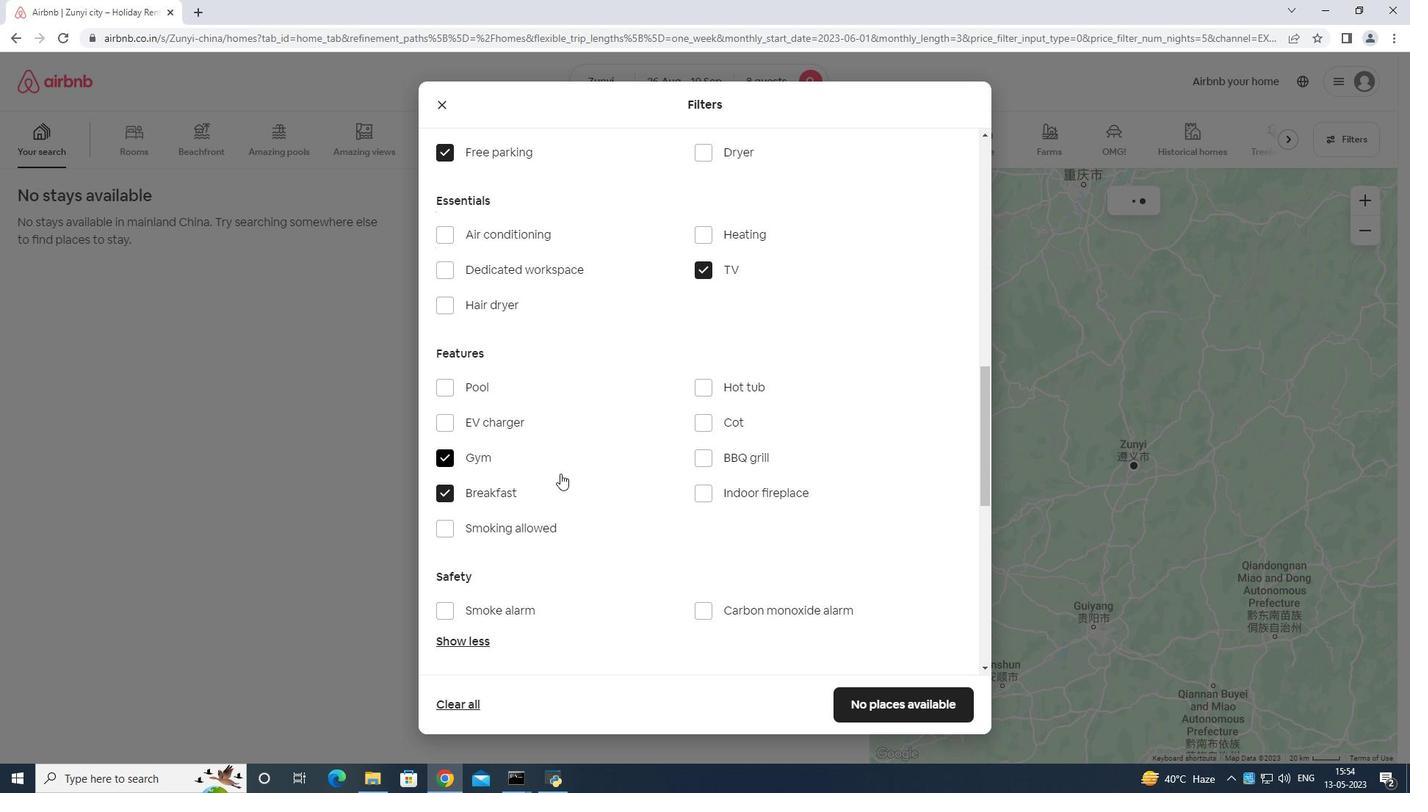 
Action: Mouse moved to (694, 466)
Screenshot: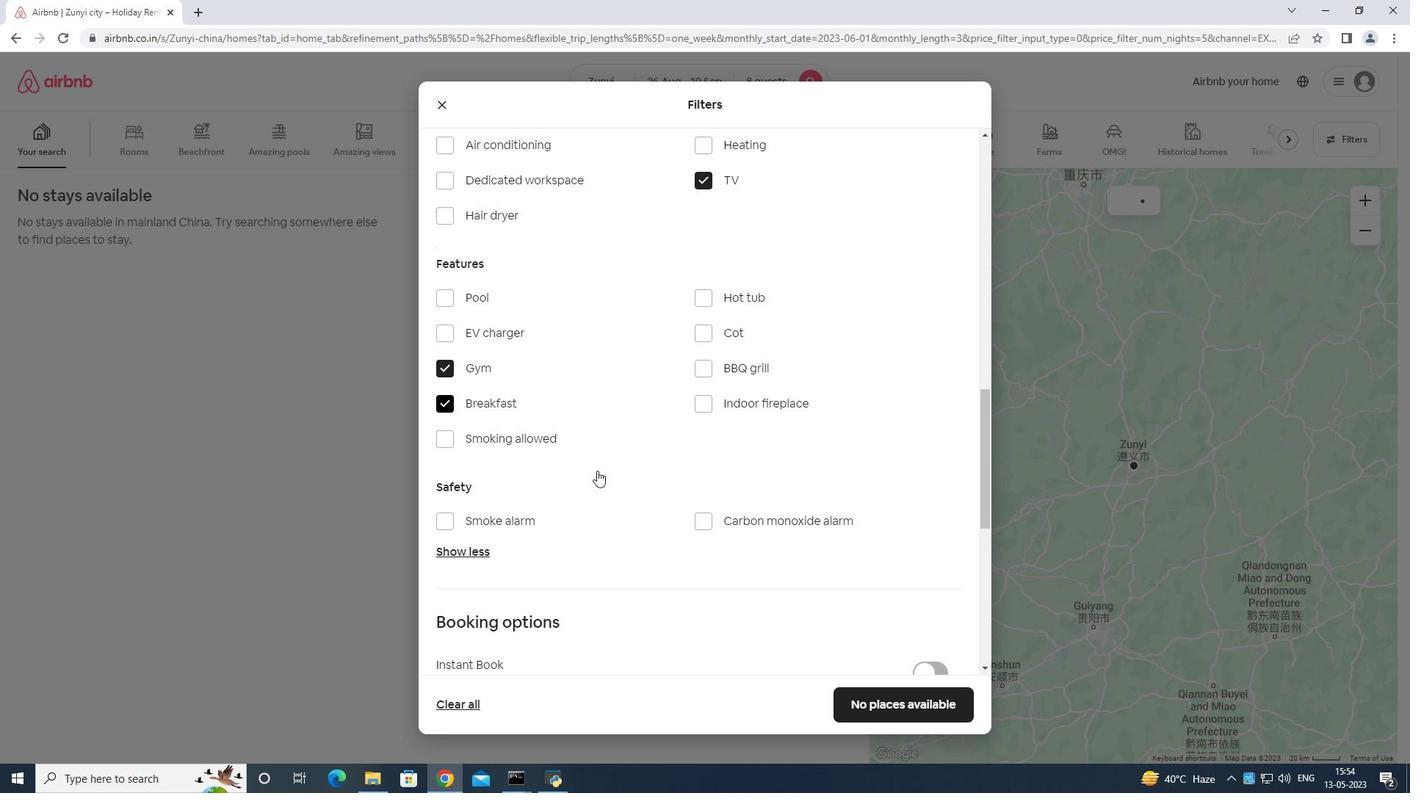 
Action: Mouse scrolled (694, 465) with delta (0, 0)
Screenshot: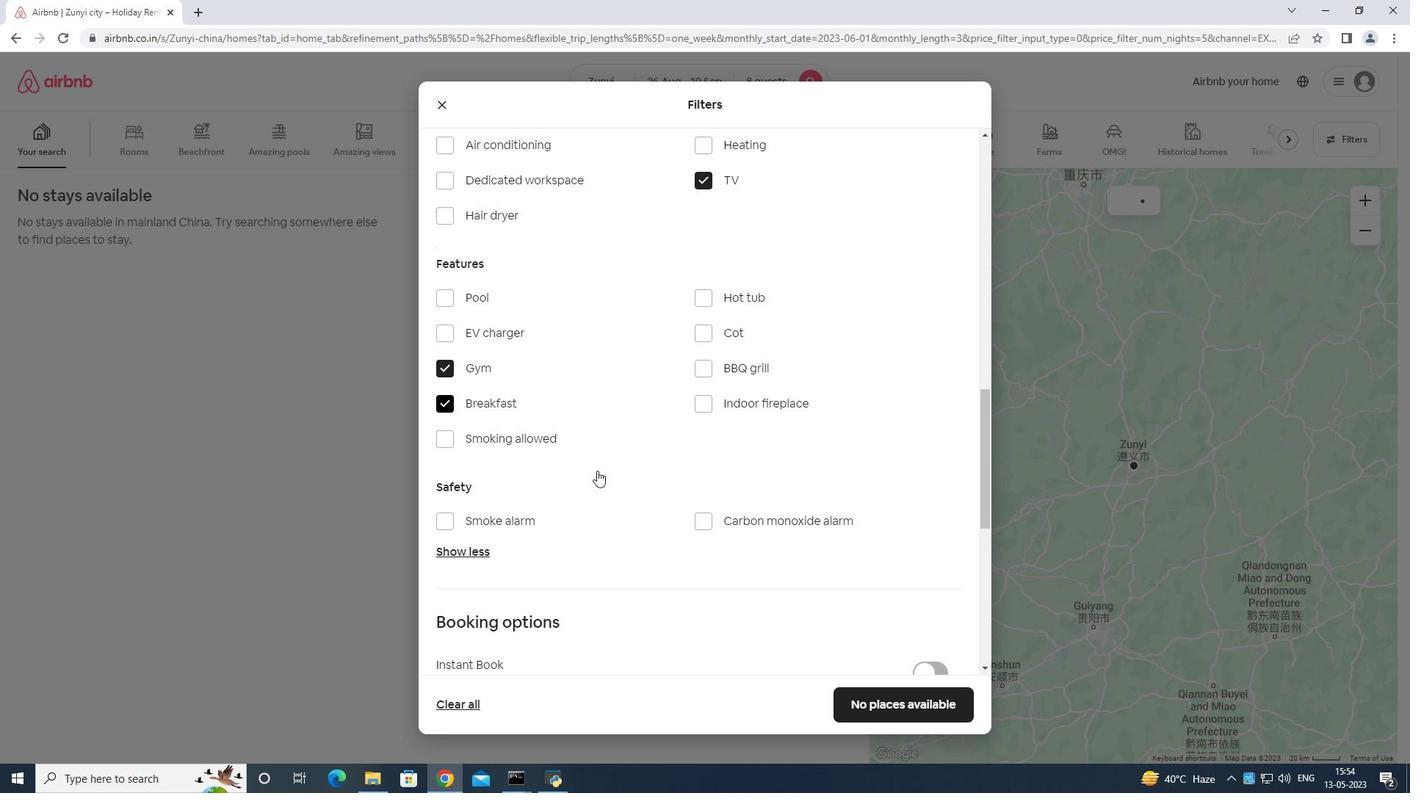 
Action: Mouse moved to (933, 442)
Screenshot: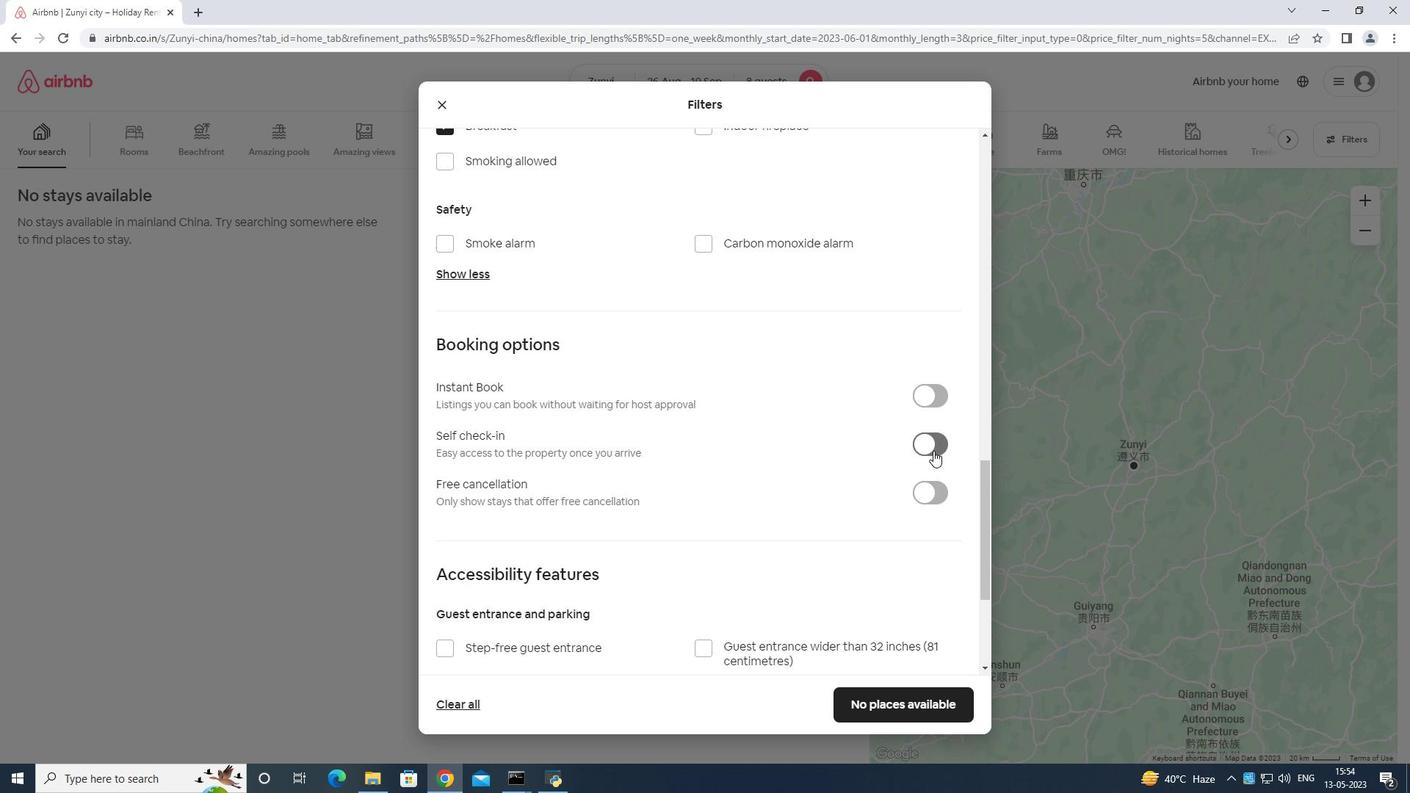 
Action: Mouse pressed left at (933, 442)
Screenshot: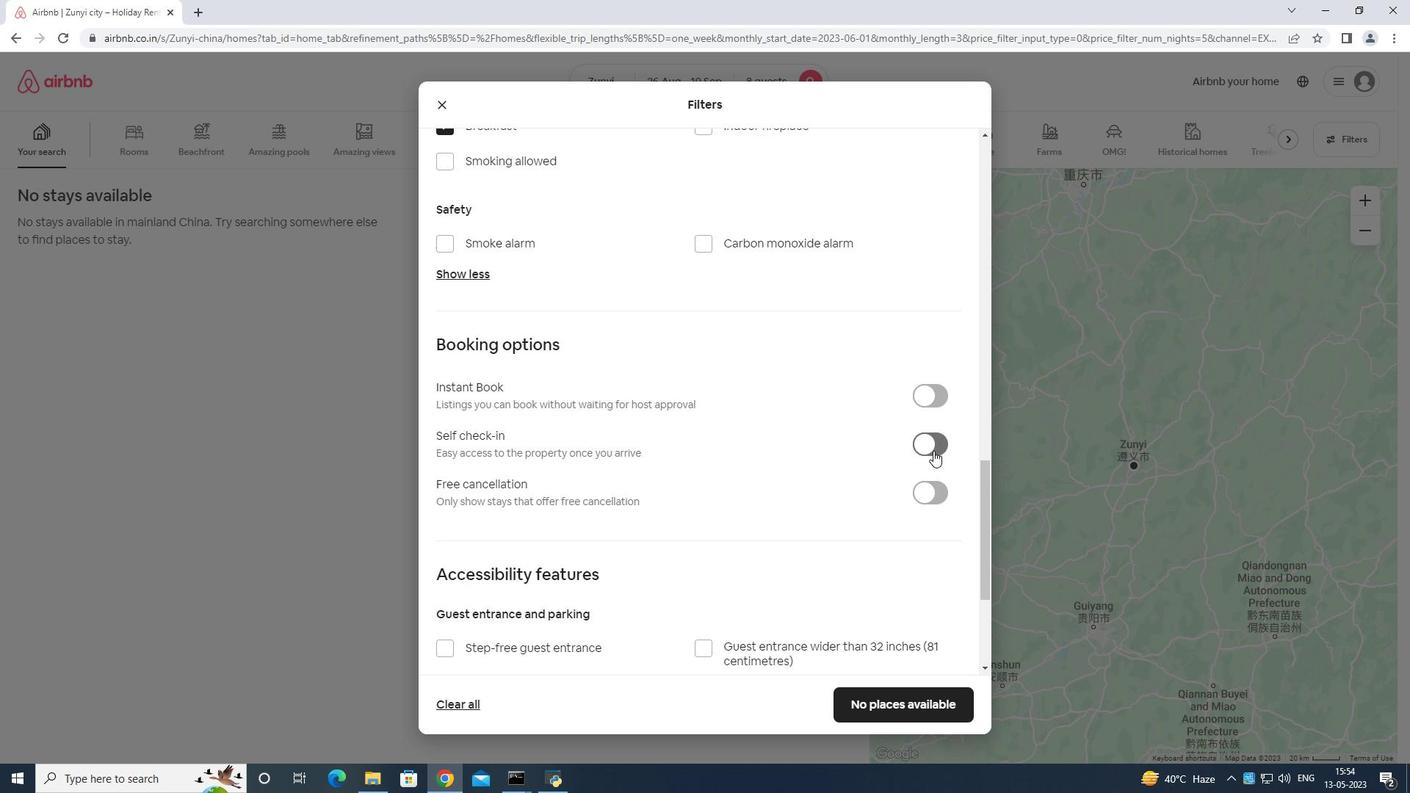 
Action: Mouse moved to (932, 461)
Screenshot: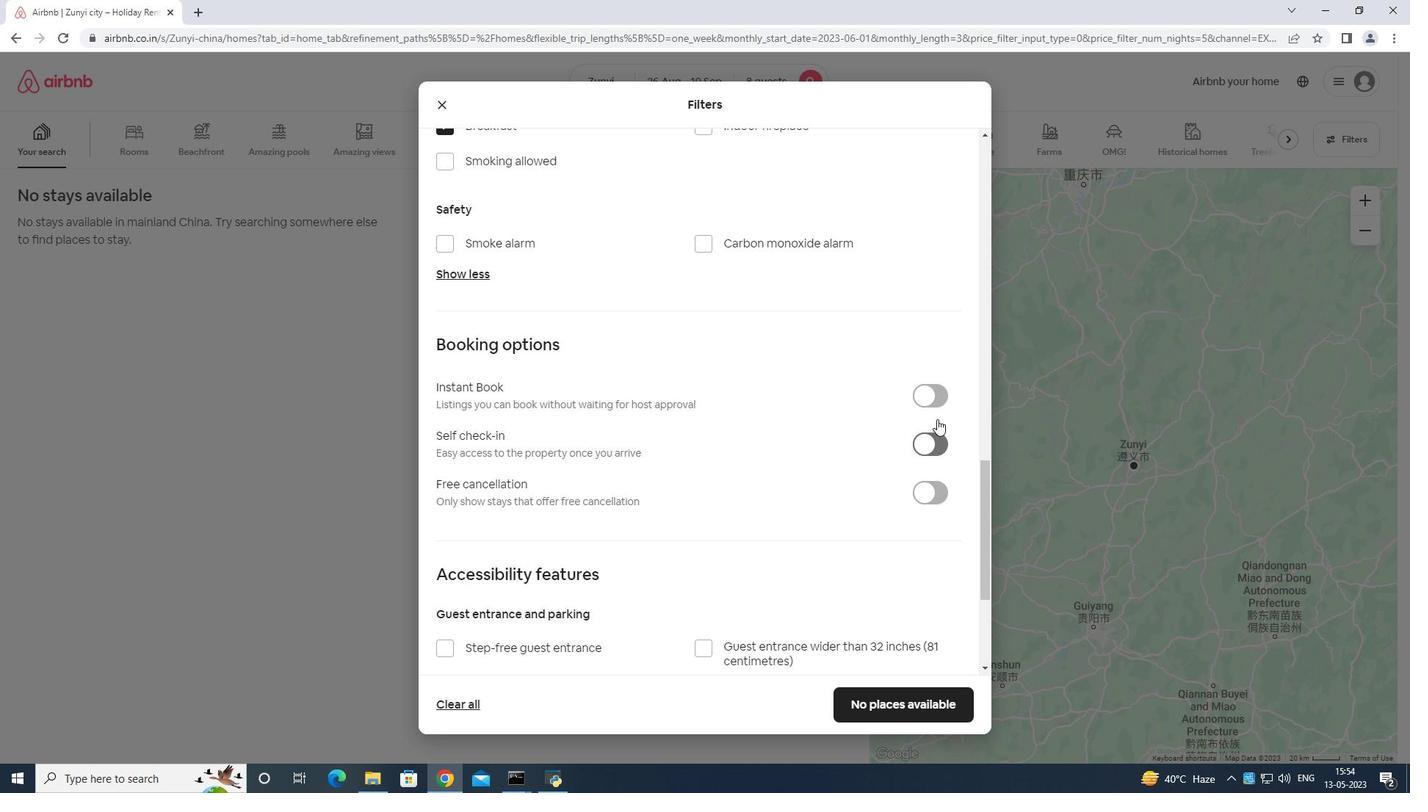 
Action: Mouse scrolled (932, 461) with delta (0, 0)
Screenshot: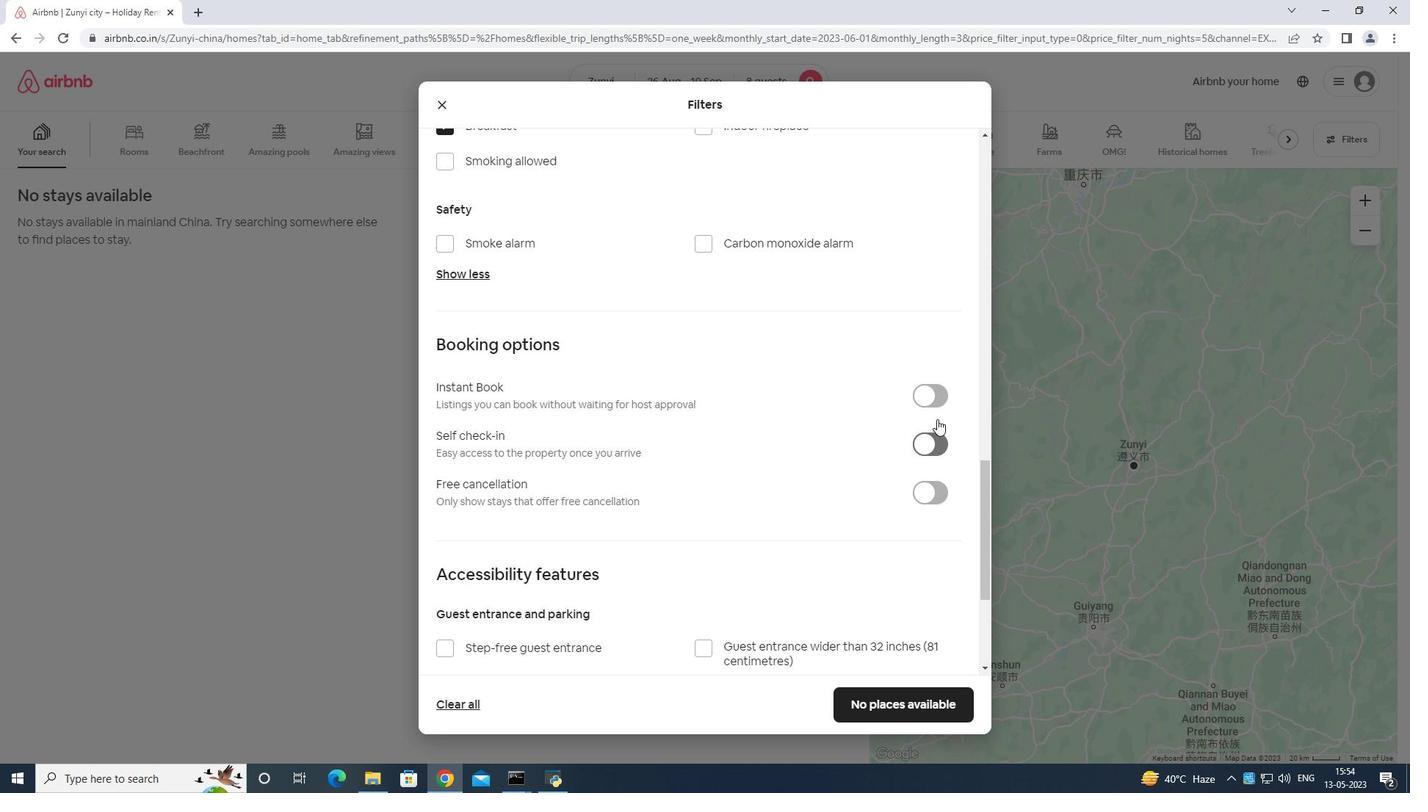 
Action: Mouse moved to (932, 469)
Screenshot: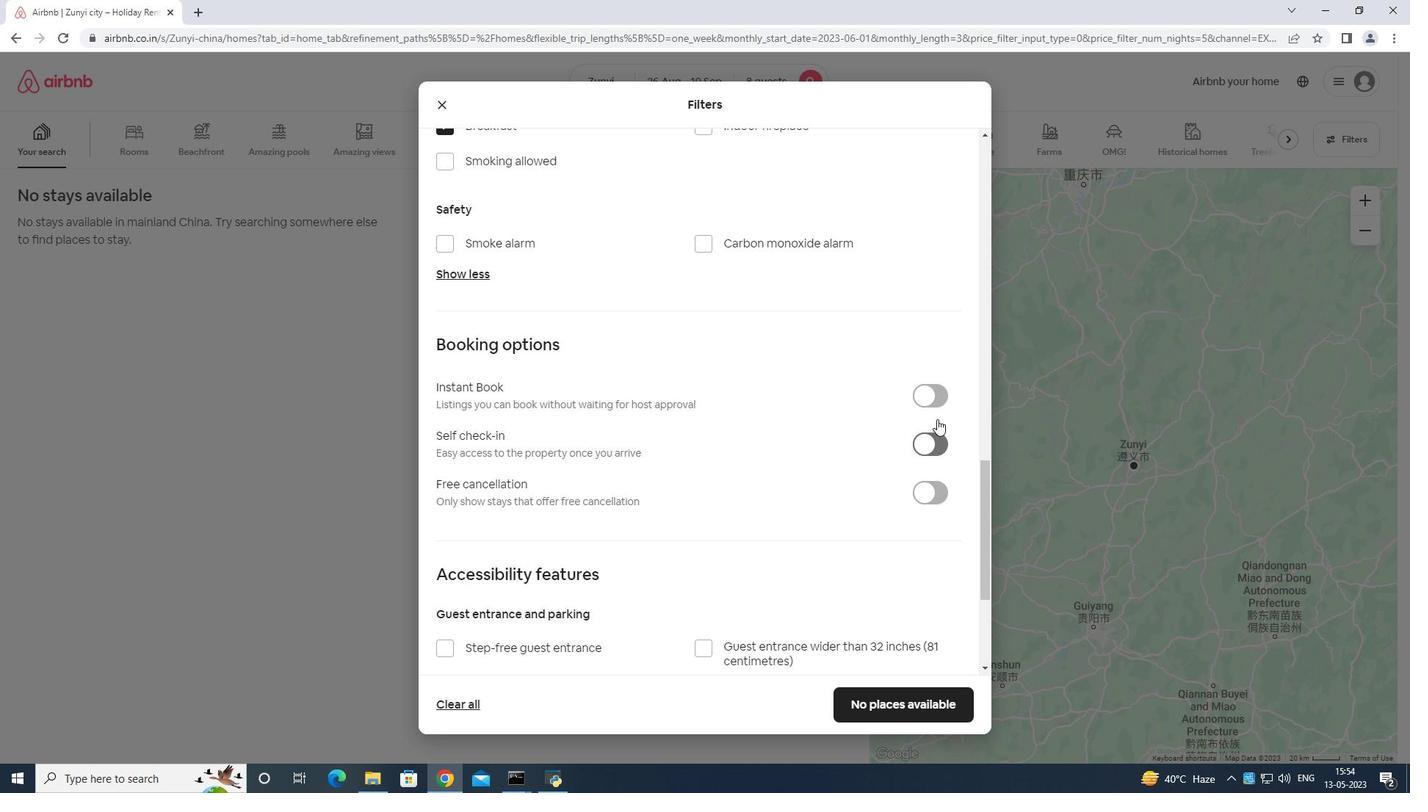 
Action: Mouse scrolled (932, 468) with delta (0, 0)
Screenshot: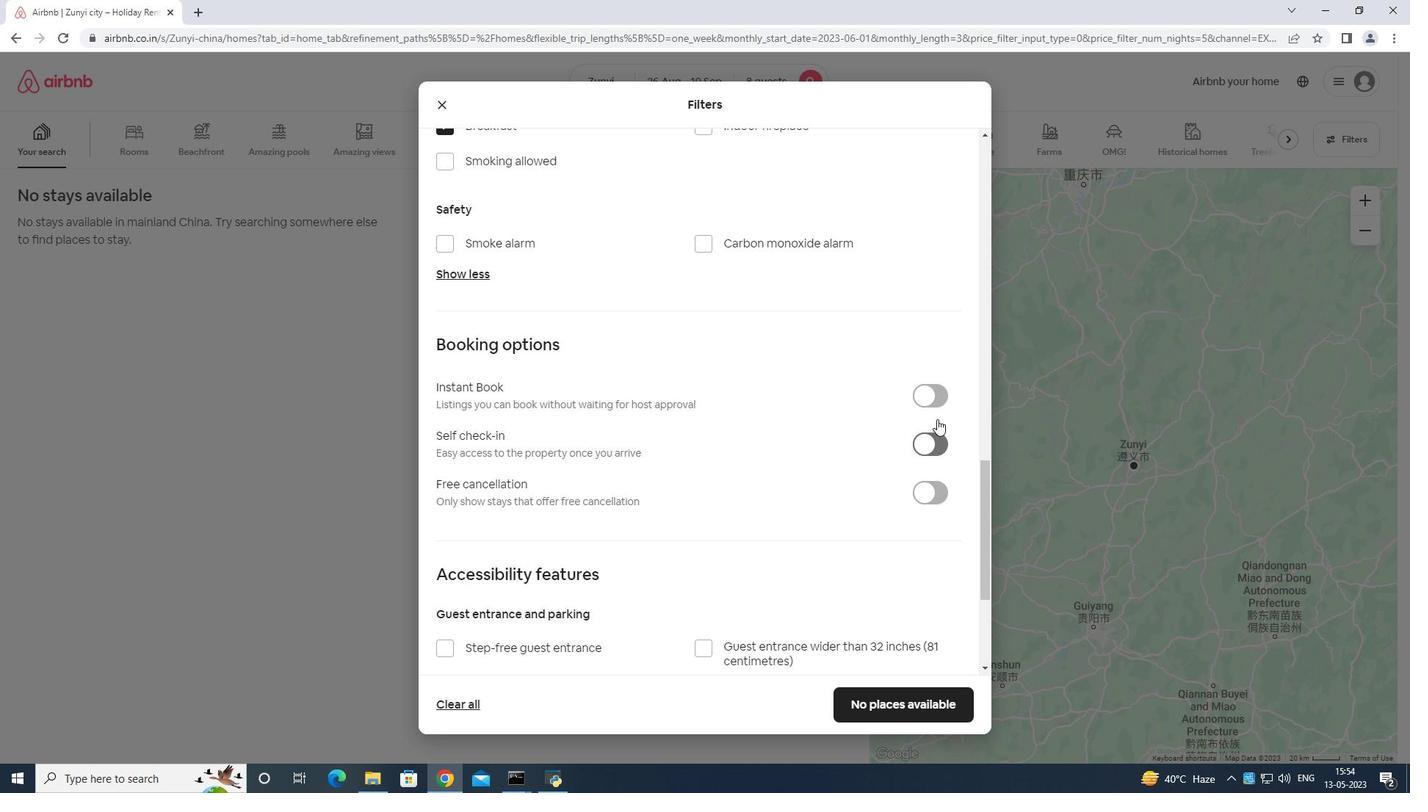 
Action: Mouse moved to (932, 470)
Screenshot: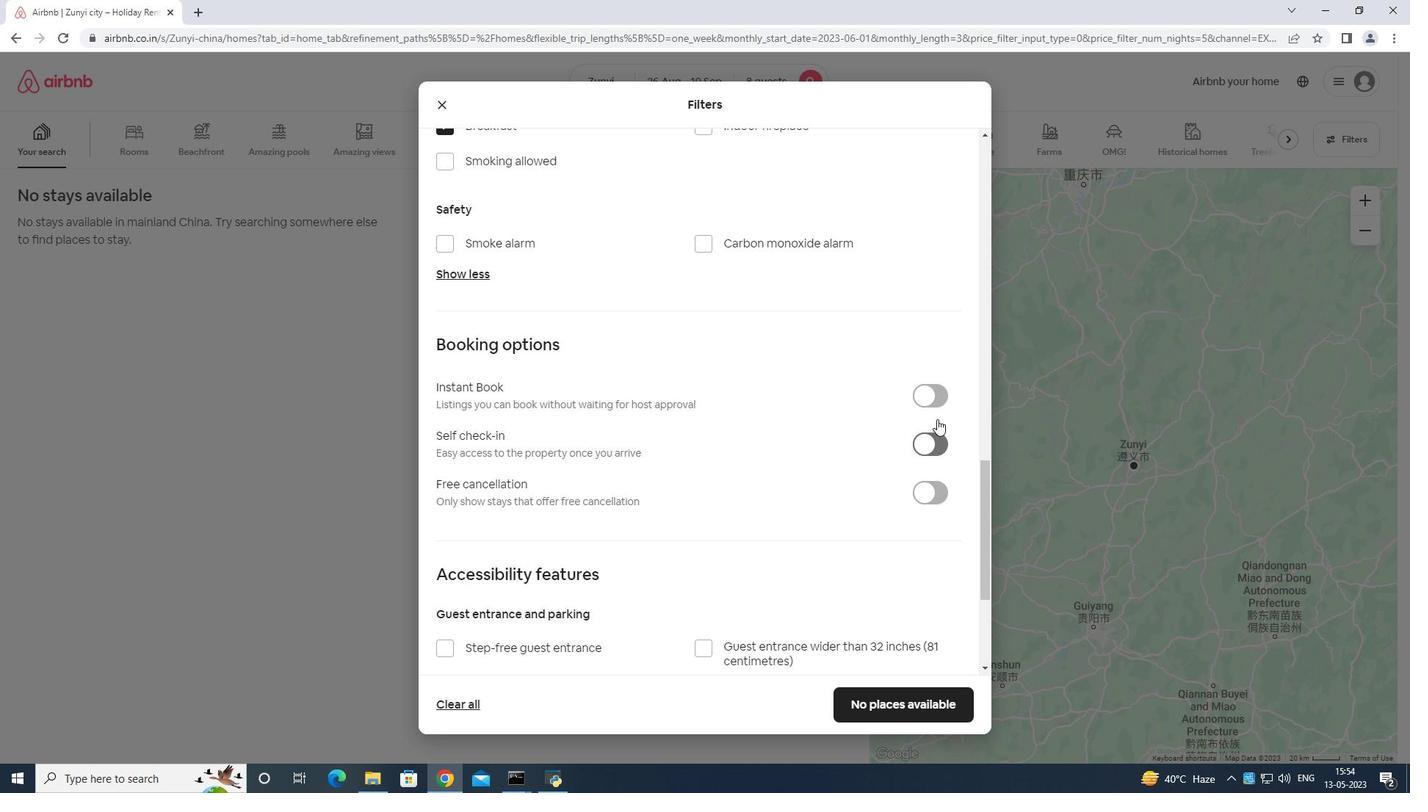 
Action: Mouse scrolled (932, 470) with delta (0, 0)
Screenshot: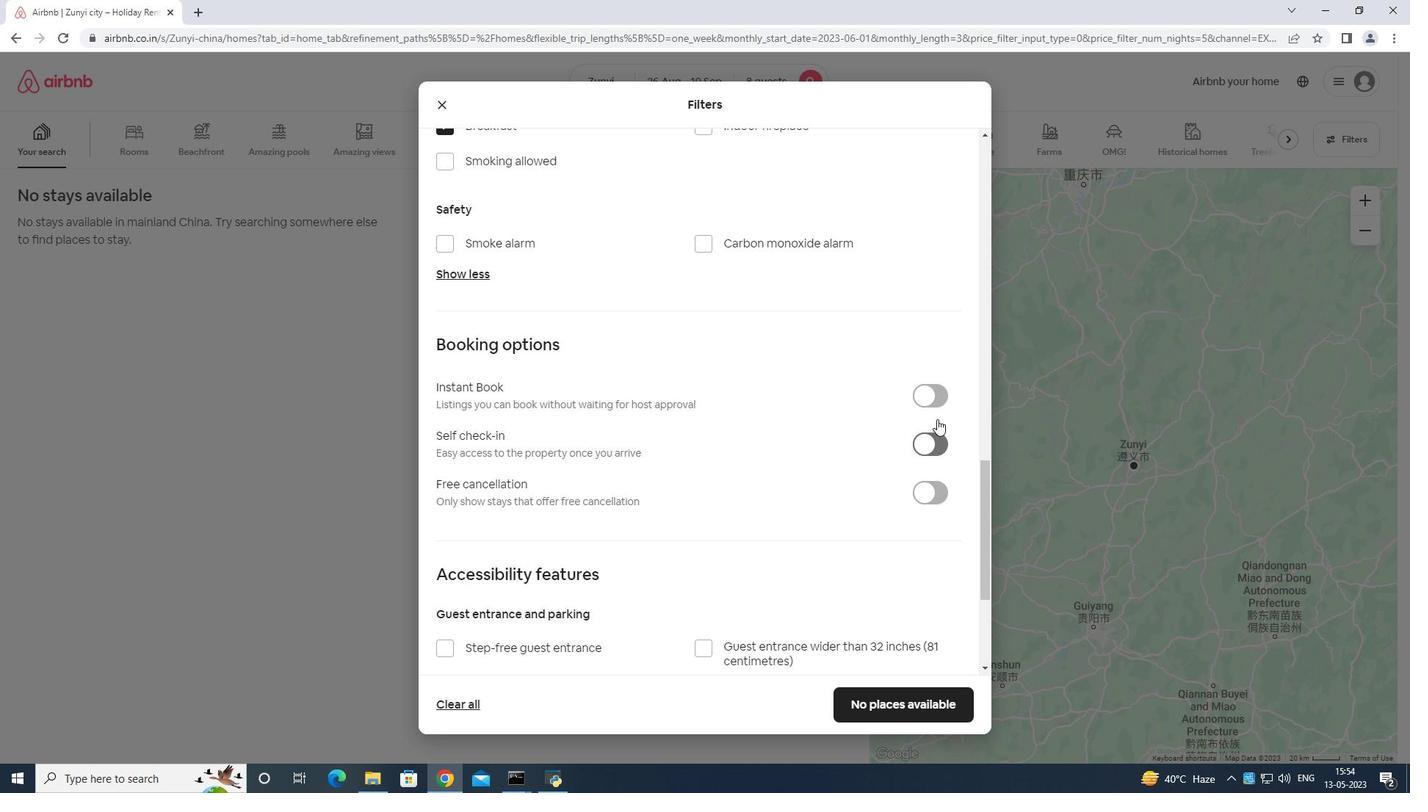 
Action: Mouse moved to (909, 471)
Screenshot: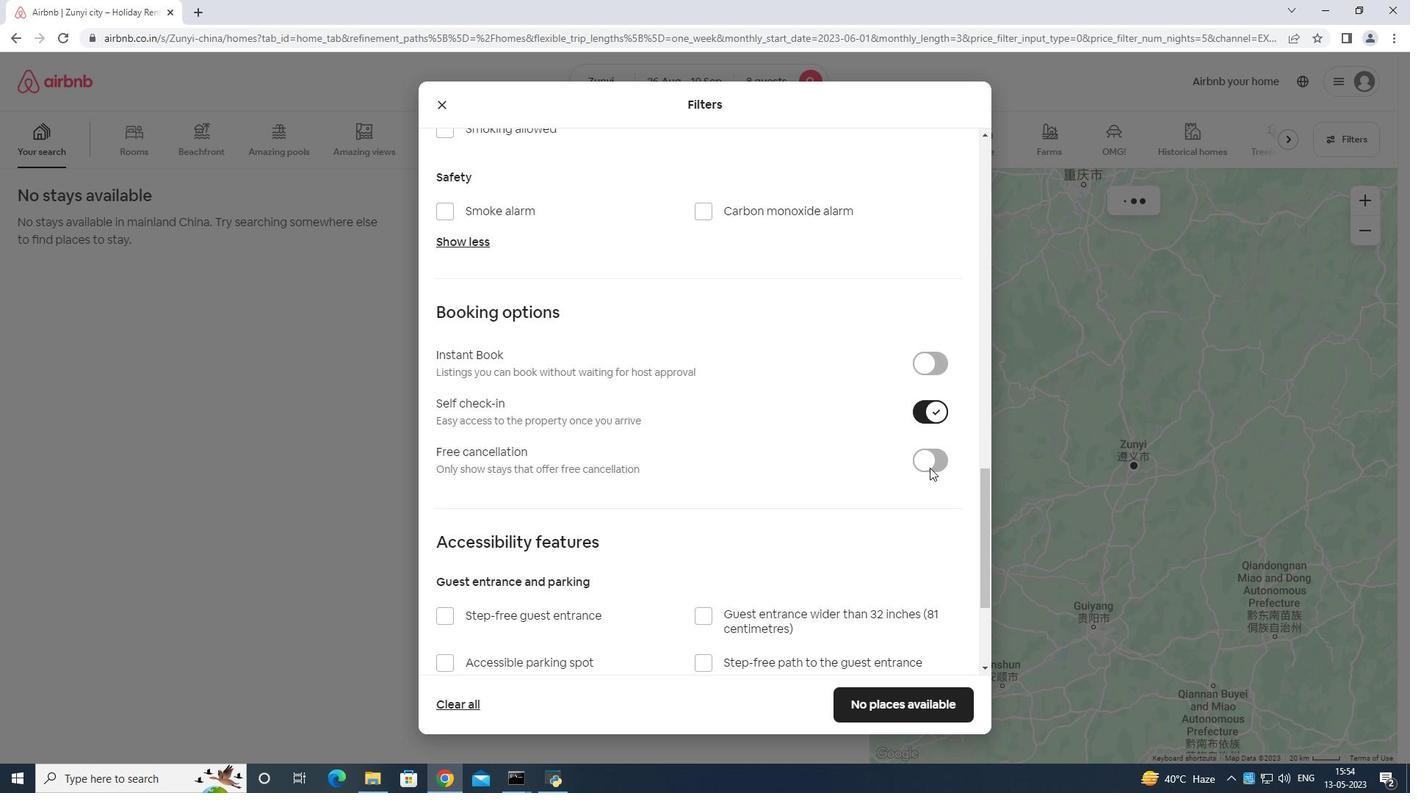 
Action: Mouse scrolled (910, 469) with delta (0, 0)
Screenshot: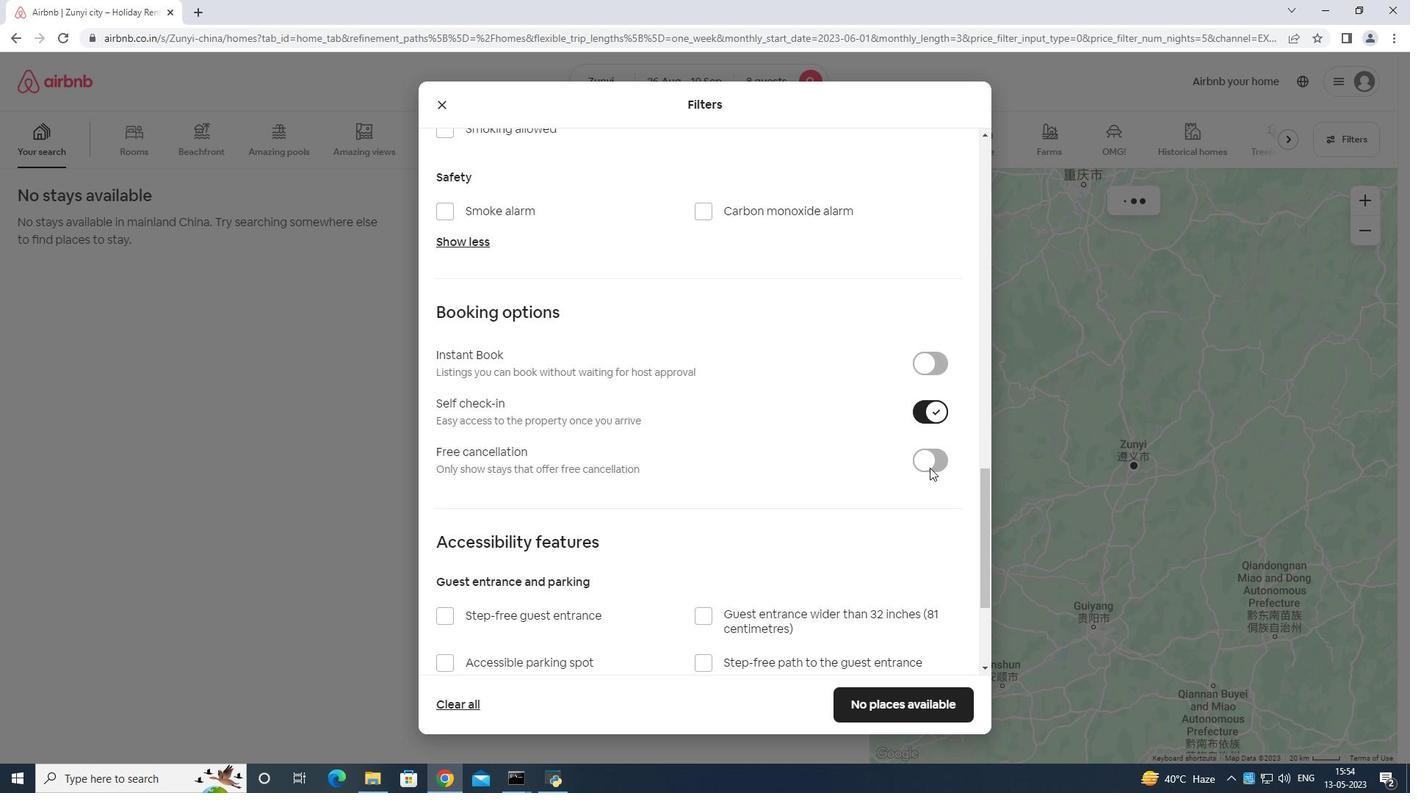 
Action: Mouse moved to (909, 472)
Screenshot: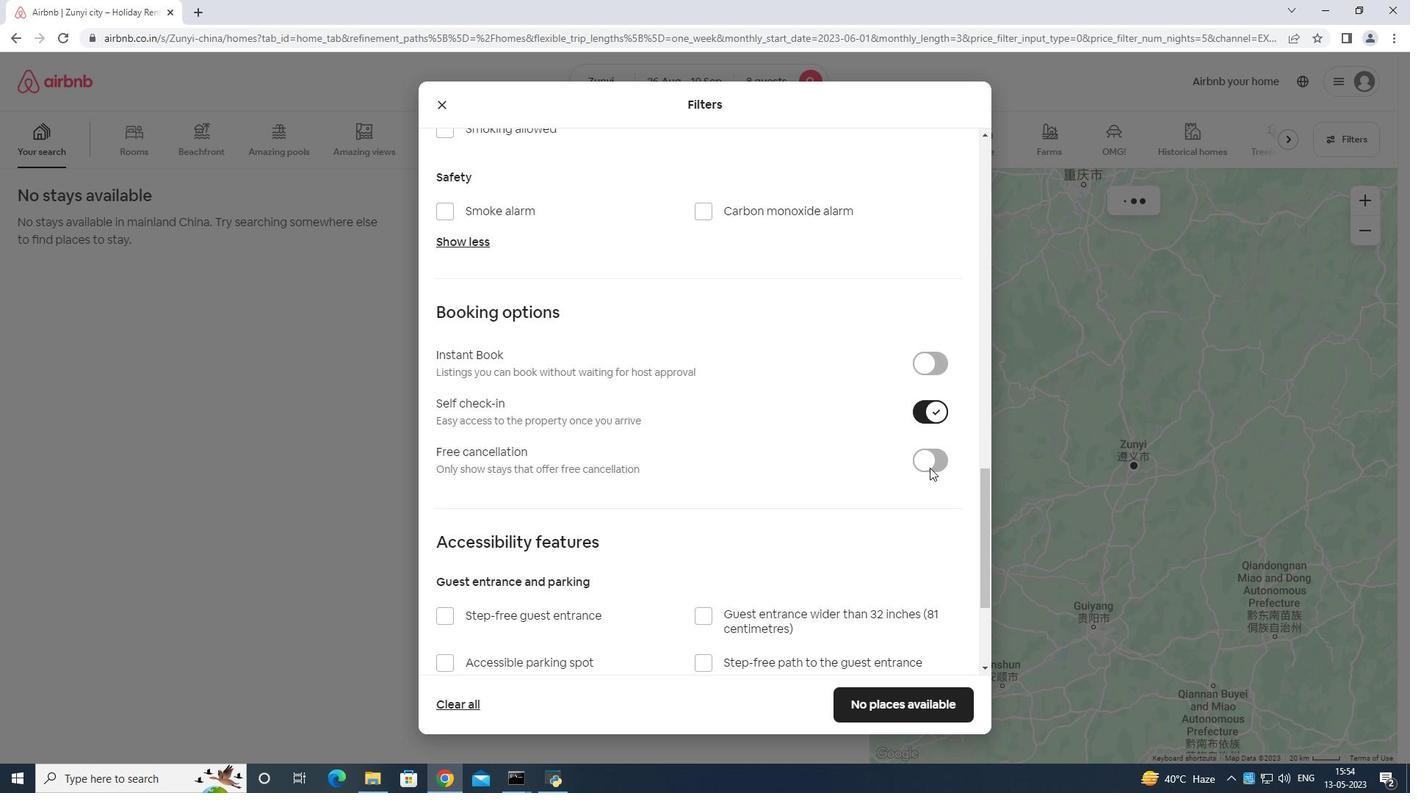 
Action: Mouse scrolled (909, 471) with delta (0, 0)
Screenshot: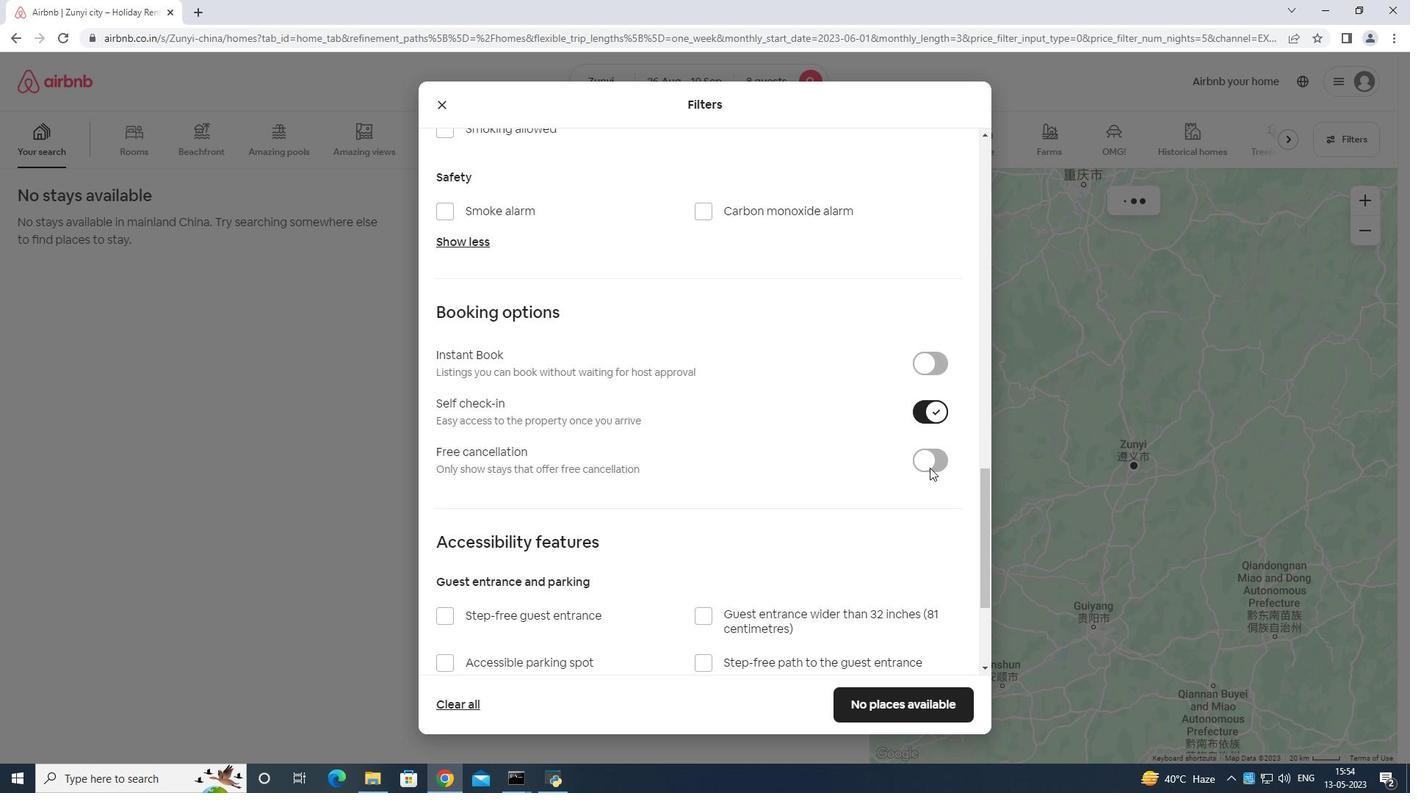 
Action: Mouse moved to (909, 473)
Screenshot: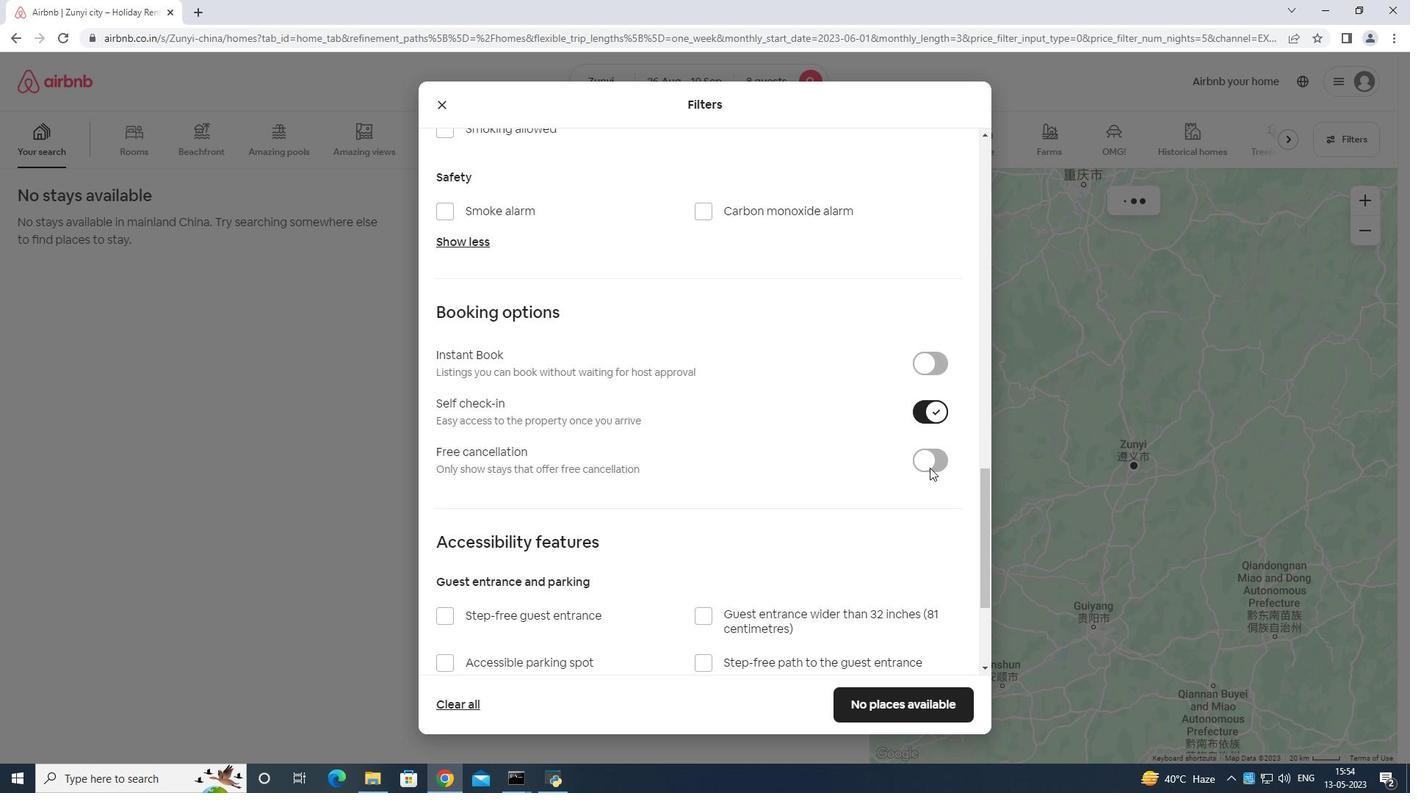 
Action: Mouse scrolled (909, 472) with delta (0, 0)
Screenshot: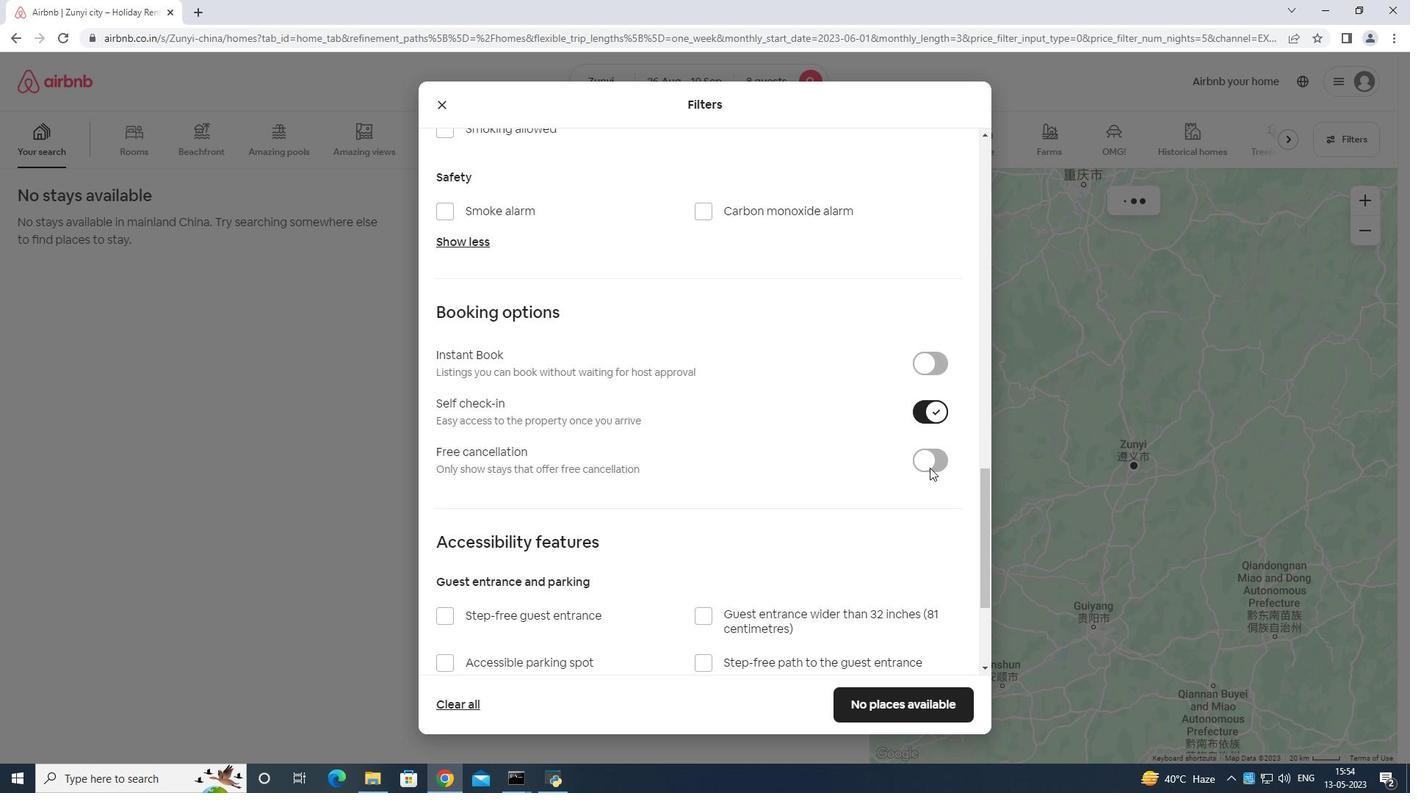
Action: Mouse moved to (908, 473)
Screenshot: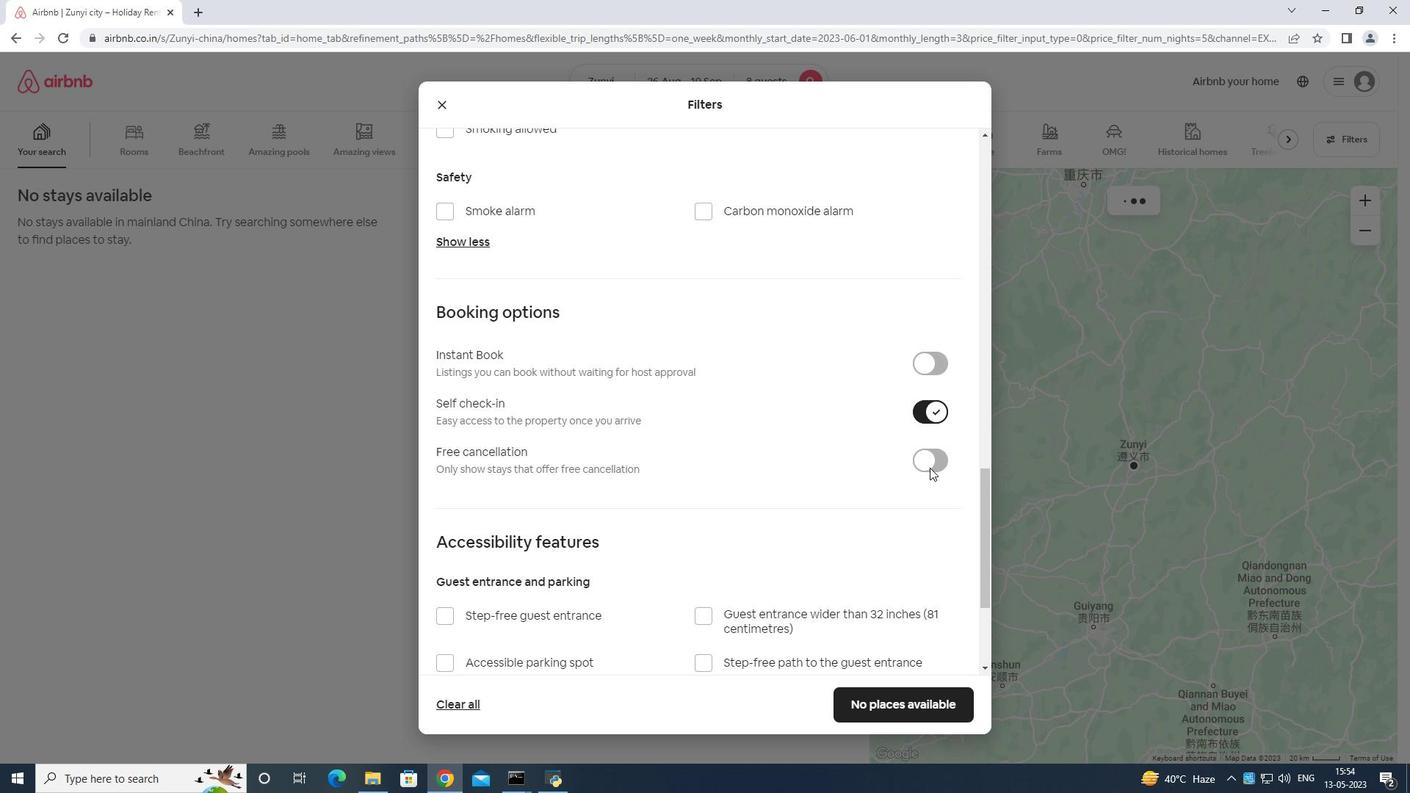 
Action: Mouse scrolled (908, 472) with delta (0, 0)
Screenshot: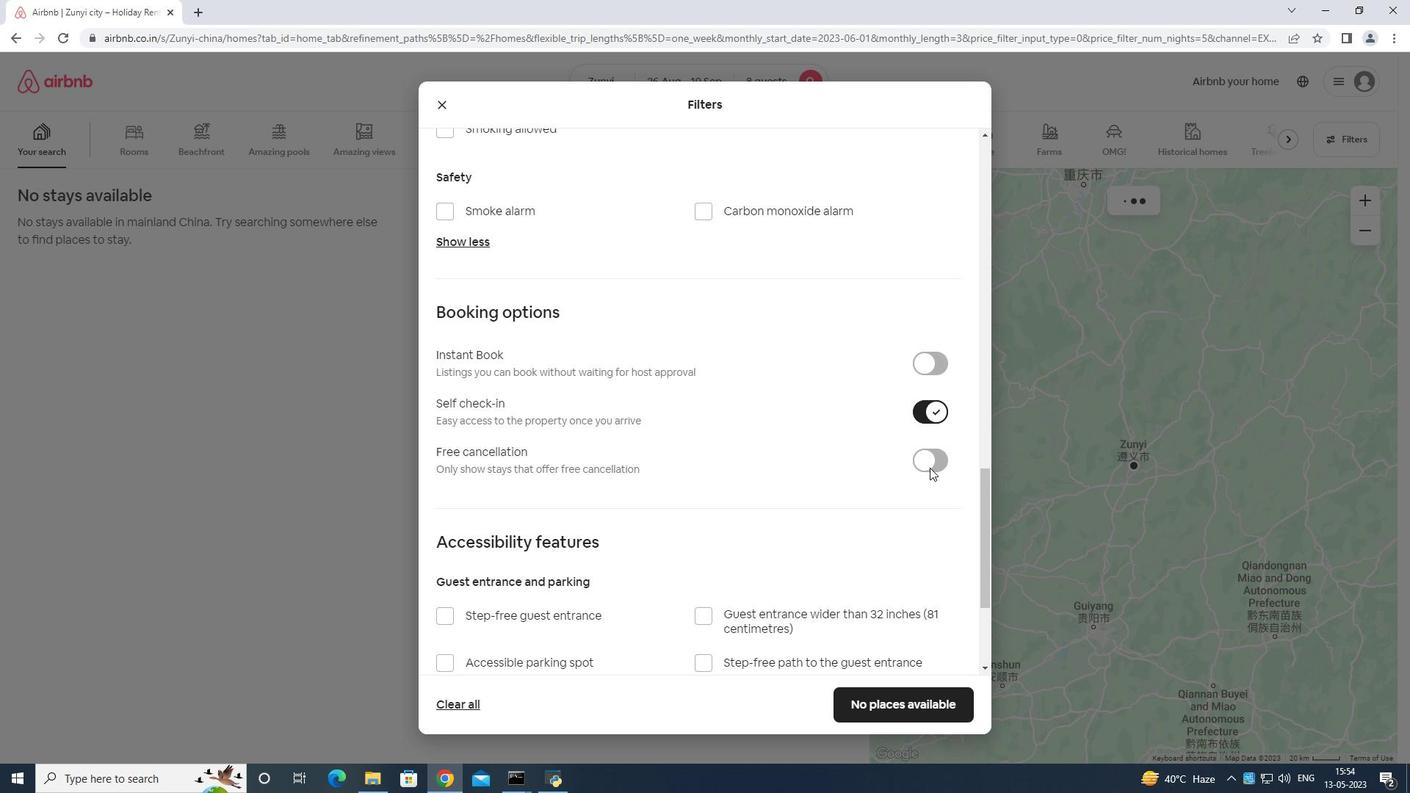 
Action: Mouse moved to (674, 437)
Screenshot: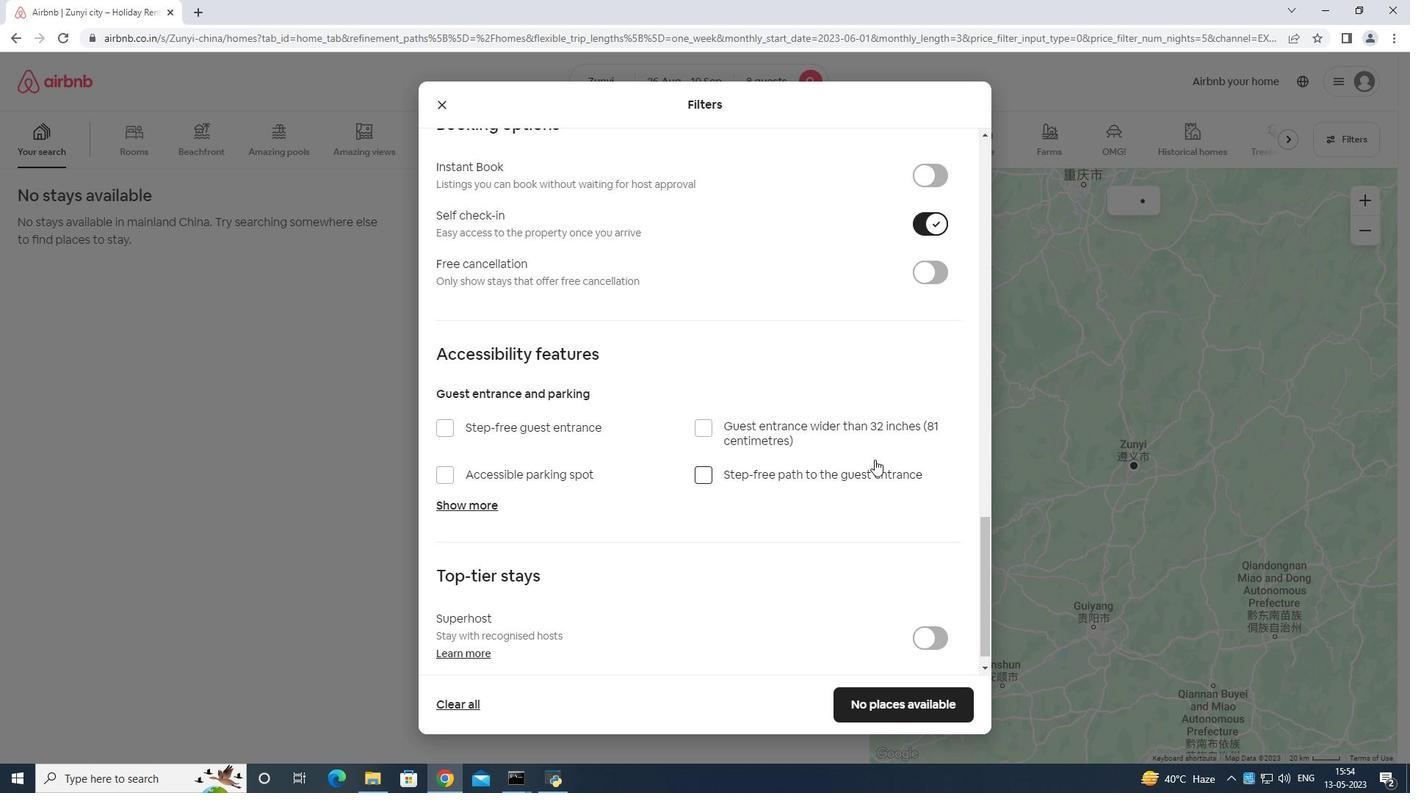 
Action: Mouse scrolled (674, 437) with delta (0, 0)
Screenshot: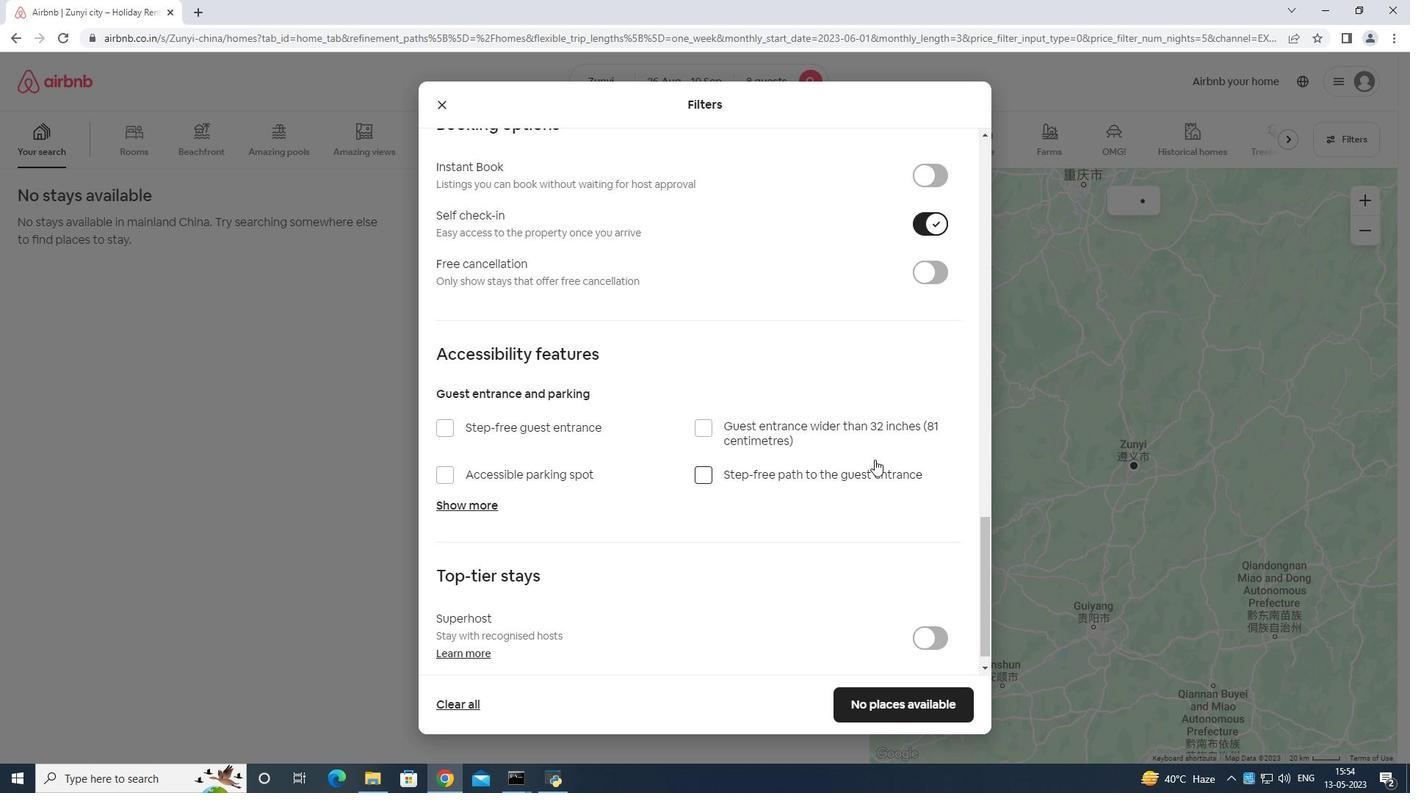 
Action: Mouse moved to (664, 451)
Screenshot: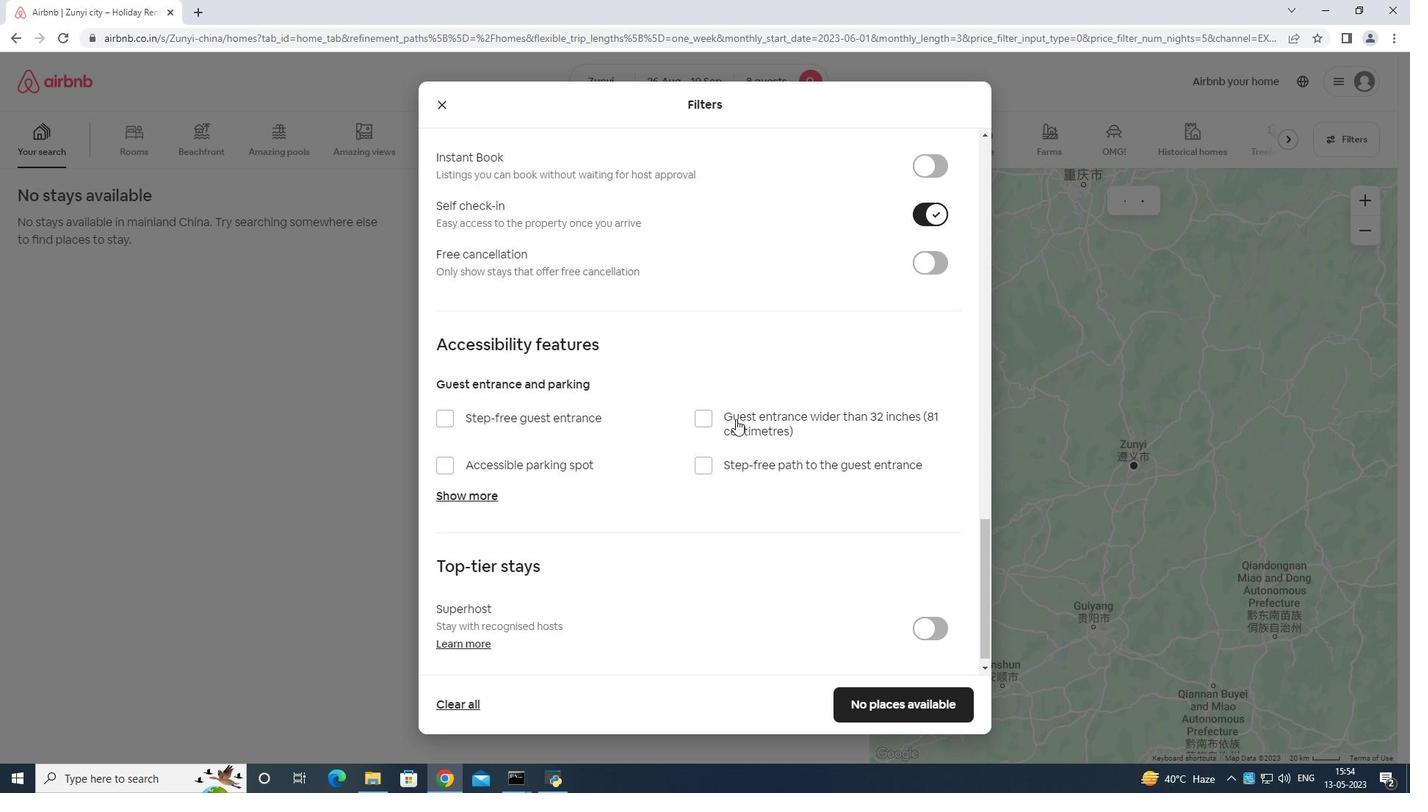 
Action: Mouse scrolled (664, 450) with delta (0, 0)
Screenshot: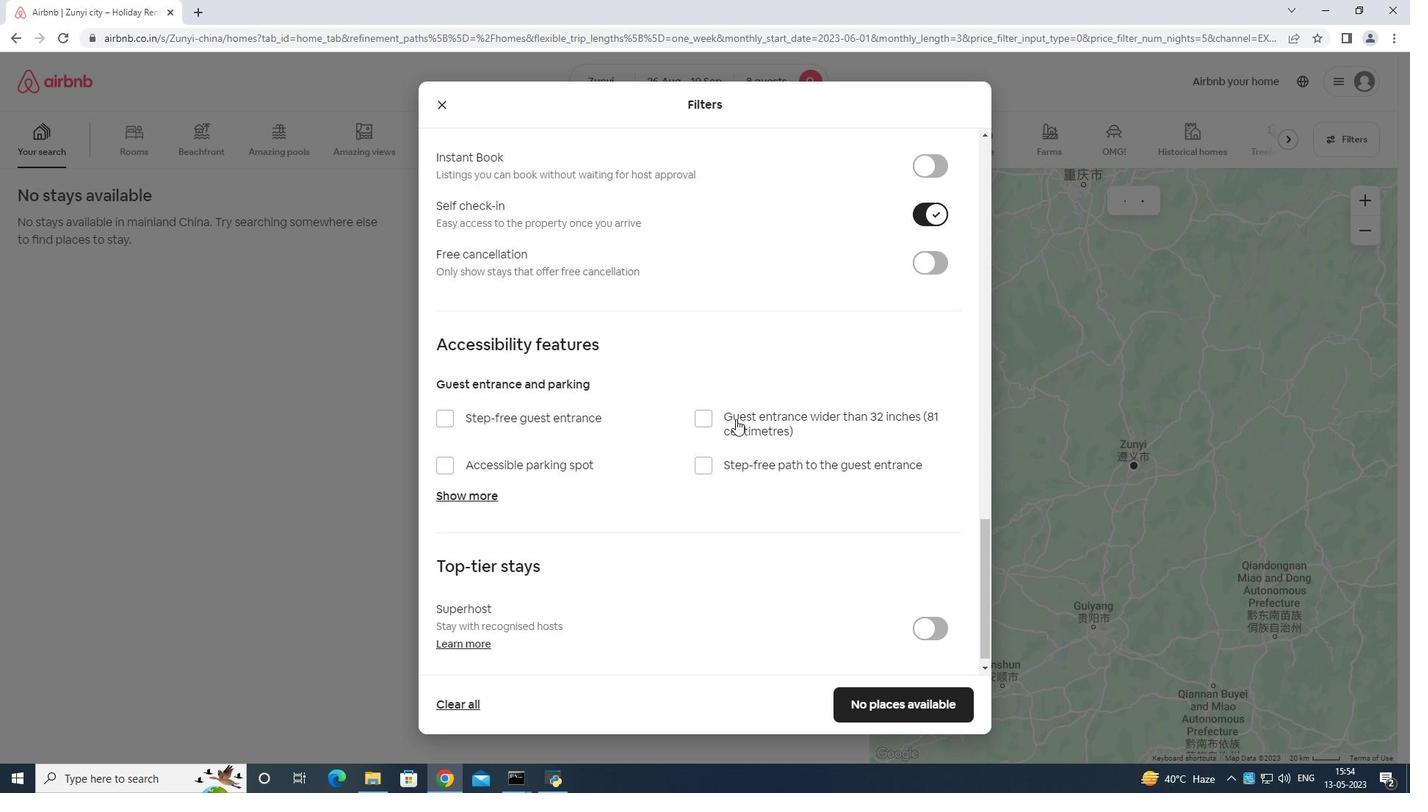 
Action: Mouse moved to (654, 467)
Screenshot: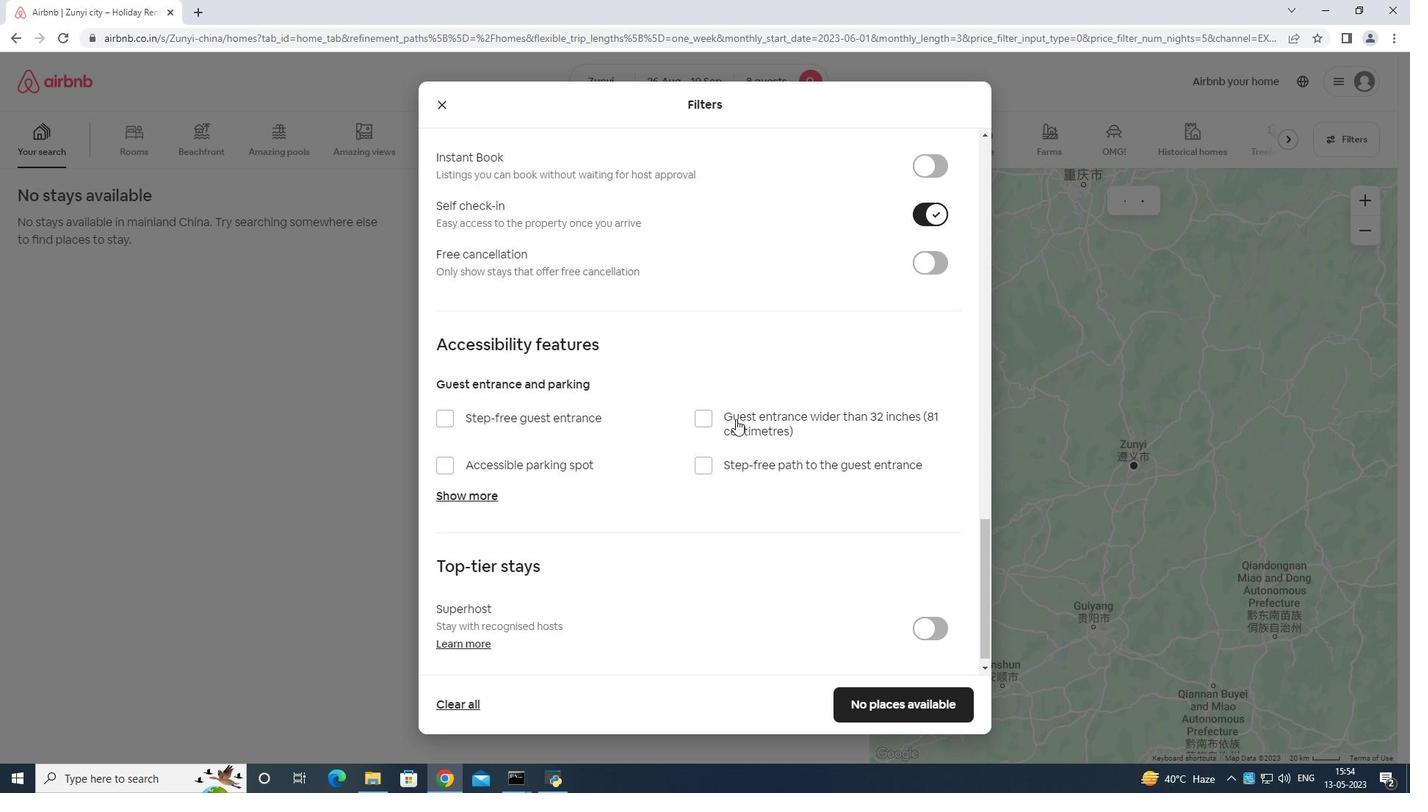 
Action: Mouse scrolled (654, 466) with delta (0, 0)
Screenshot: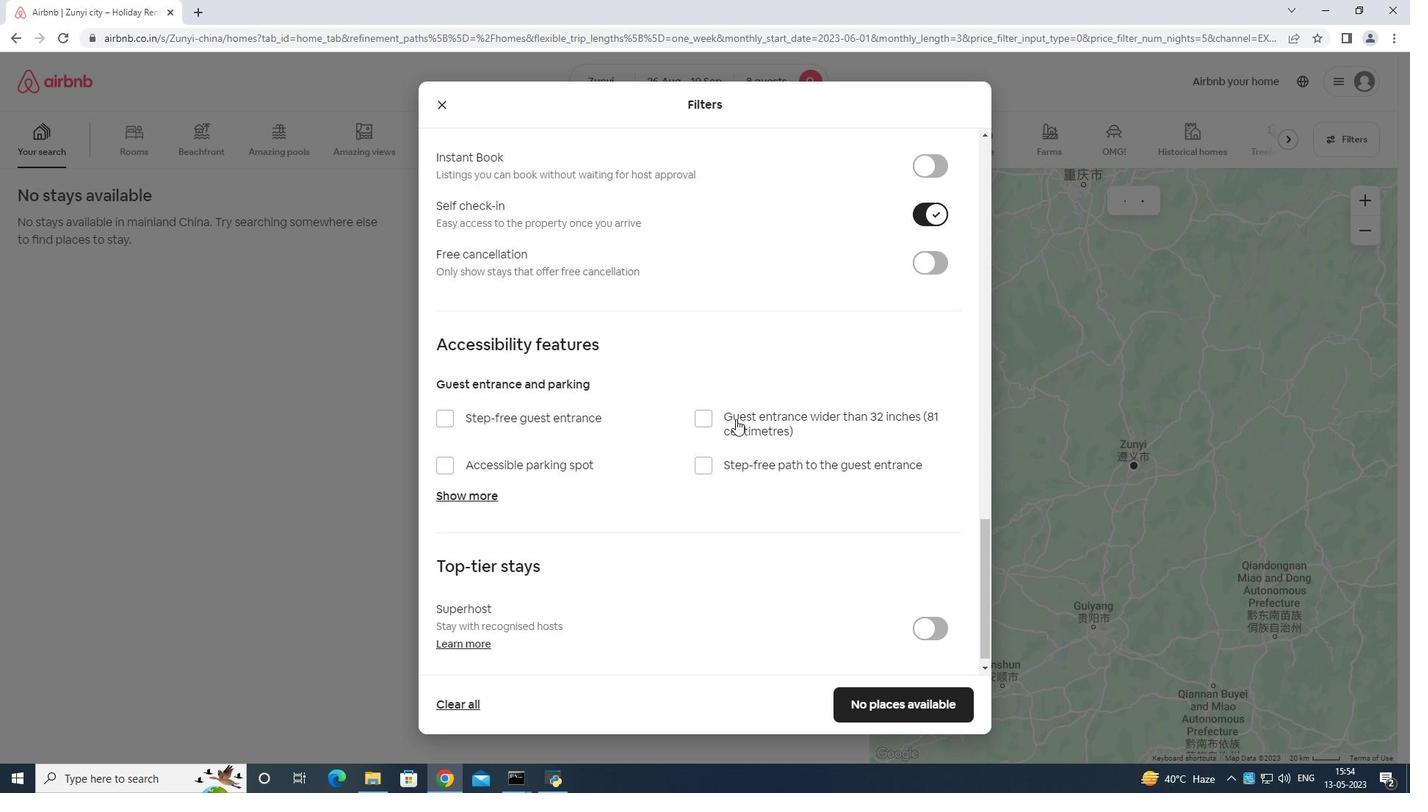 
Action: Mouse moved to (937, 702)
Screenshot: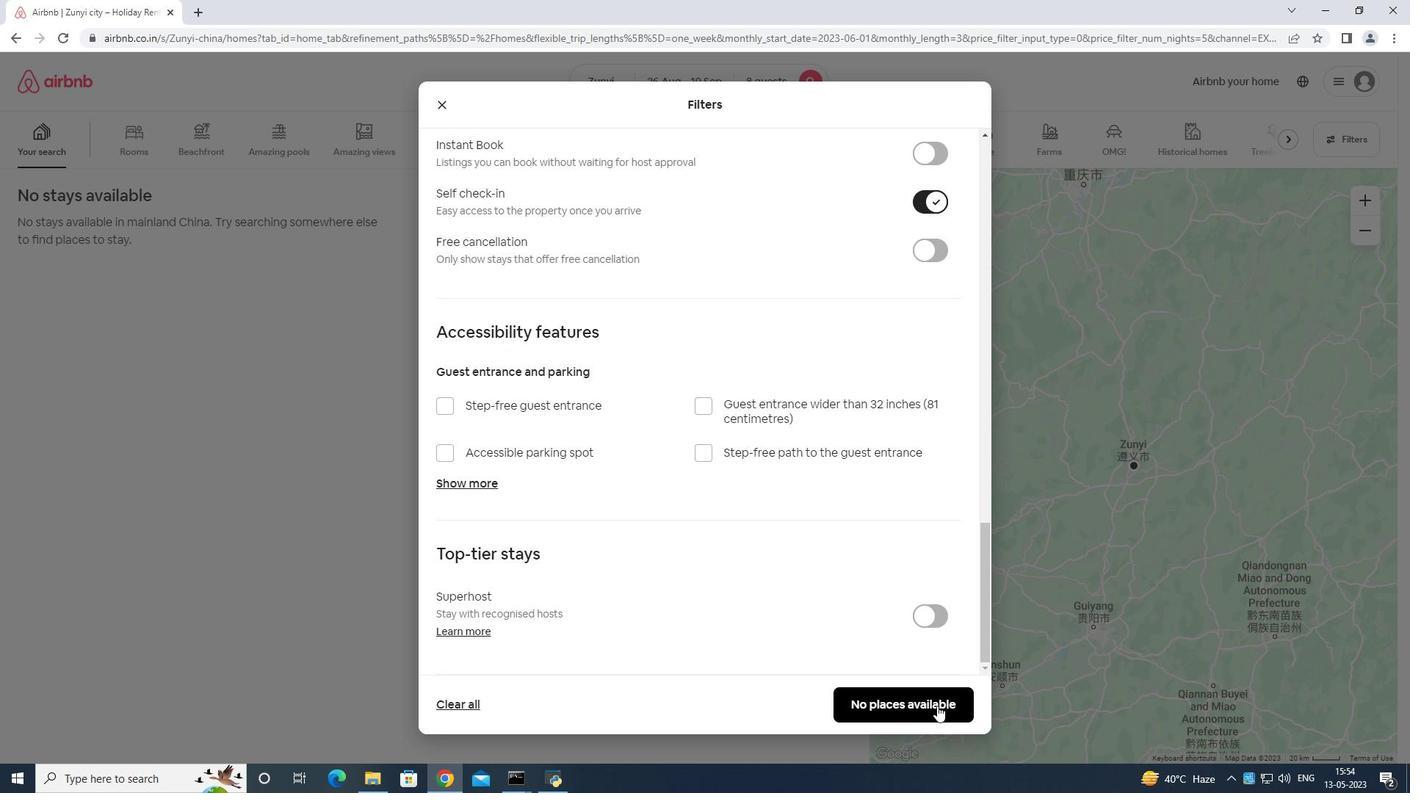 
Action: Mouse pressed left at (937, 702)
Screenshot: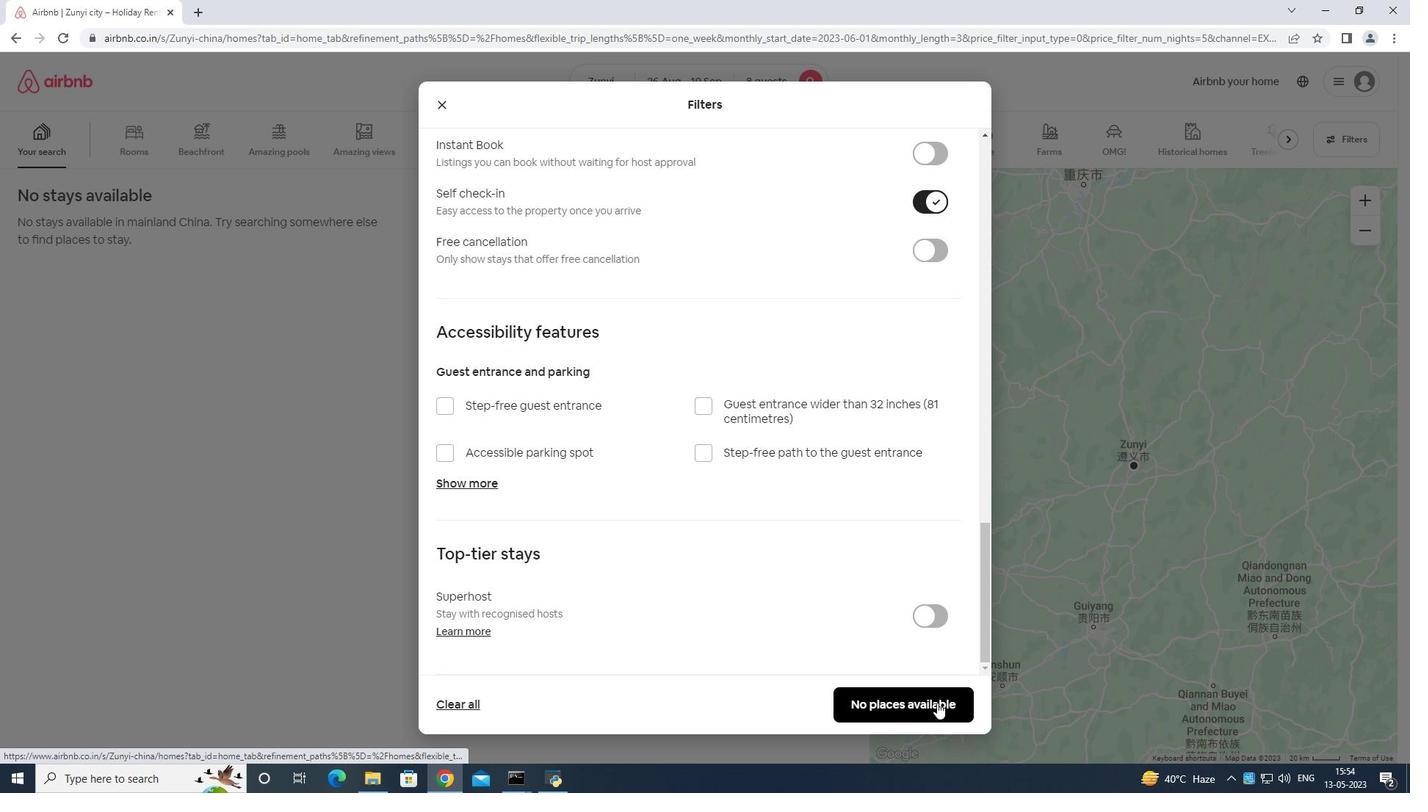
Action: Mouse moved to (937, 702)
Screenshot: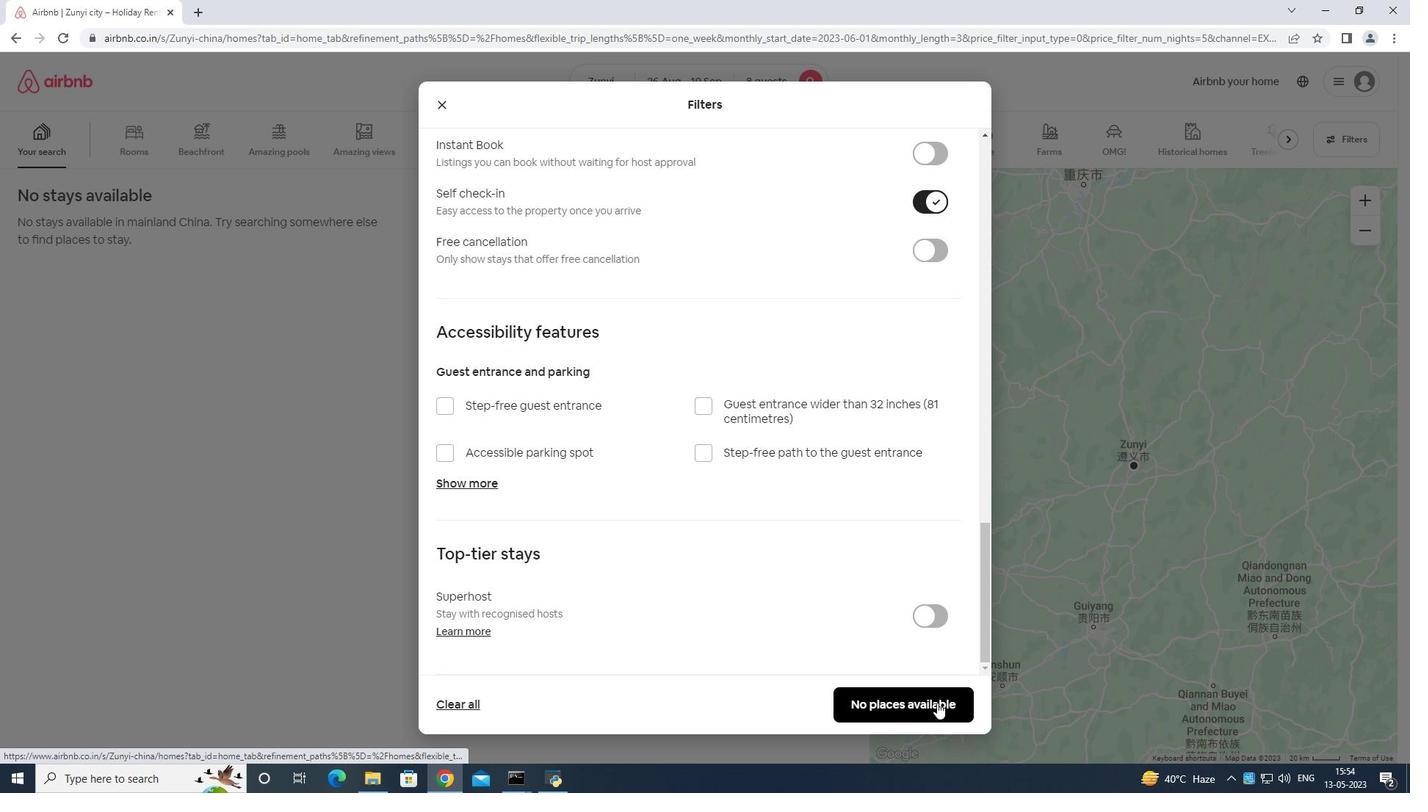 
